 Task: Buy 4 Reamers from Fruit & Vegetable Tools section under best seller category for shipping address: Juanita Young, 2766 Fieldcrest Road, New York, New York 10005, Cell Number 6318992398. Pay from credit card ending with 9757, CVV 798
Action: Mouse moved to (32, 98)
Screenshot: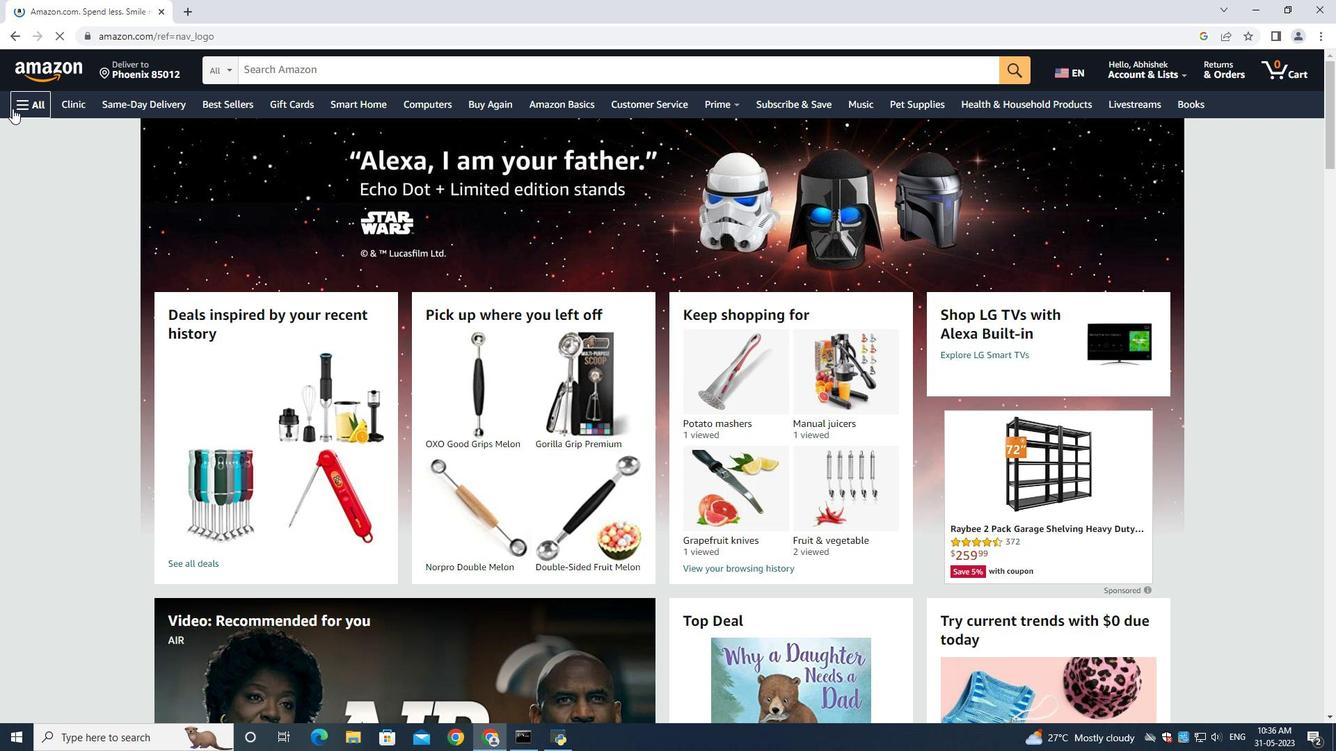 
Action: Mouse pressed left at (32, 98)
Screenshot: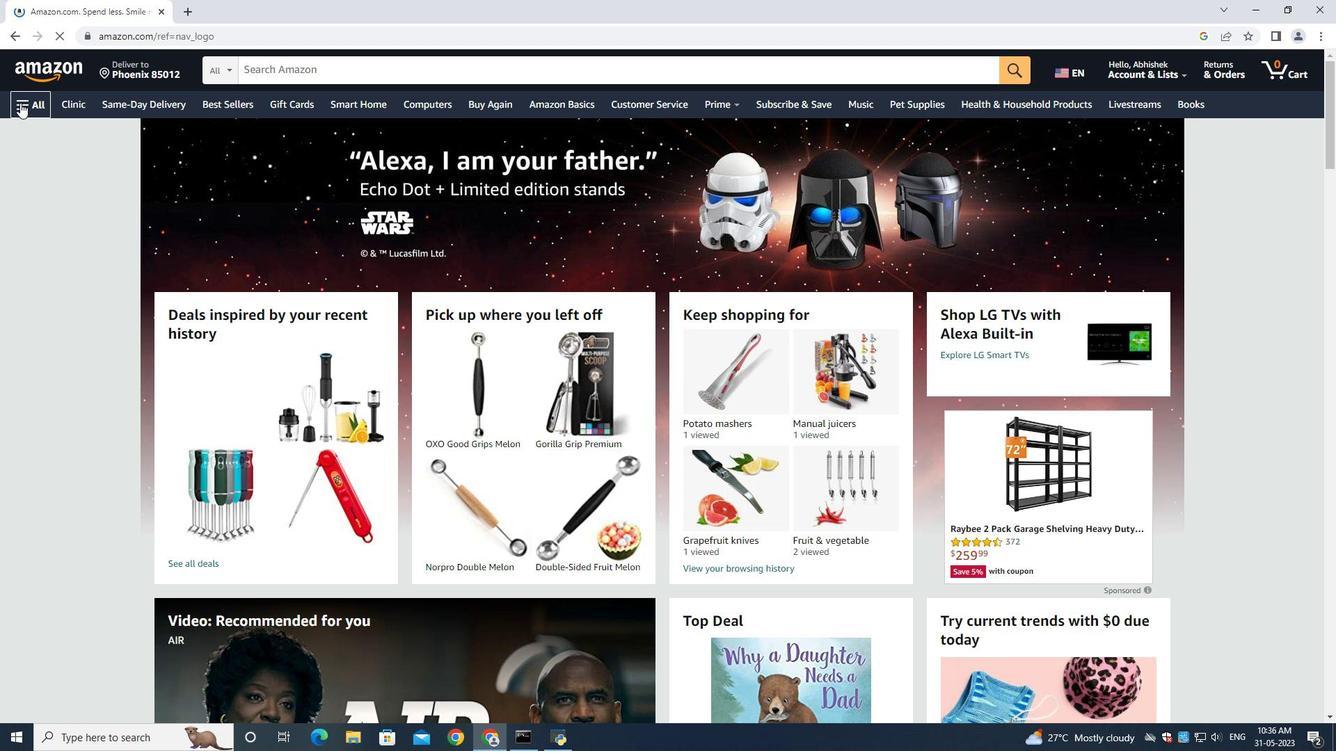 
Action: Mouse moved to (44, 133)
Screenshot: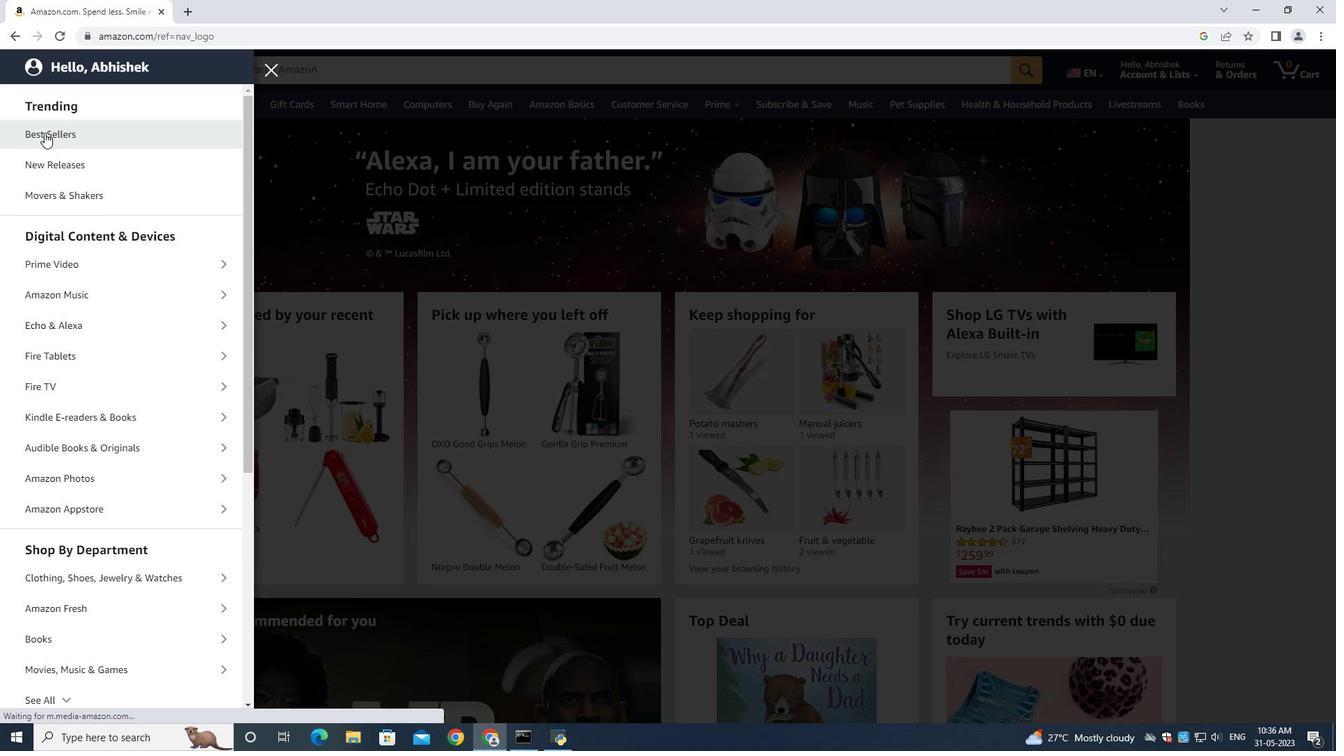 
Action: Mouse pressed left at (44, 133)
Screenshot: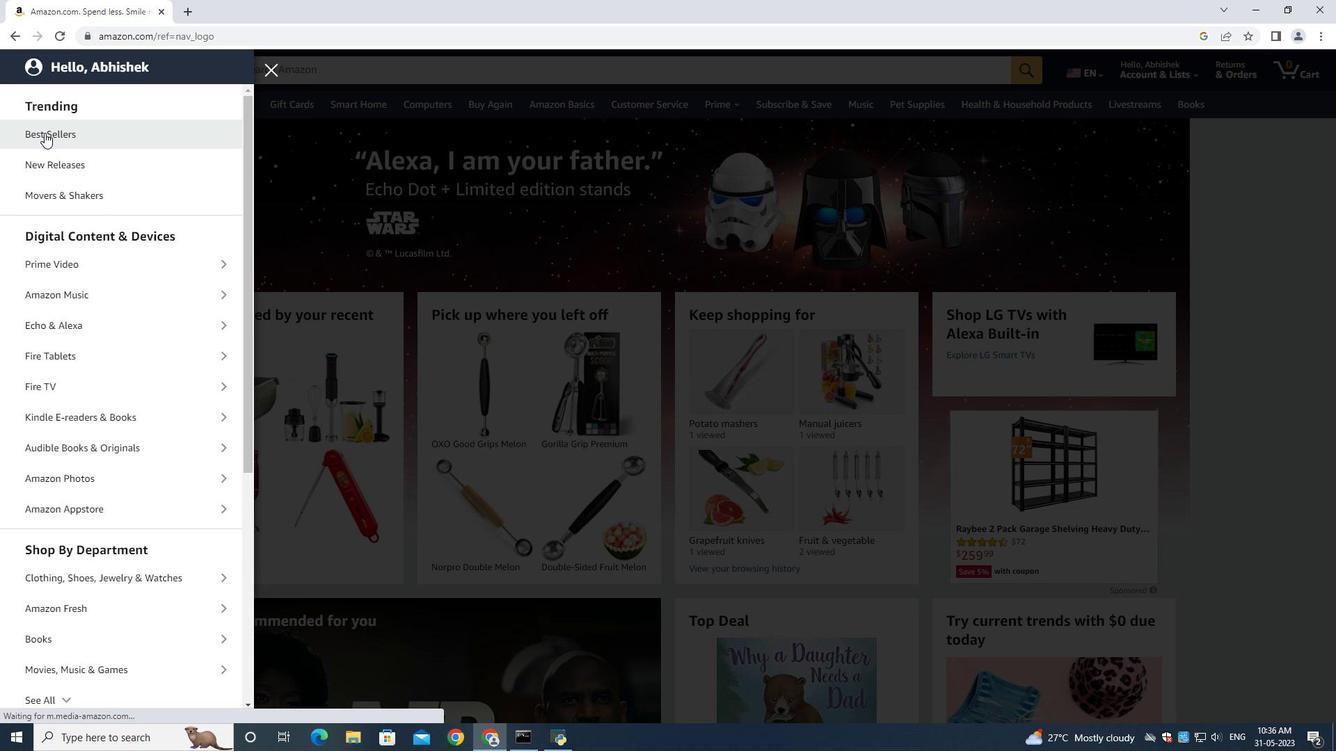 
Action: Mouse moved to (275, 77)
Screenshot: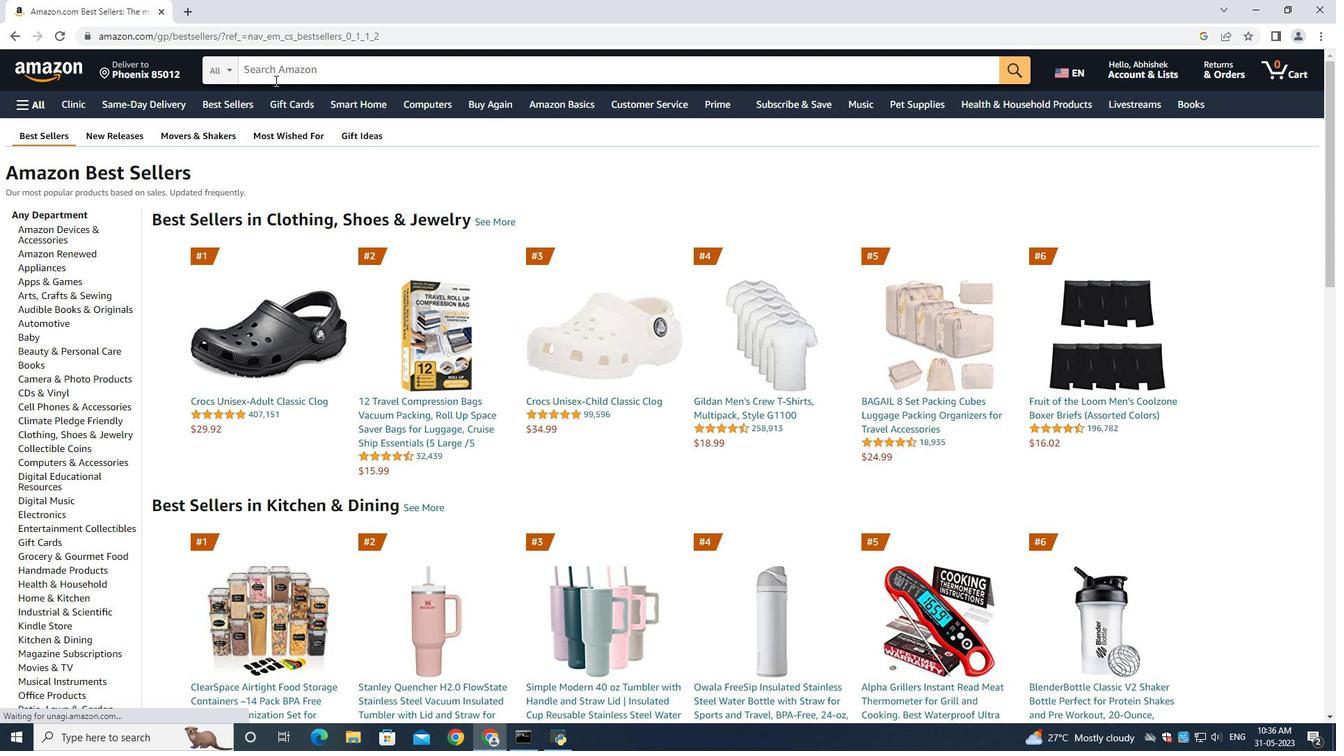 
Action: Mouse pressed left at (275, 77)
Screenshot: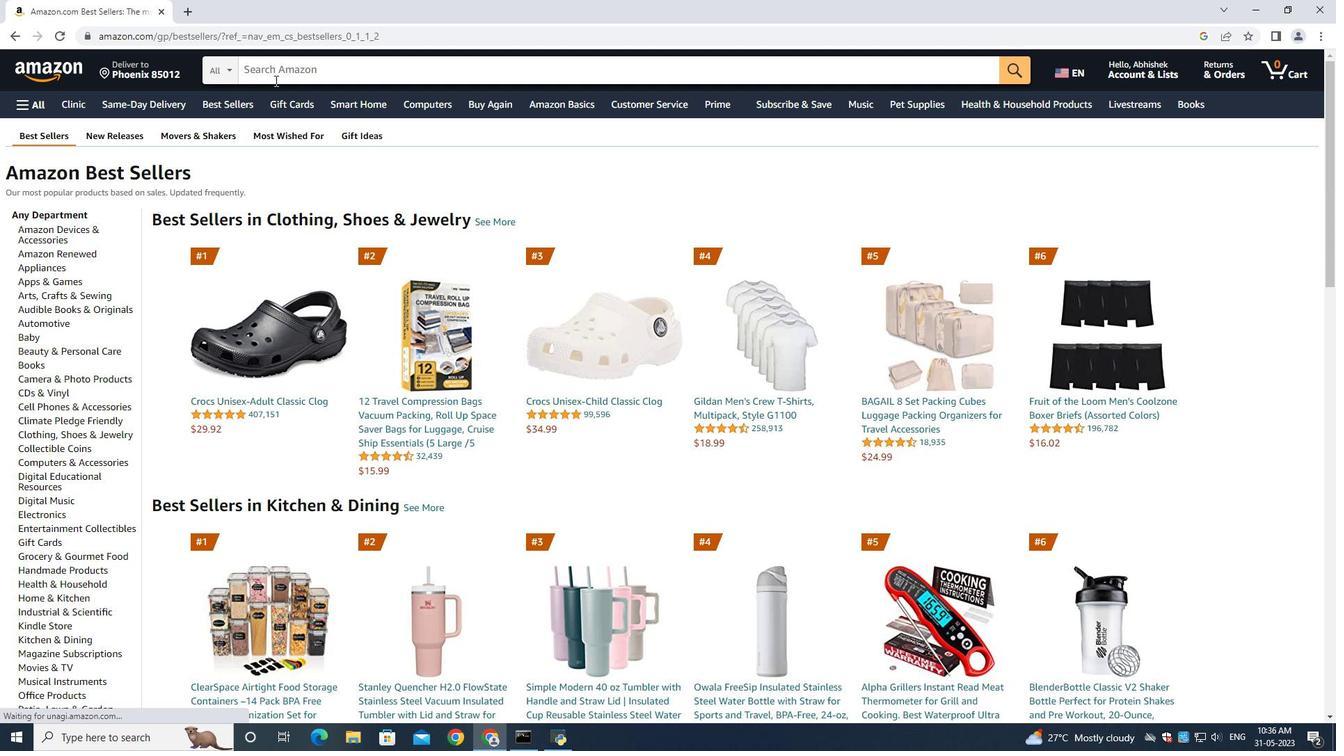 
Action: Key pressed <Key.shift>Reamers<Key.space><Key.enter>
Screenshot: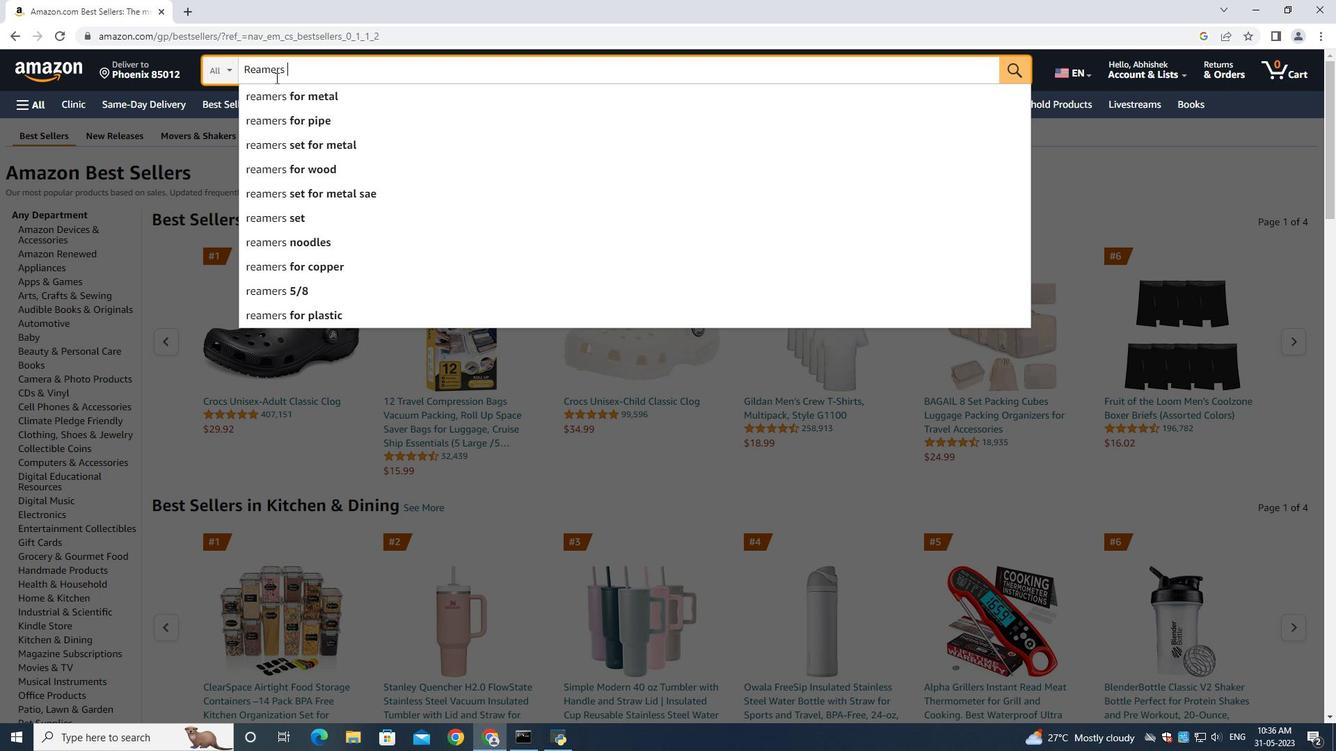 
Action: Mouse moved to (353, 74)
Screenshot: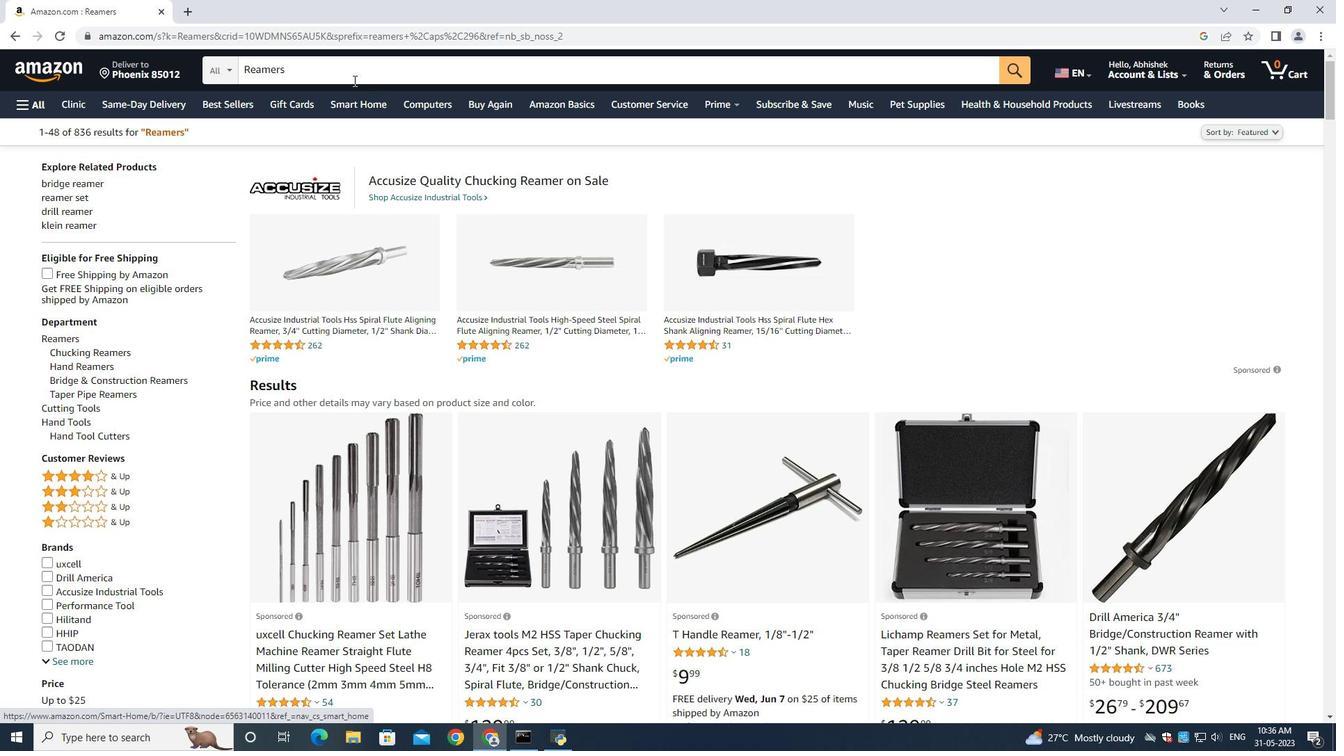 
Action: Mouse pressed left at (353, 74)
Screenshot: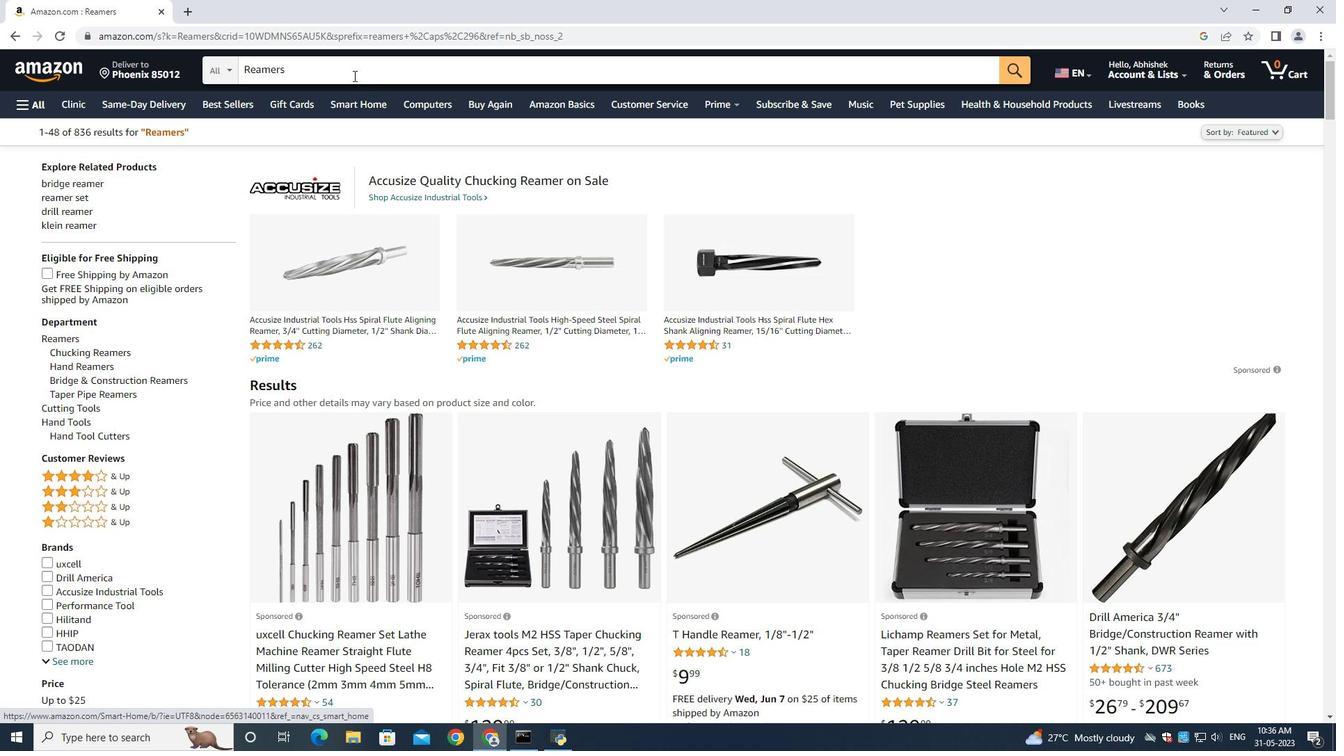 
Action: Key pressed <Key.space>fruit<Key.enter>
Screenshot: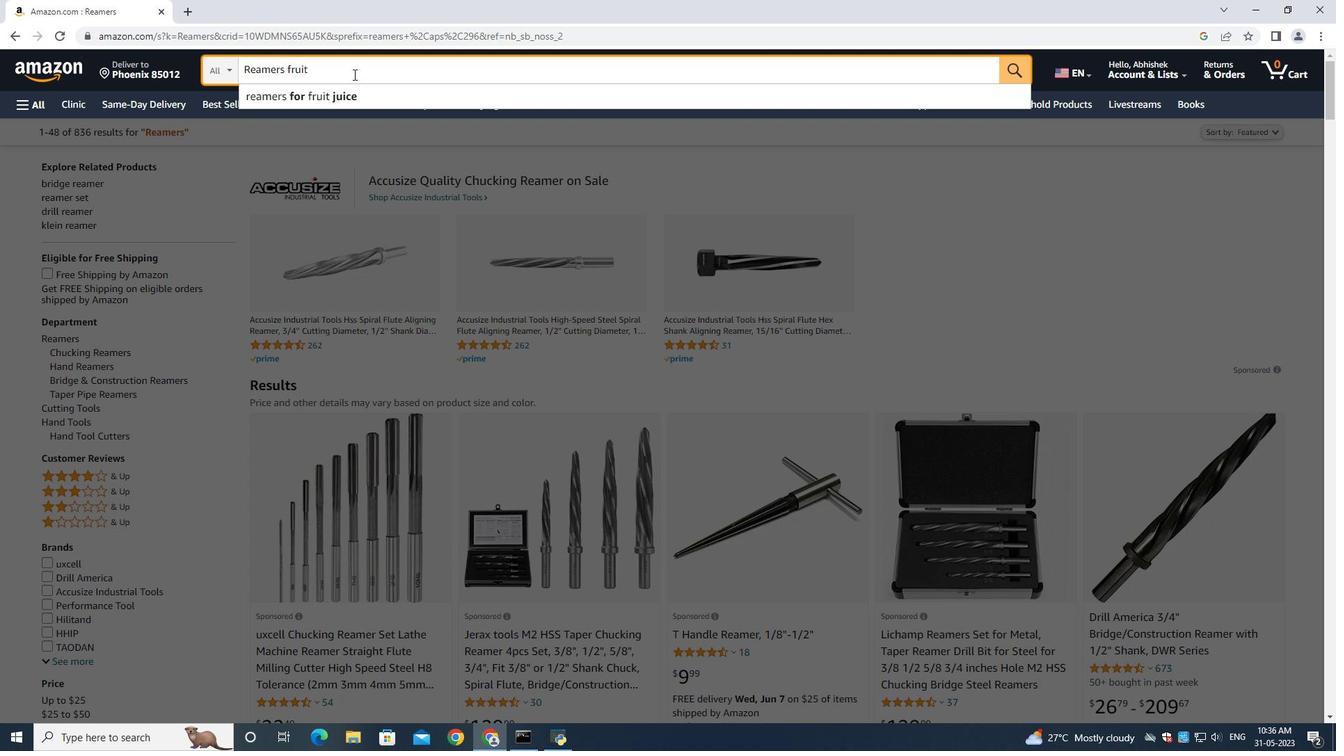 
Action: Mouse moved to (100, 260)
Screenshot: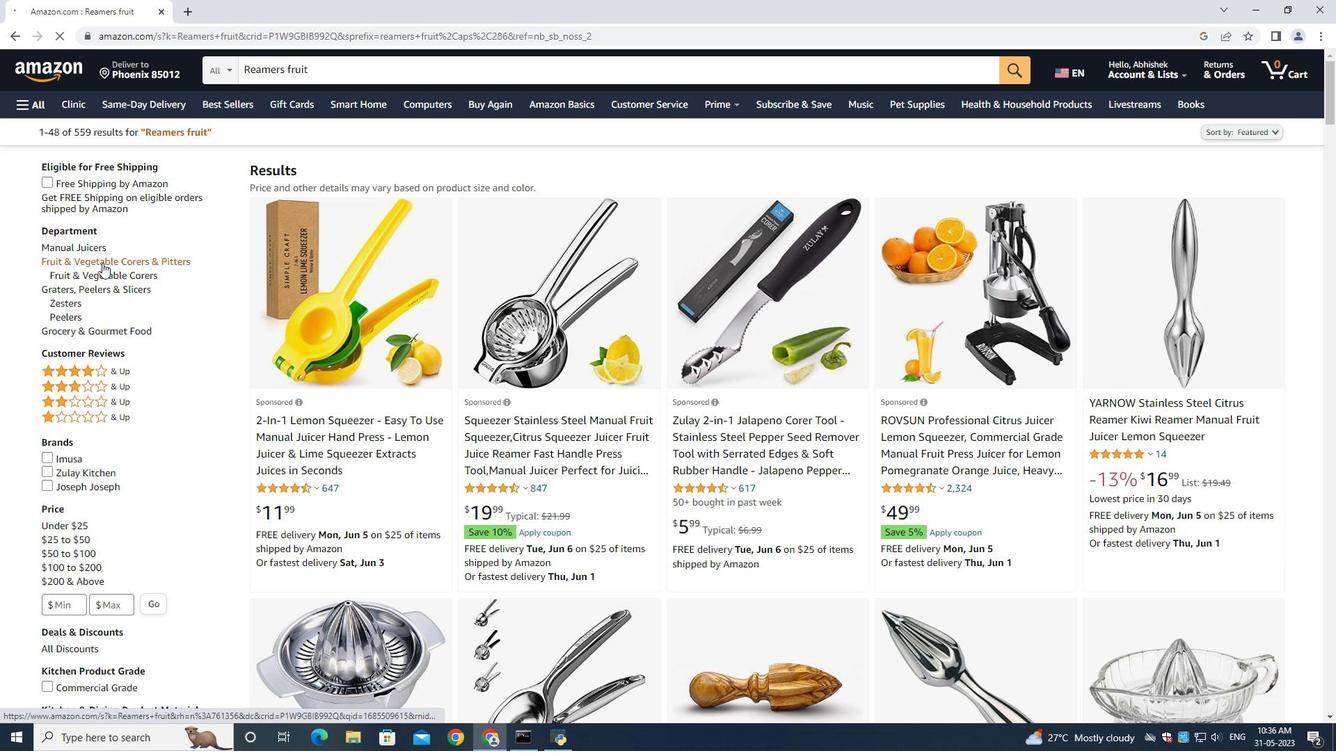
Action: Mouse pressed left at (100, 260)
Screenshot: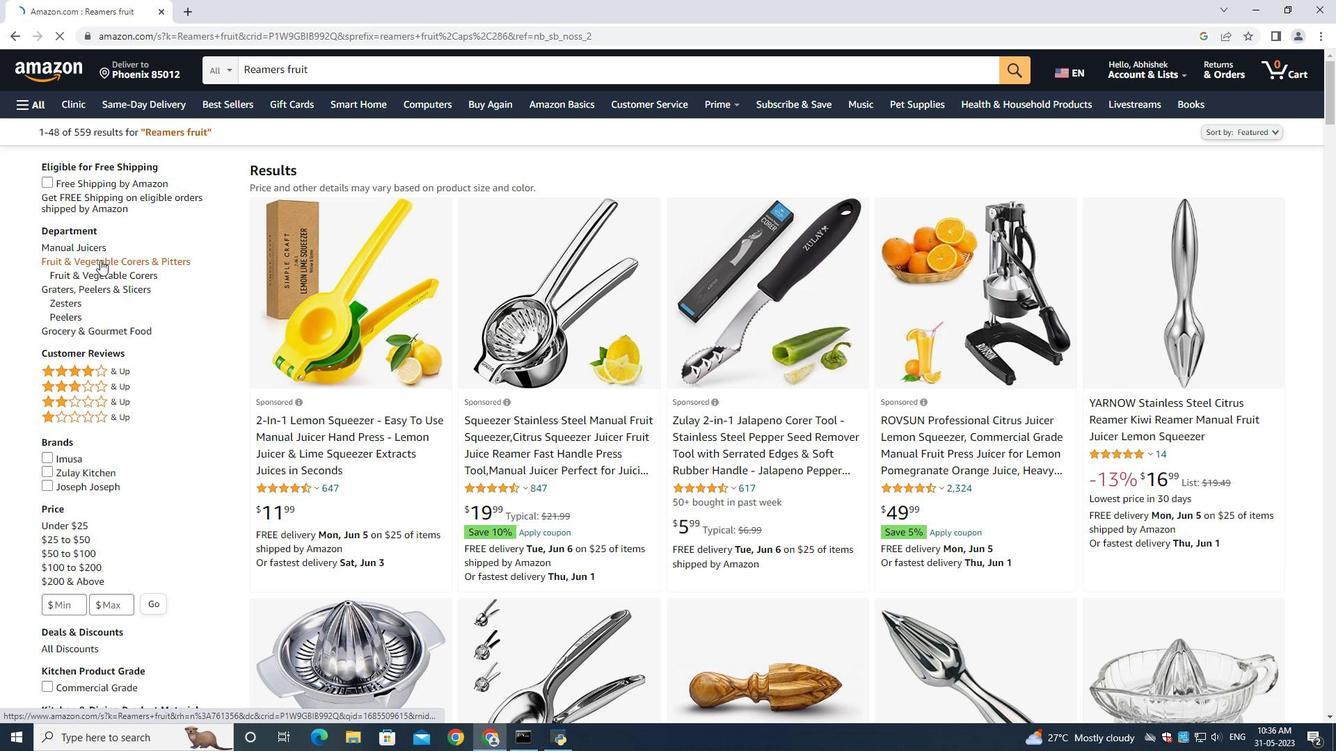 
Action: Mouse moved to (787, 454)
Screenshot: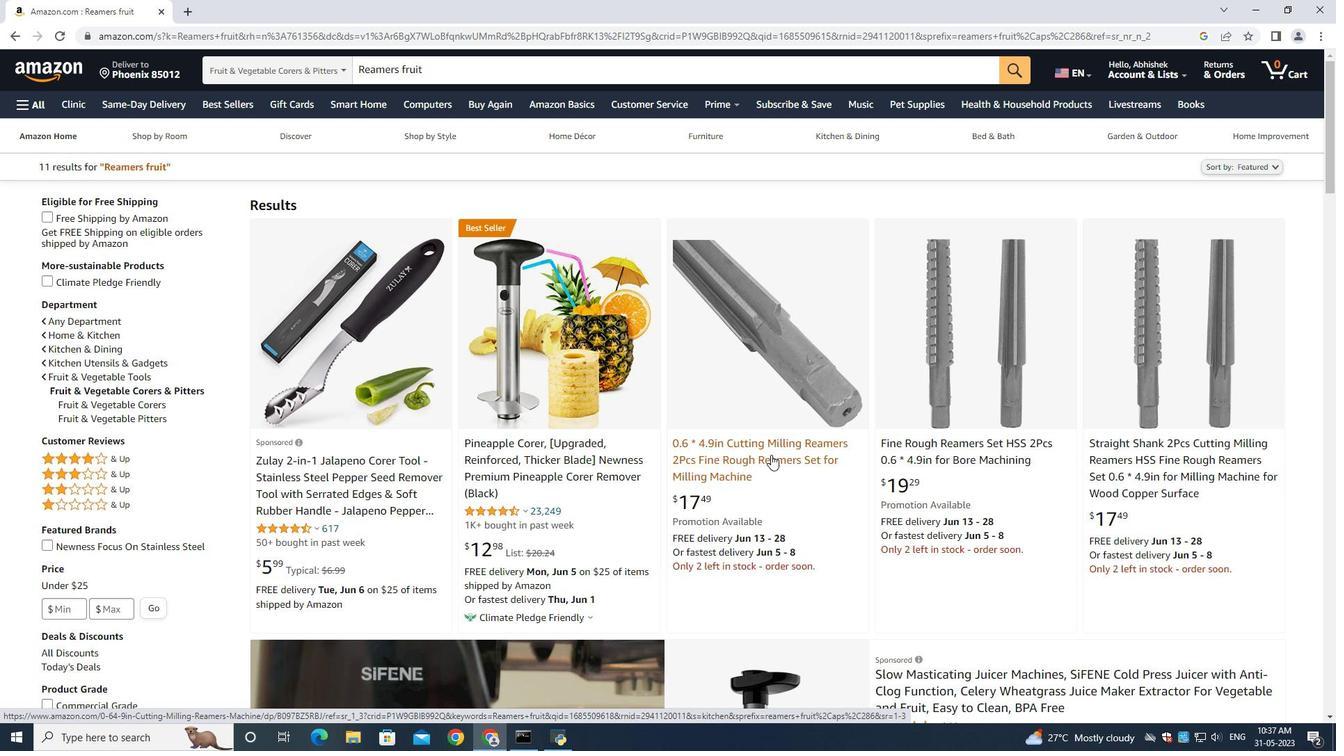 
Action: Mouse scrolled (787, 453) with delta (0, 0)
Screenshot: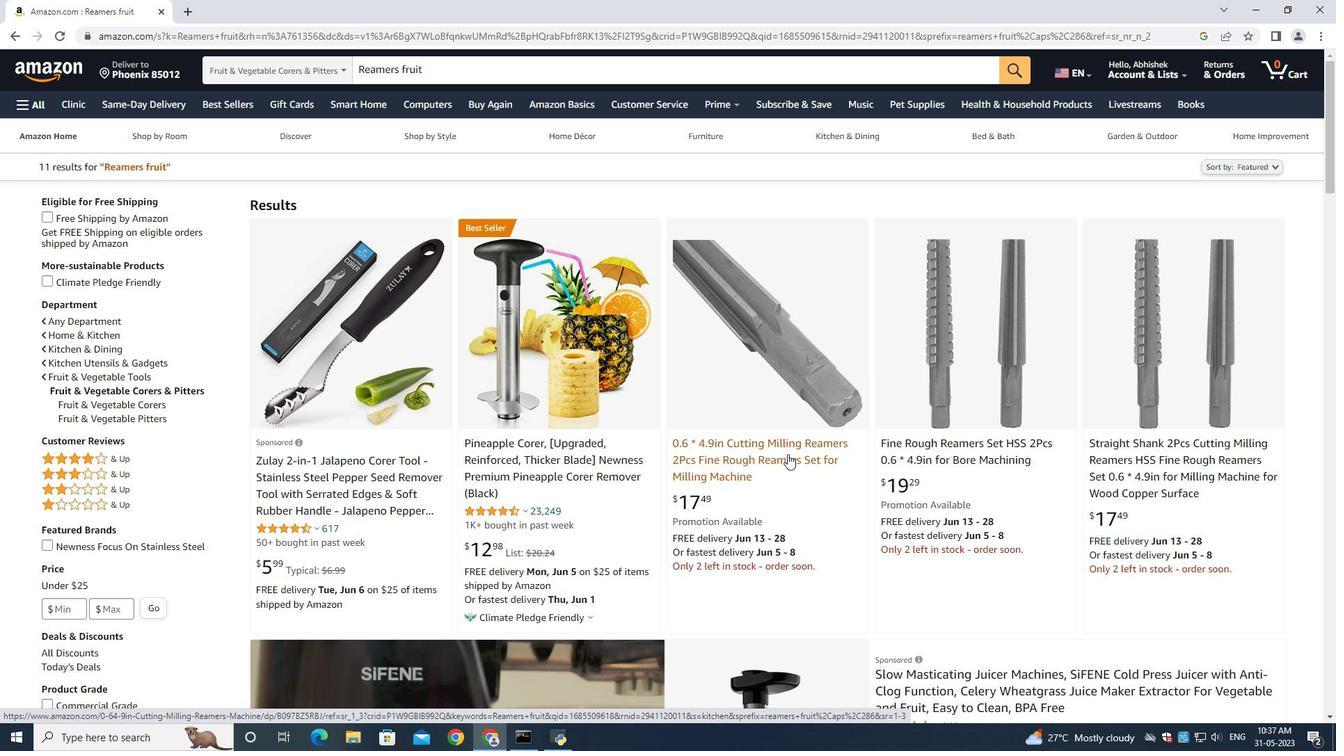 
Action: Mouse scrolled (787, 453) with delta (0, 0)
Screenshot: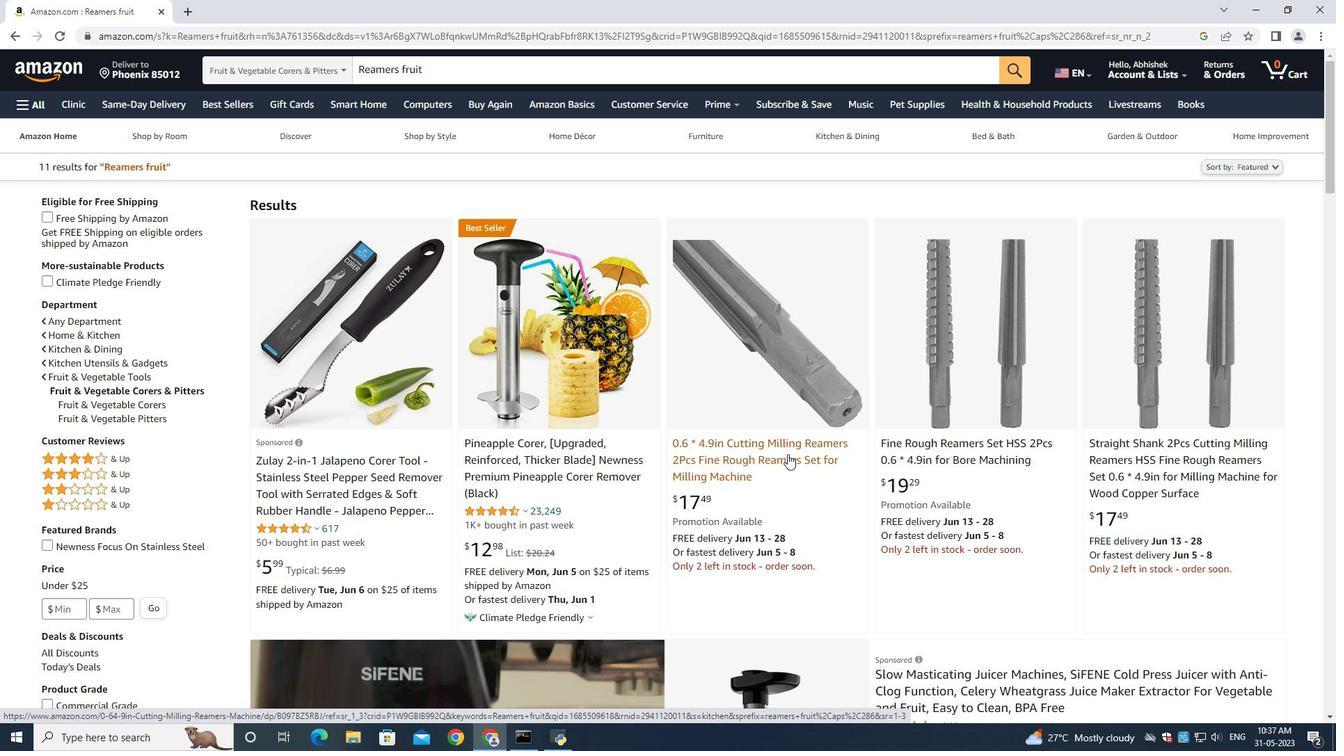 
Action: Mouse scrolled (787, 453) with delta (0, 0)
Screenshot: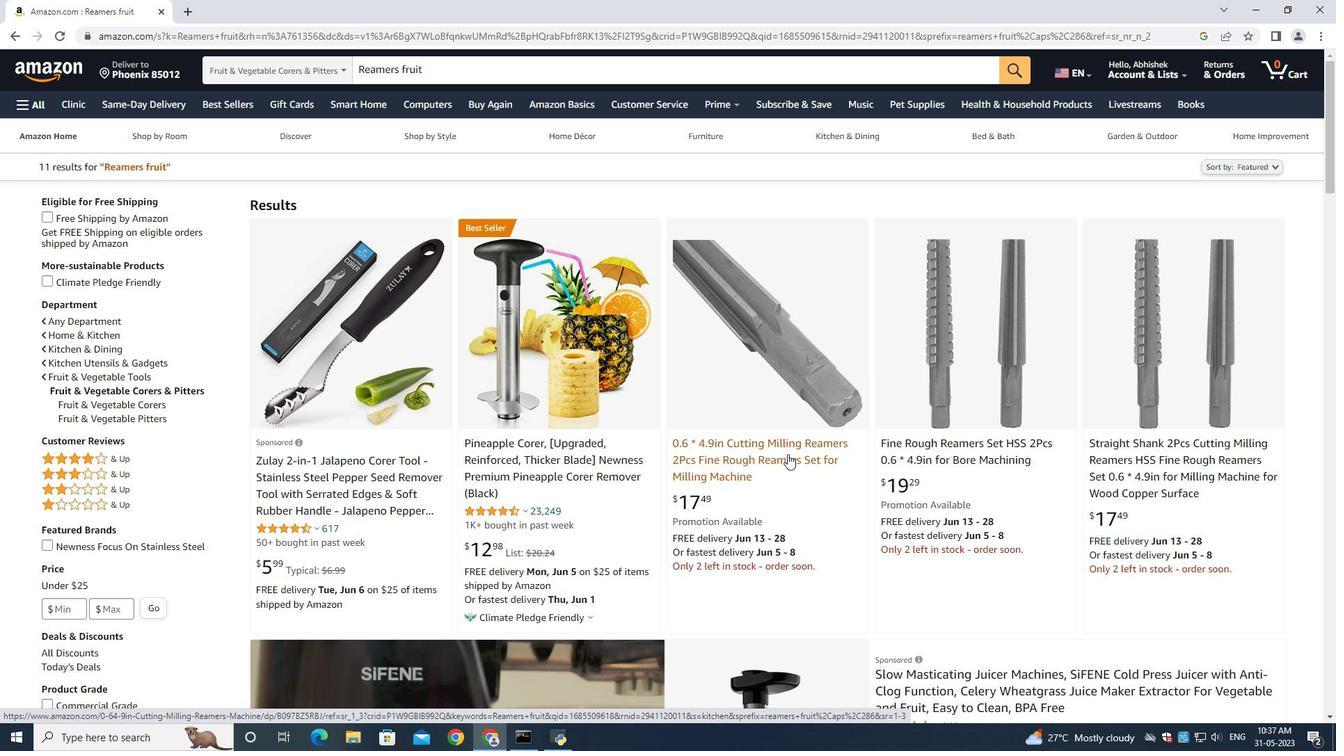 
Action: Mouse scrolled (787, 453) with delta (0, 0)
Screenshot: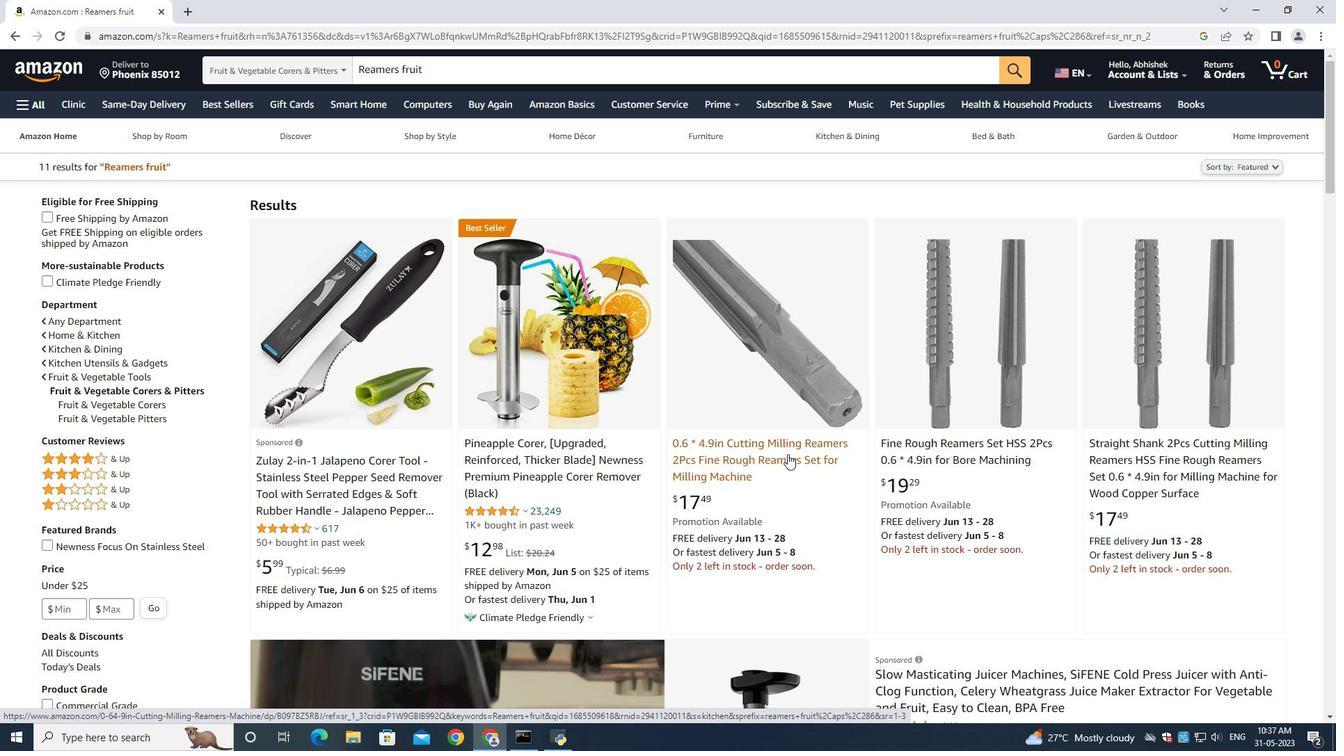 
Action: Mouse scrolled (787, 453) with delta (0, 0)
Screenshot: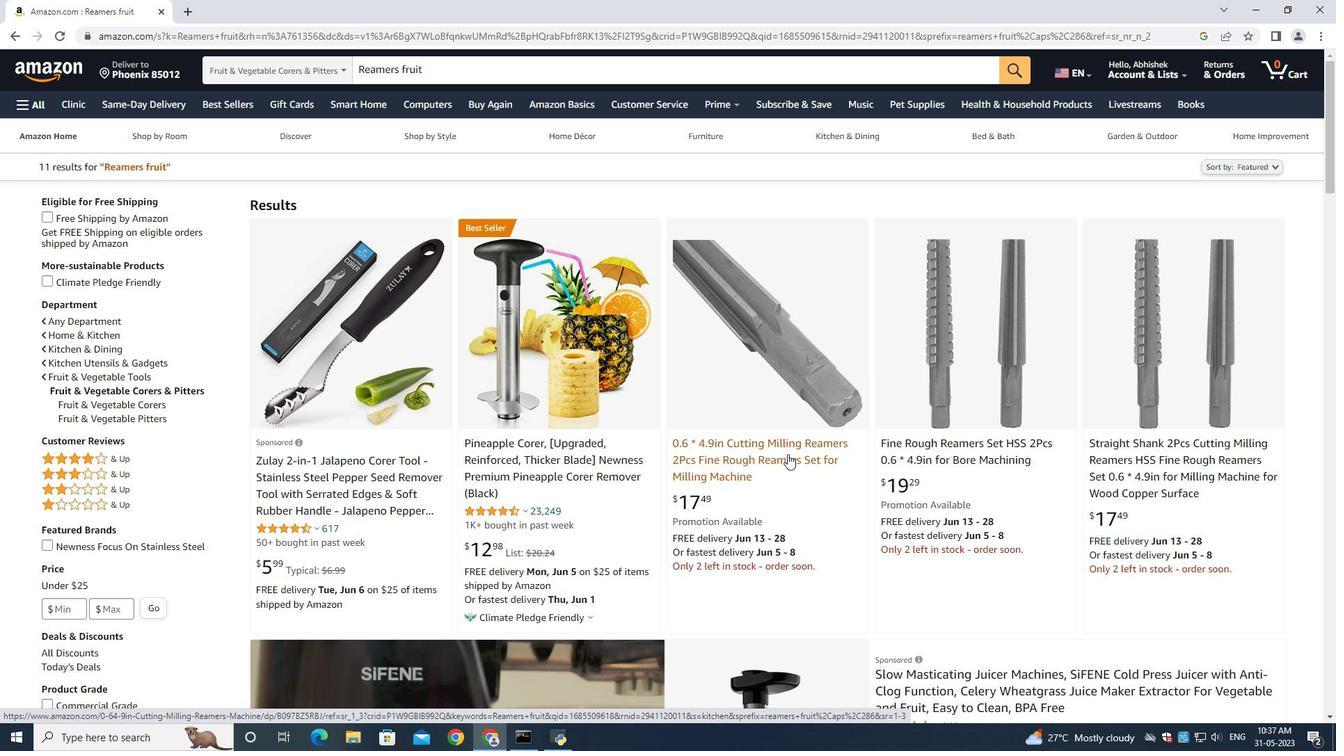 
Action: Mouse moved to (787, 453)
Screenshot: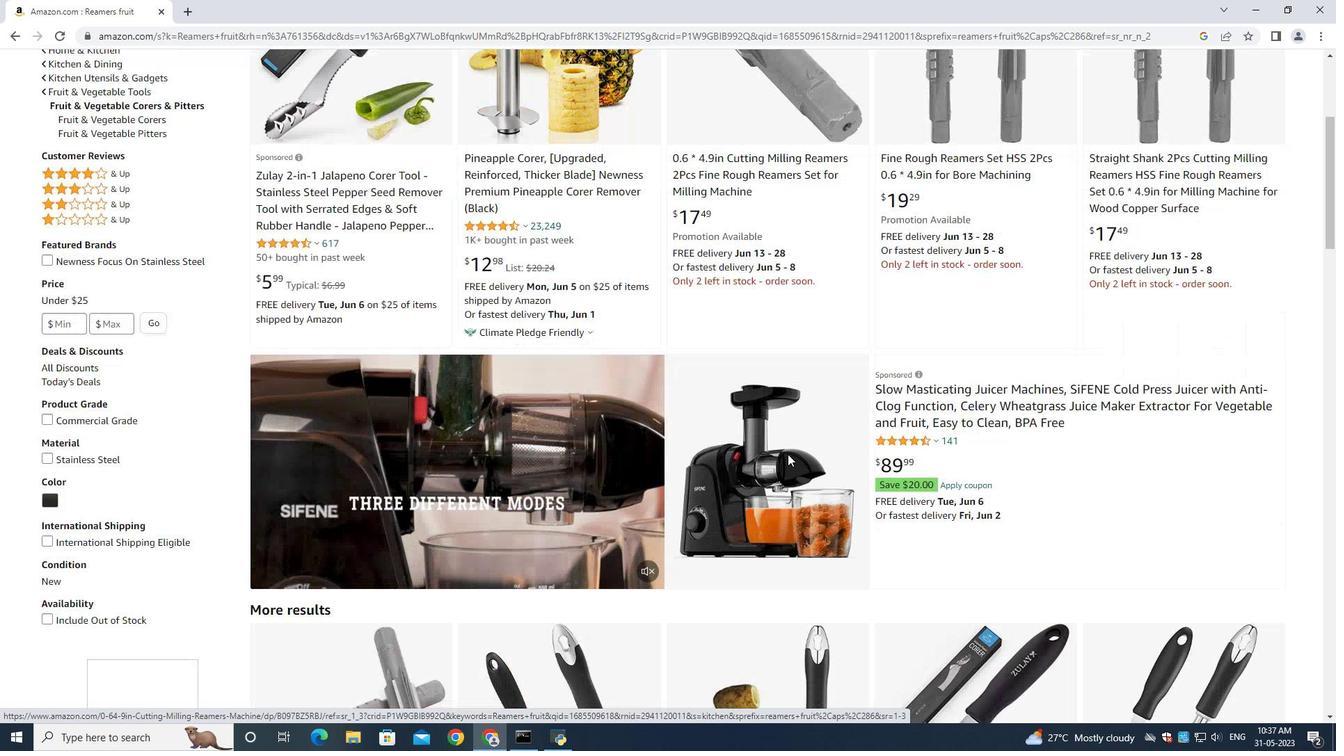 
Action: Mouse scrolled (787, 453) with delta (0, 0)
Screenshot: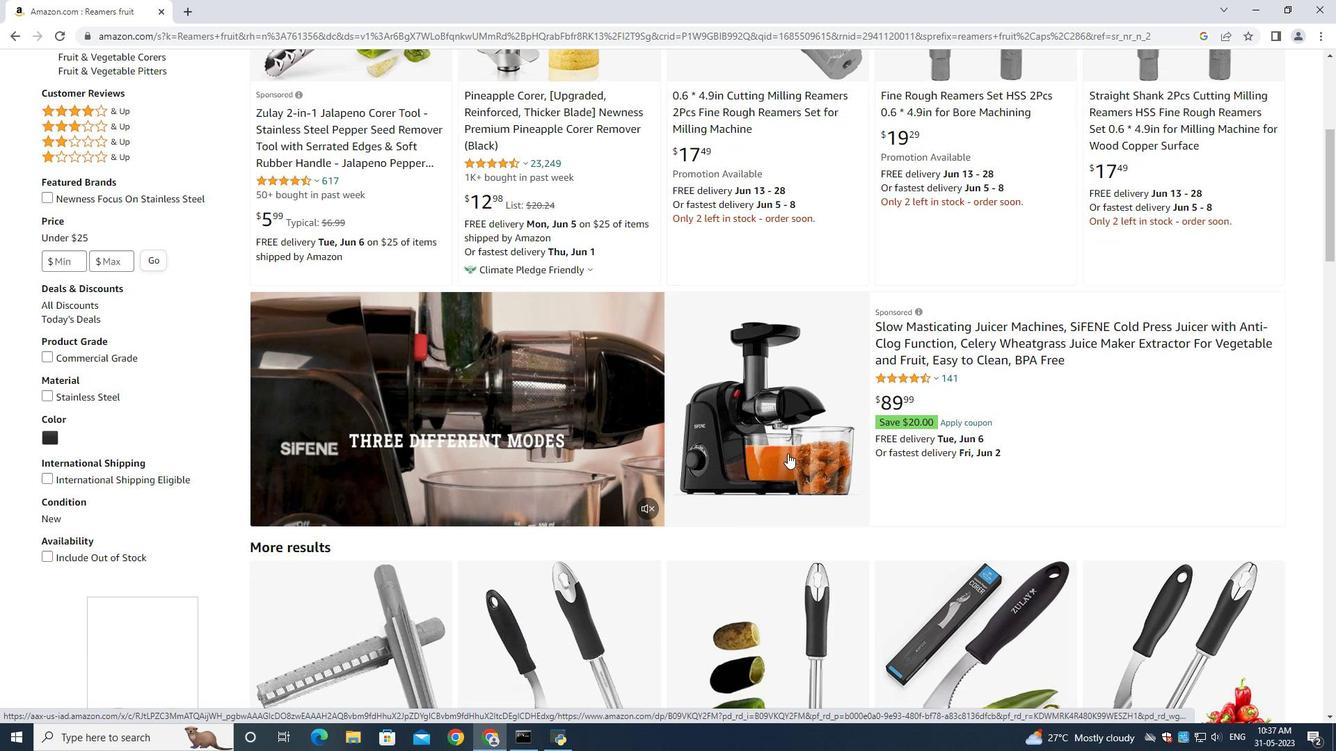 
Action: Mouse scrolled (787, 453) with delta (0, 0)
Screenshot: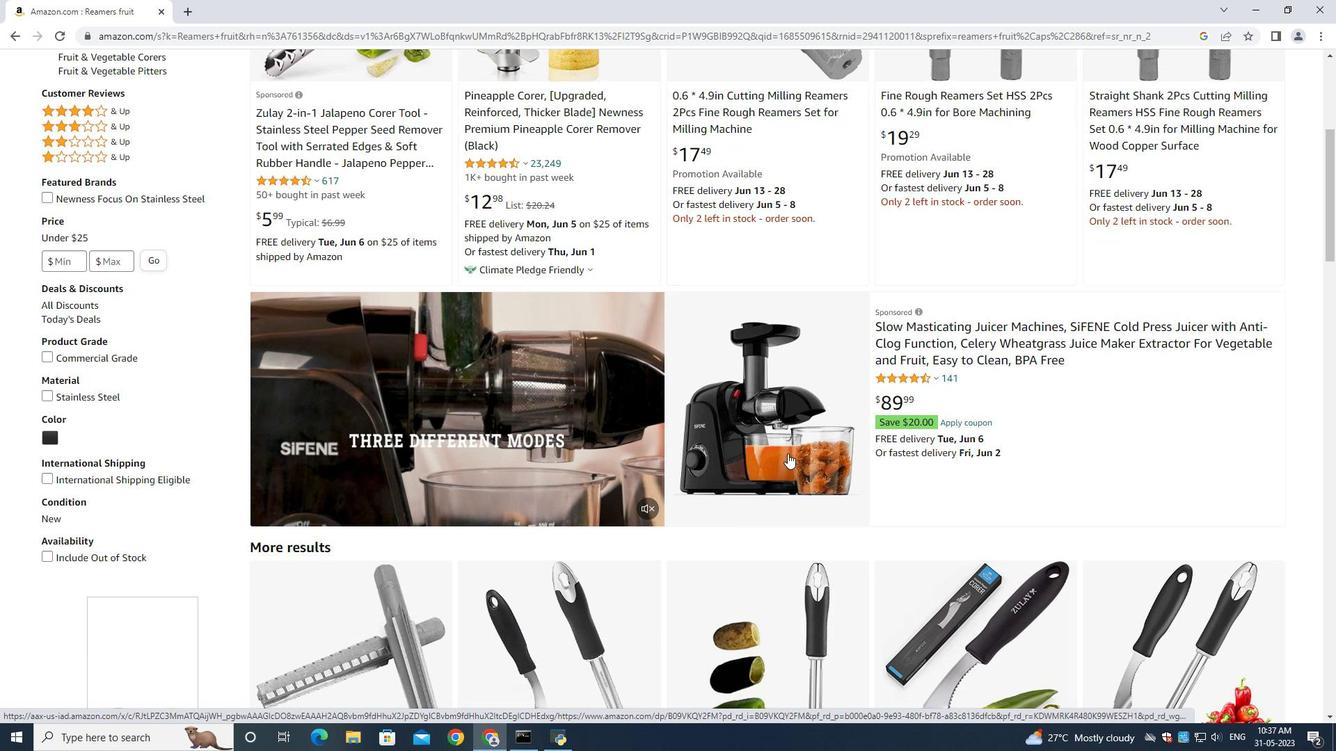 
Action: Mouse scrolled (787, 453) with delta (0, 0)
Screenshot: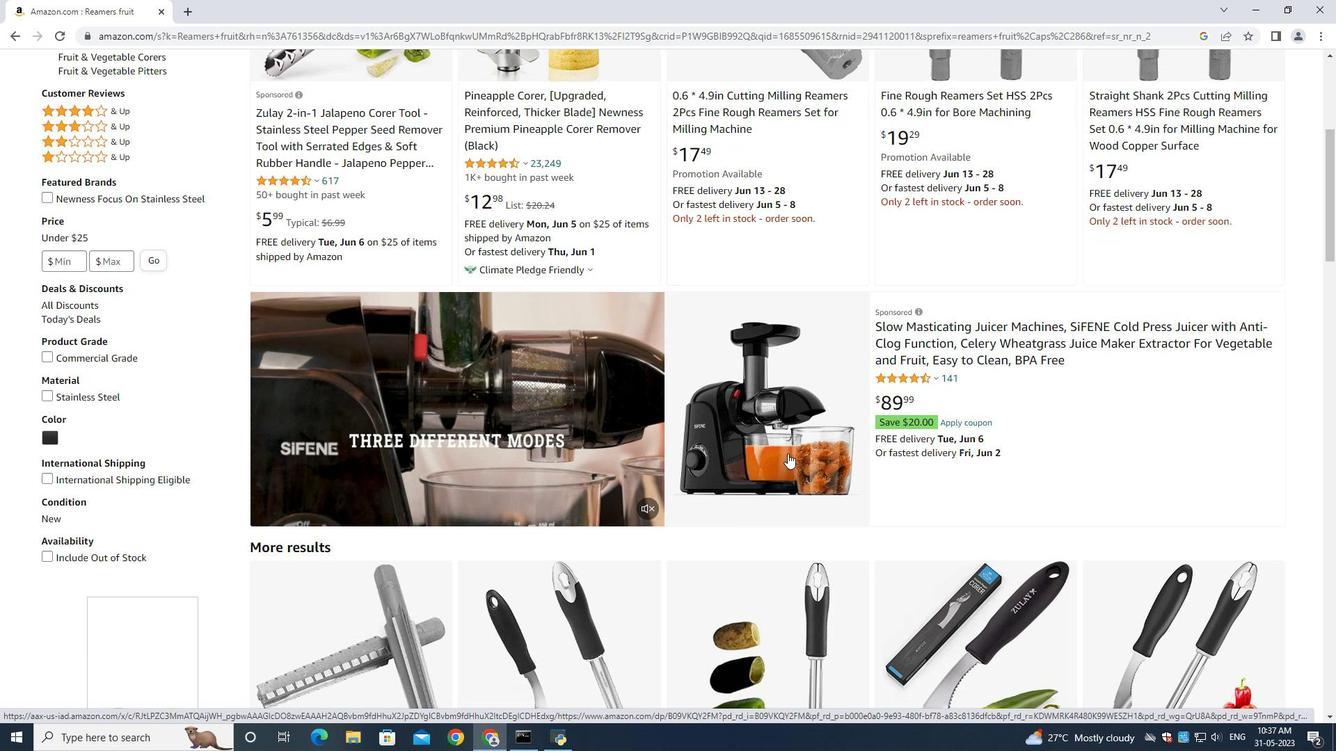 
Action: Mouse scrolled (787, 453) with delta (0, 0)
Screenshot: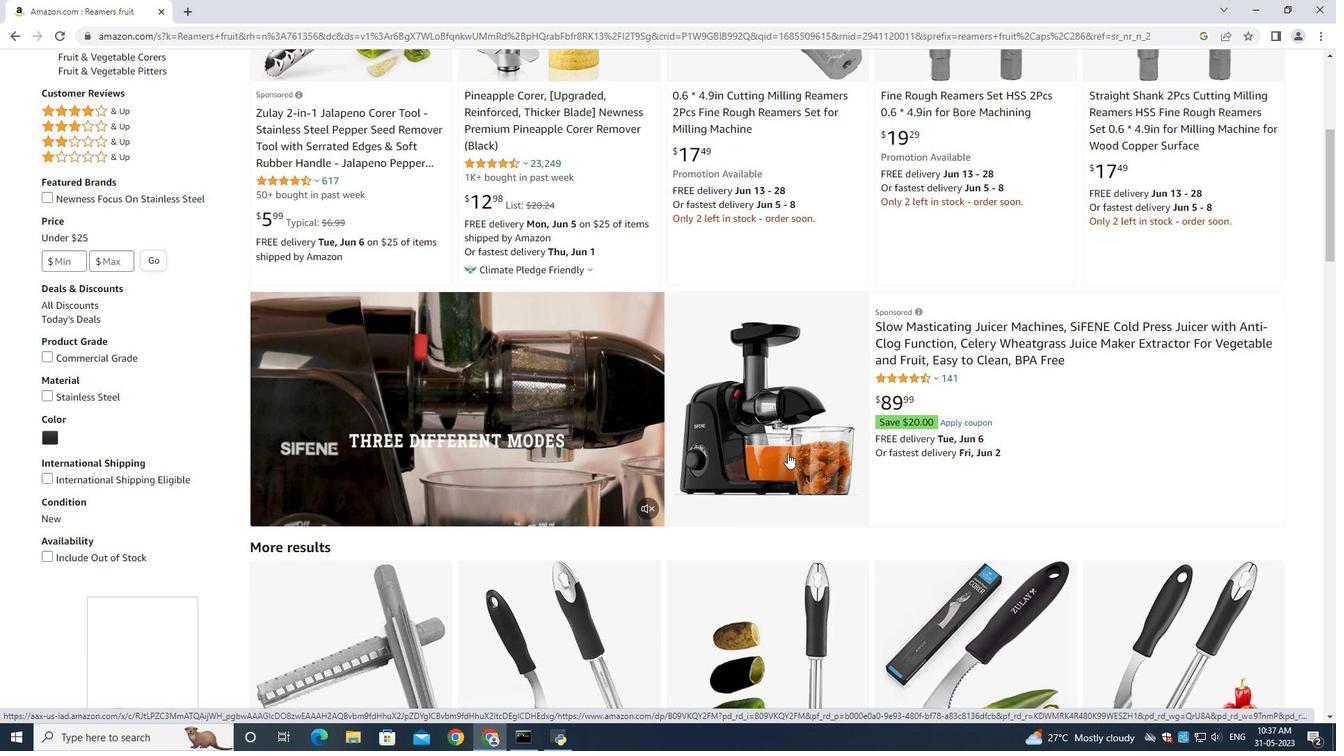 
Action: Mouse moved to (339, 491)
Screenshot: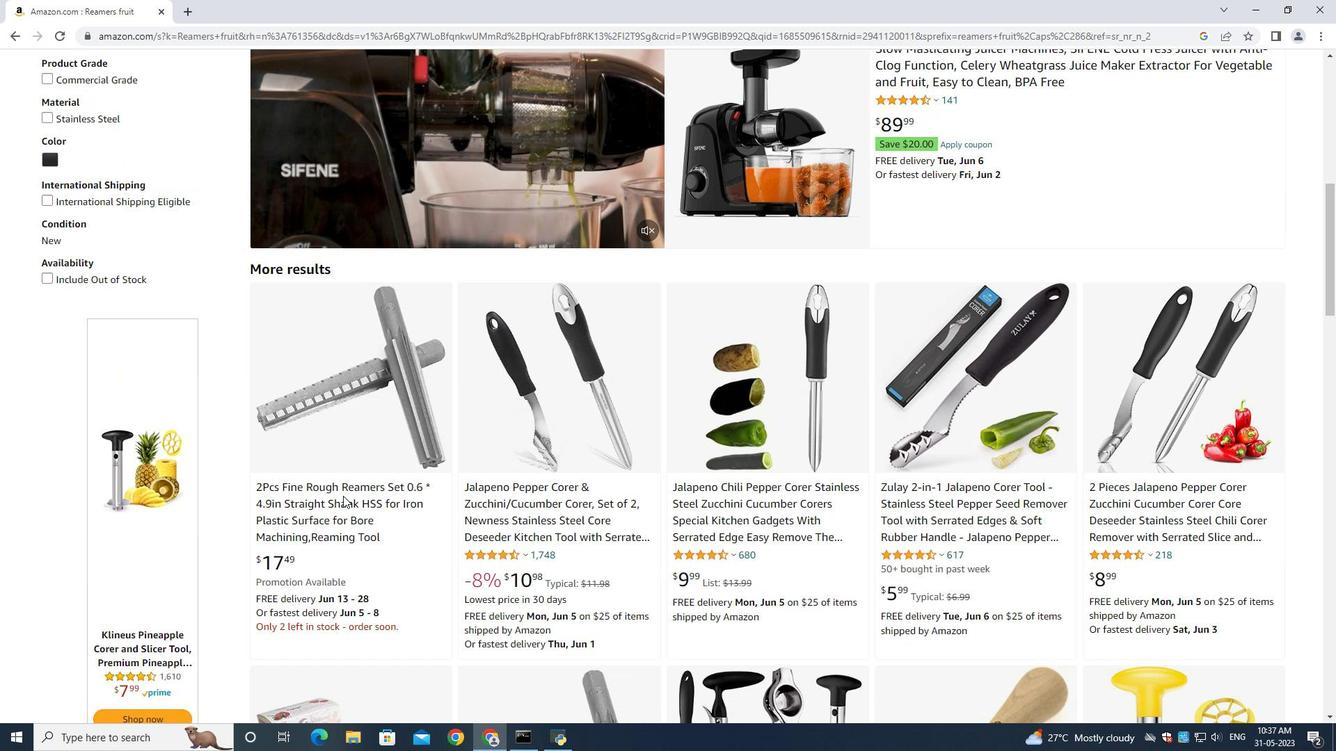 
Action: Mouse pressed left at (339, 491)
Screenshot: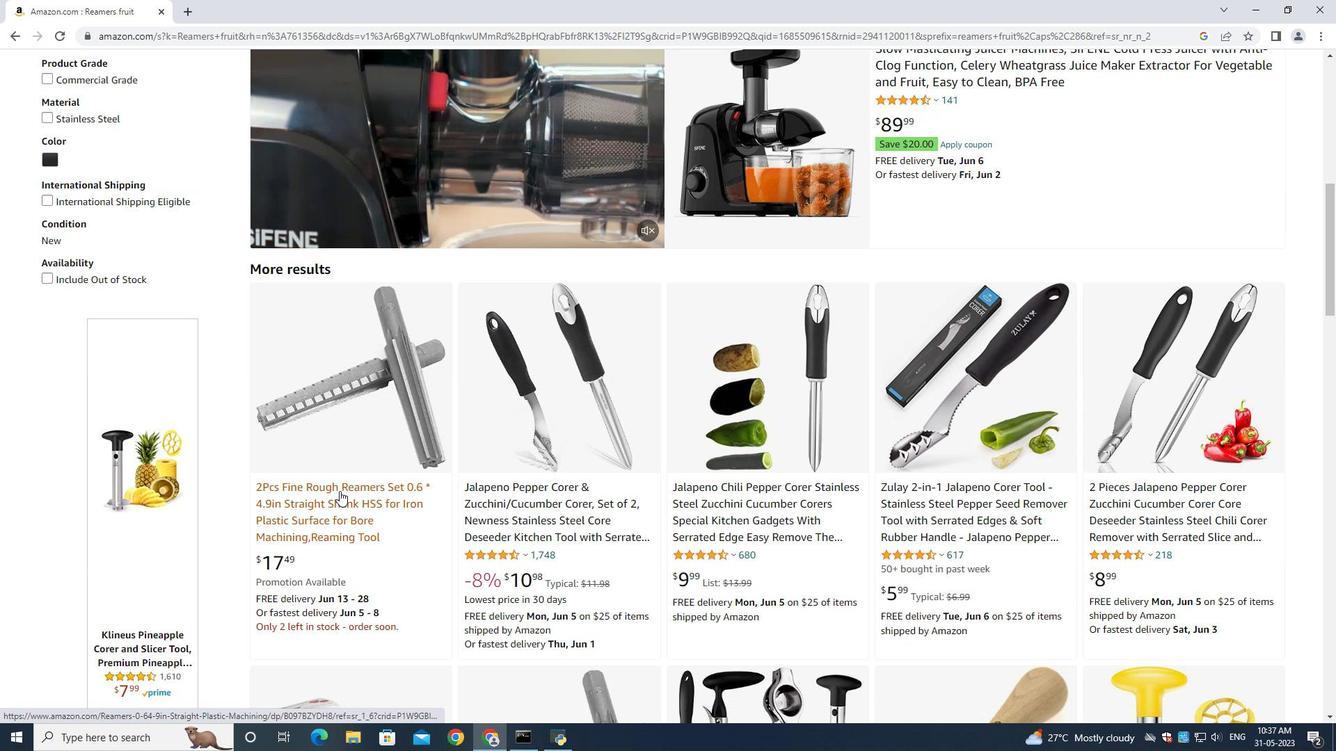 
Action: Mouse moved to (1026, 363)
Screenshot: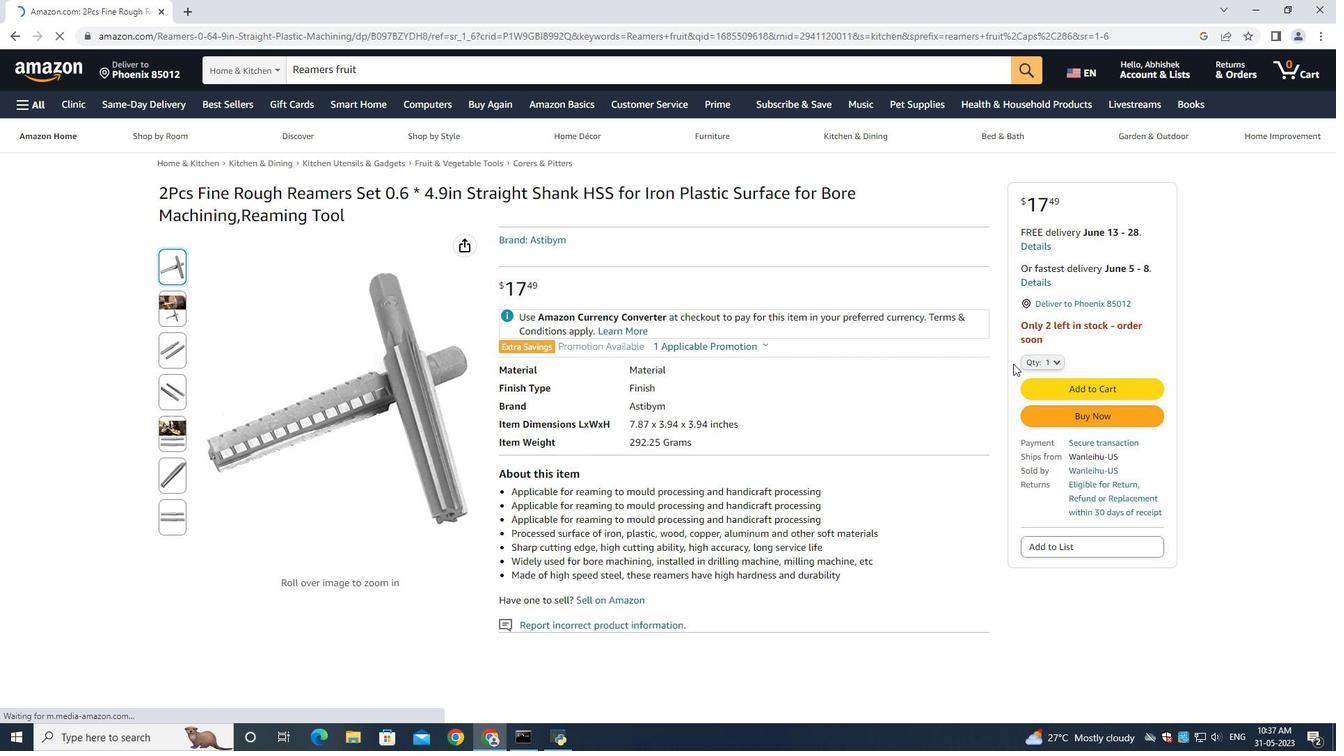 
Action: Mouse pressed left at (1026, 363)
Screenshot: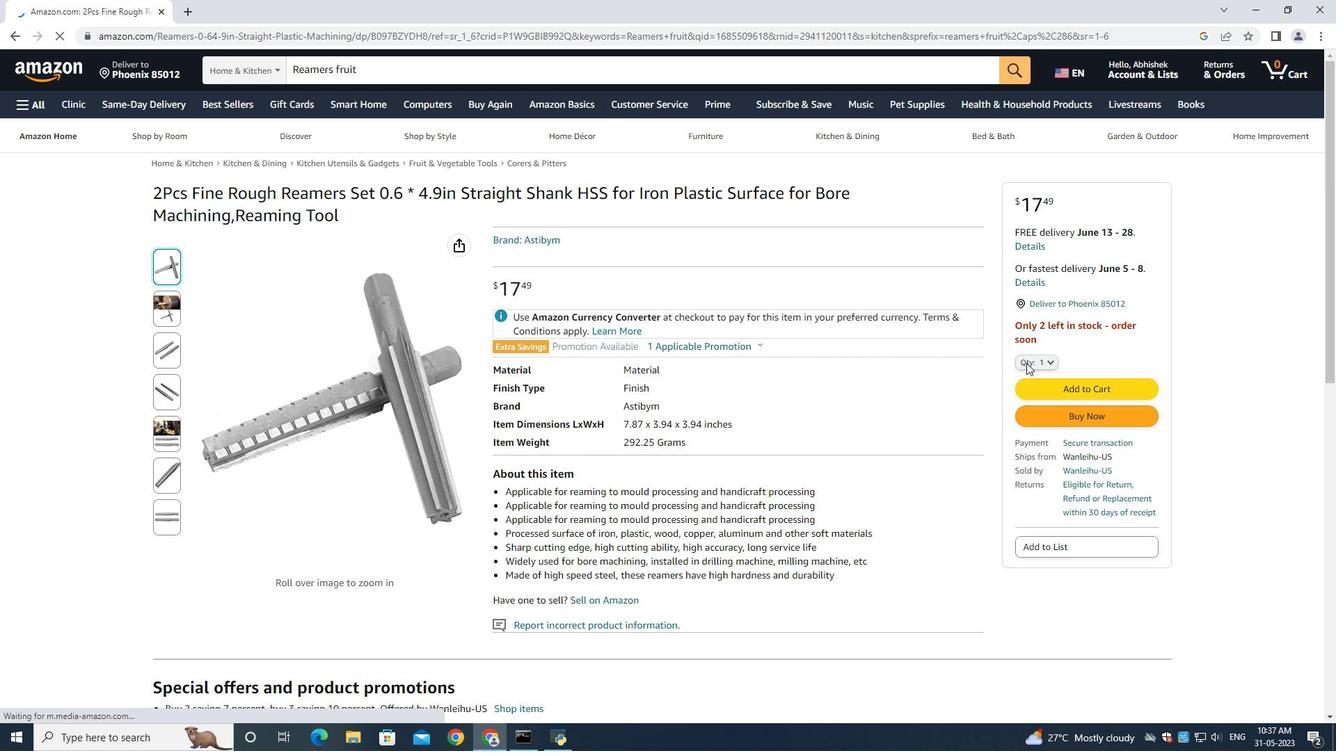 
Action: Mouse moved to (11, 37)
Screenshot: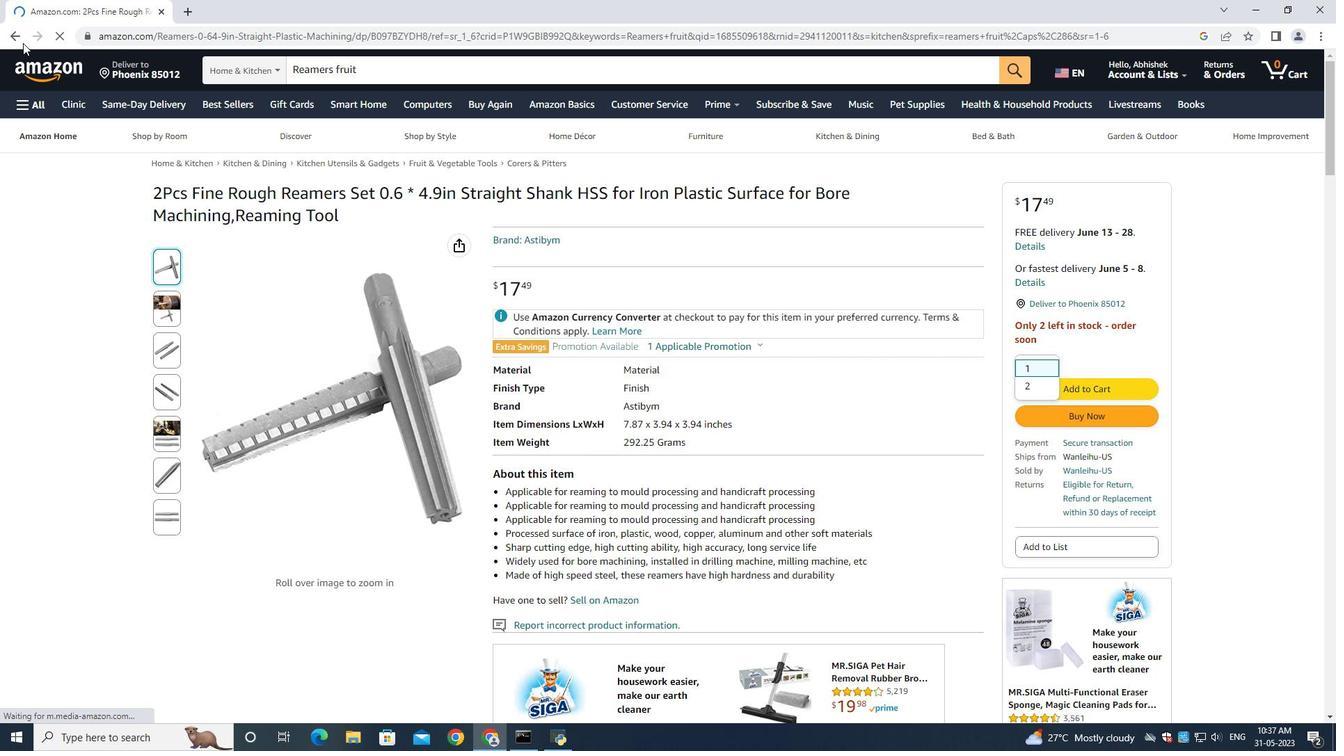 
Action: Mouse pressed left at (11, 37)
Screenshot: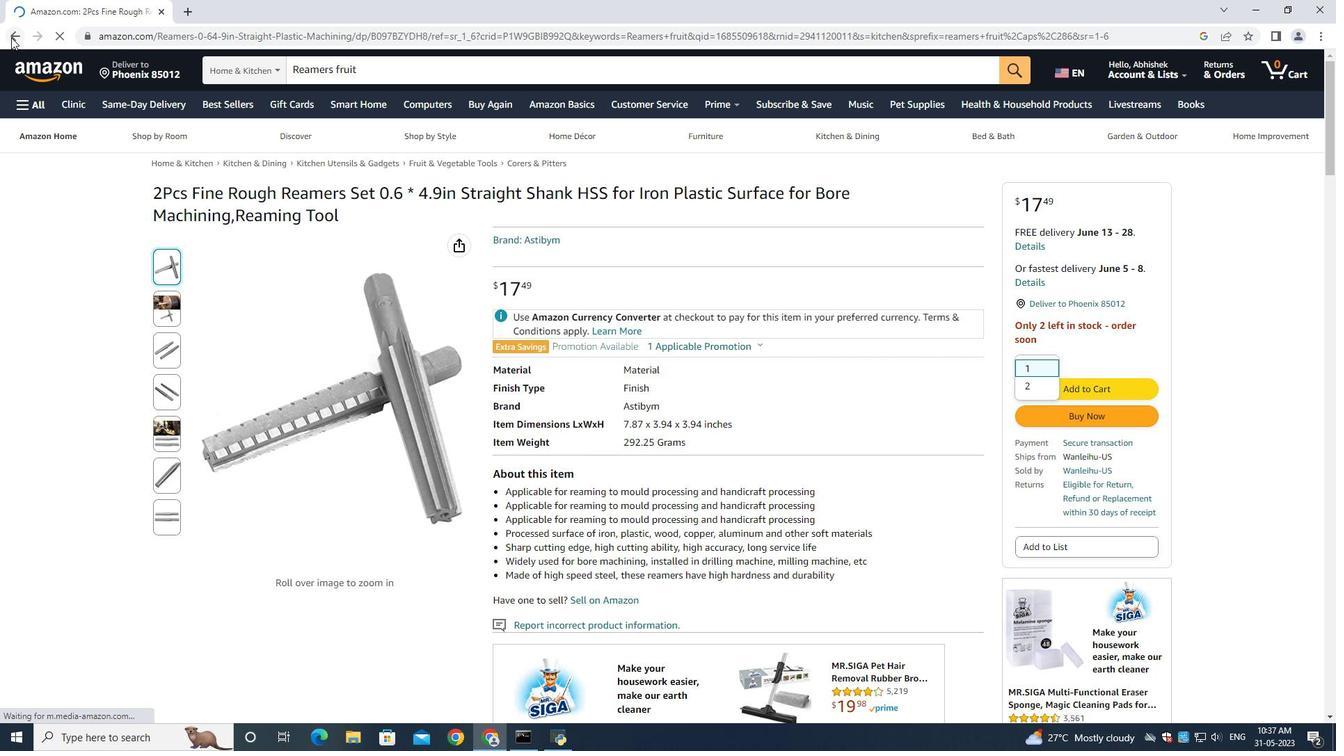 
Action: Mouse moved to (731, 435)
Screenshot: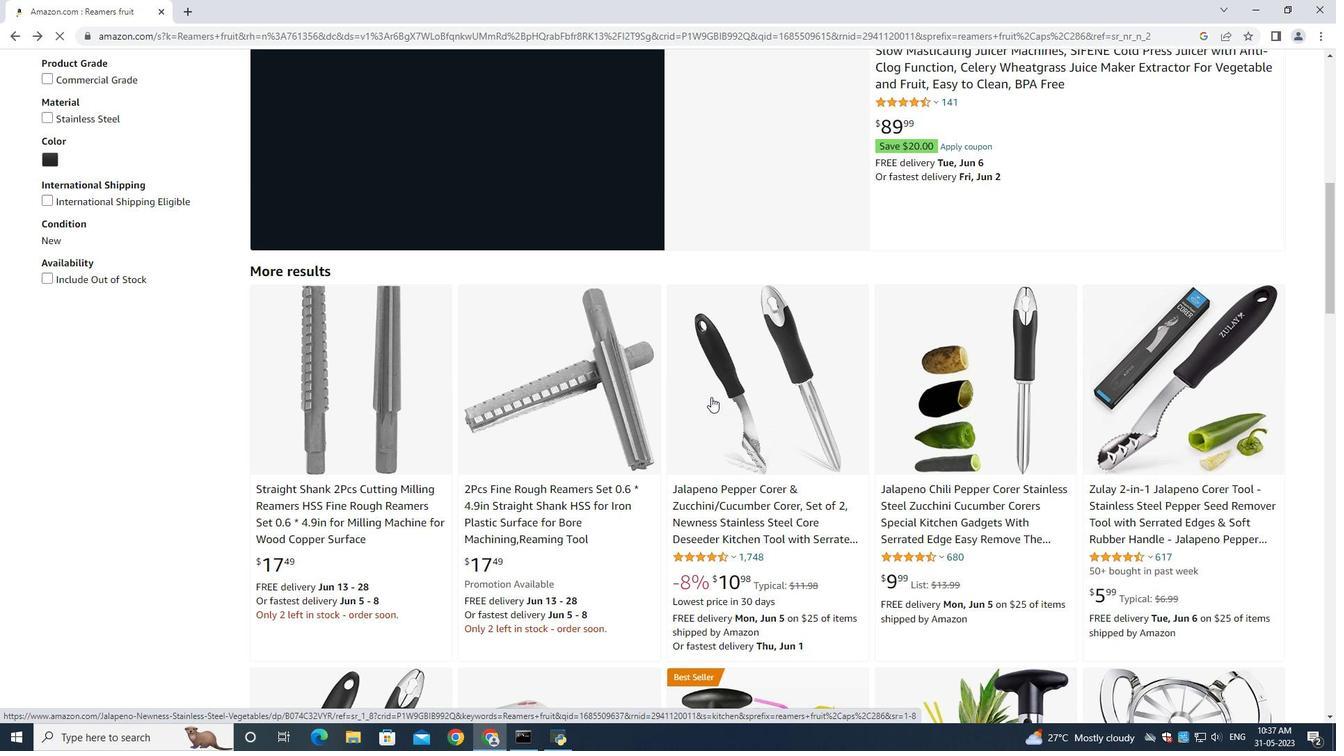 
Action: Mouse scrolled (731, 434) with delta (0, 0)
Screenshot: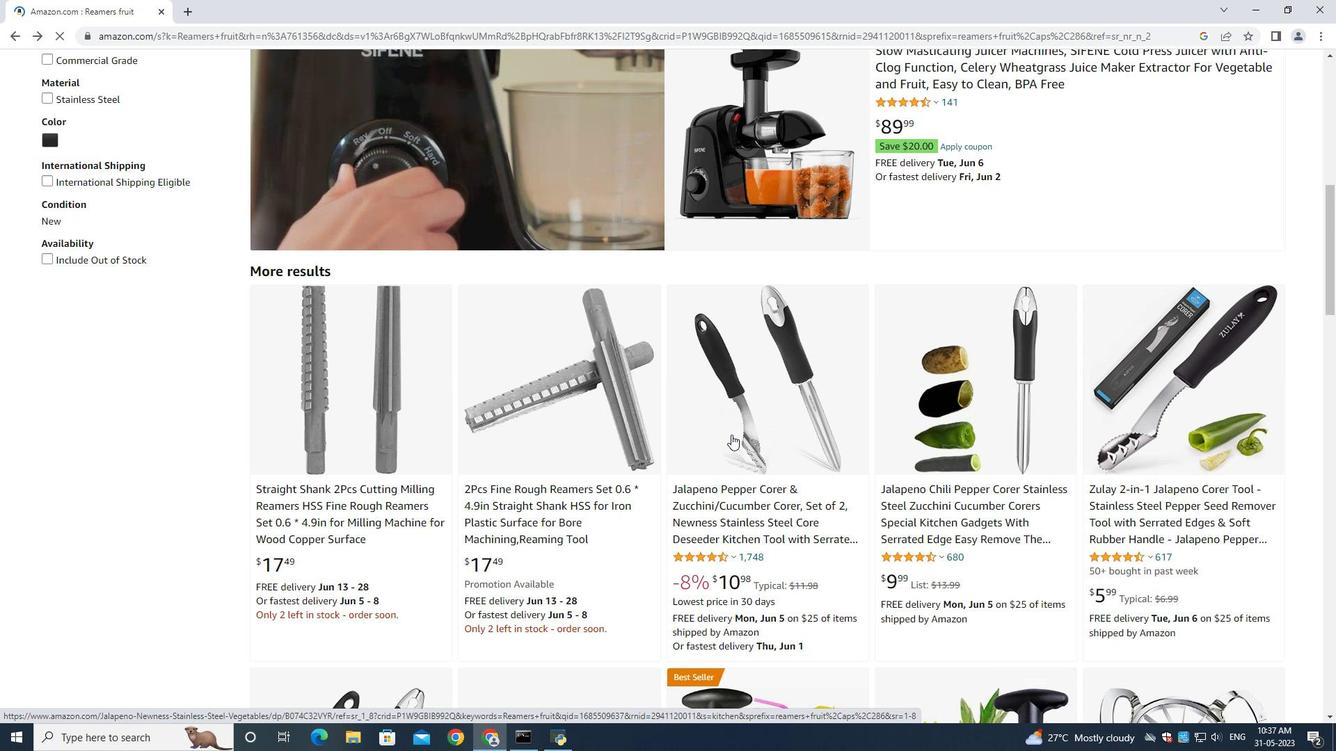 
Action: Mouse scrolled (731, 434) with delta (0, 0)
Screenshot: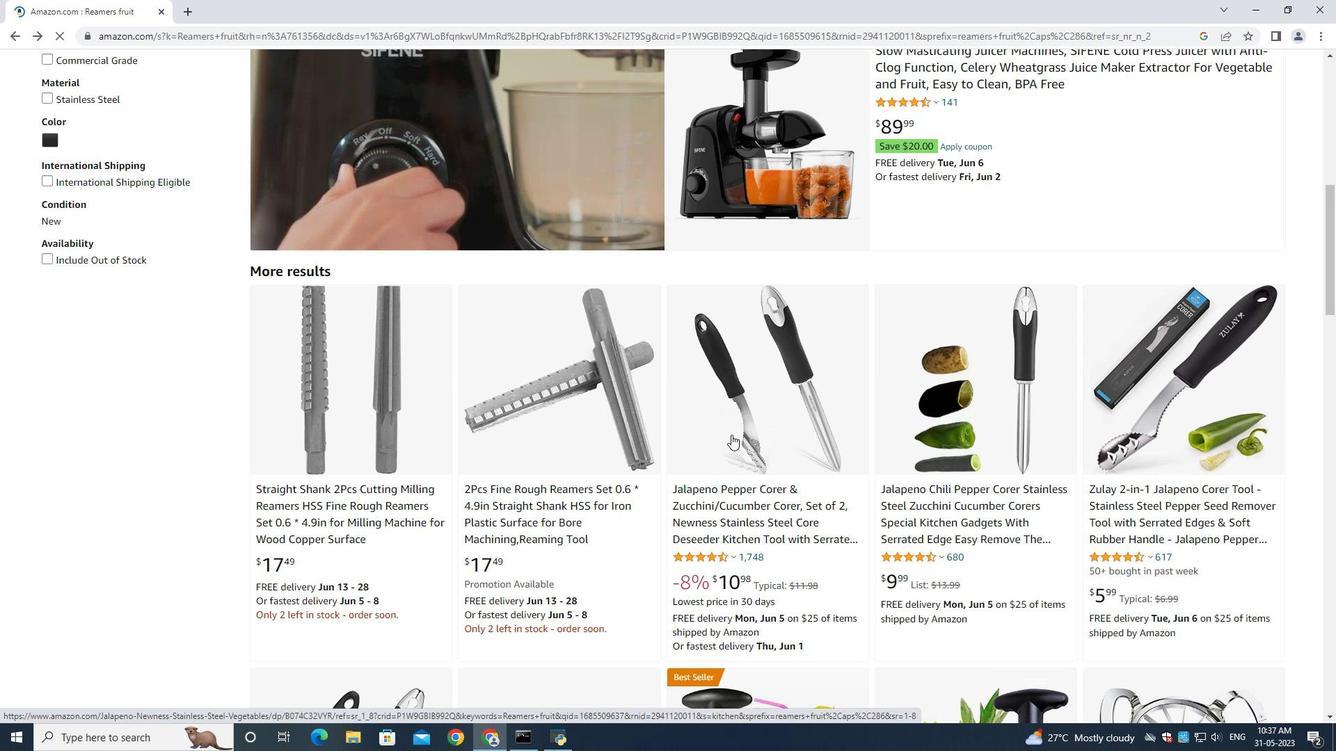 
Action: Mouse moved to (746, 373)
Screenshot: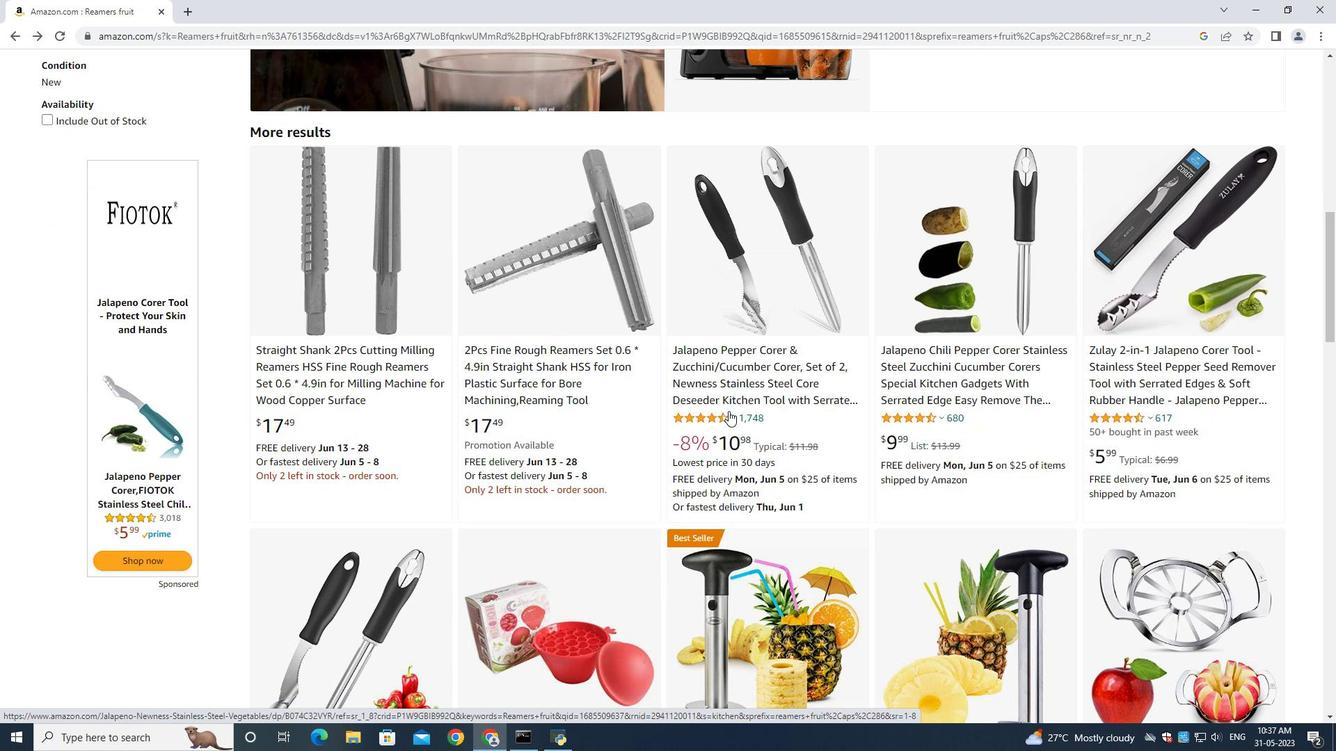
Action: Mouse scrolled (746, 373) with delta (0, 0)
Screenshot: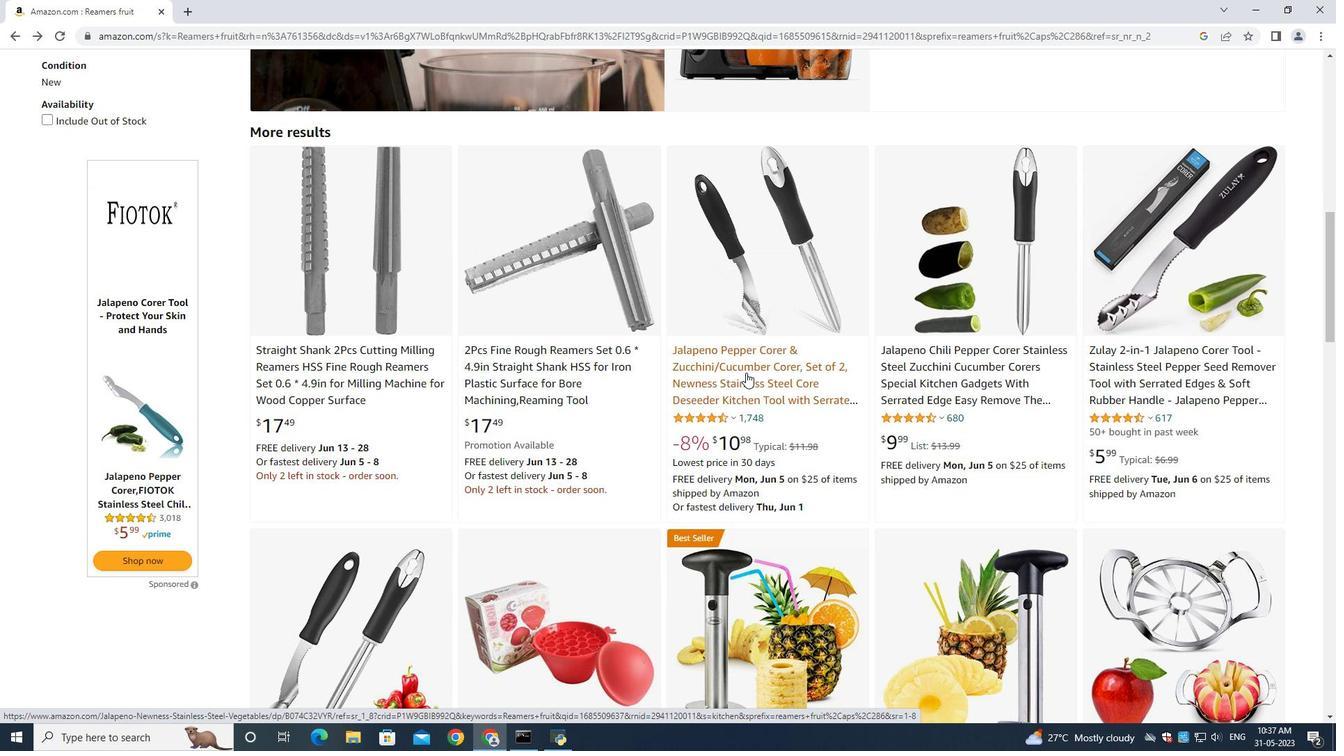 
Action: Mouse scrolled (746, 373) with delta (0, 0)
Screenshot: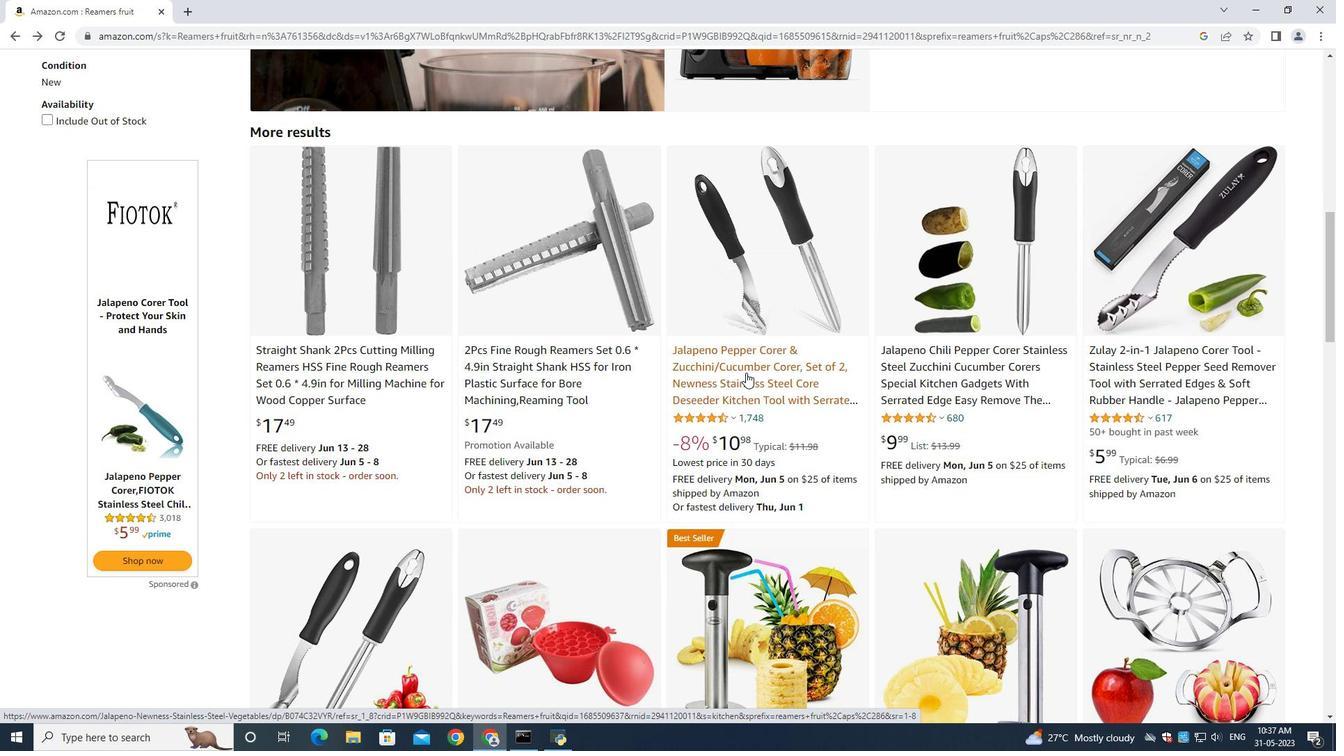 
Action: Mouse scrolled (746, 373) with delta (0, 0)
Screenshot: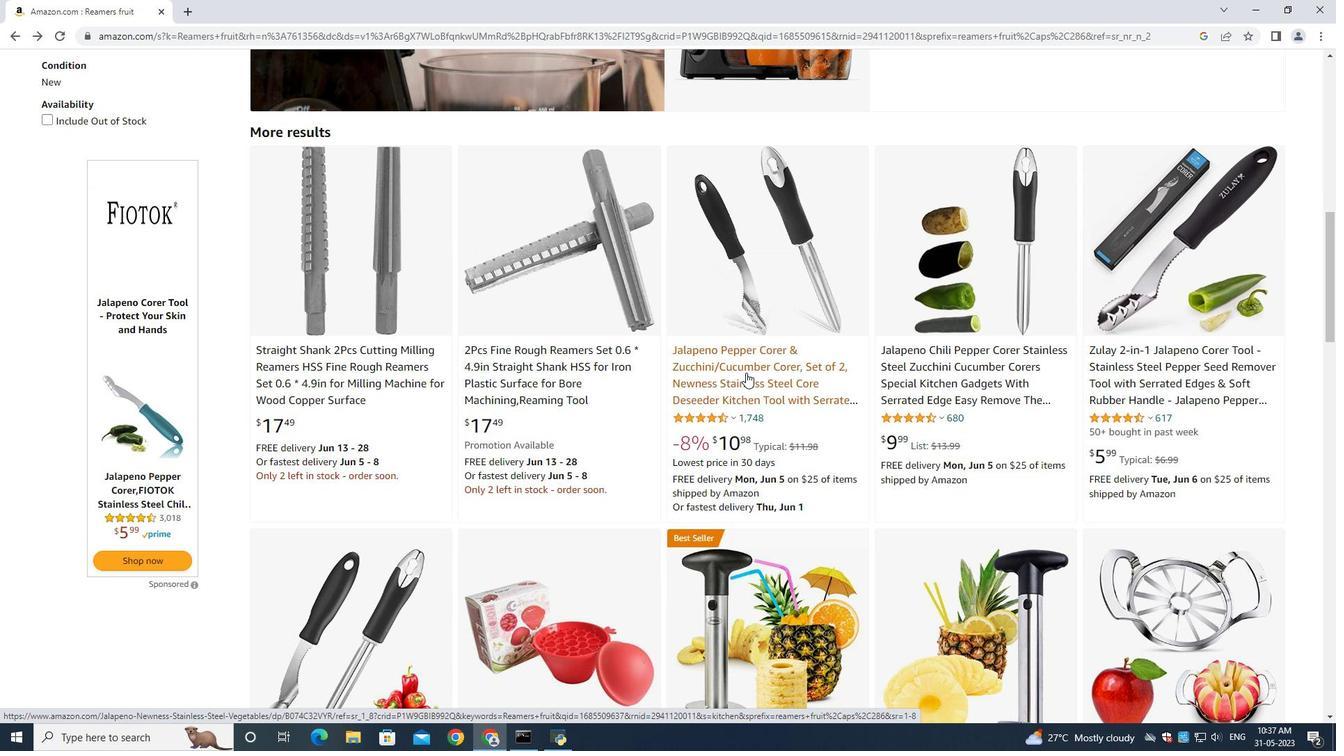 
Action: Mouse scrolled (746, 373) with delta (0, 0)
Screenshot: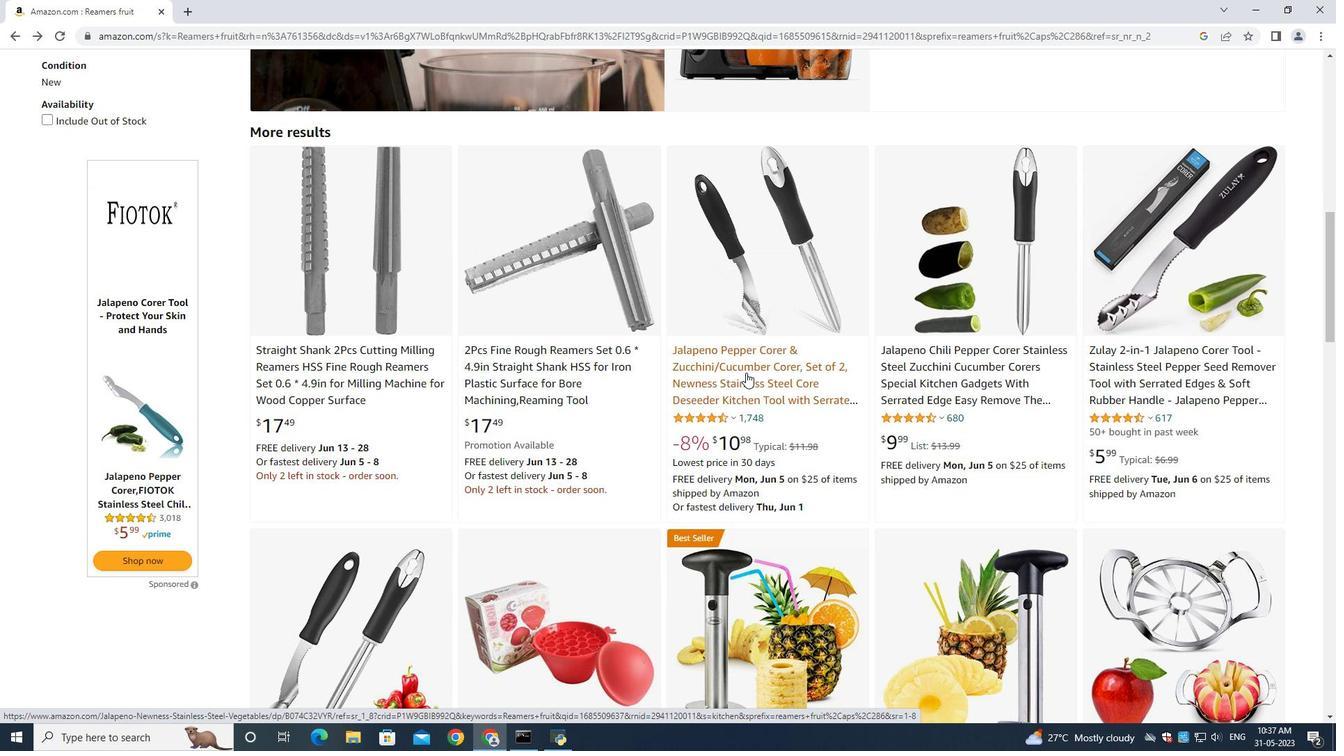 
Action: Mouse moved to (881, 407)
Screenshot: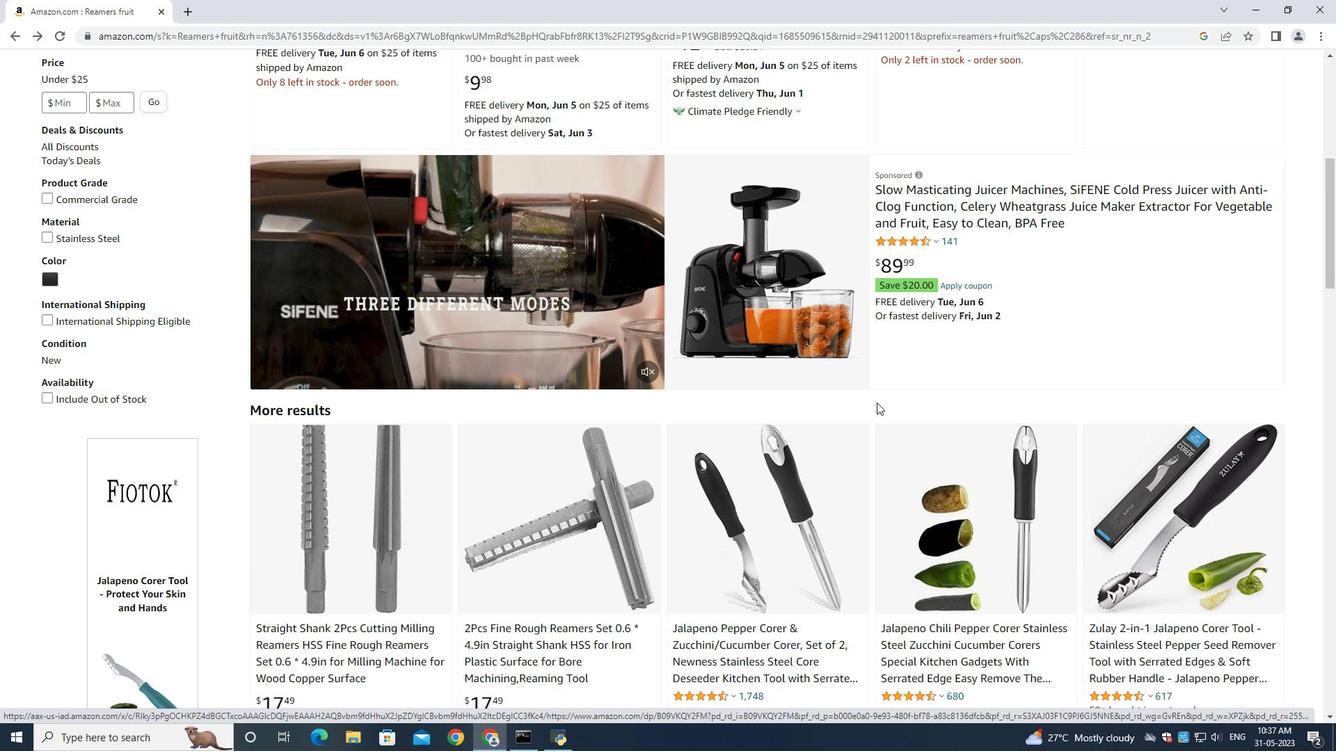 
Action: Mouse scrolled (881, 407) with delta (0, 0)
Screenshot: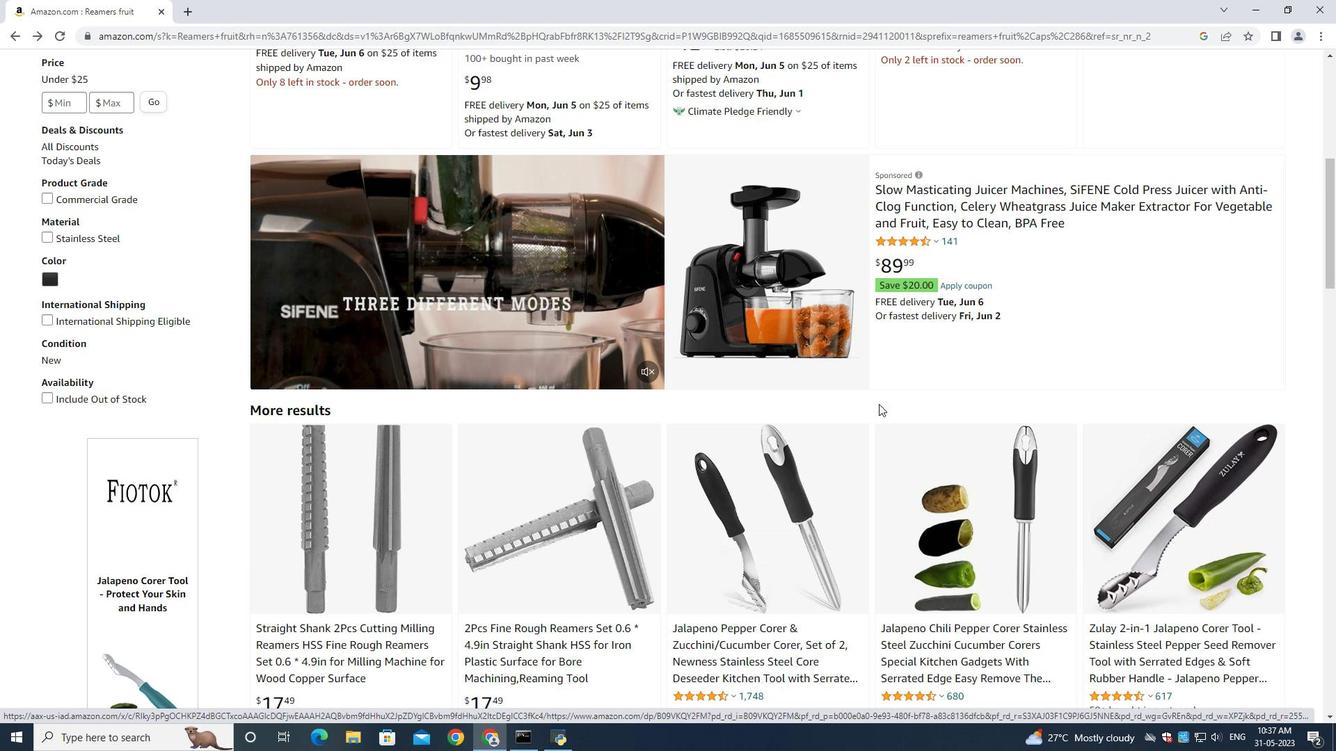 
Action: Mouse moved to (881, 407)
Screenshot: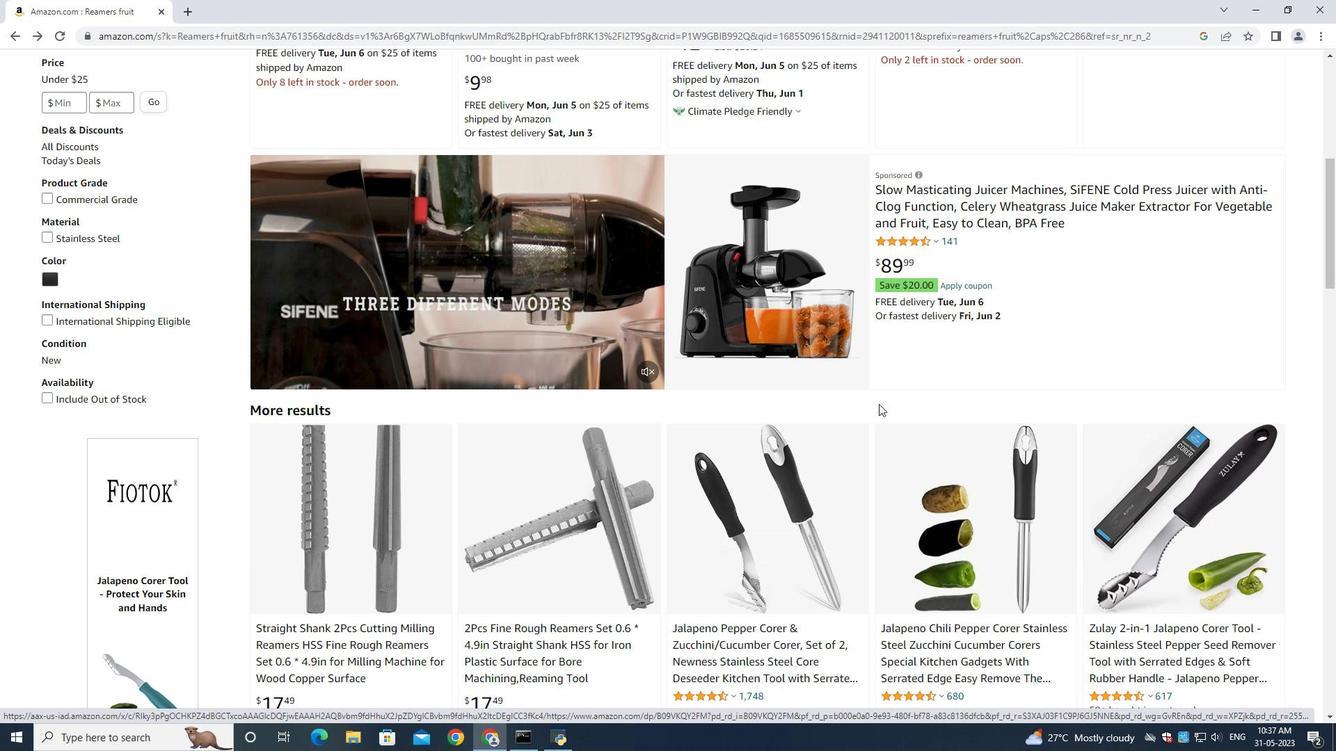 
Action: Mouse scrolled (881, 407) with delta (0, 0)
Screenshot: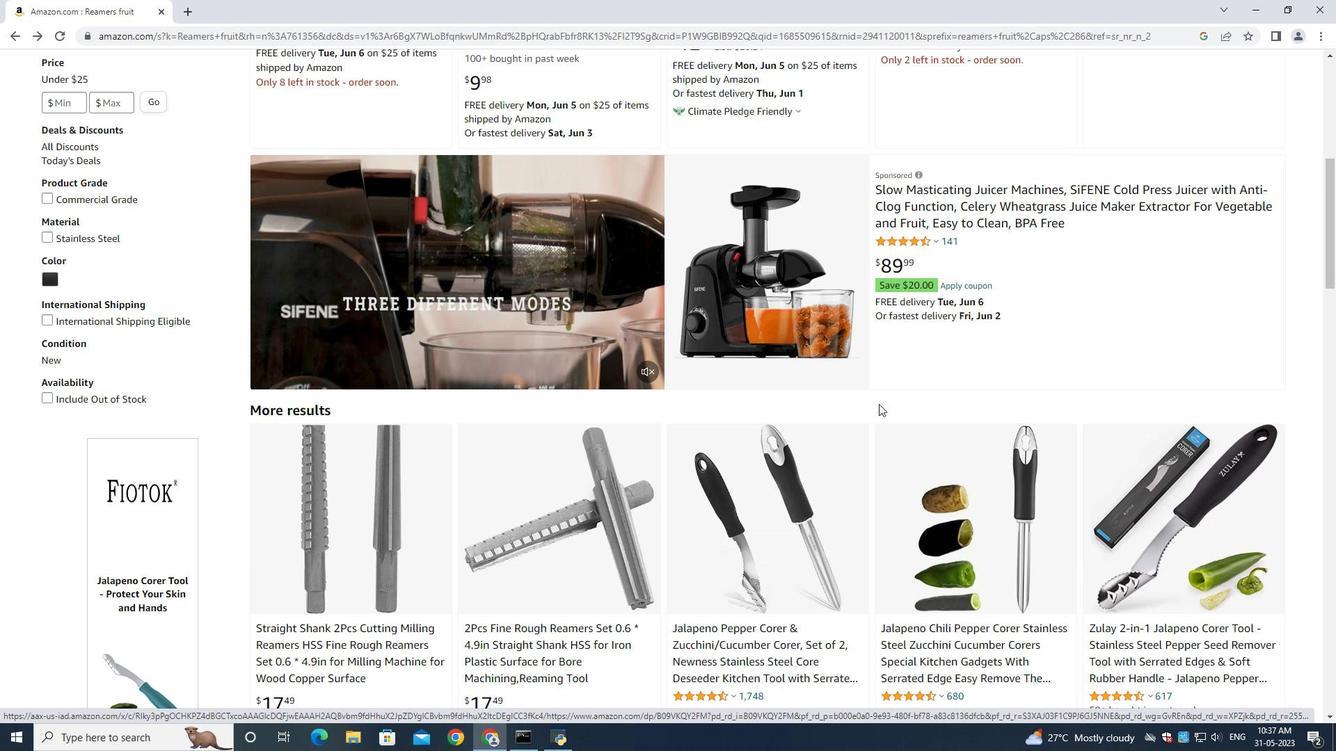 
Action: Mouse moved to (1055, 506)
Screenshot: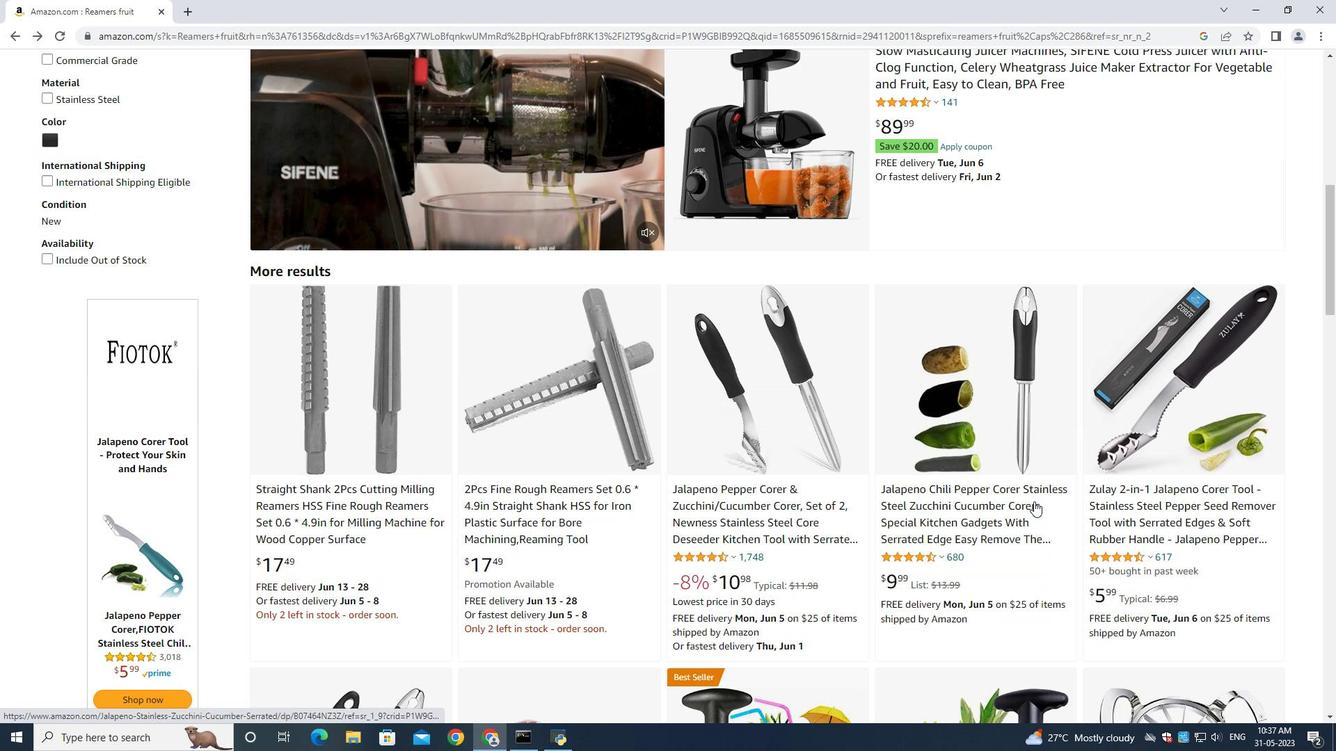 
Action: Mouse scrolled (1055, 506) with delta (0, 0)
Screenshot: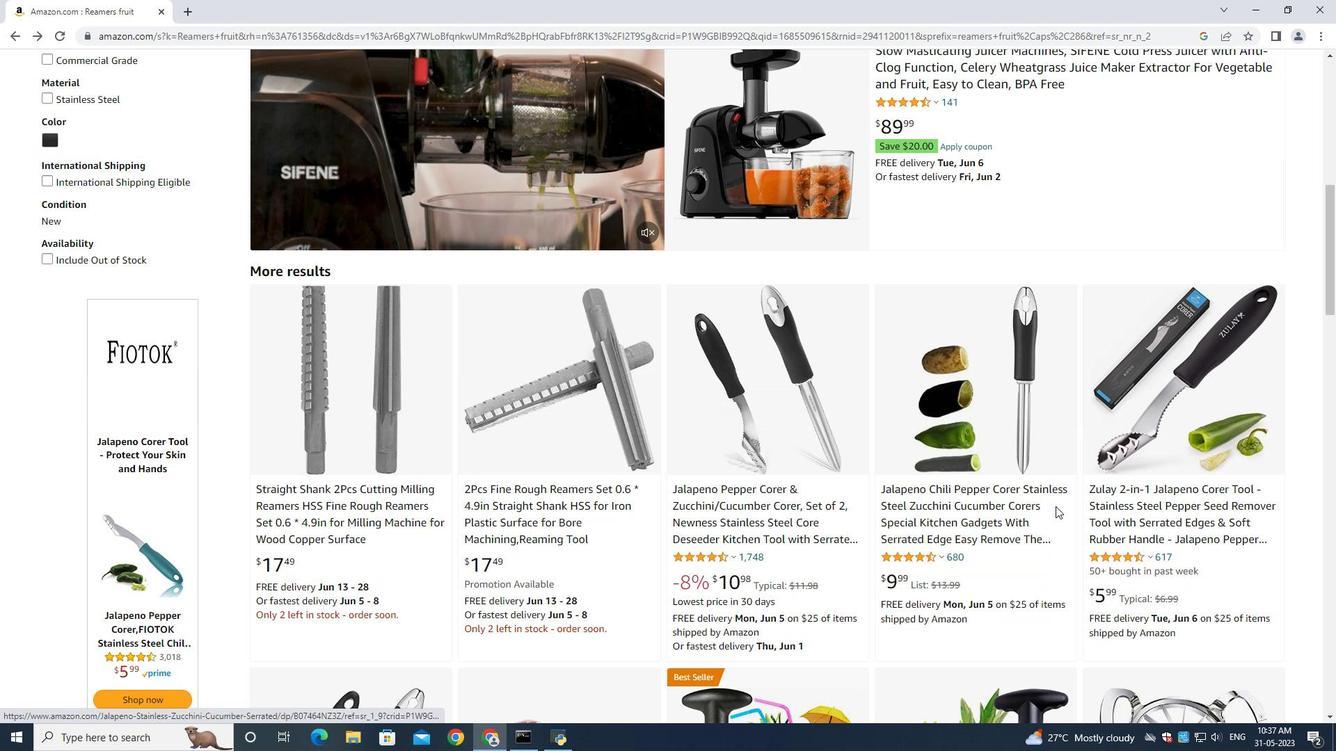 
Action: Mouse scrolled (1055, 506) with delta (0, 0)
Screenshot: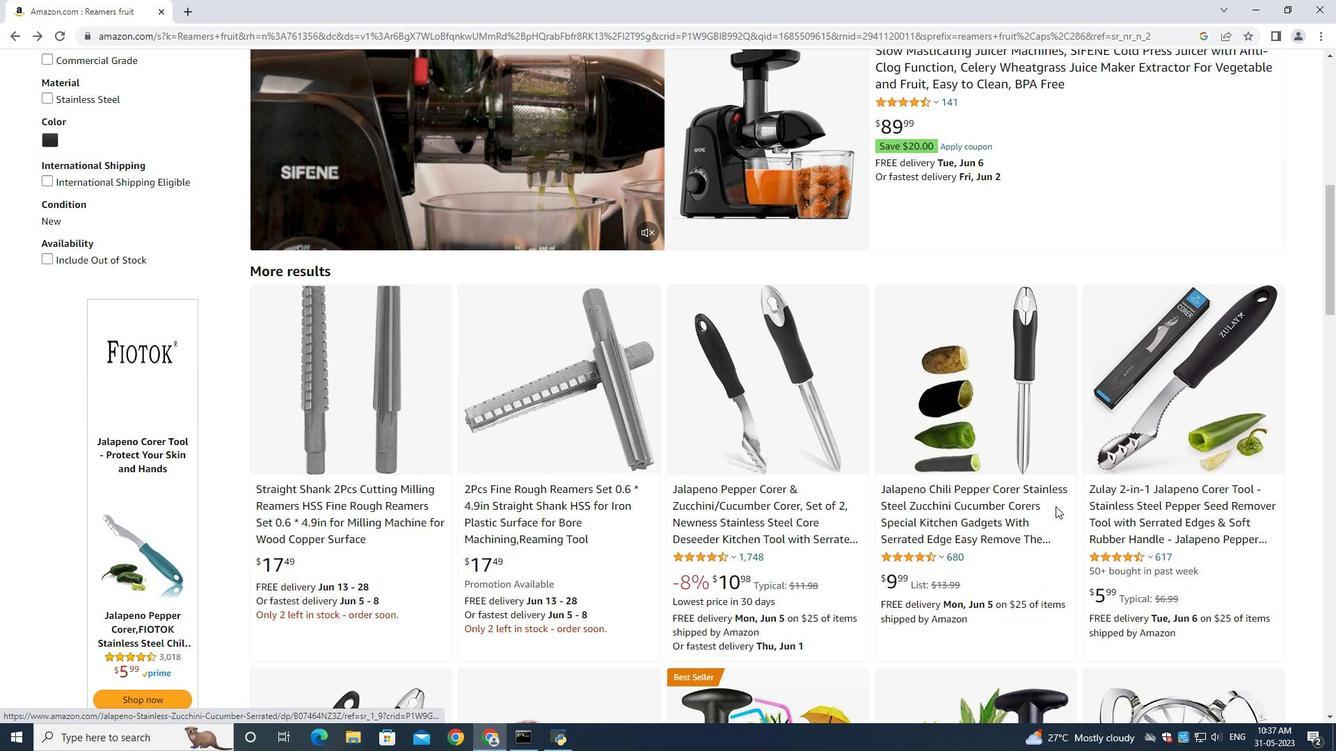
Action: Mouse scrolled (1055, 506) with delta (0, 0)
Screenshot: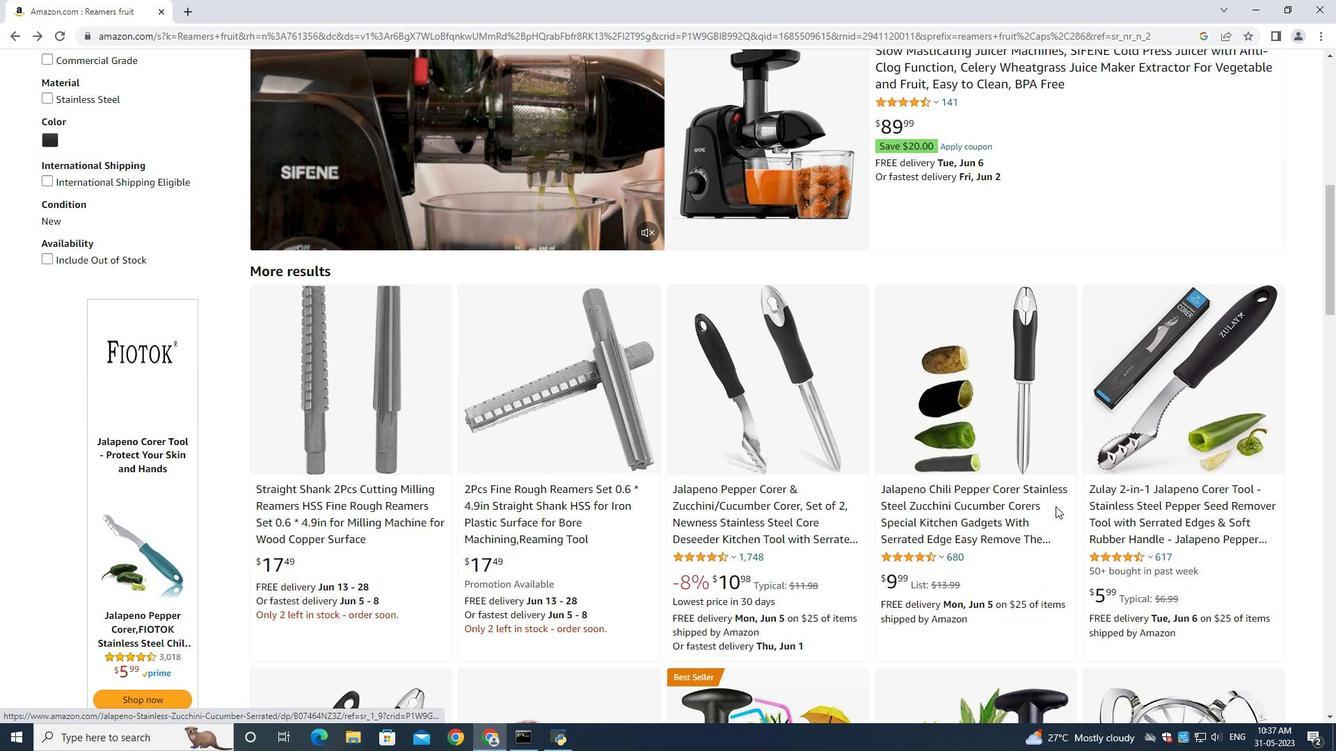 
Action: Mouse scrolled (1055, 506) with delta (0, 0)
Screenshot: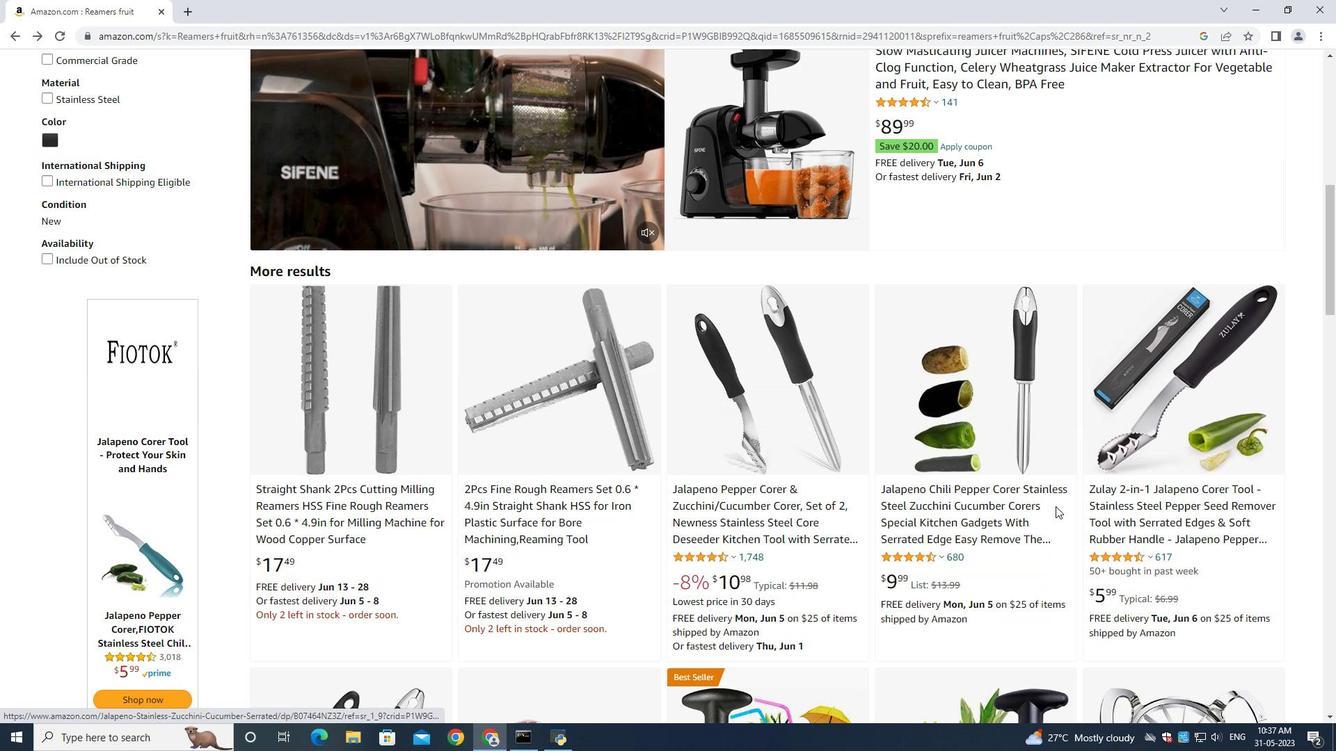 
Action: Mouse scrolled (1055, 506) with delta (0, 0)
Screenshot: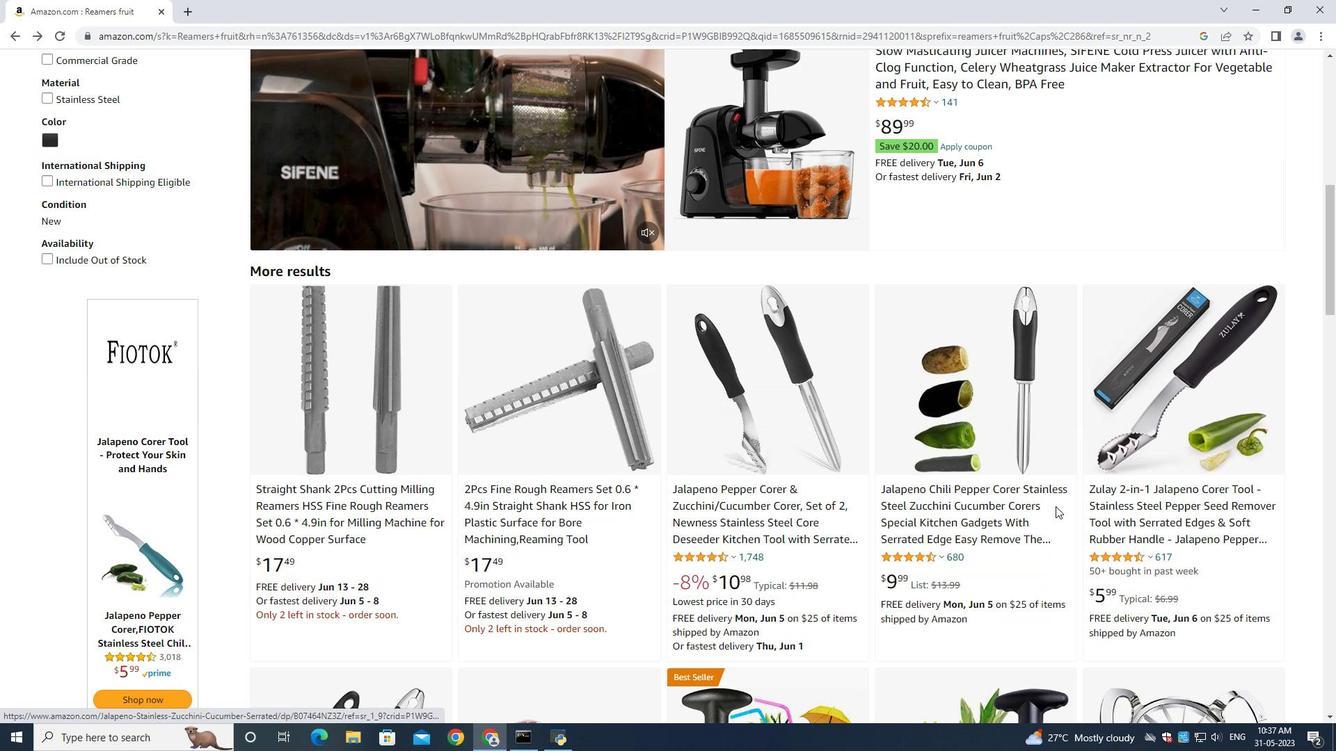 
Action: Mouse moved to (946, 586)
Screenshot: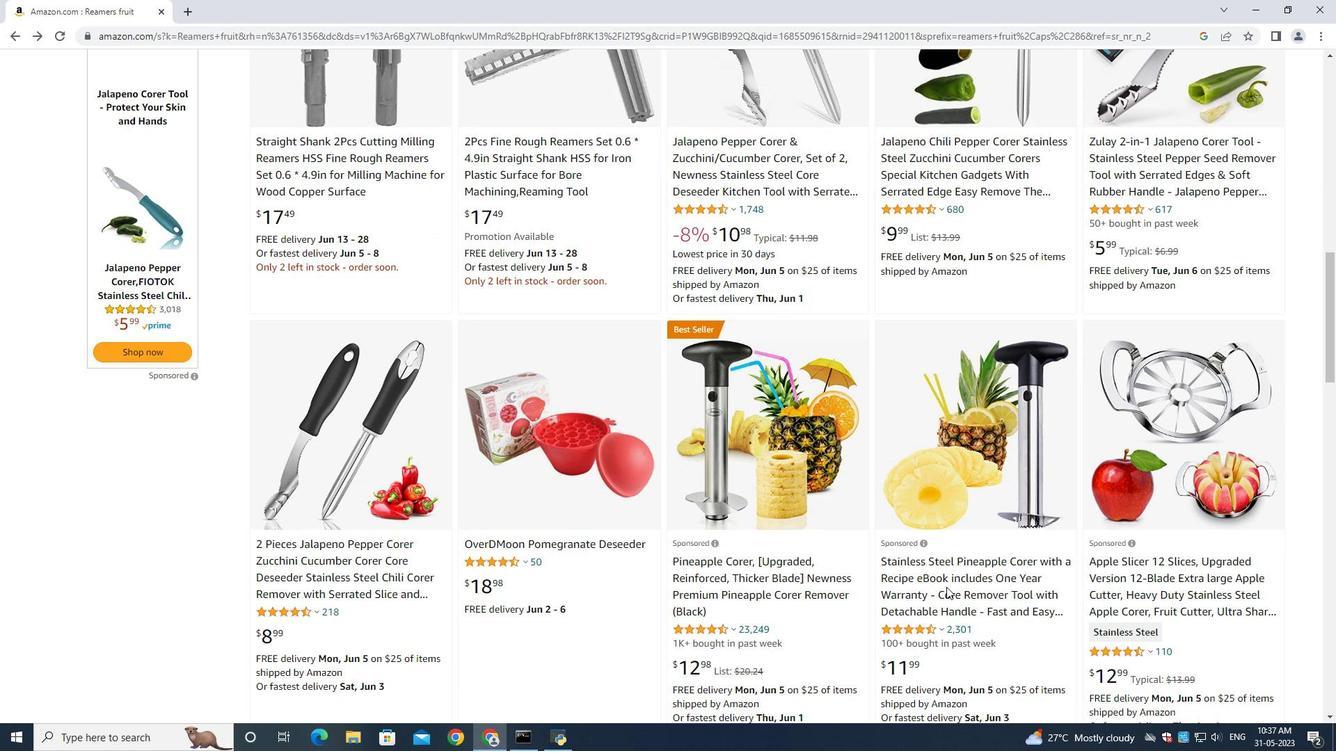 
Action: Mouse scrolled (946, 587) with delta (0, 0)
Screenshot: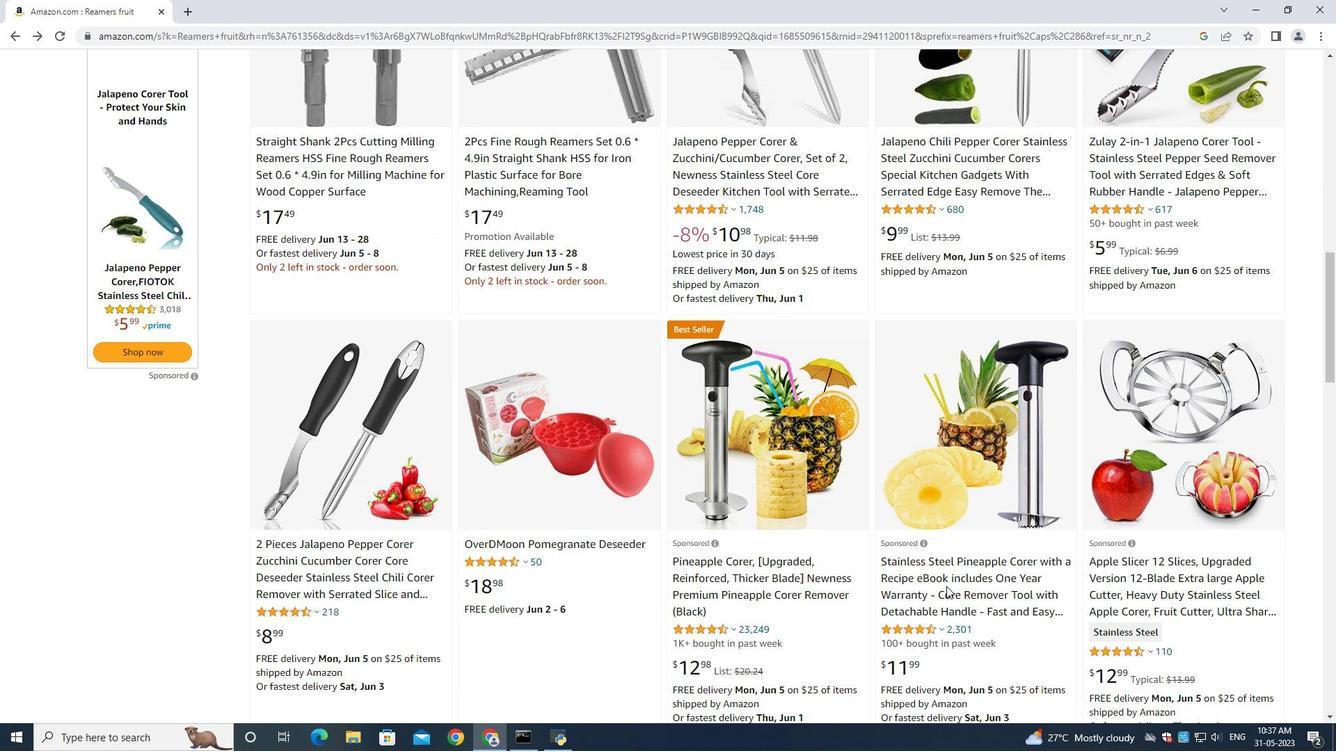
Action: Mouse moved to (946, 586)
Screenshot: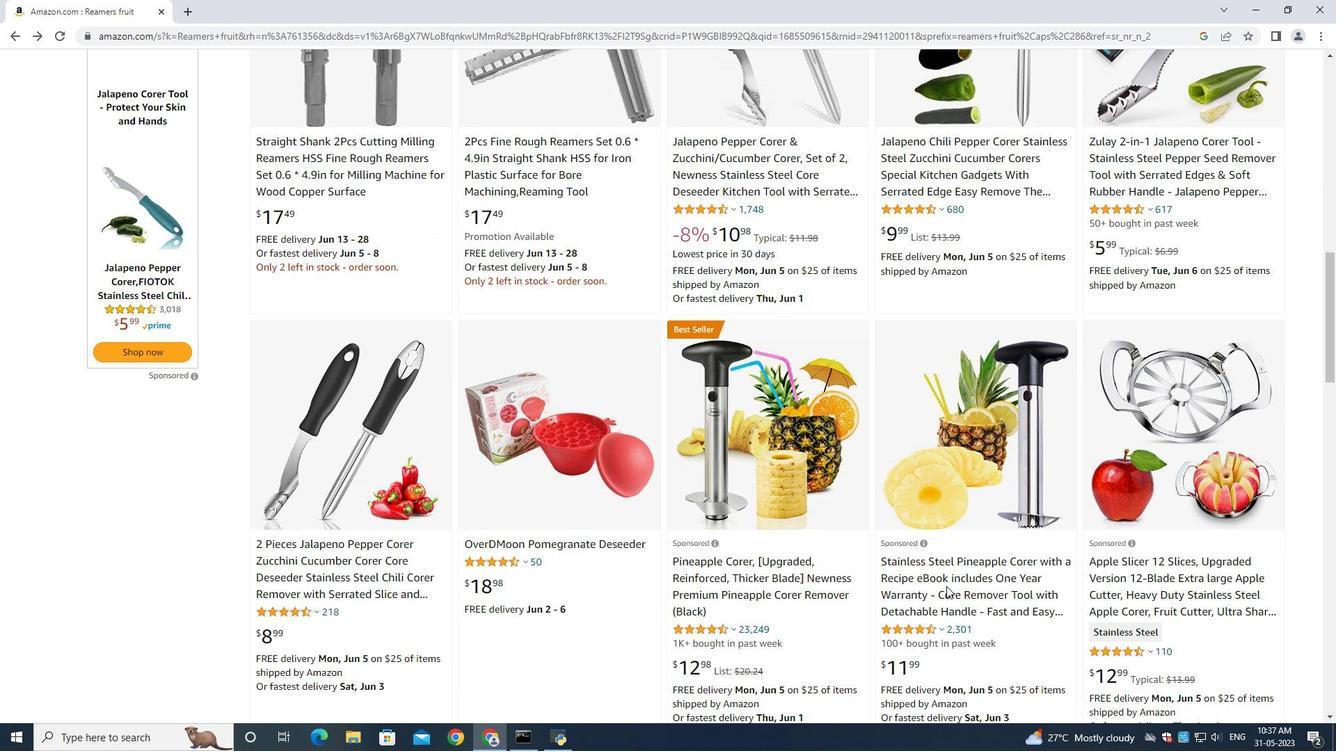 
Action: Mouse scrolled (946, 586) with delta (0, 0)
Screenshot: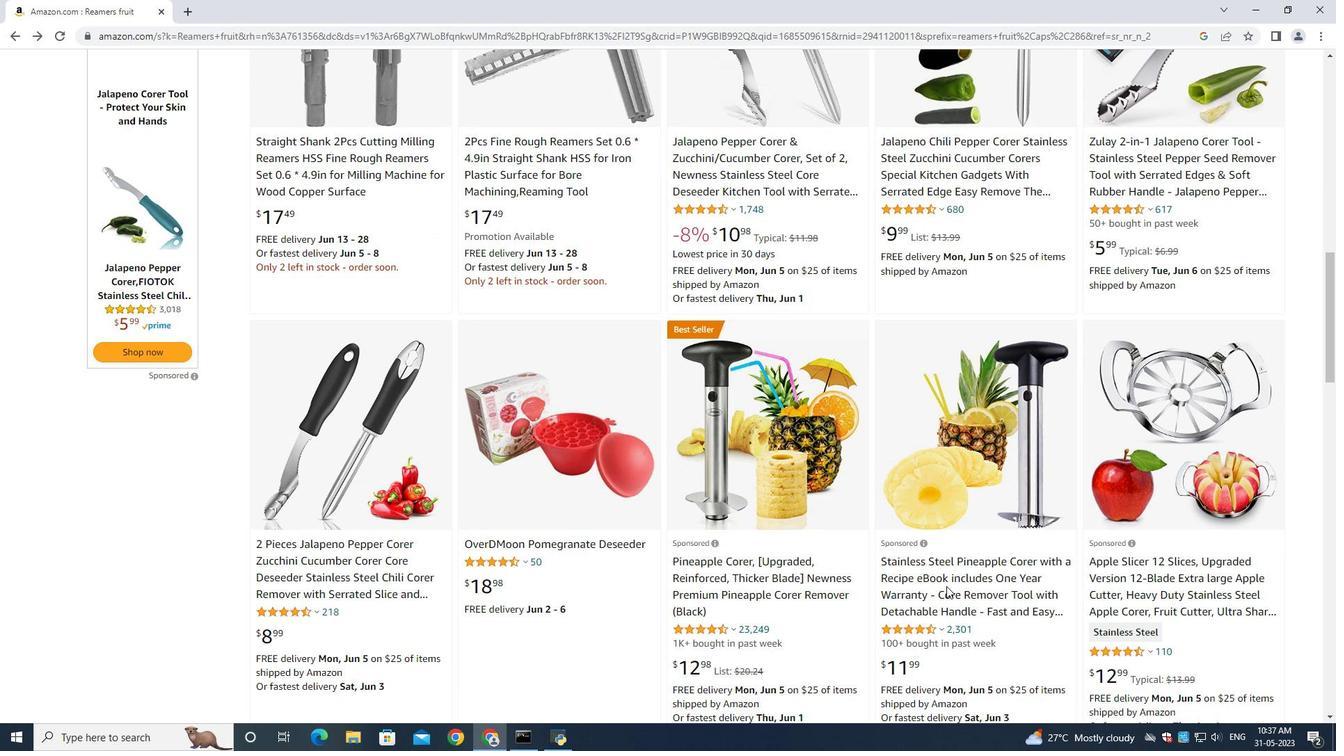 
Action: Mouse scrolled (946, 586) with delta (0, 0)
Screenshot: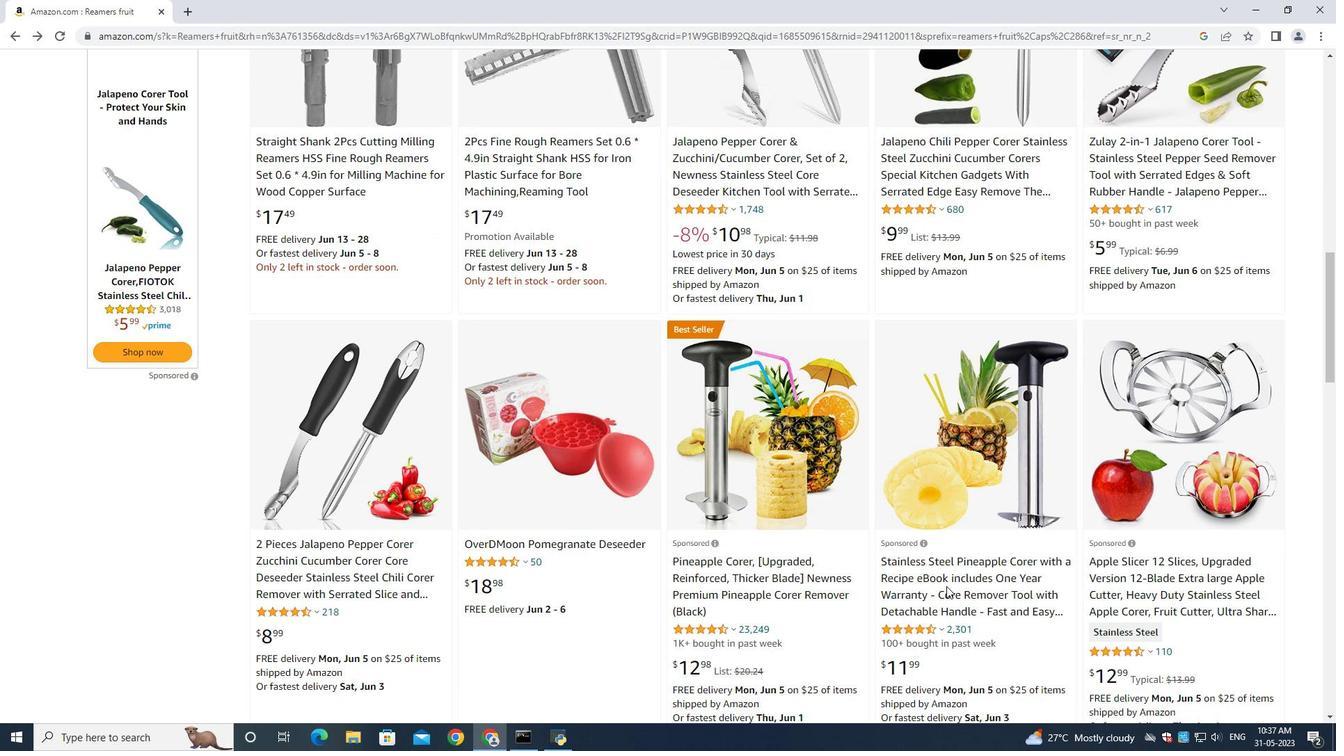 
Action: Mouse scrolled (946, 586) with delta (0, 0)
Screenshot: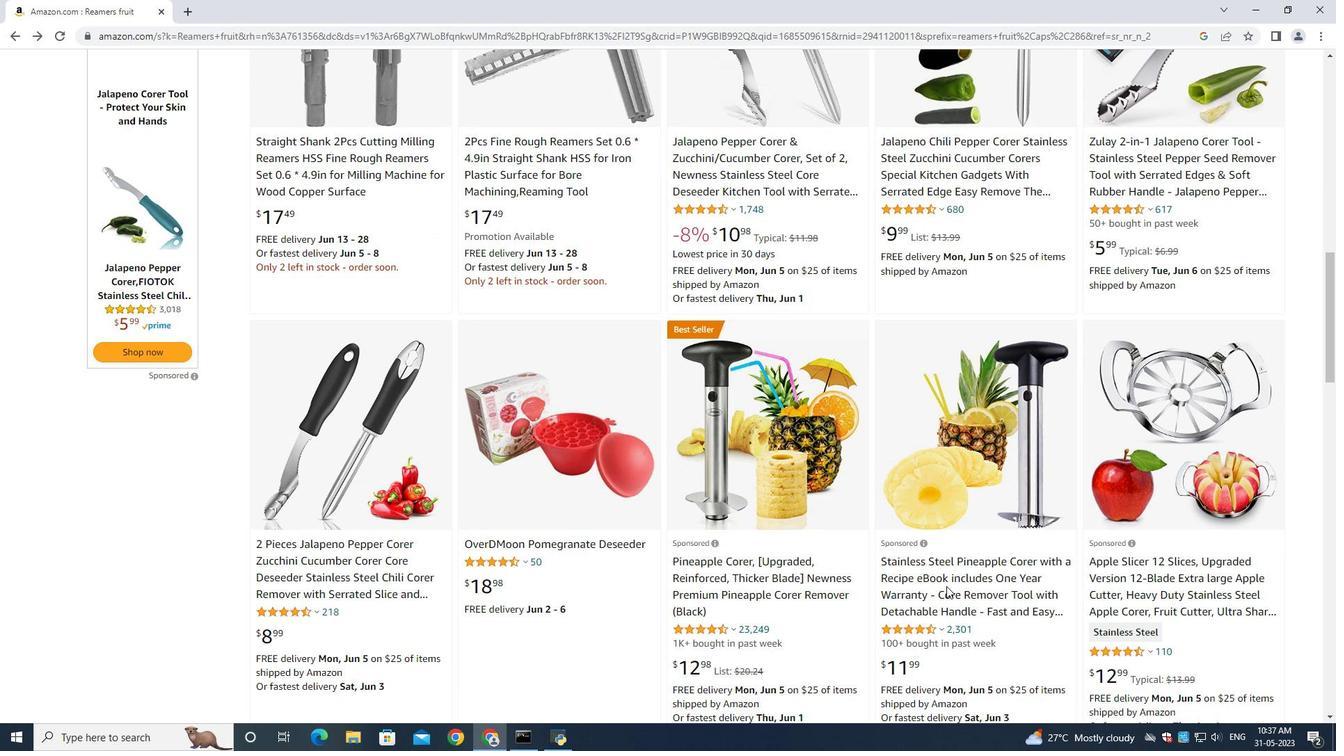 
Action: Mouse scrolled (946, 586) with delta (0, 0)
Screenshot: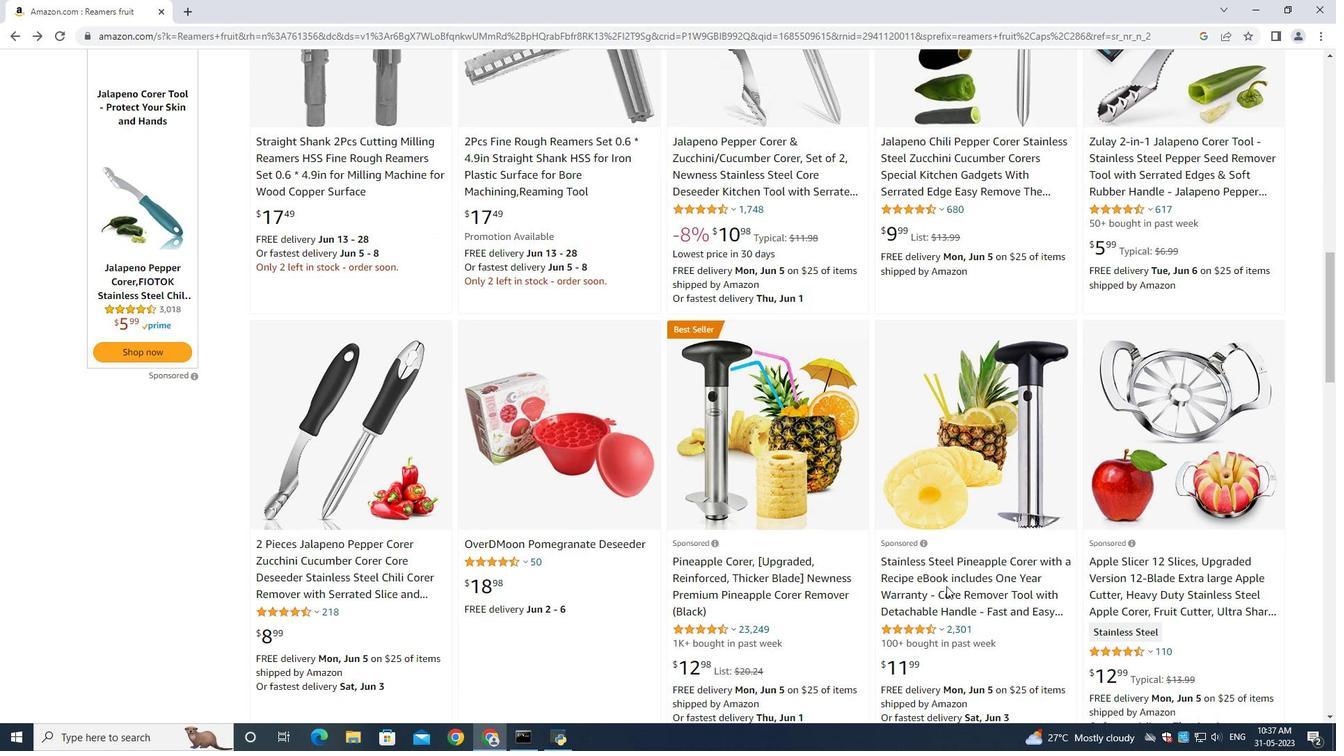 
Action: Mouse scrolled (946, 586) with delta (0, 0)
Screenshot: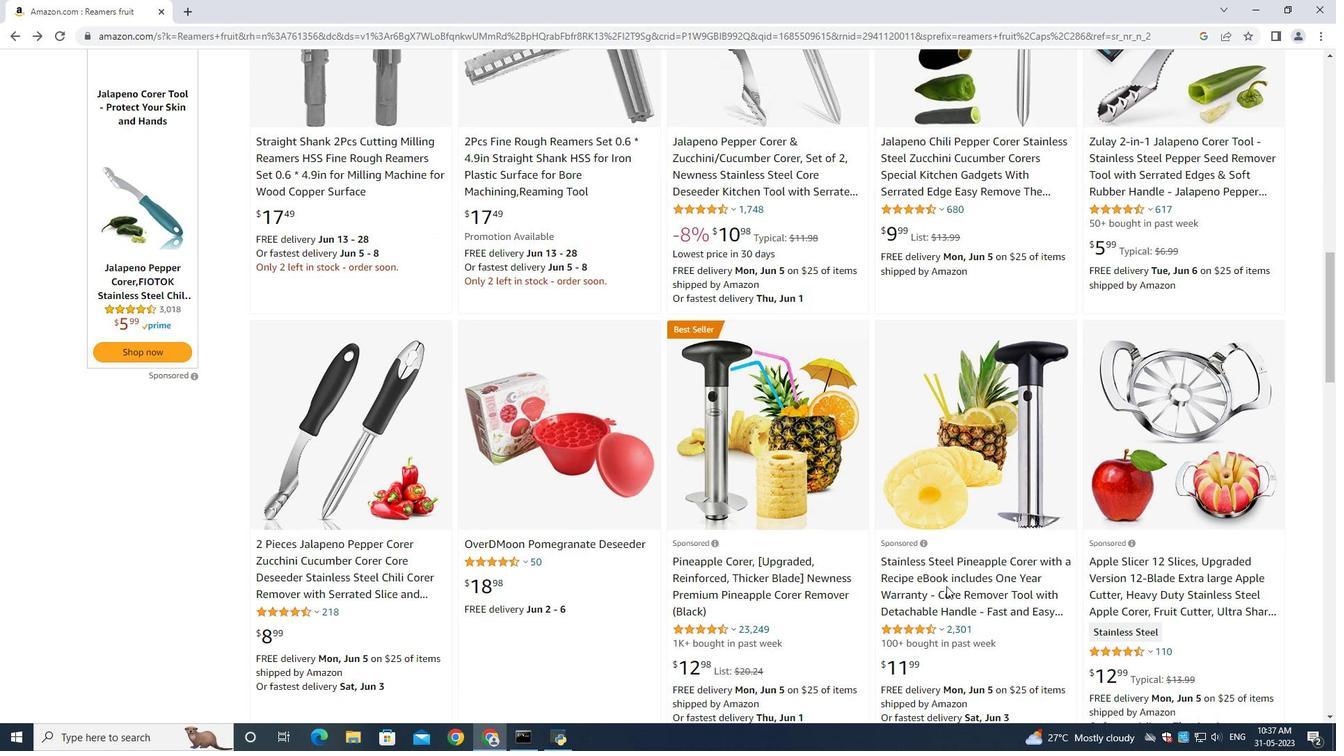
Action: Mouse moved to (824, 533)
Screenshot: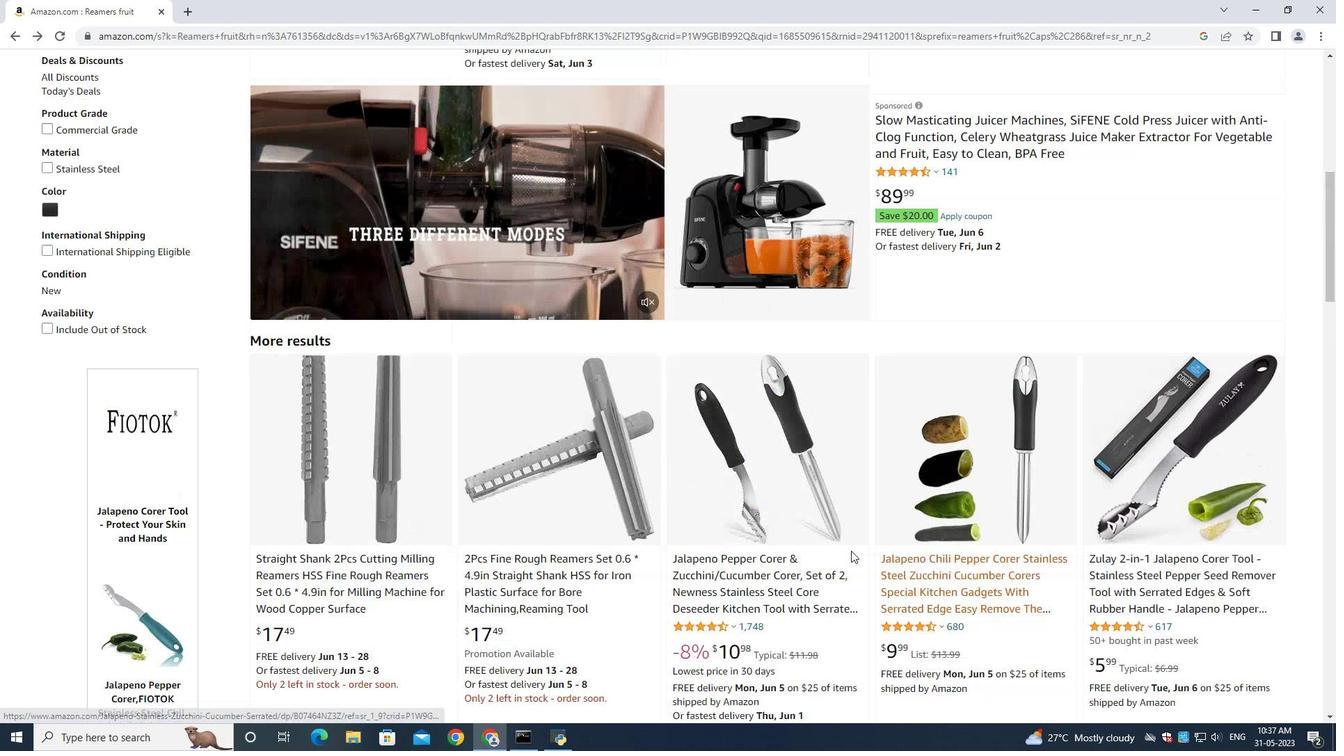 
Action: Mouse scrolled (824, 534) with delta (0, 0)
Screenshot: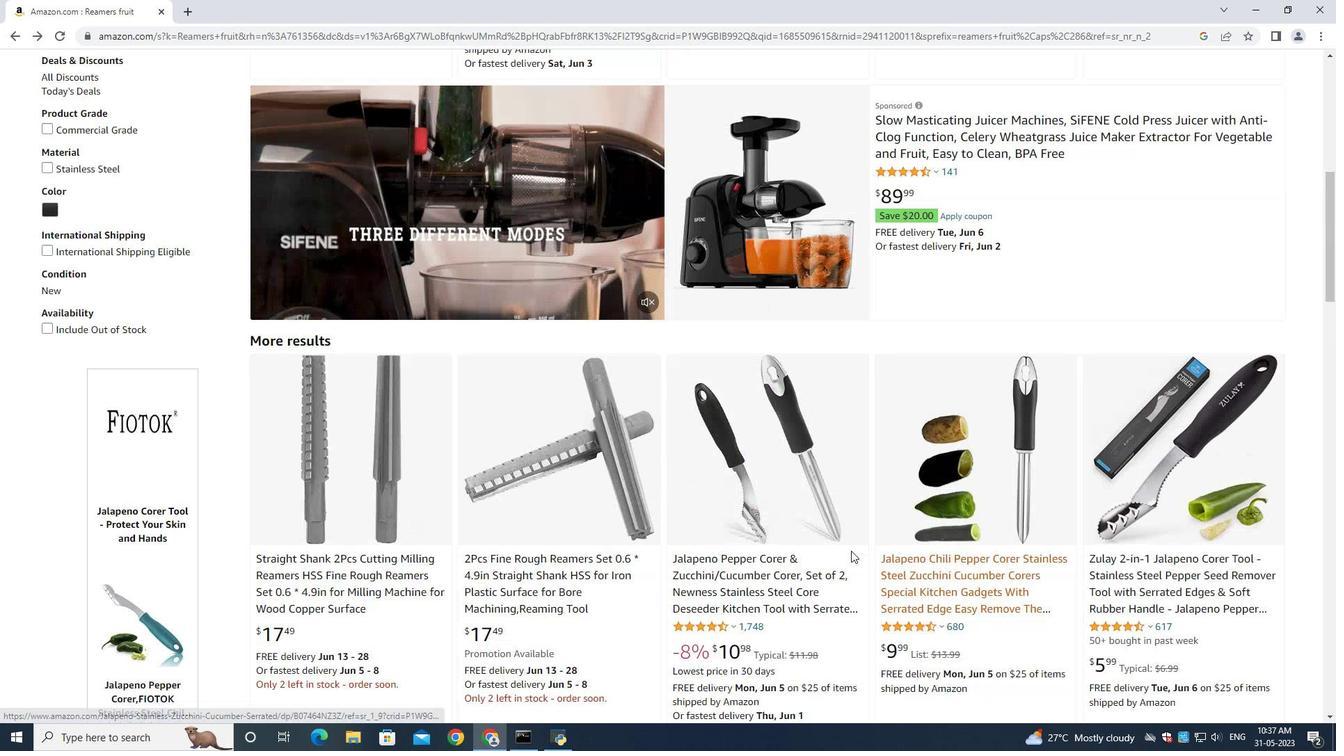 
Action: Mouse scrolled (824, 534) with delta (0, 0)
Screenshot: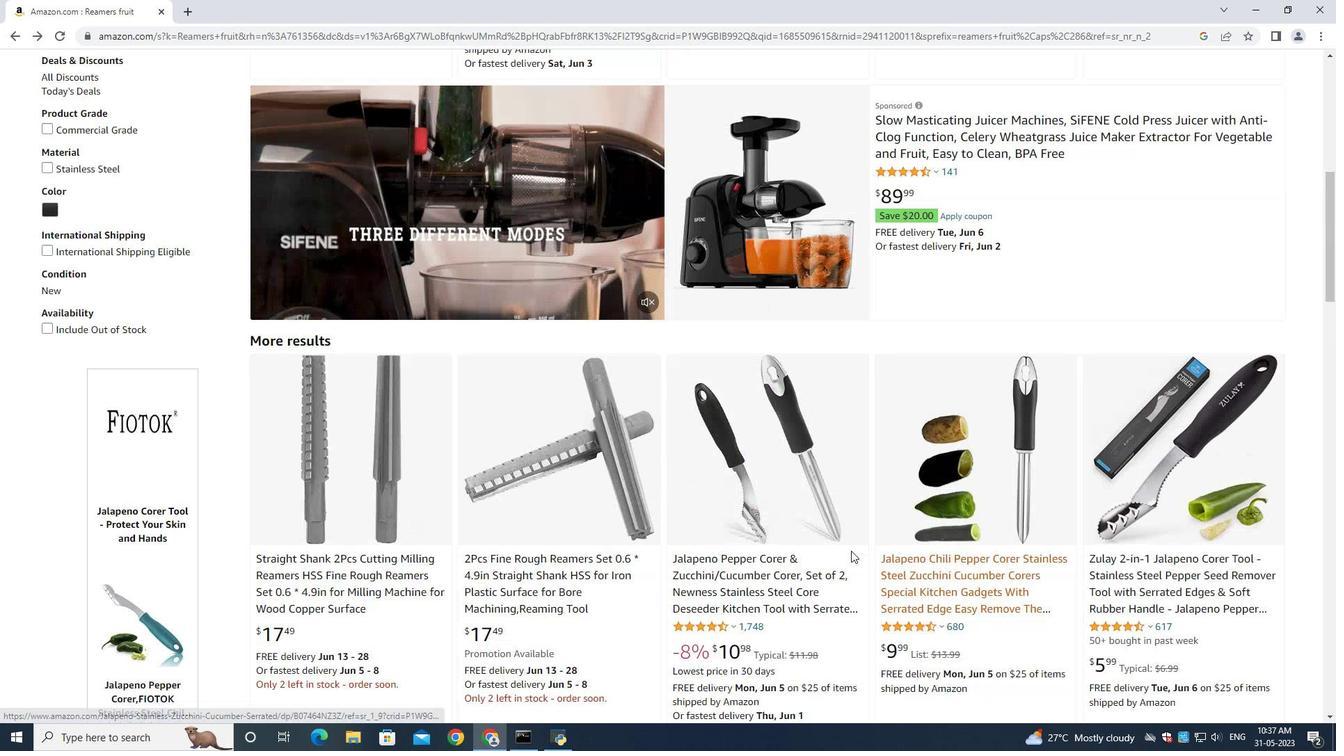 
Action: Mouse scrolled (824, 534) with delta (0, 0)
Screenshot: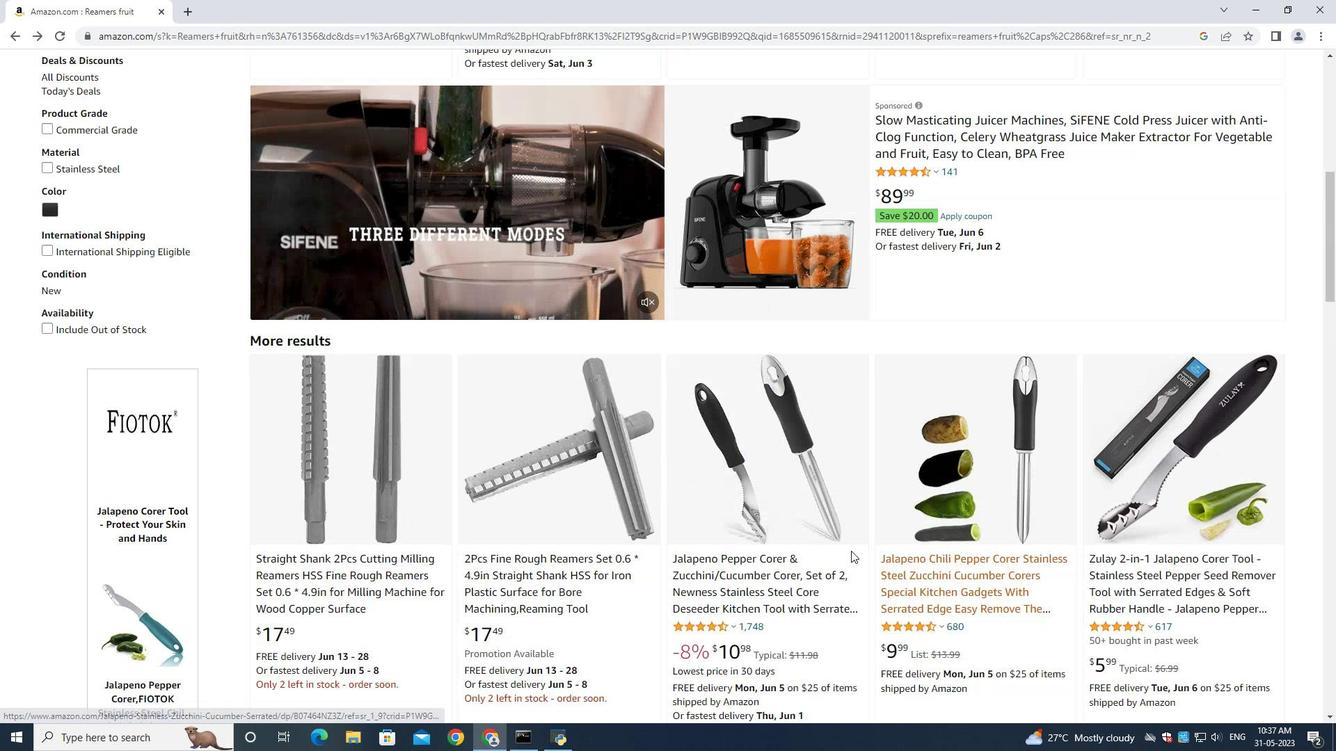 
Action: Mouse scrolled (824, 534) with delta (0, 0)
Screenshot: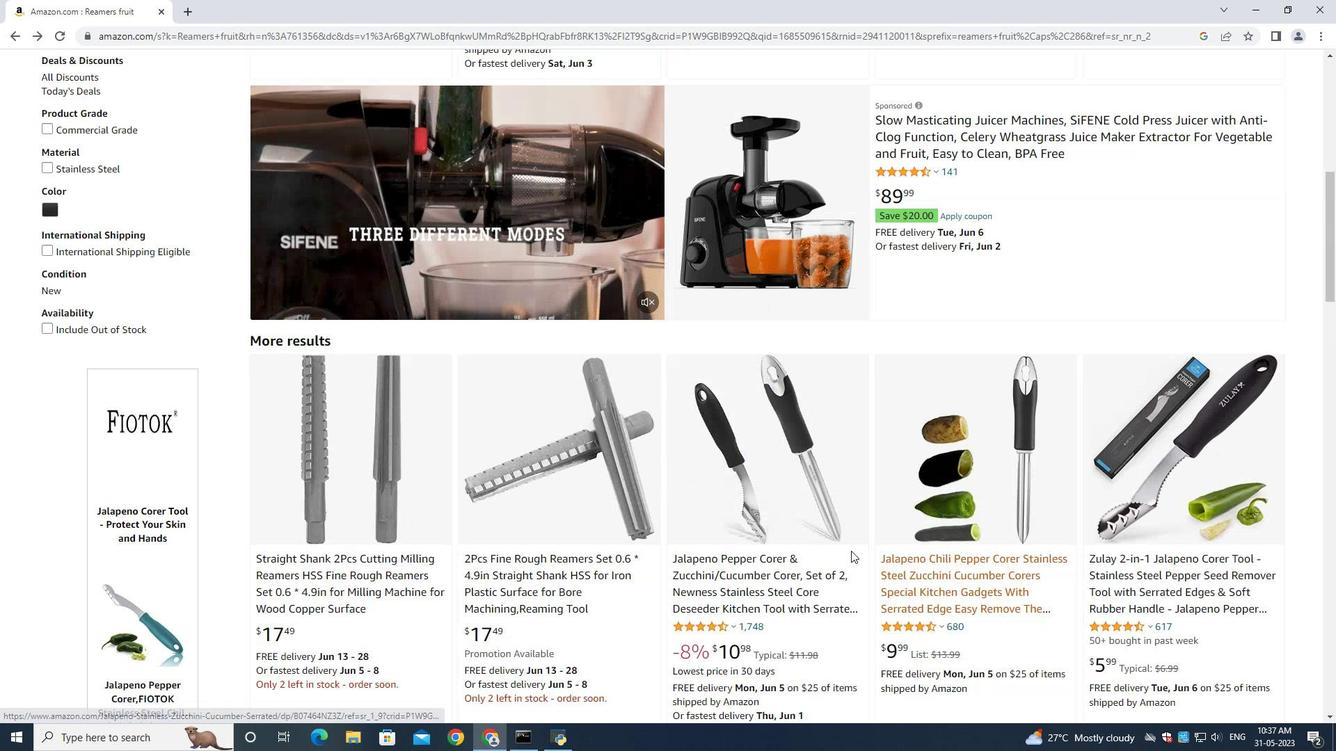 
Action: Mouse scrolled (824, 534) with delta (0, 0)
Screenshot: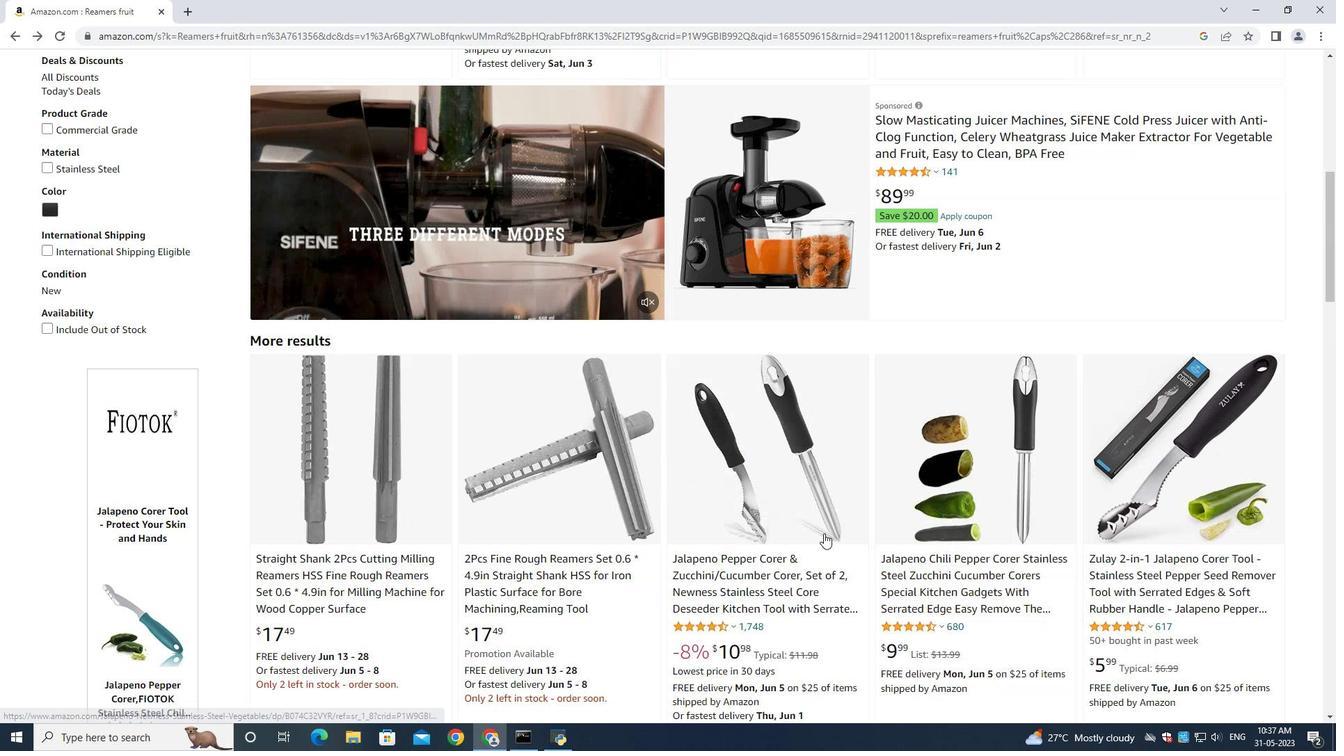 
Action: Mouse moved to (824, 533)
Screenshot: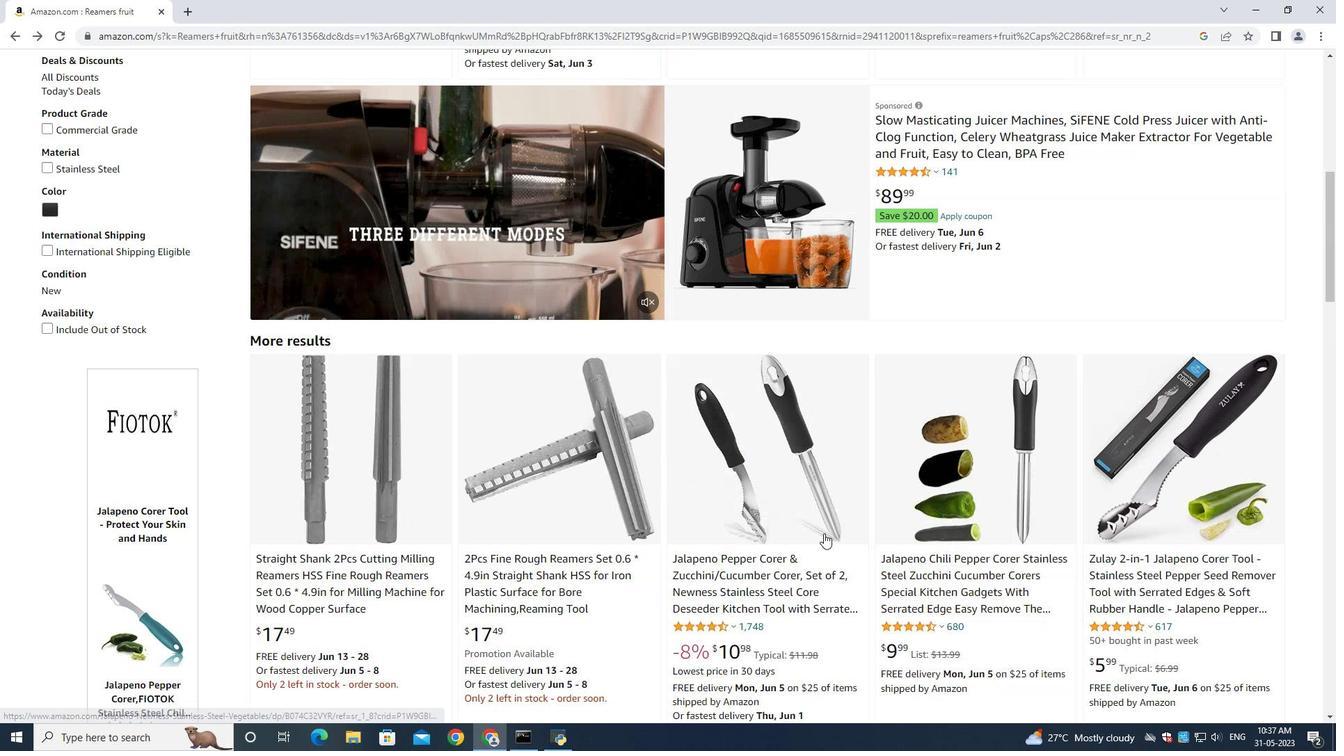 
Action: Mouse scrolled (824, 534) with delta (0, 0)
Screenshot: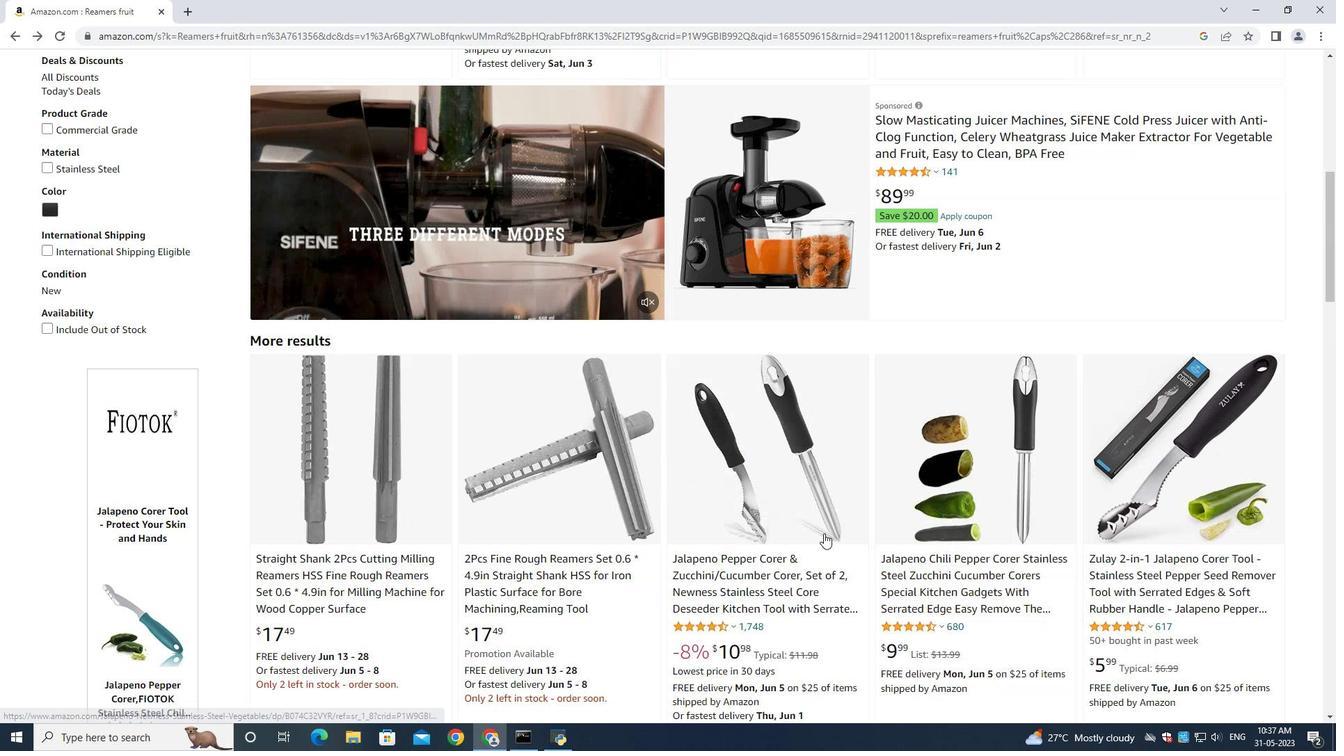 
Action: Mouse scrolled (824, 534) with delta (0, 0)
Screenshot: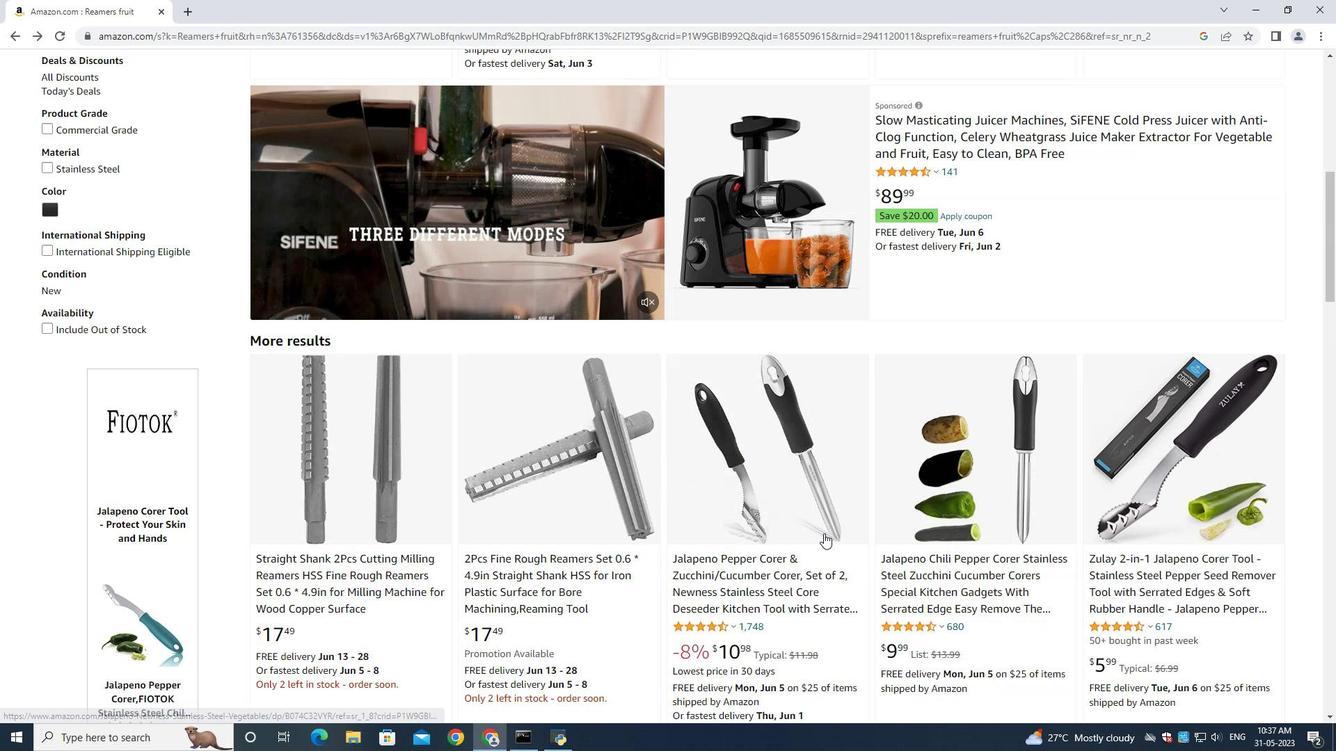
Action: Mouse moved to (524, 390)
Screenshot: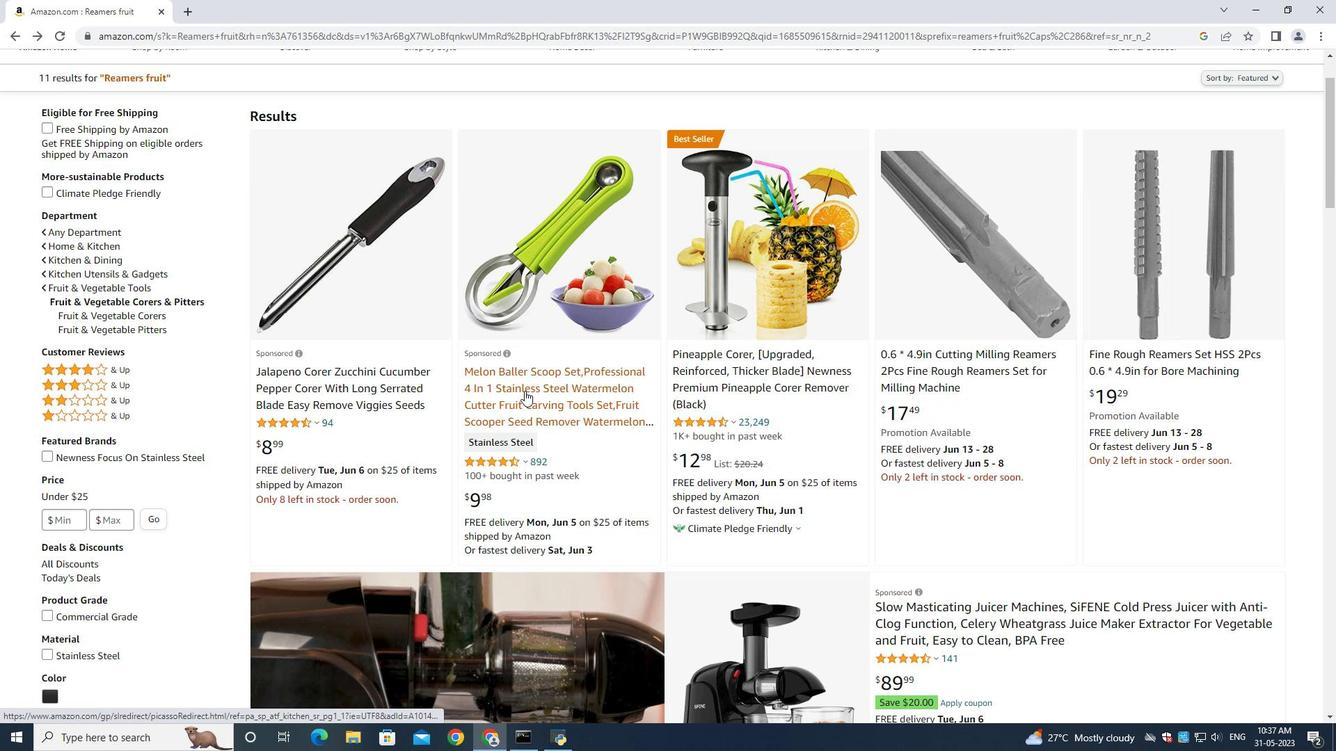 
Action: Mouse pressed left at (524, 390)
Screenshot: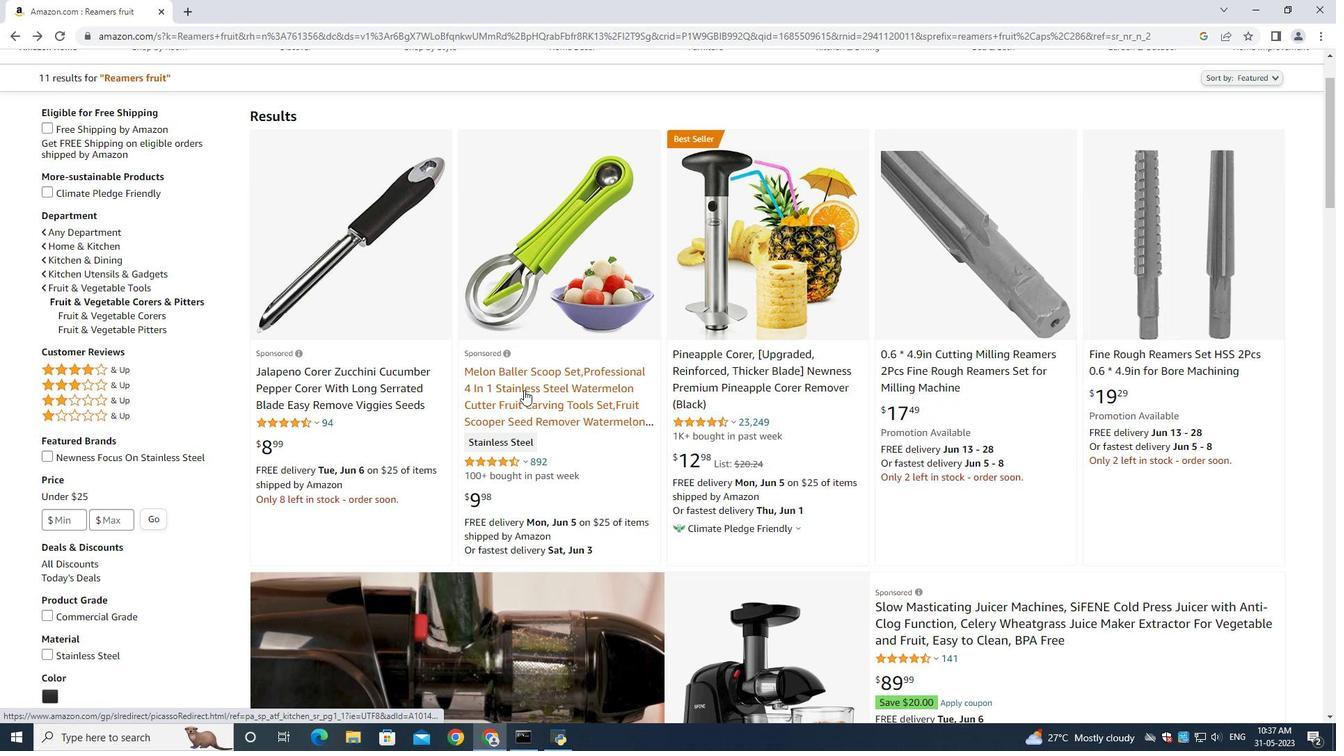 
Action: Mouse moved to (1032, 525)
Screenshot: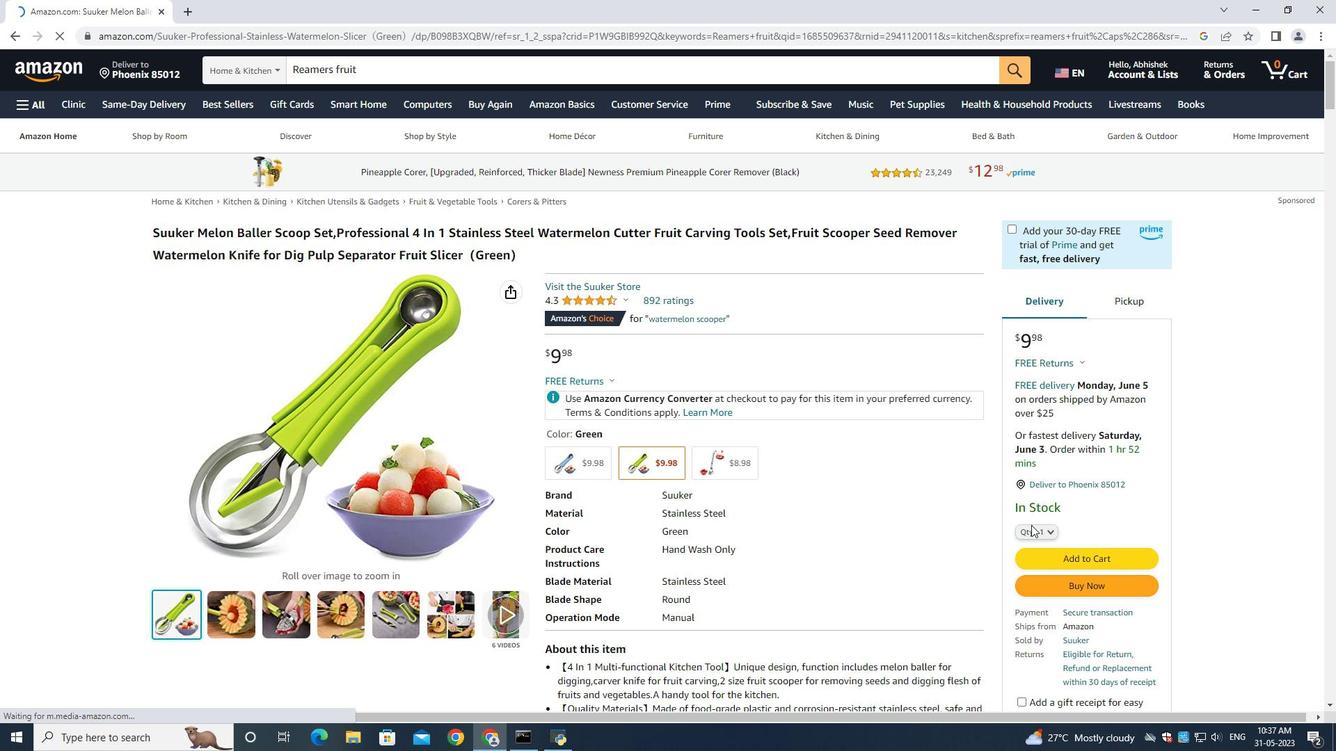 
Action: Mouse pressed left at (1031, 525)
Screenshot: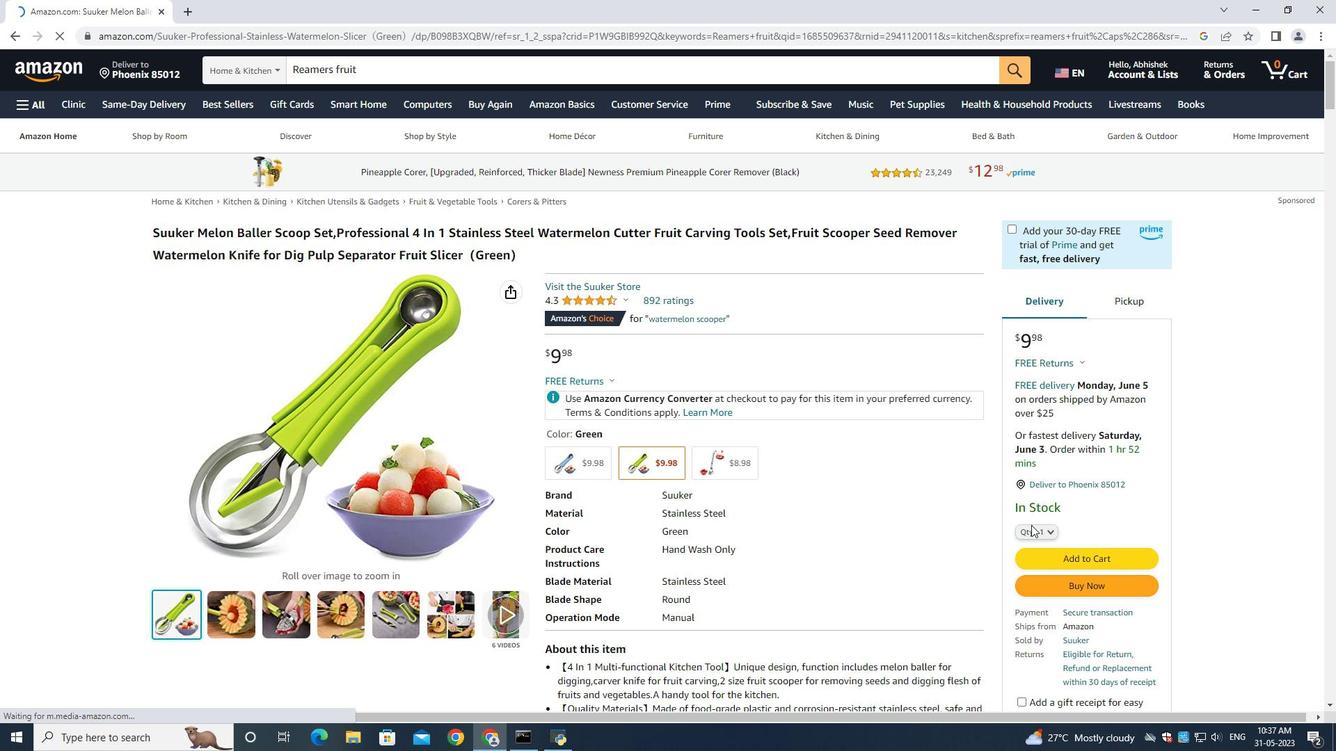 
Action: Mouse moved to (795, 536)
Screenshot: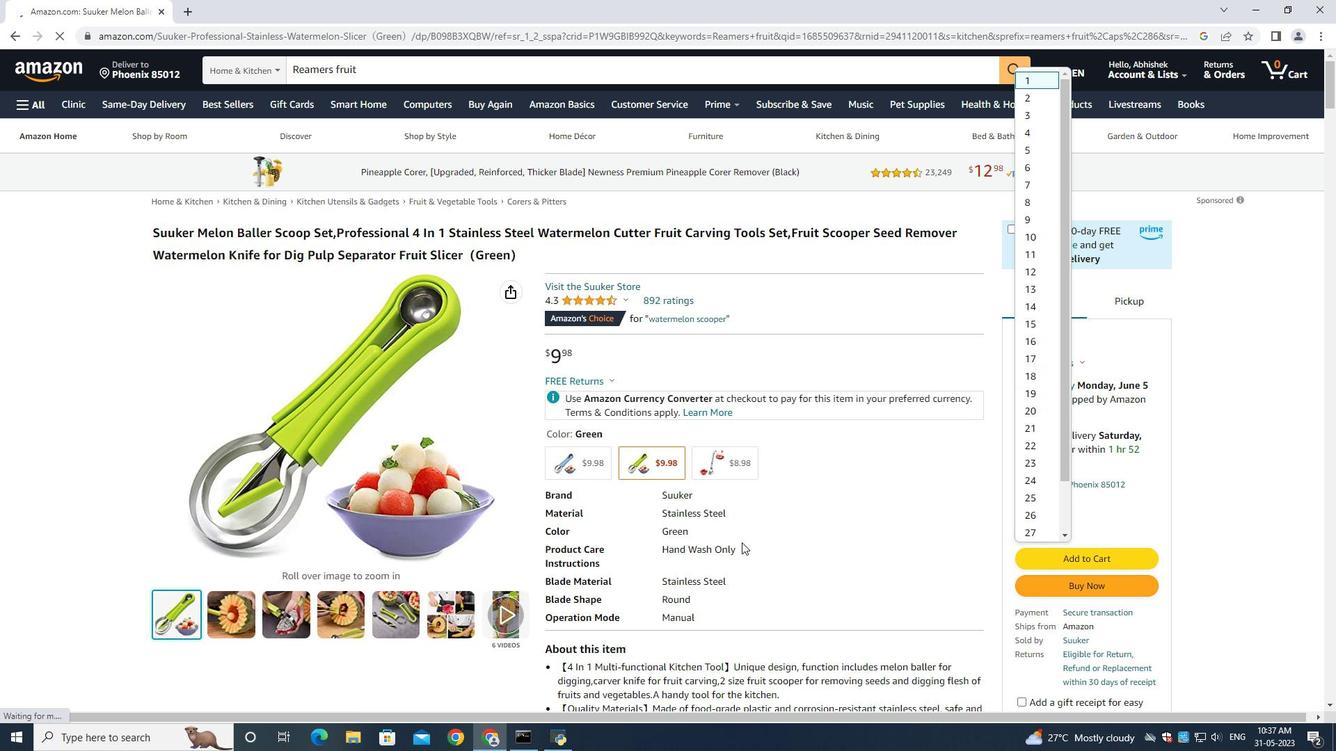 
Action: Mouse pressed left at (795, 536)
Screenshot: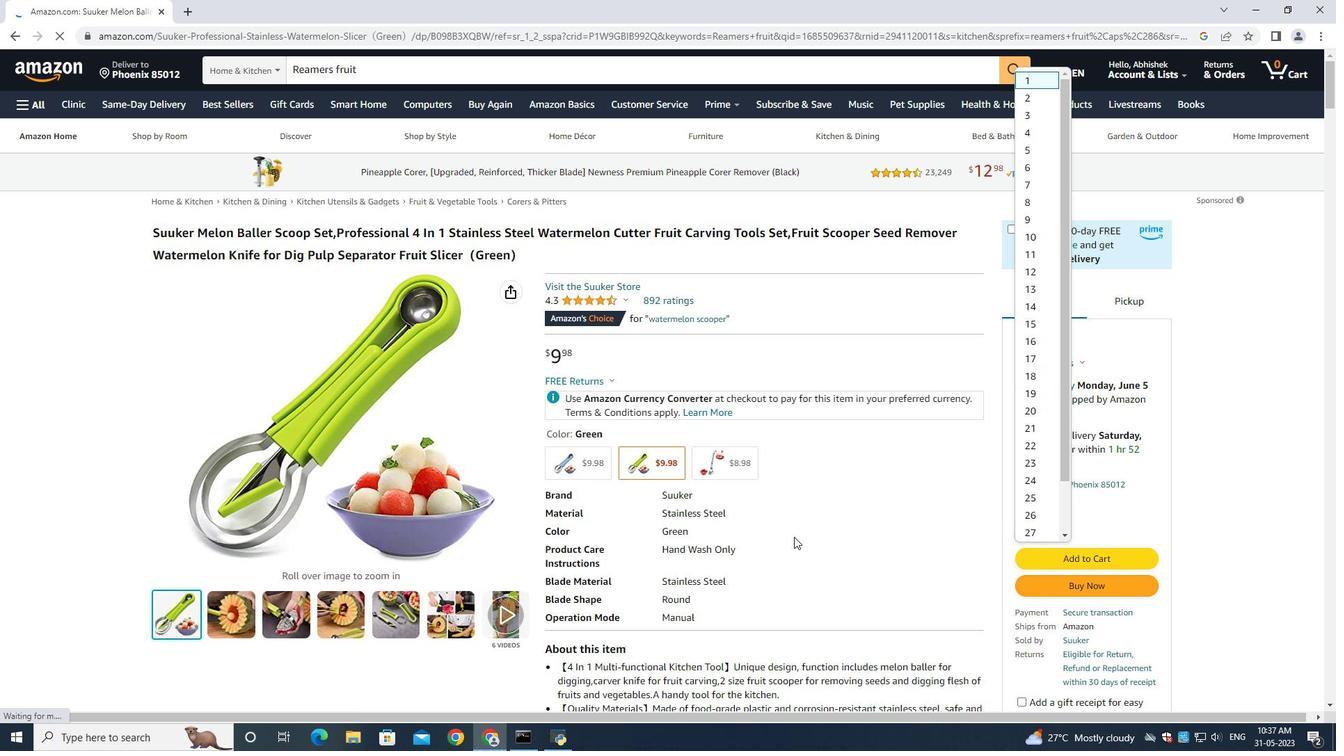 
Action: Mouse moved to (500, 609)
Screenshot: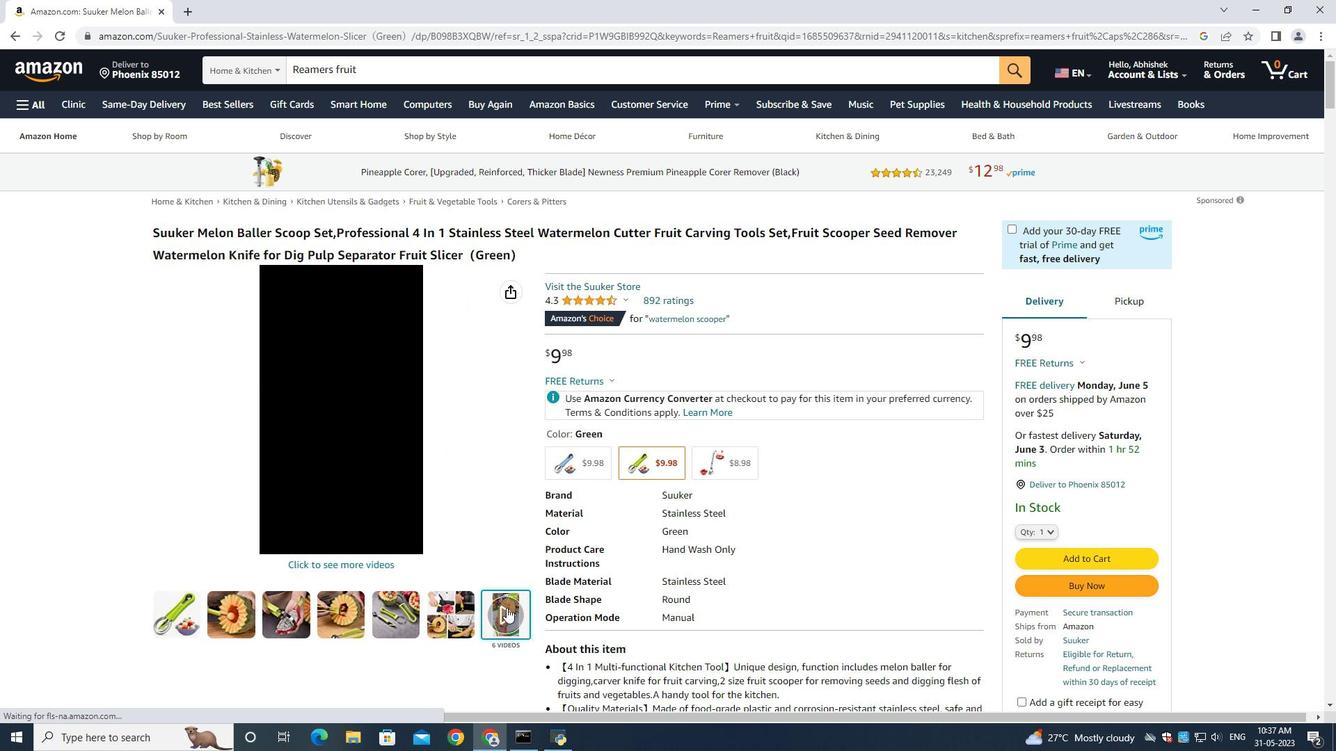 
Action: Mouse pressed left at (500, 609)
Screenshot: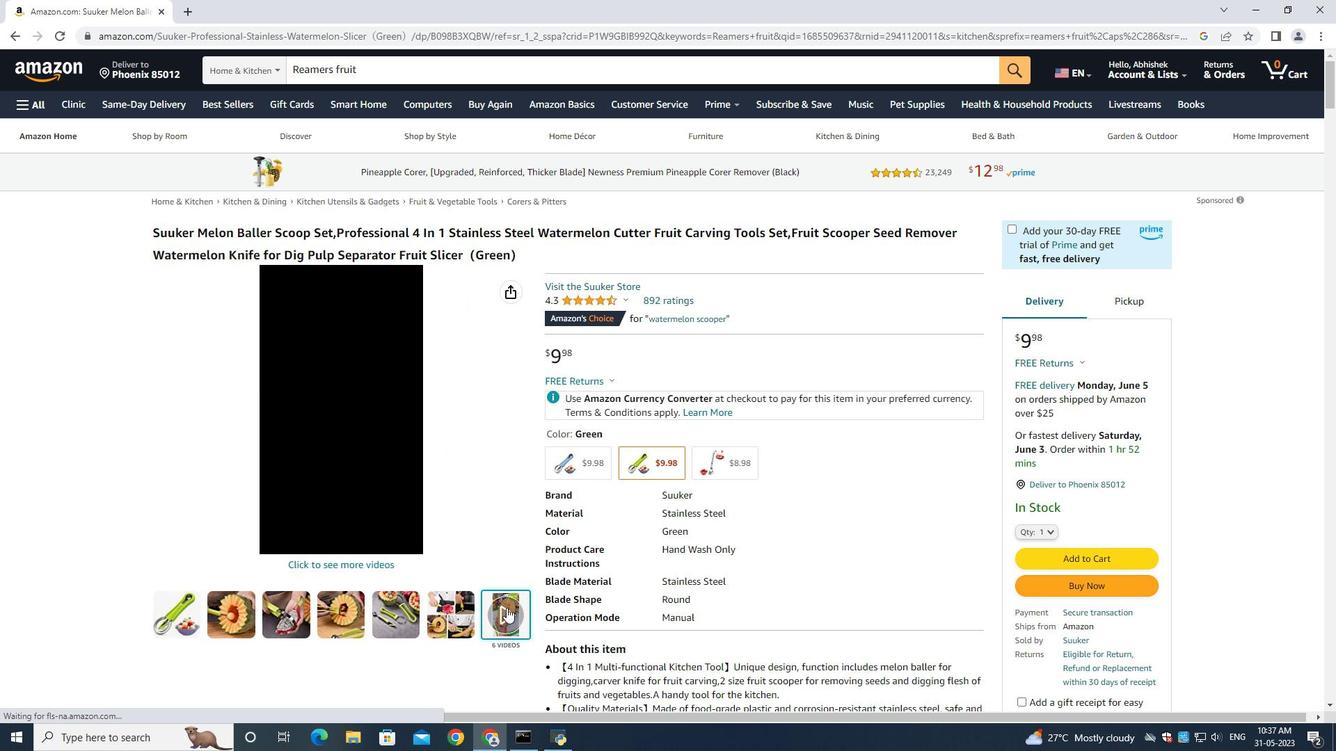 
Action: Mouse moved to (1076, 423)
Screenshot: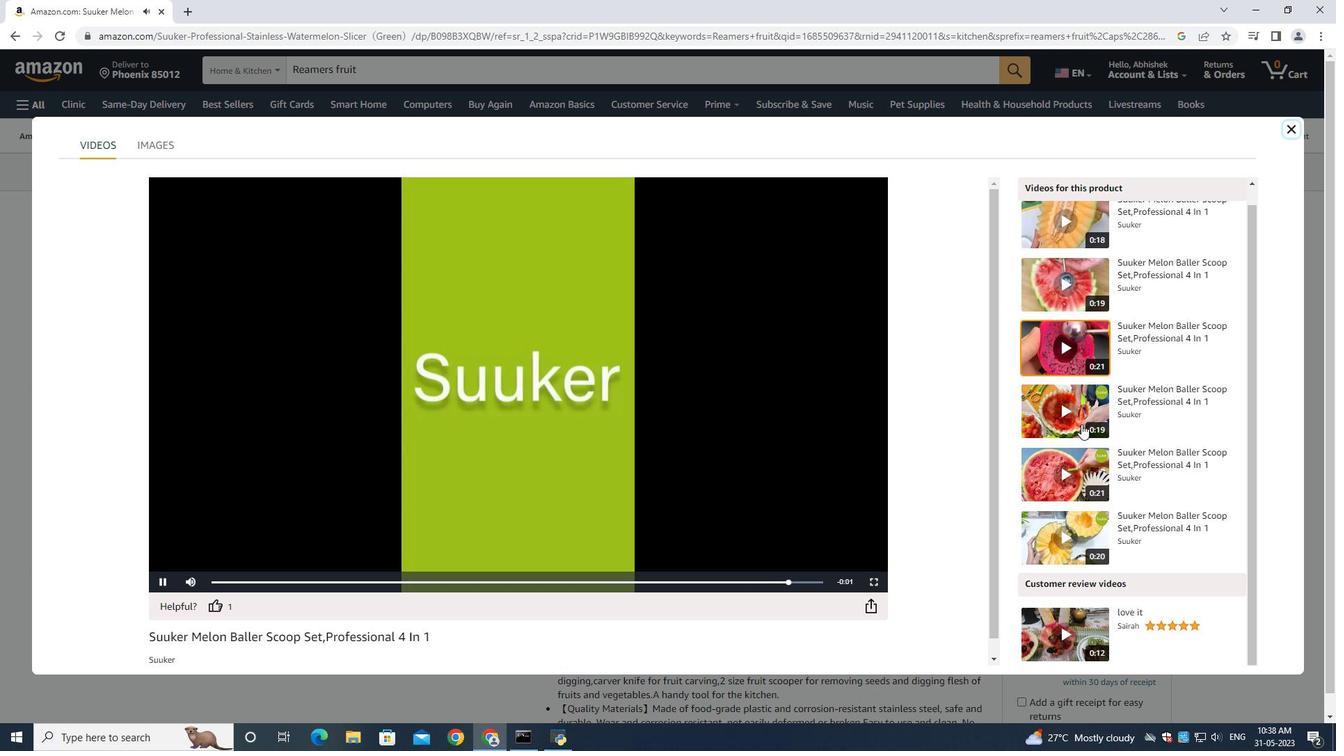 
Action: Mouse pressed left at (1076, 423)
Screenshot: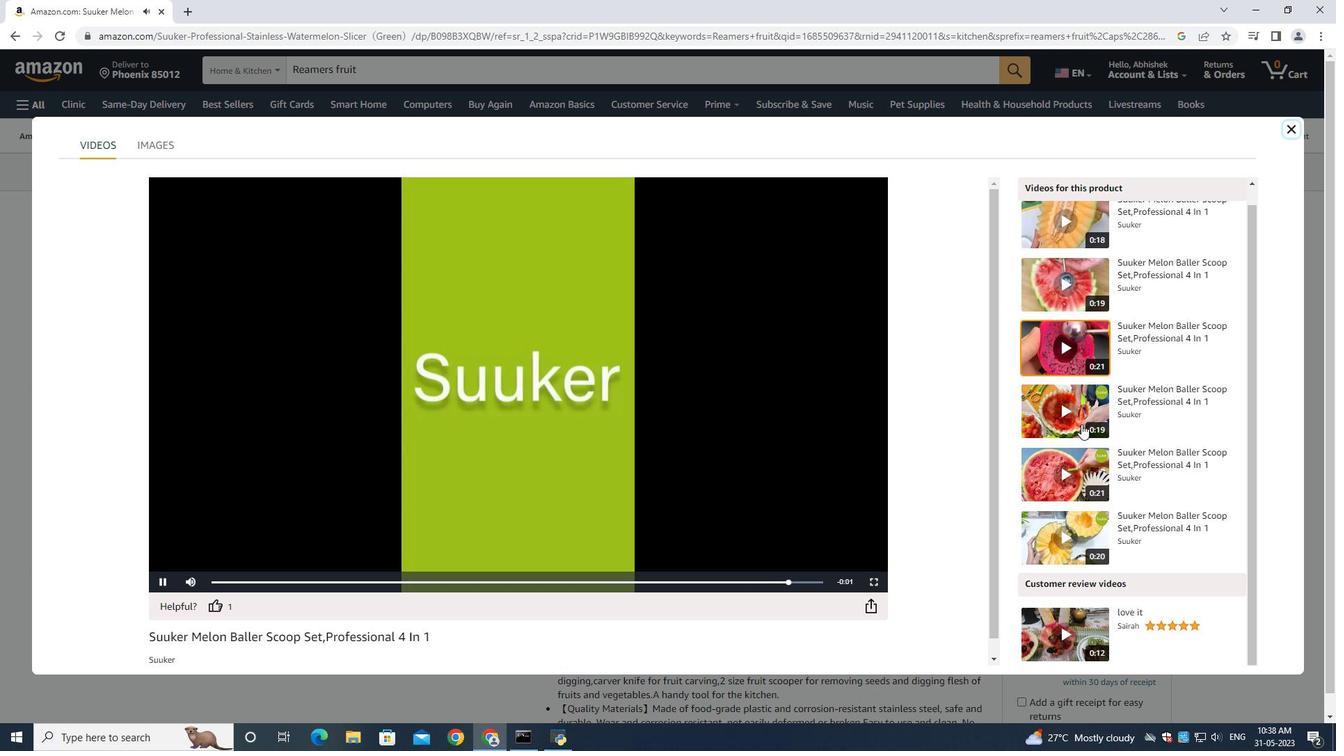 
Action: Mouse moved to (1100, 547)
Screenshot: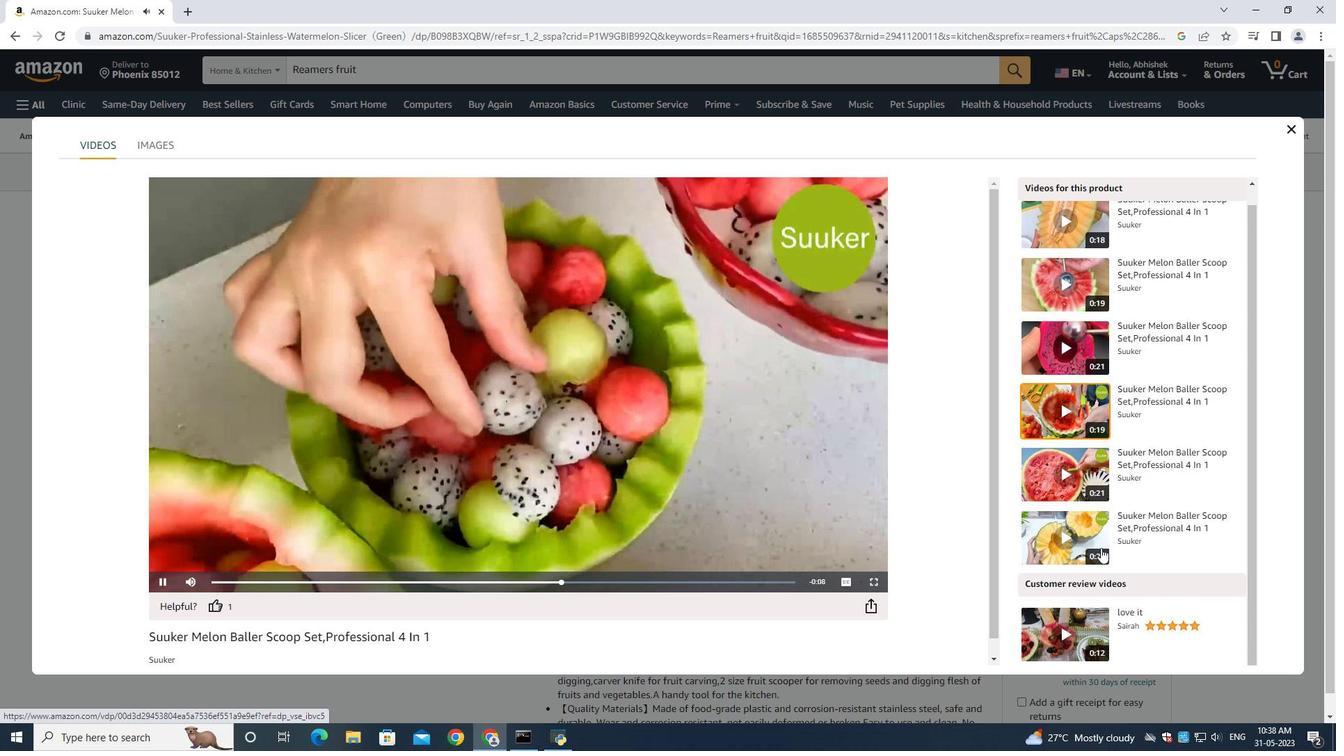 
Action: Mouse pressed left at (1100, 547)
Screenshot: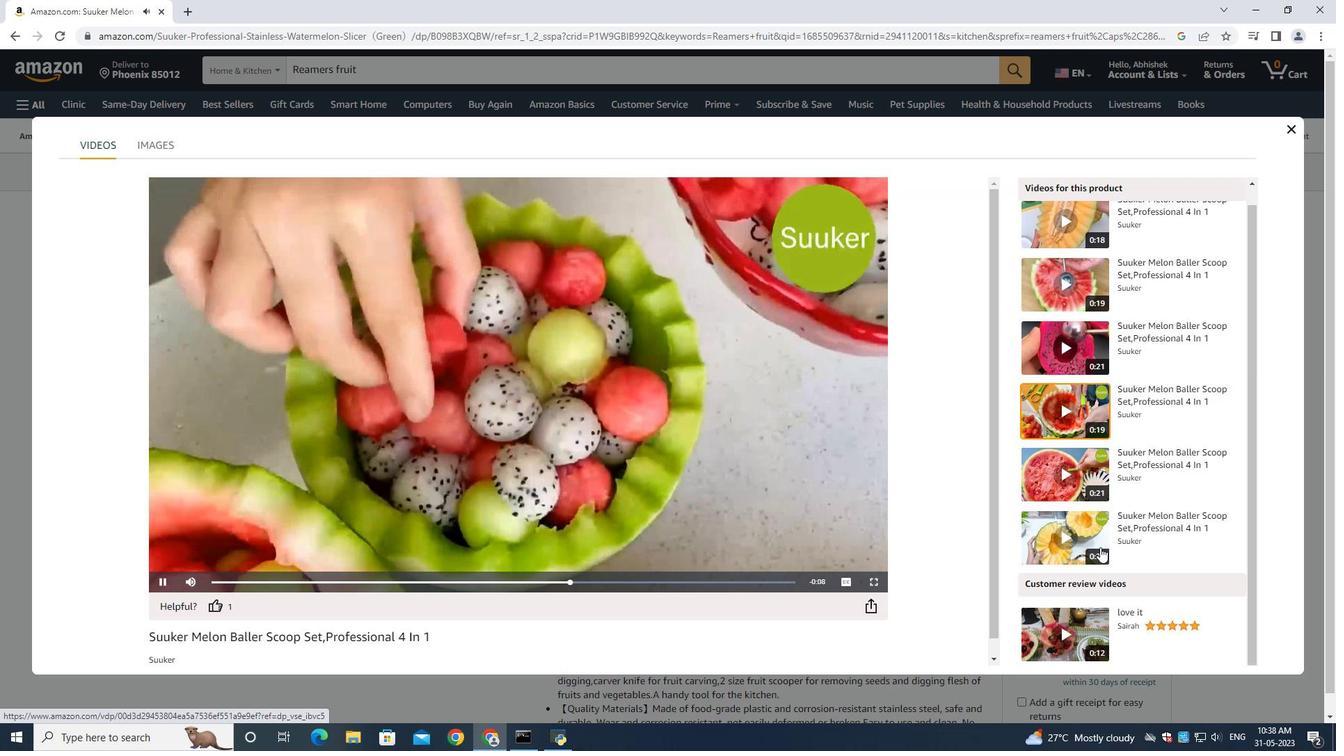 
Action: Mouse moved to (1292, 128)
Screenshot: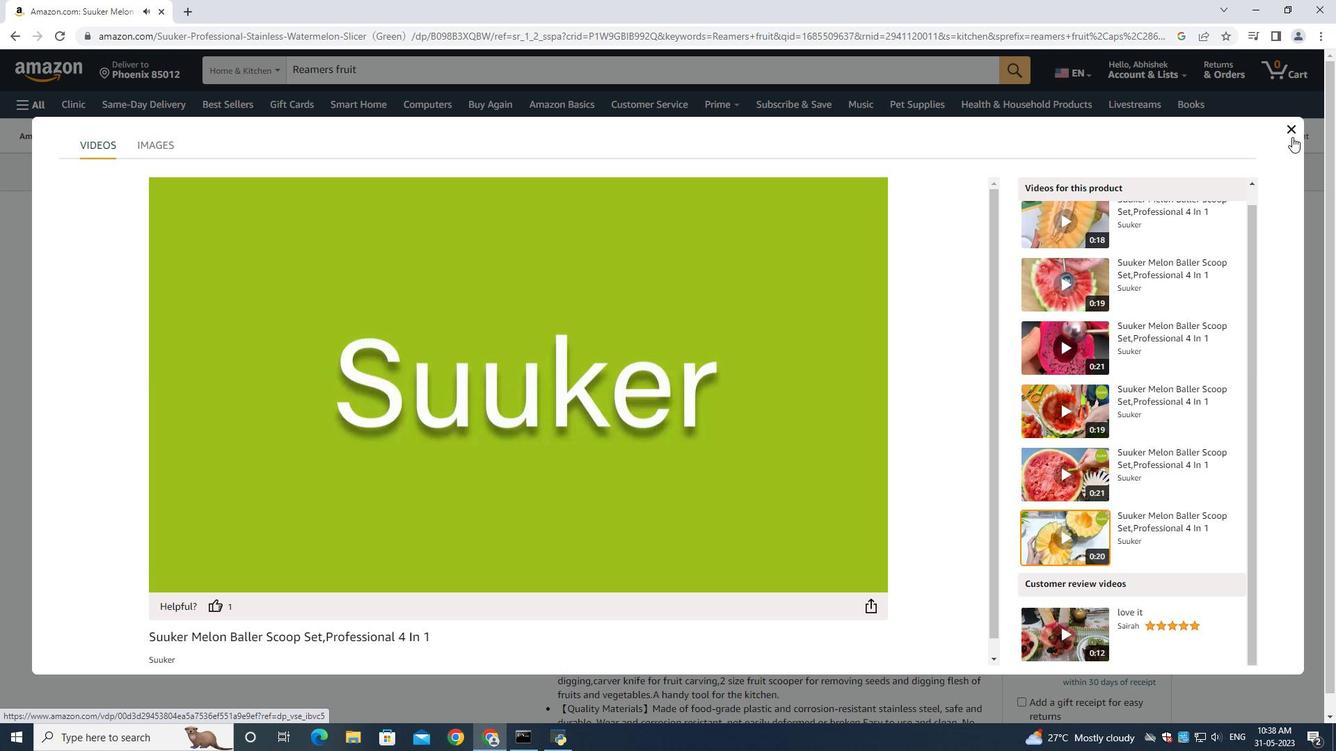
Action: Mouse pressed left at (1292, 128)
Screenshot: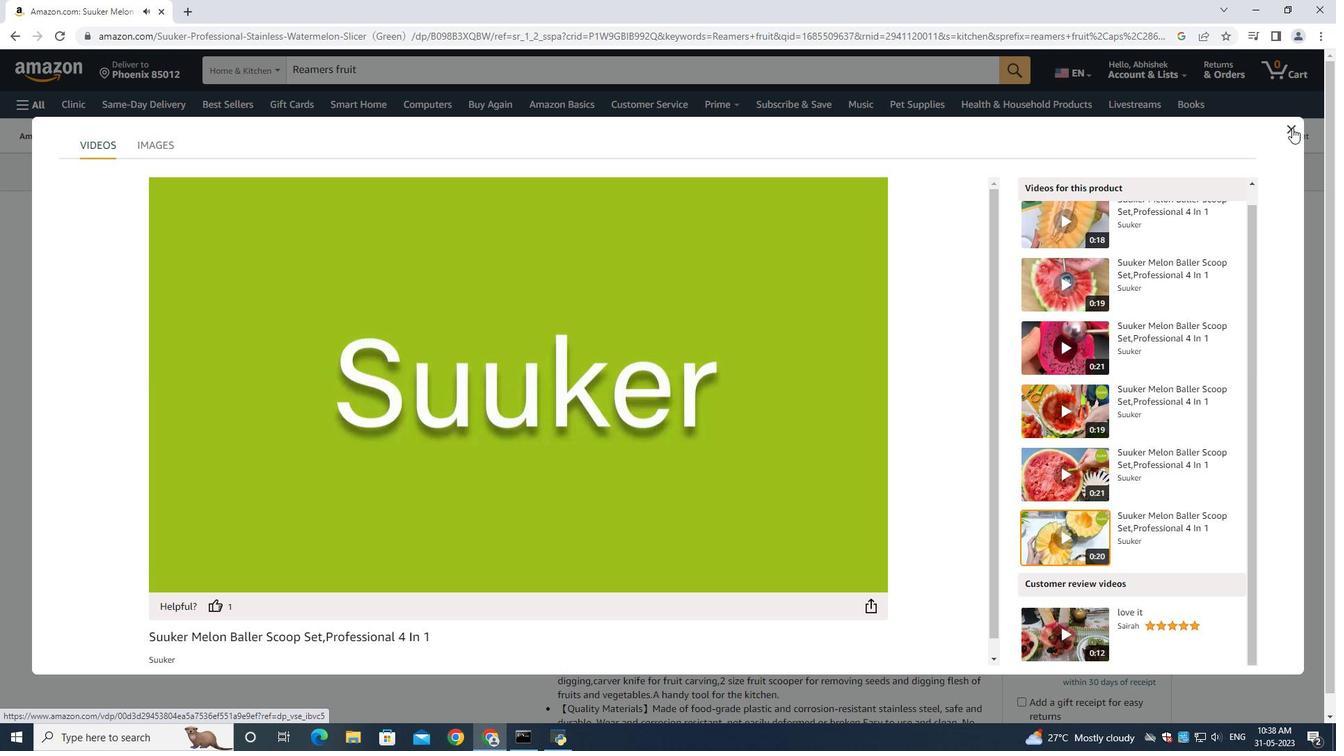 
Action: Mouse moved to (1023, 529)
Screenshot: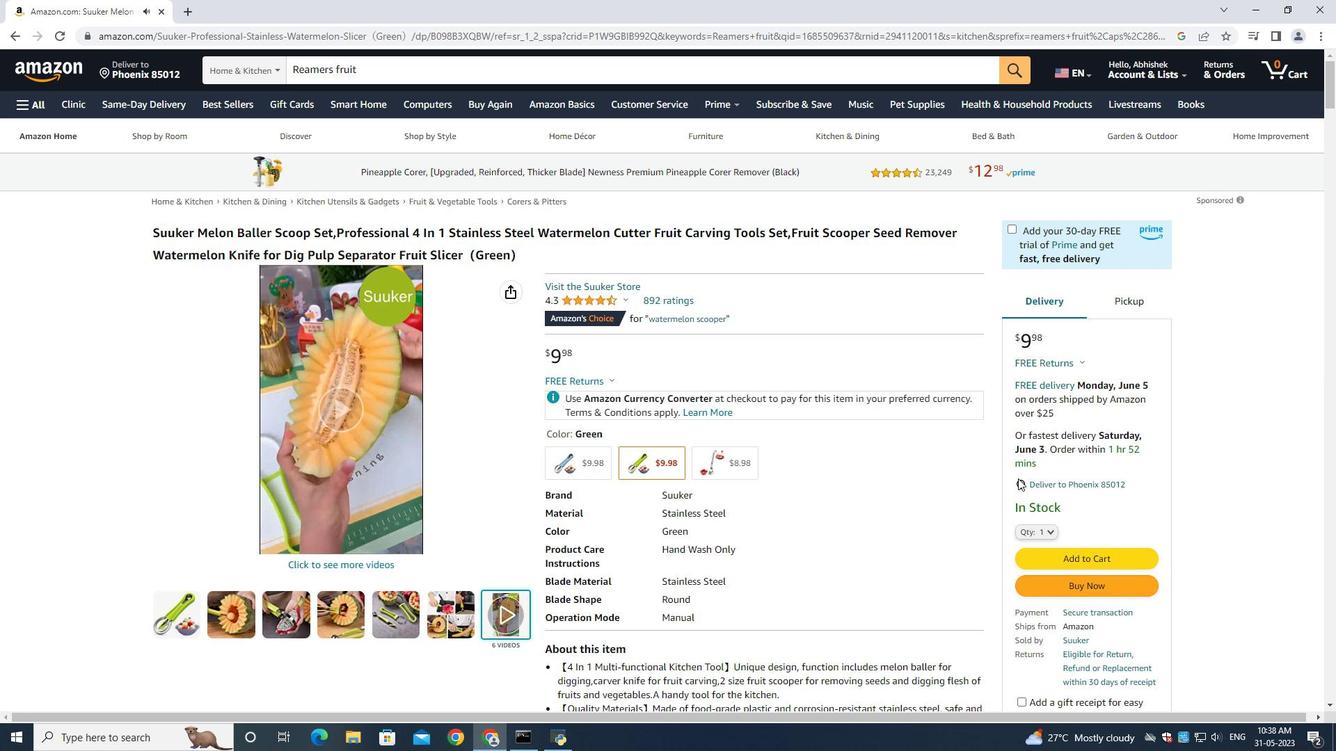 
Action: Mouse pressed left at (1023, 529)
Screenshot: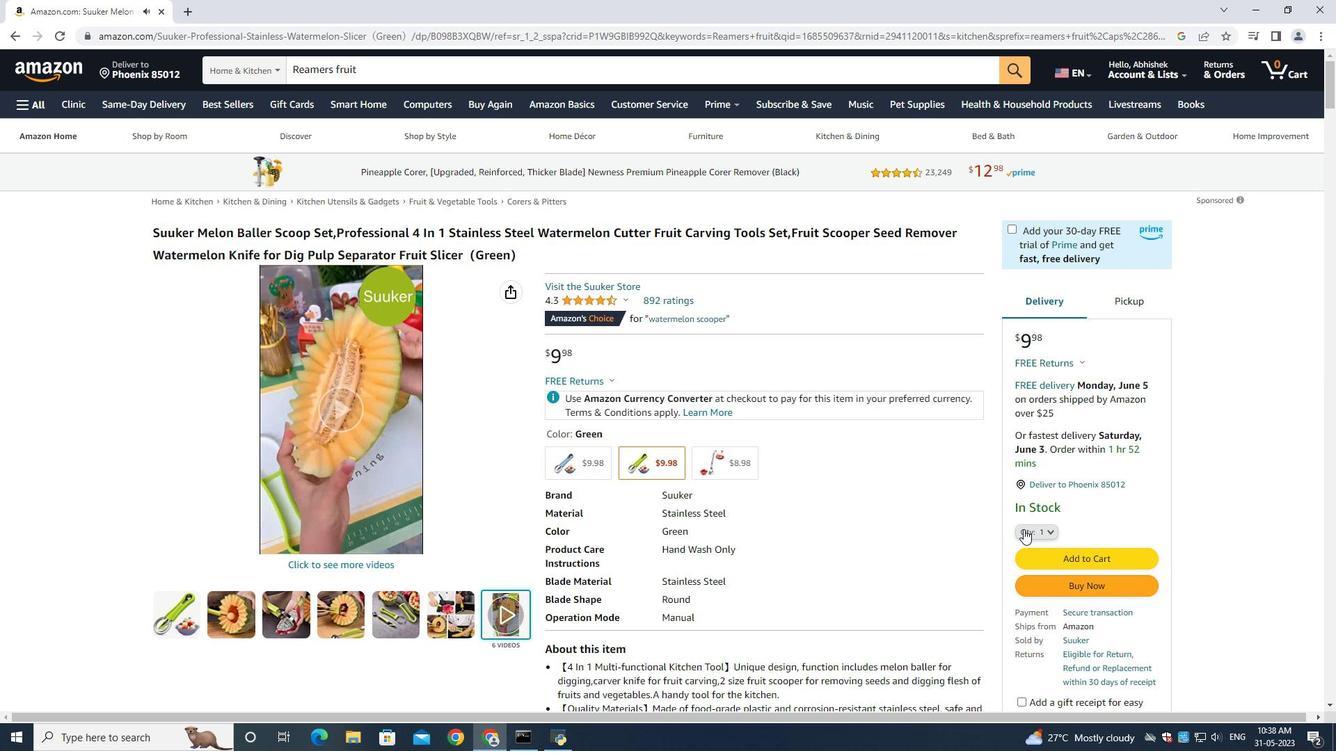 
Action: Mouse moved to (1029, 134)
Screenshot: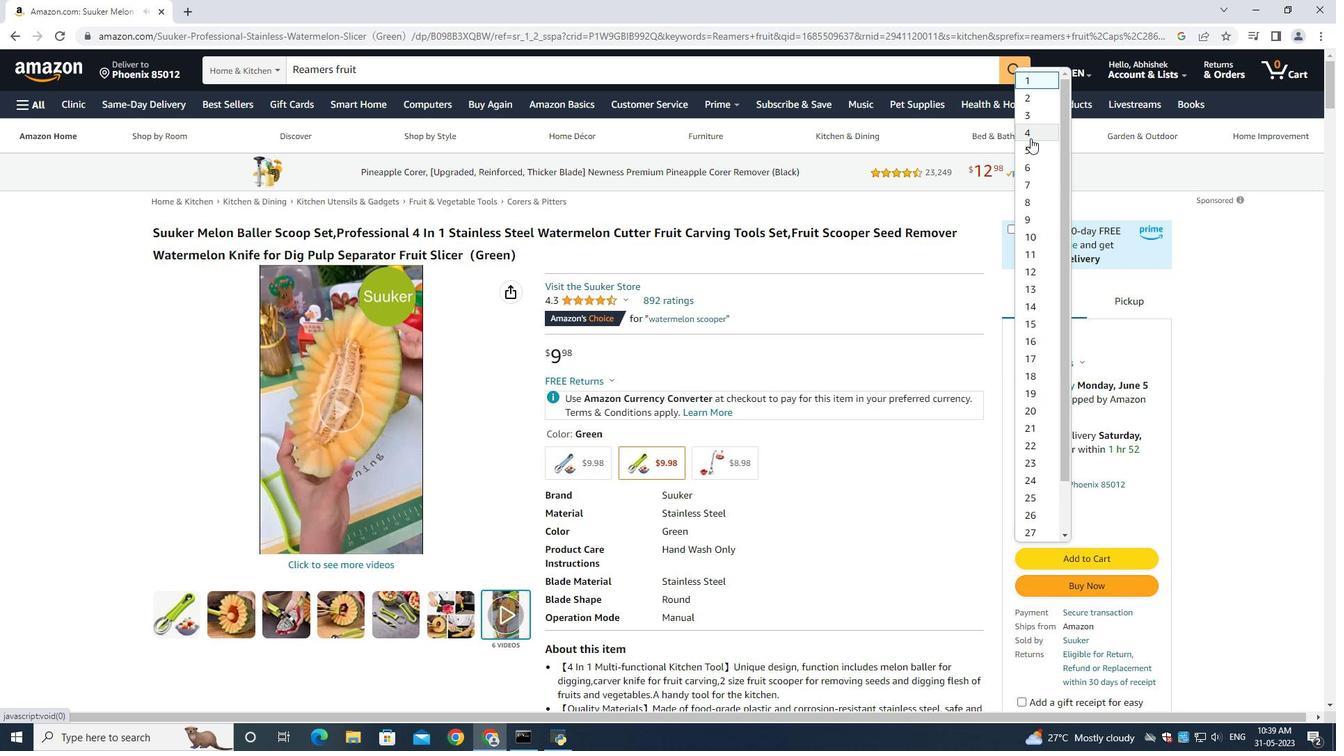 
Action: Mouse pressed left at (1029, 134)
Screenshot: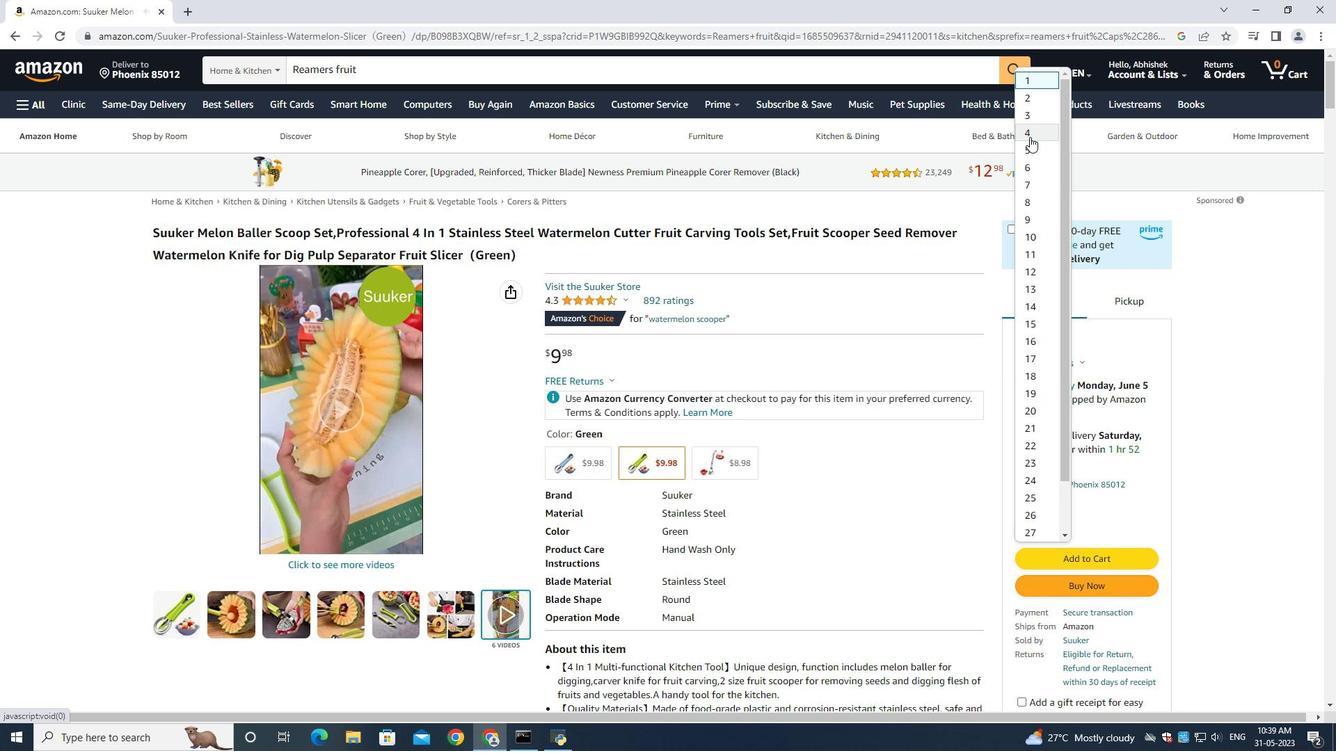 
Action: Mouse moved to (1068, 551)
Screenshot: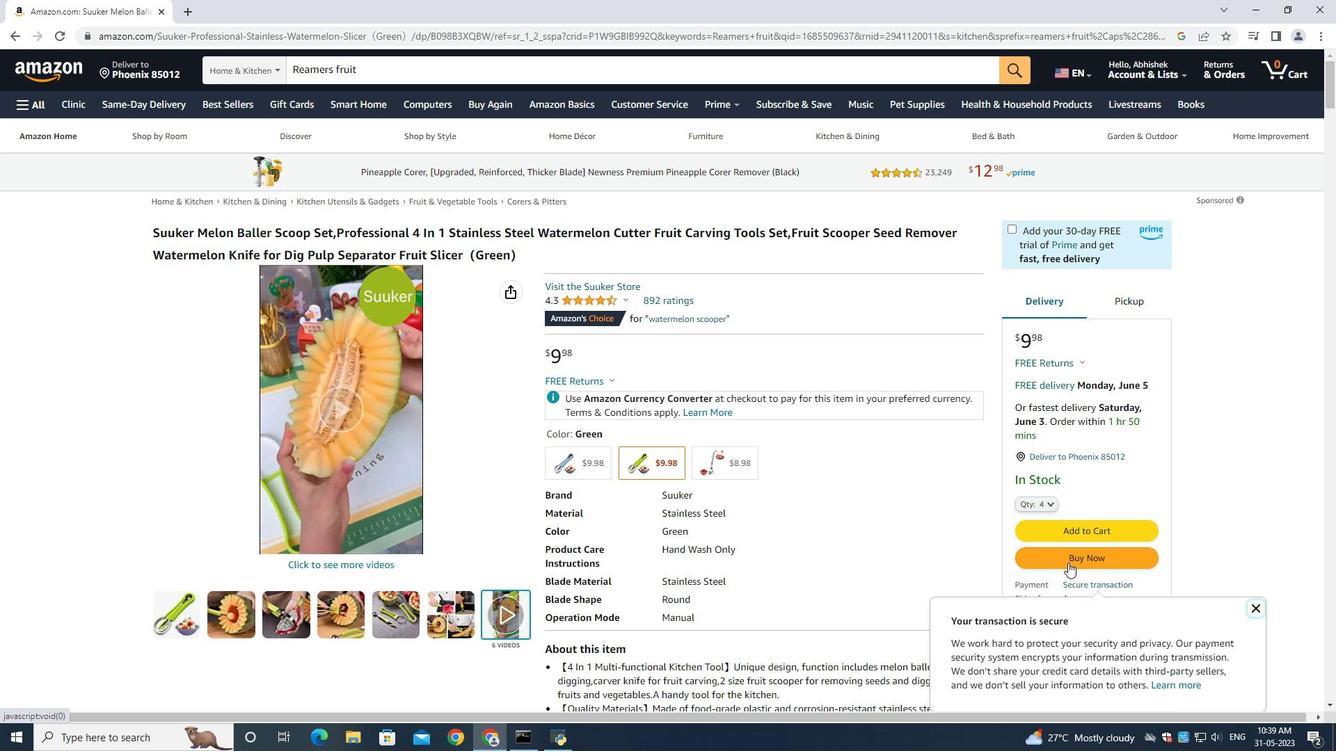 
Action: Mouse pressed left at (1068, 551)
Screenshot: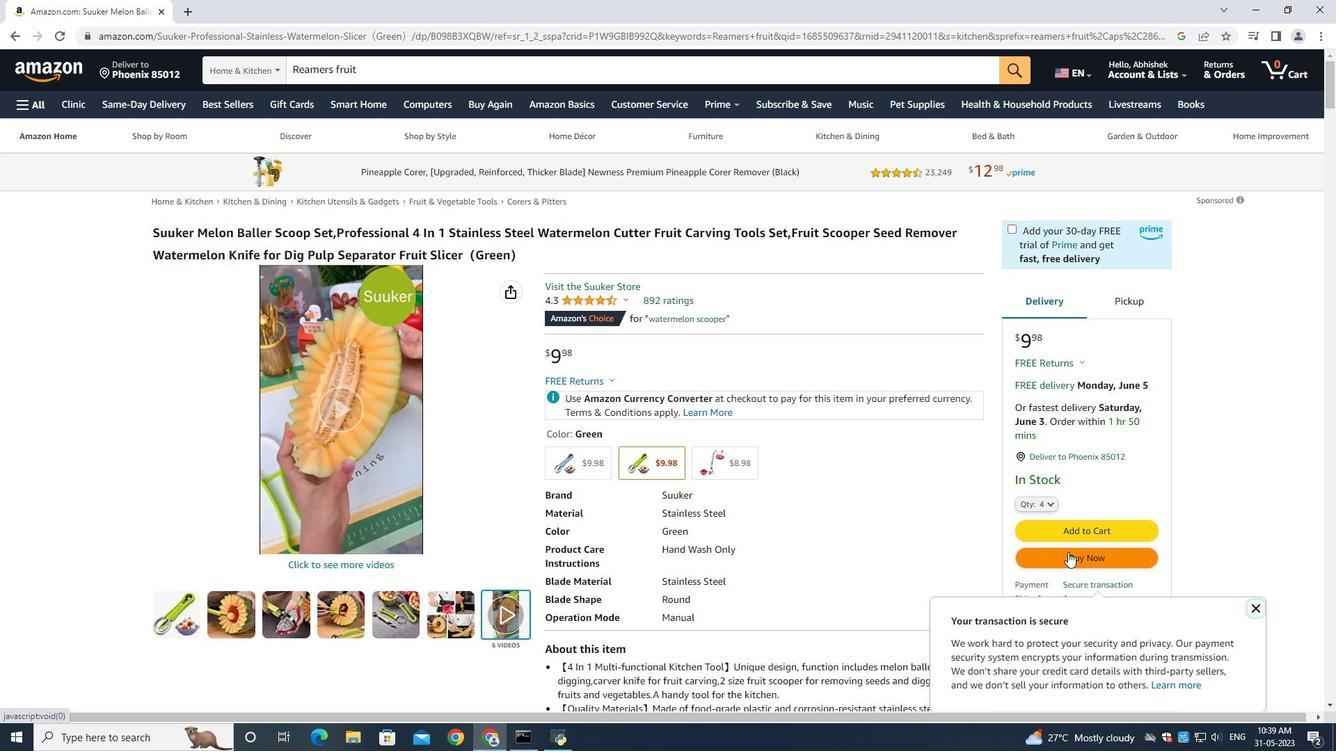 
Action: Mouse moved to (1080, 557)
Screenshot: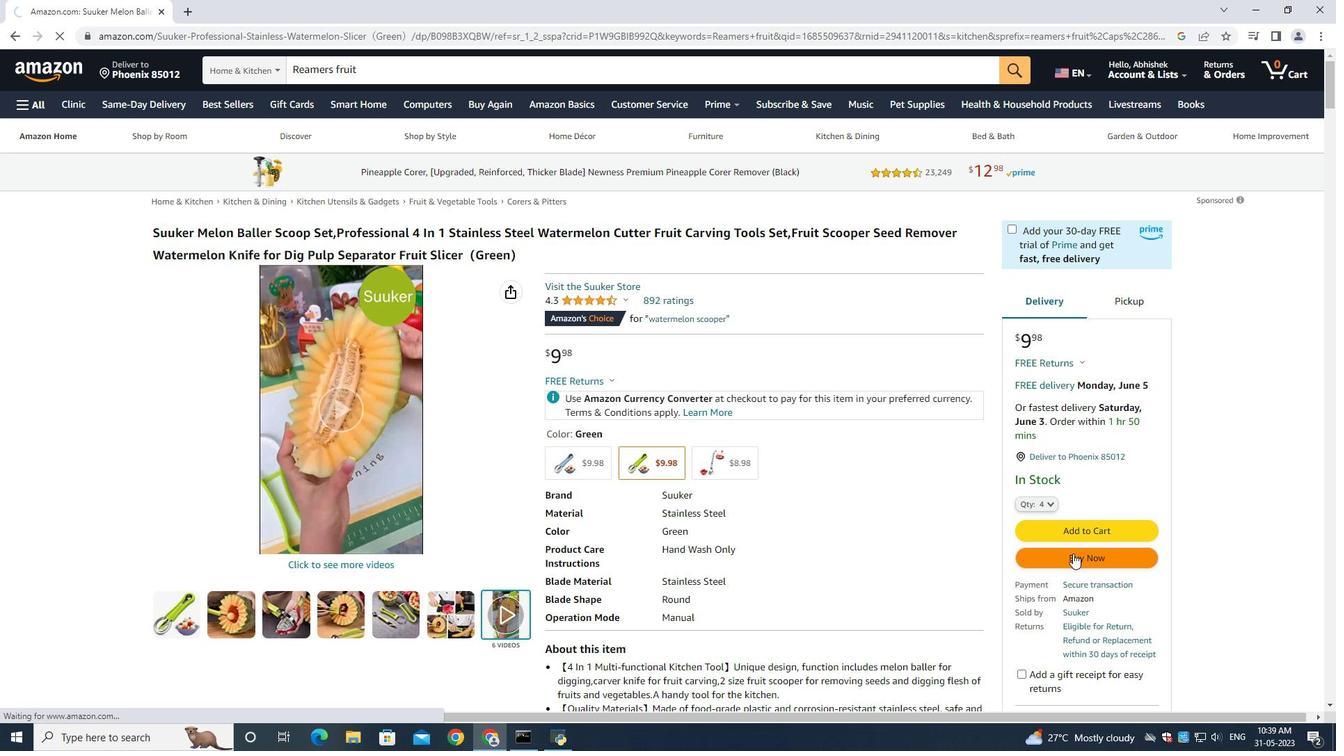 
Action: Mouse pressed left at (1080, 557)
Screenshot: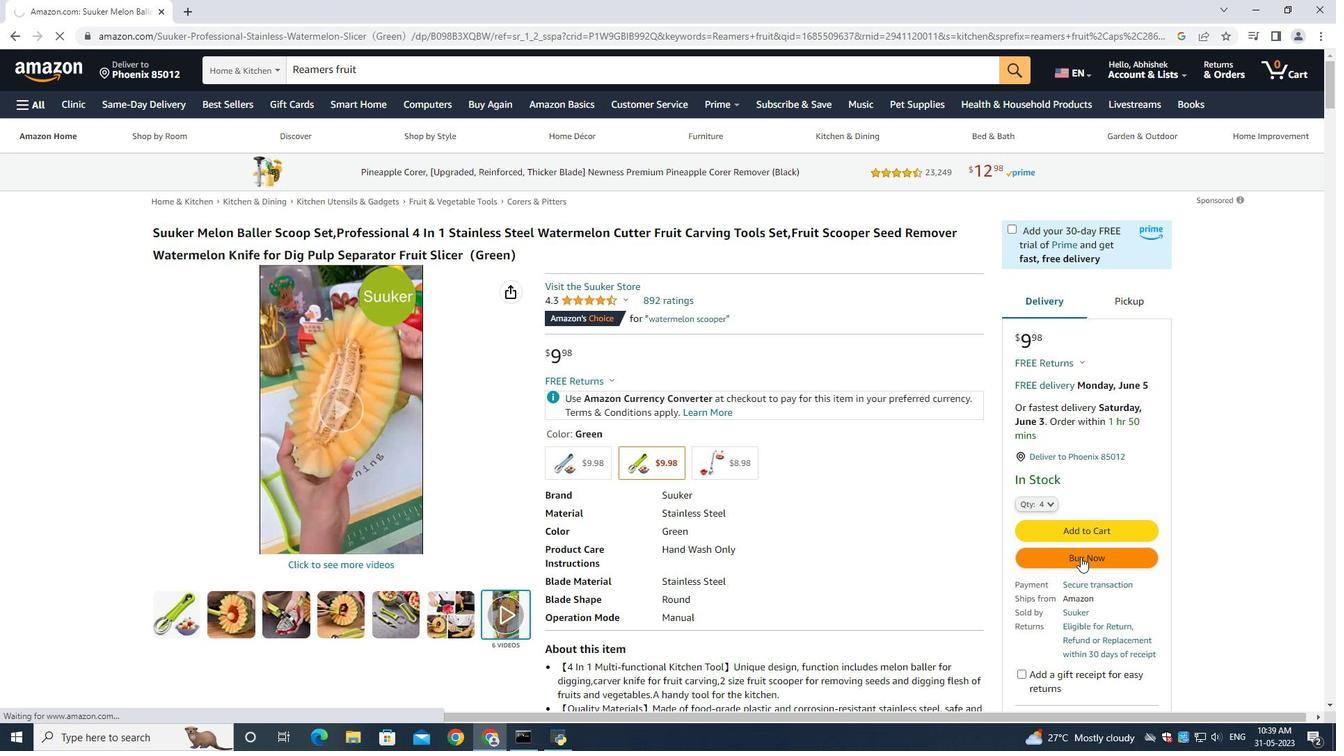 
Action: Mouse moved to (693, 501)
Screenshot: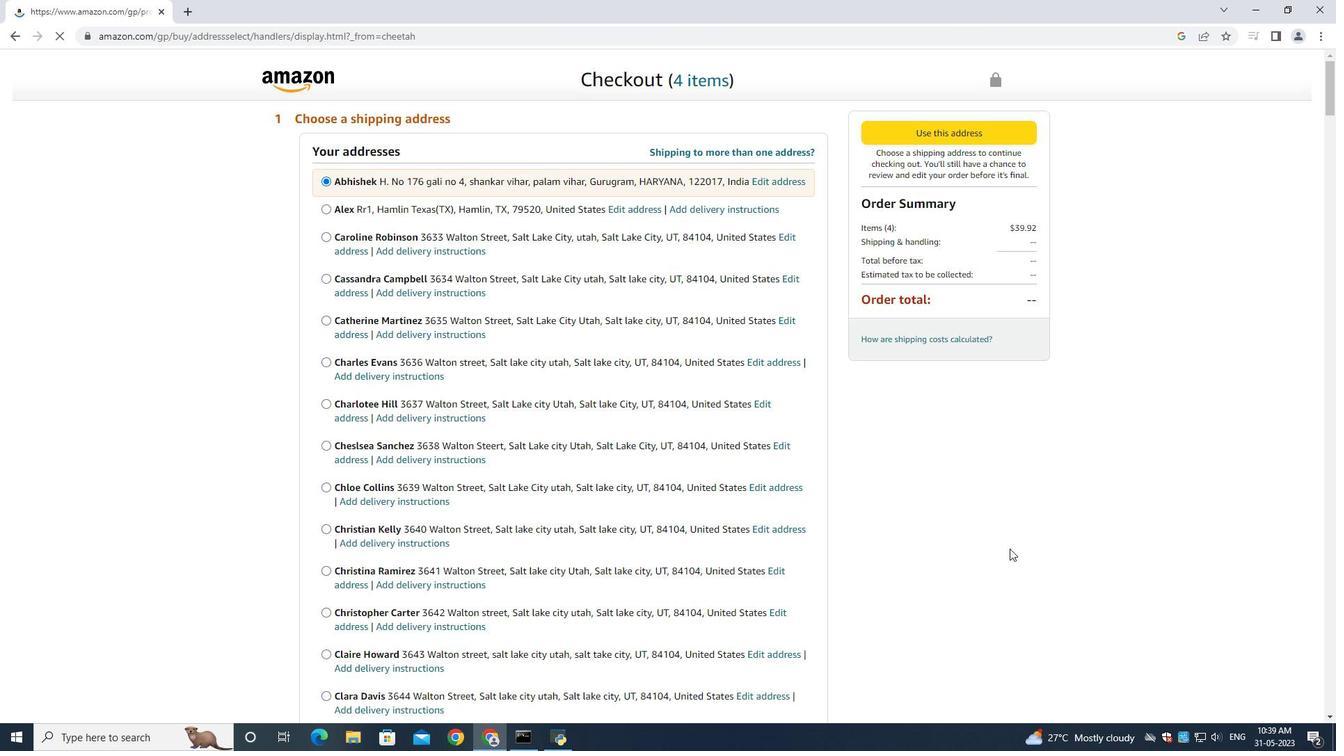 
Action: Mouse scrolled (693, 501) with delta (0, 0)
Screenshot: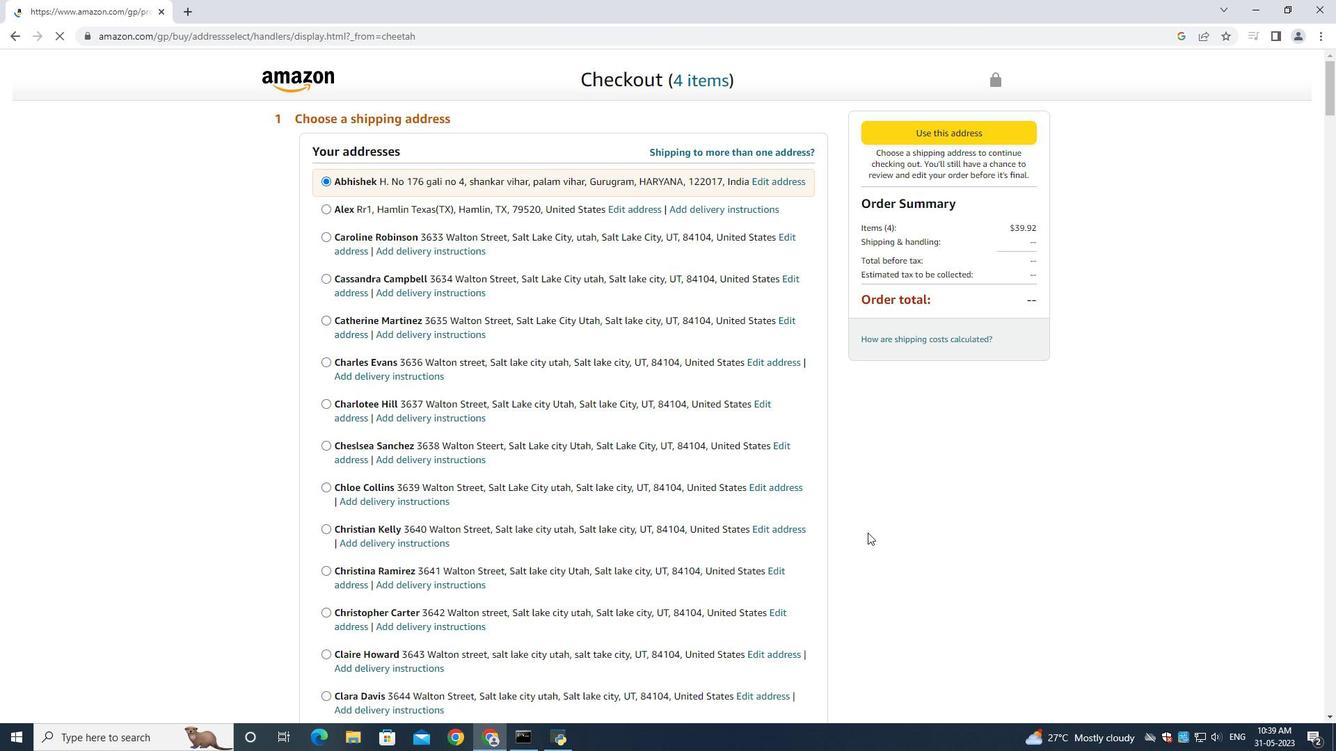 
Action: Mouse scrolled (693, 501) with delta (0, 0)
Screenshot: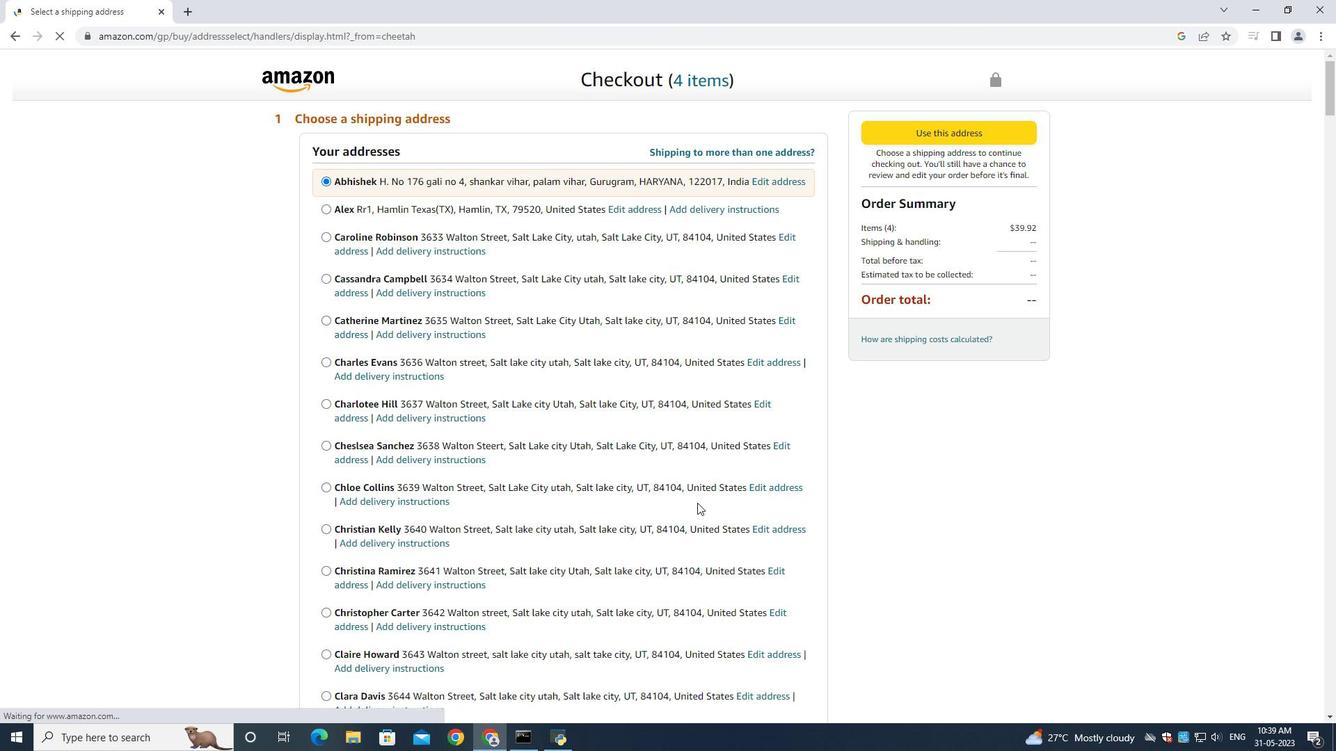 
Action: Mouse scrolled (693, 501) with delta (0, 0)
Screenshot: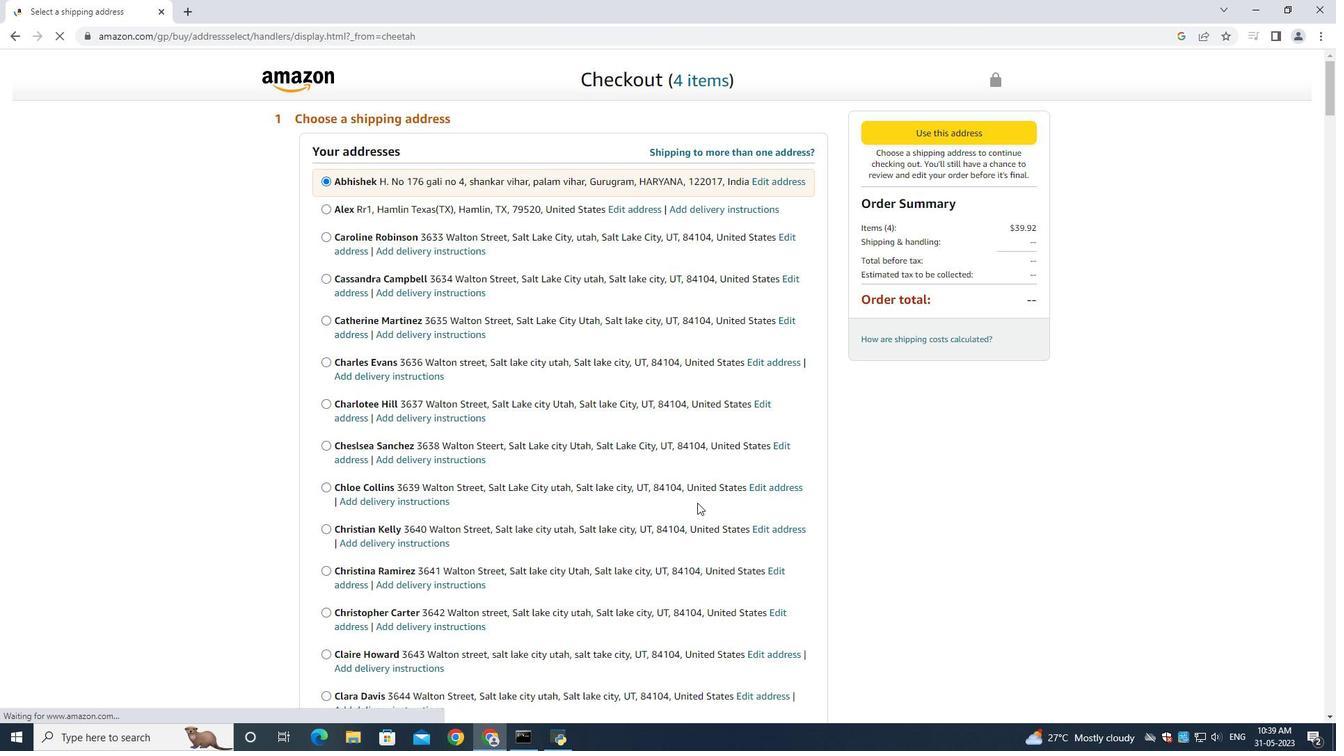 
Action: Mouse scrolled (693, 501) with delta (0, 0)
Screenshot: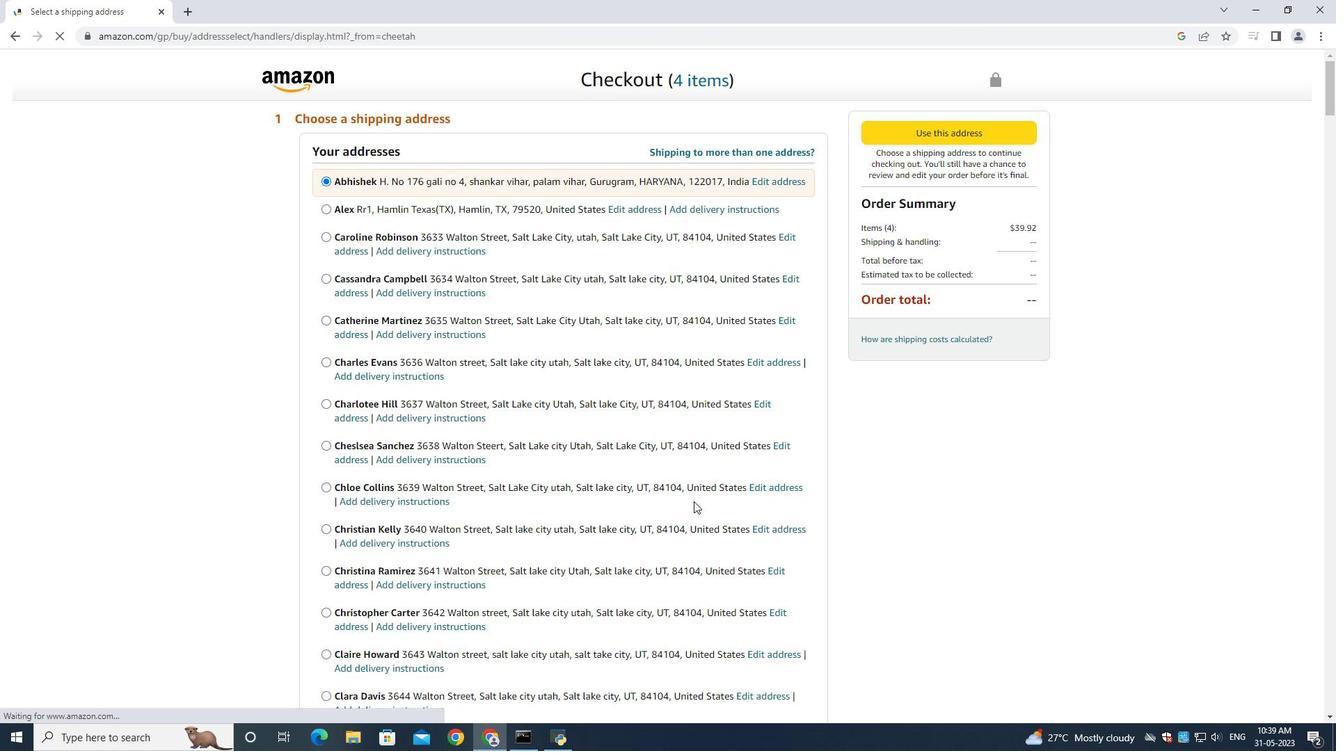 
Action: Mouse moved to (693, 501)
Screenshot: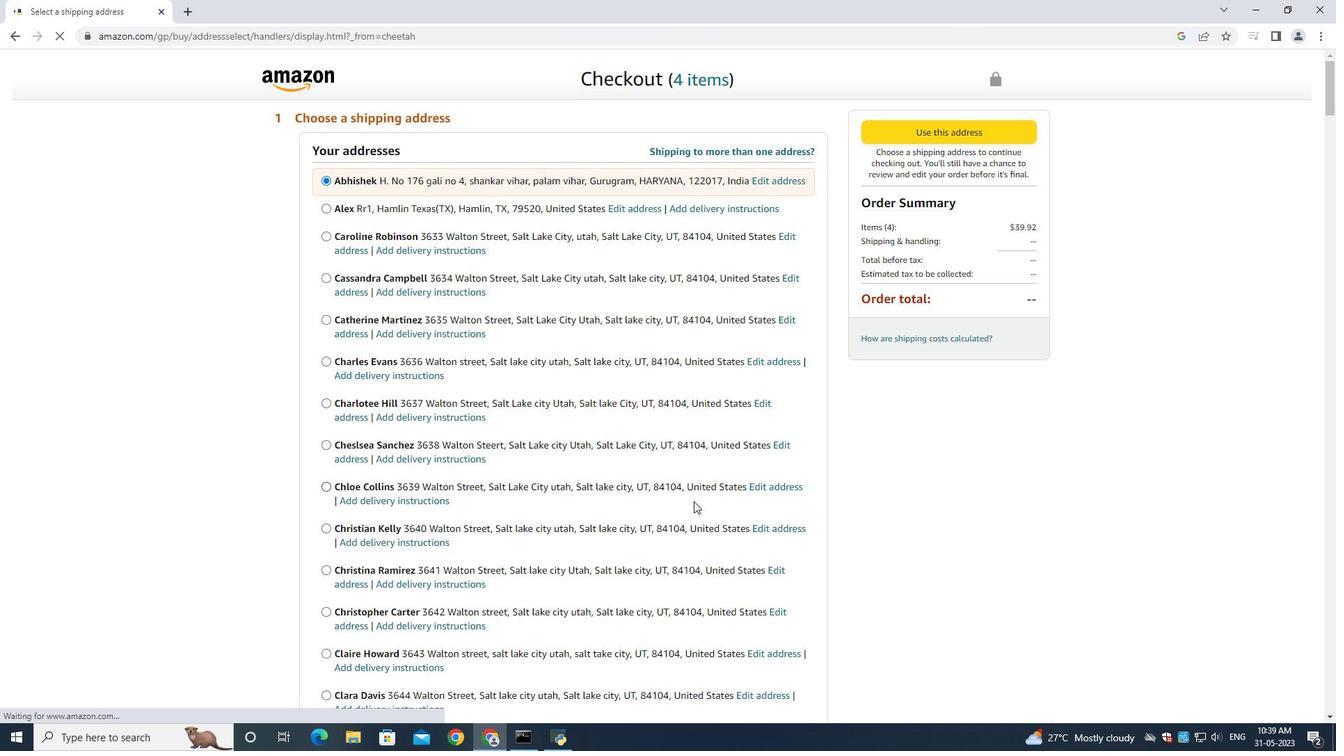 
Action: Mouse scrolled (693, 501) with delta (0, 0)
Screenshot: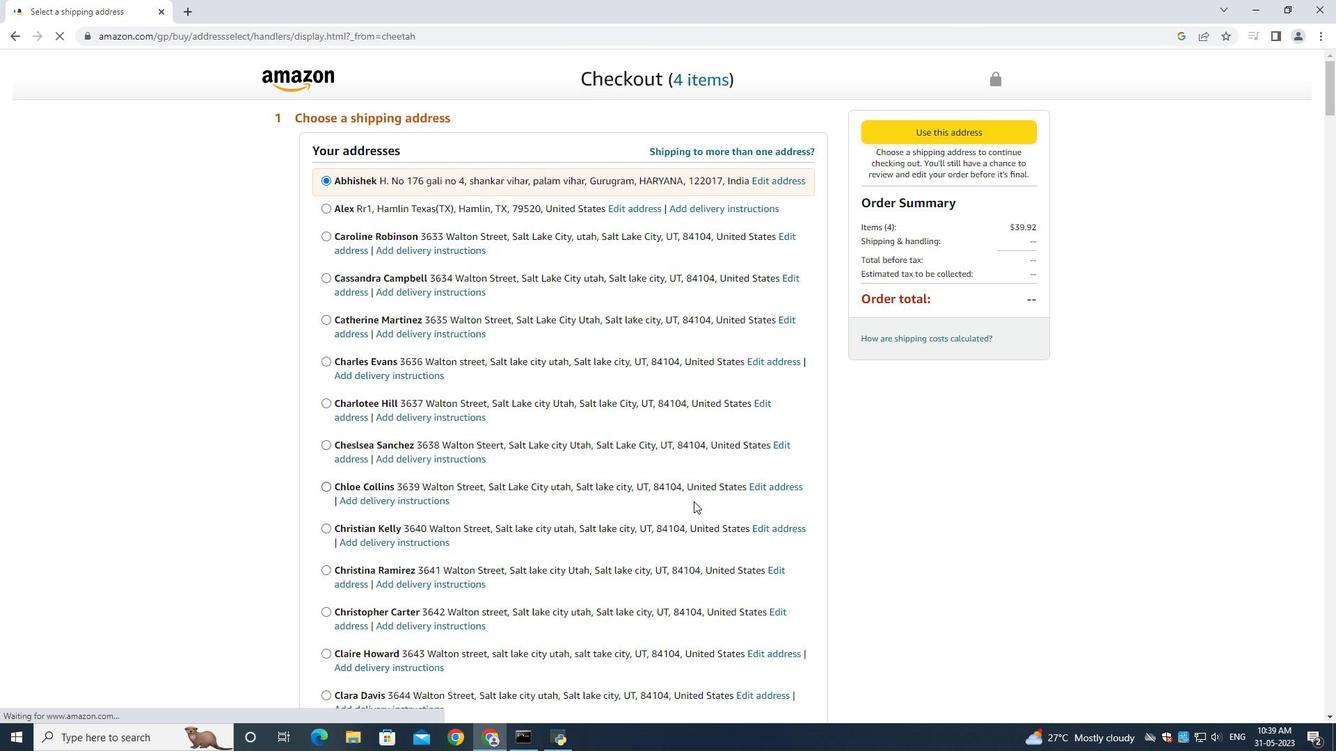 
Action: Mouse moved to (688, 499)
Screenshot: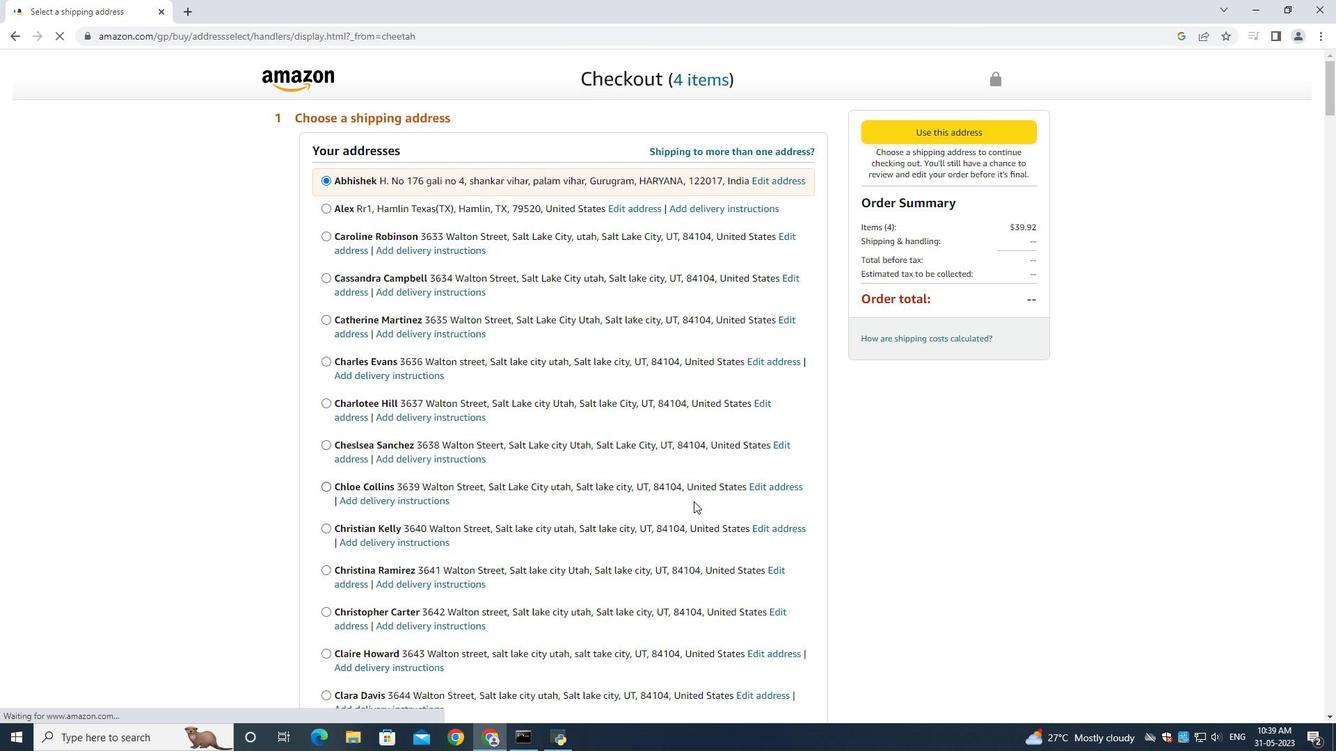 
Action: Mouse scrolled (693, 501) with delta (0, 0)
Screenshot: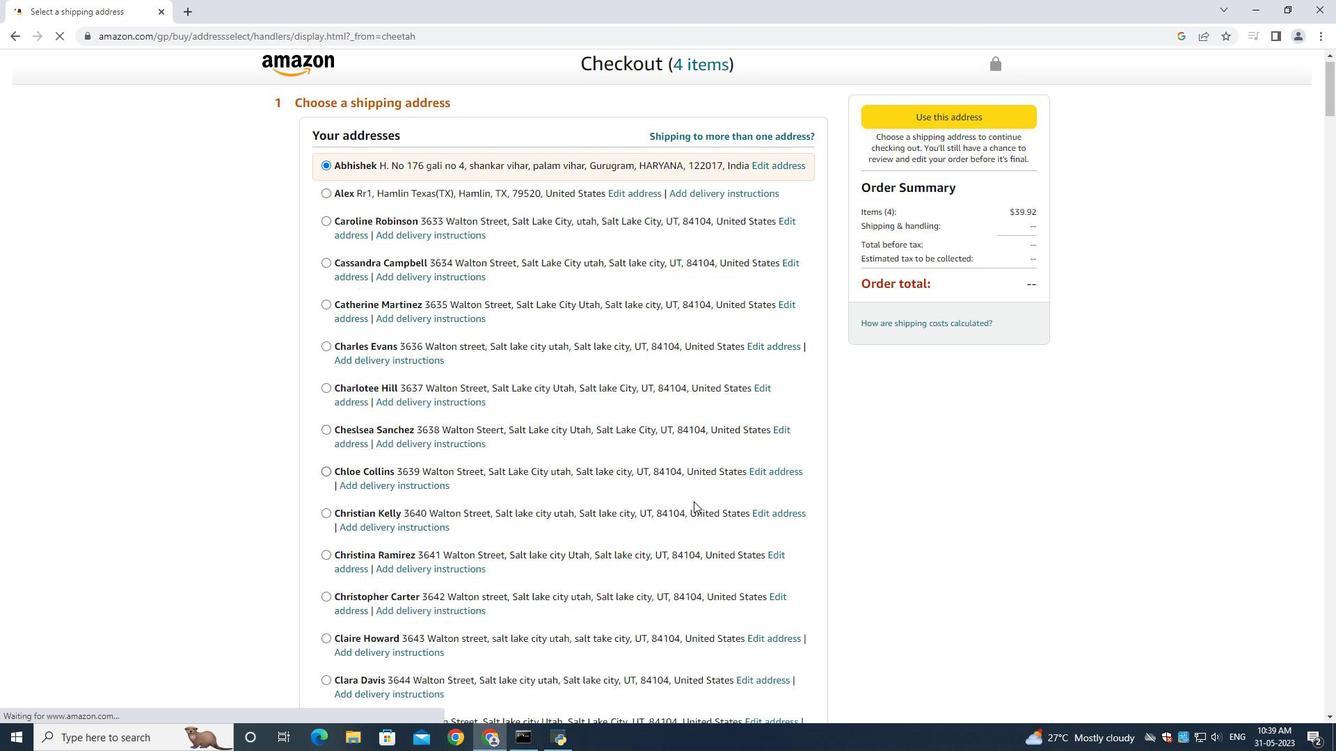 
Action: Mouse moved to (622, 502)
Screenshot: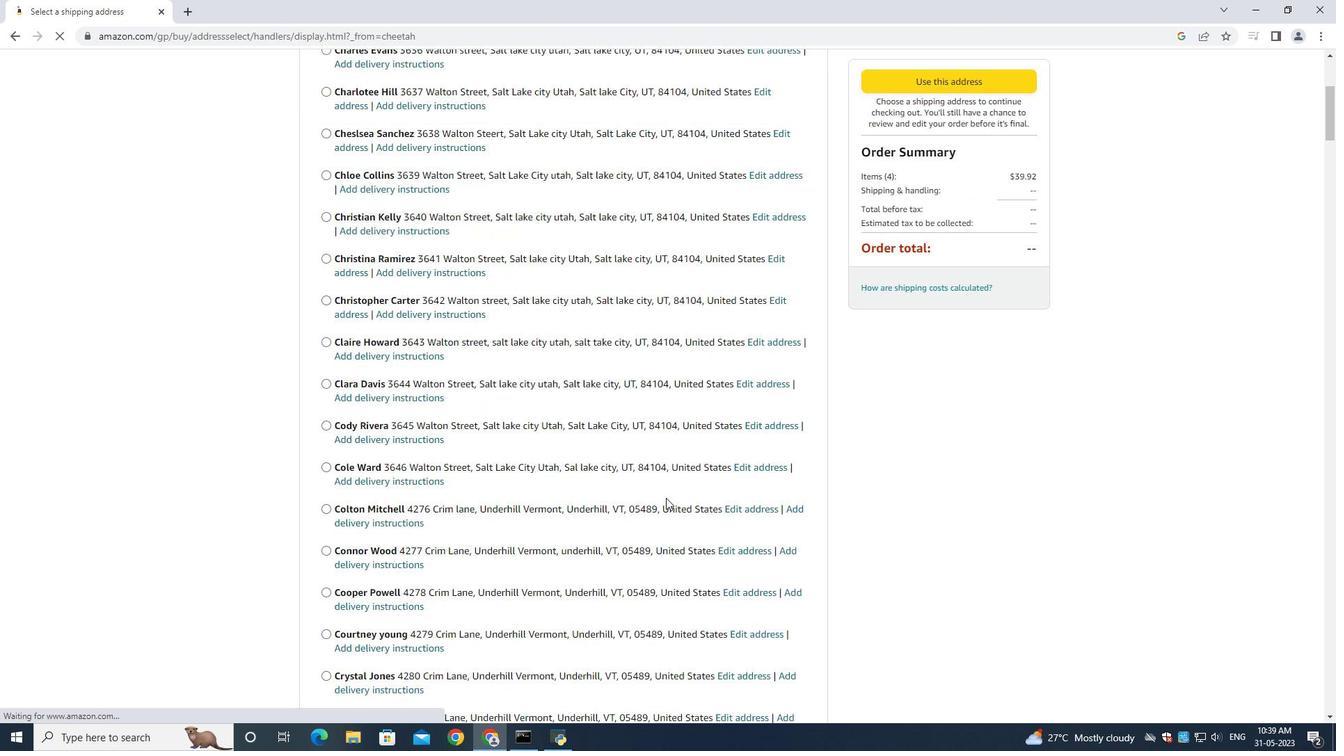 
Action: Mouse scrolled (628, 501) with delta (0, 0)
Screenshot: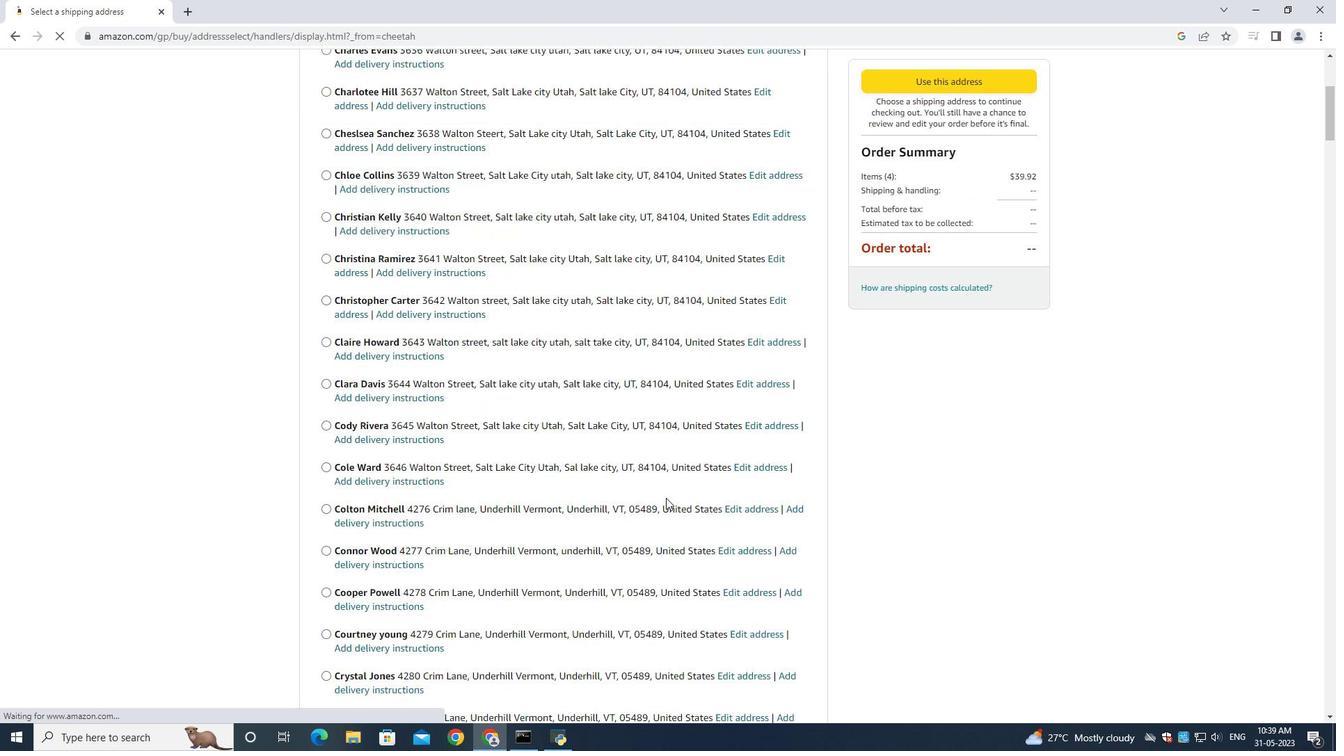 
Action: Mouse moved to (567, 489)
Screenshot: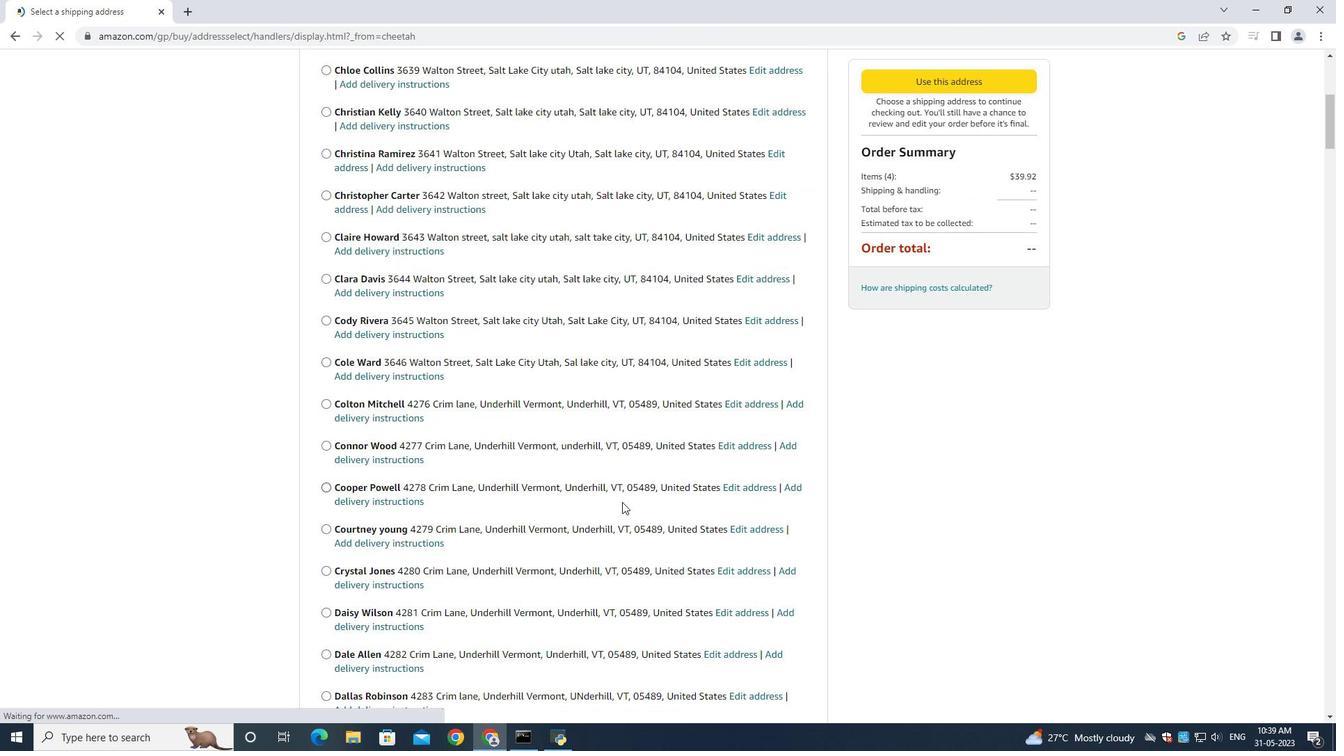
Action: Mouse scrolled (615, 501) with delta (0, 0)
Screenshot: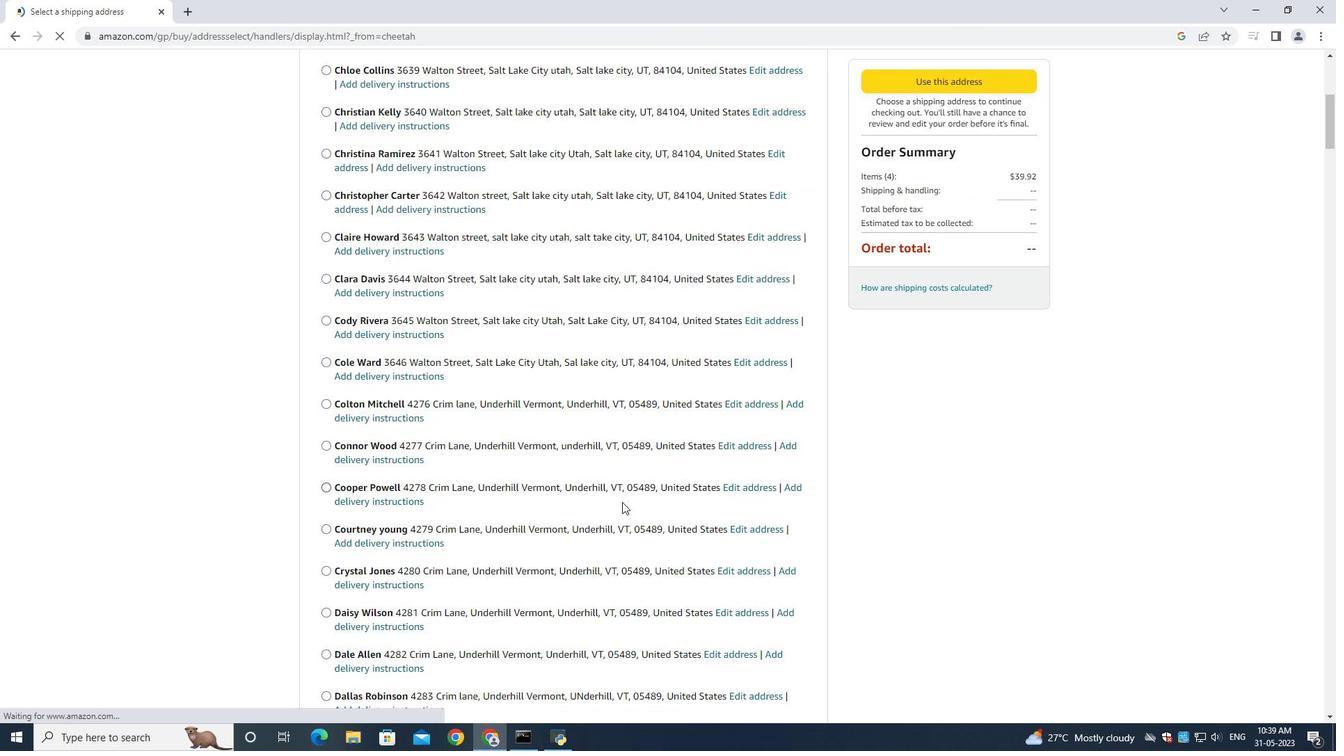 
Action: Mouse scrolled (609, 501) with delta (0, 0)
Screenshot: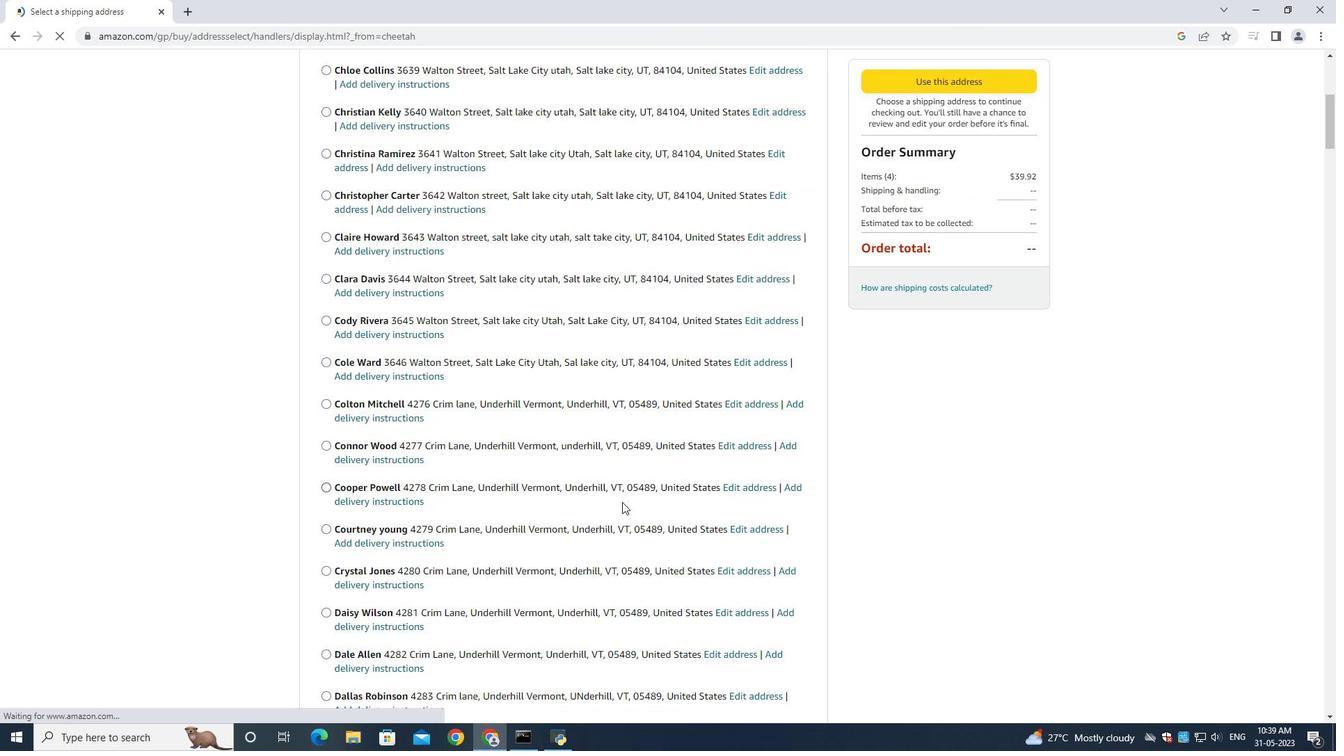
Action: Mouse scrolled (606, 501) with delta (0, 0)
Screenshot: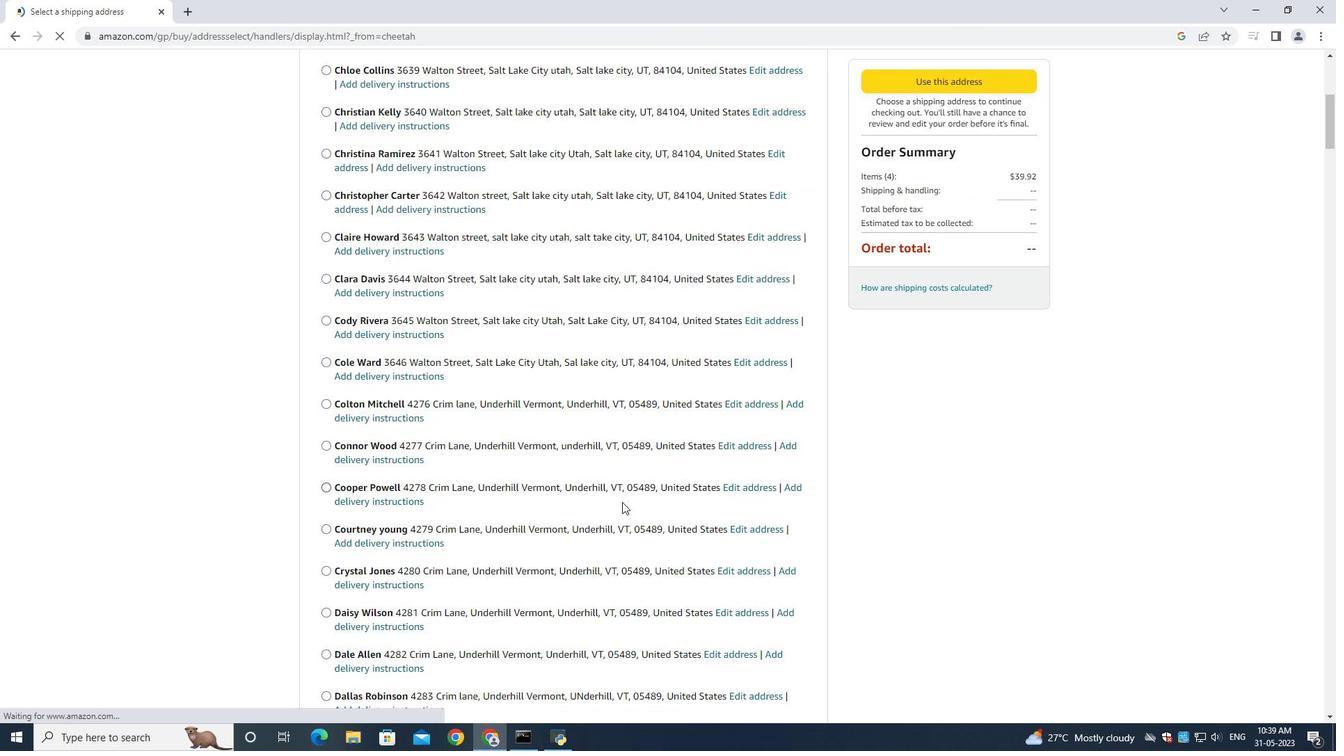 
Action: Mouse scrolled (602, 500) with delta (0, 0)
Screenshot: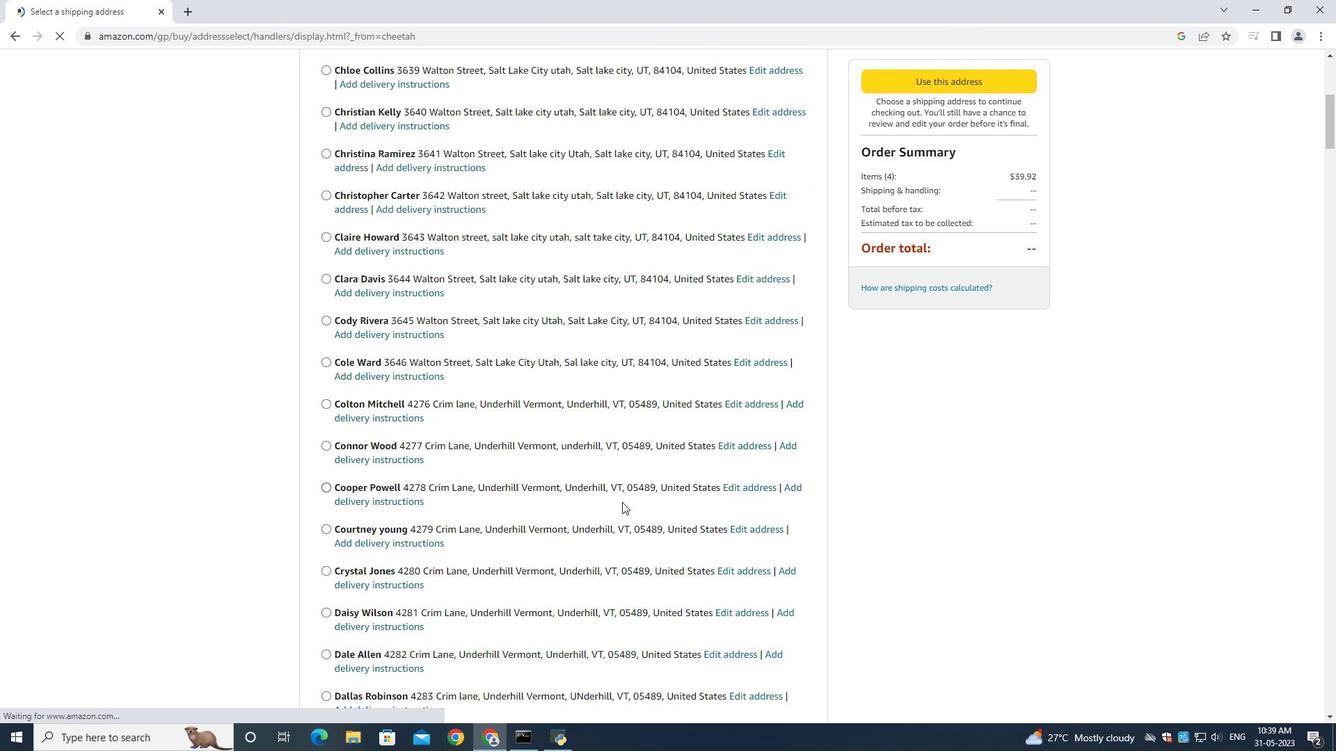 
Action: Mouse scrolled (592, 496) with delta (0, 0)
Screenshot: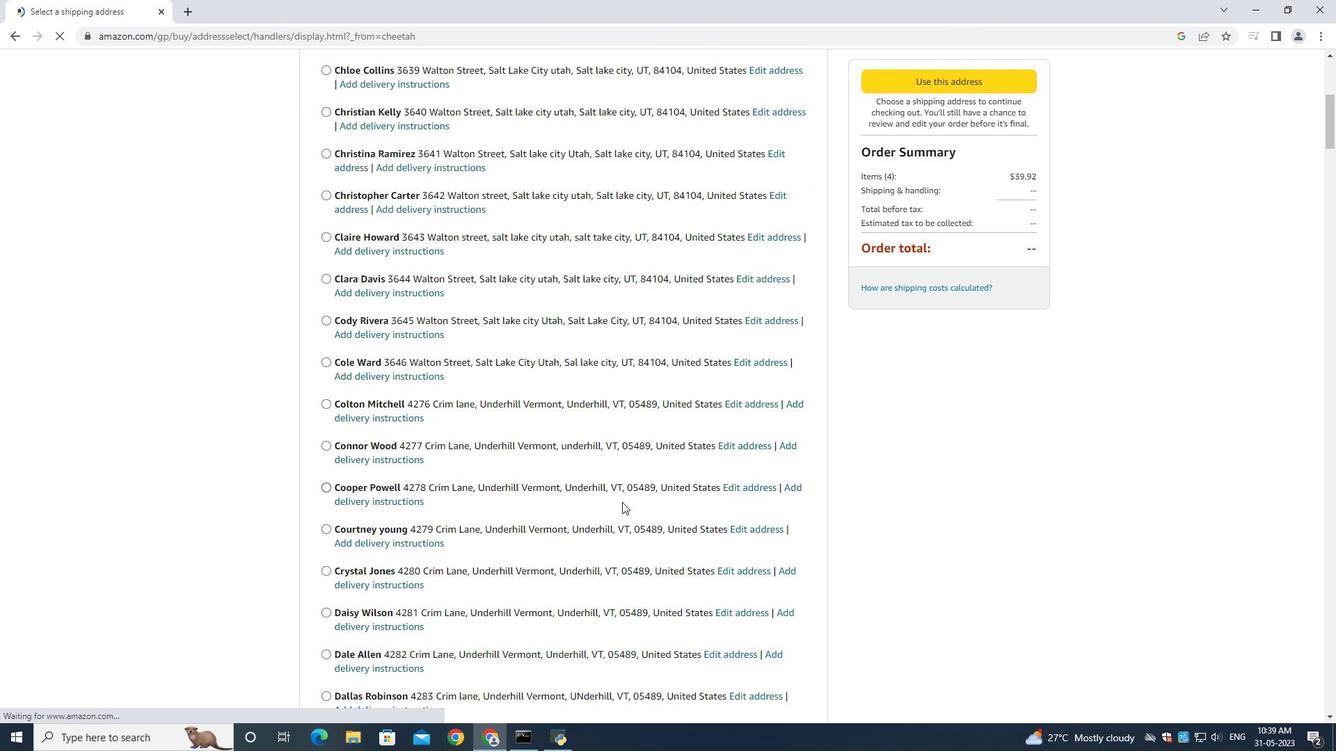 
Action: Mouse moved to (567, 489)
Screenshot: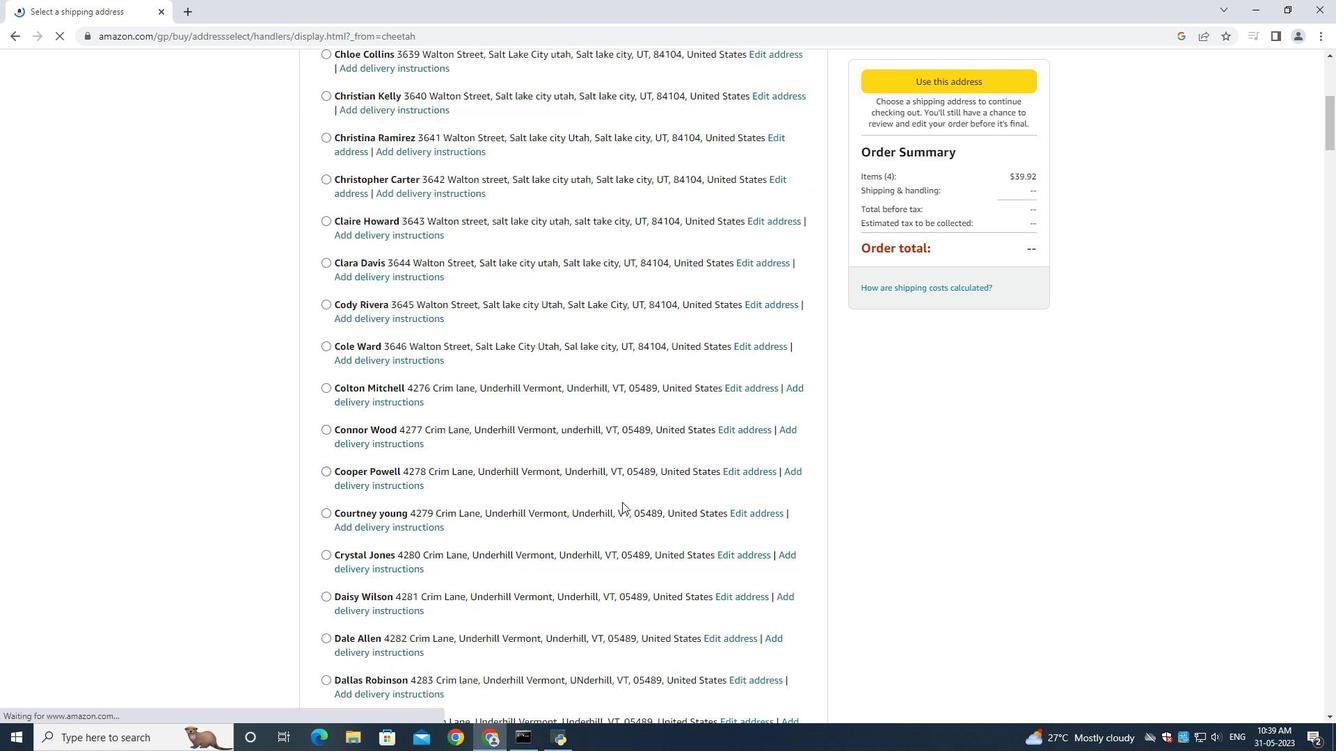 
Action: Mouse scrolled (567, 488) with delta (0, 0)
Screenshot: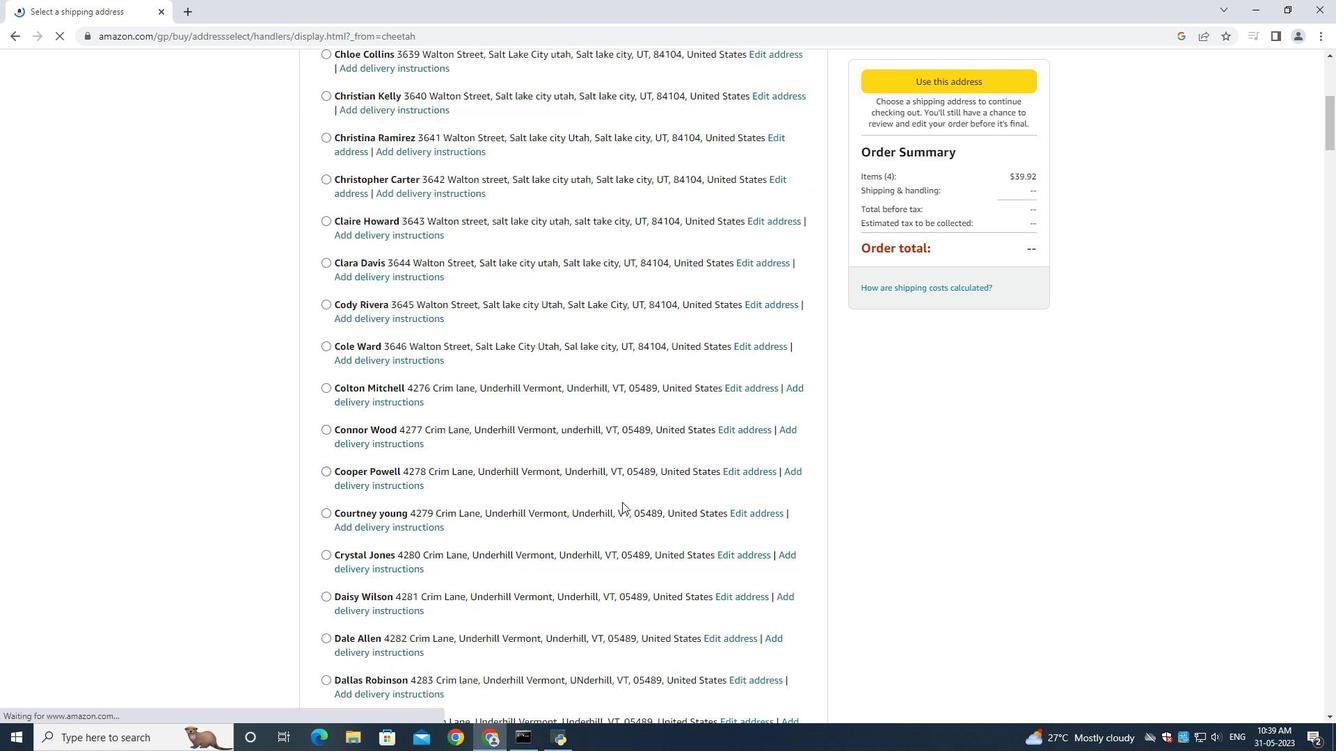 
Action: Mouse moved to (567, 490)
Screenshot: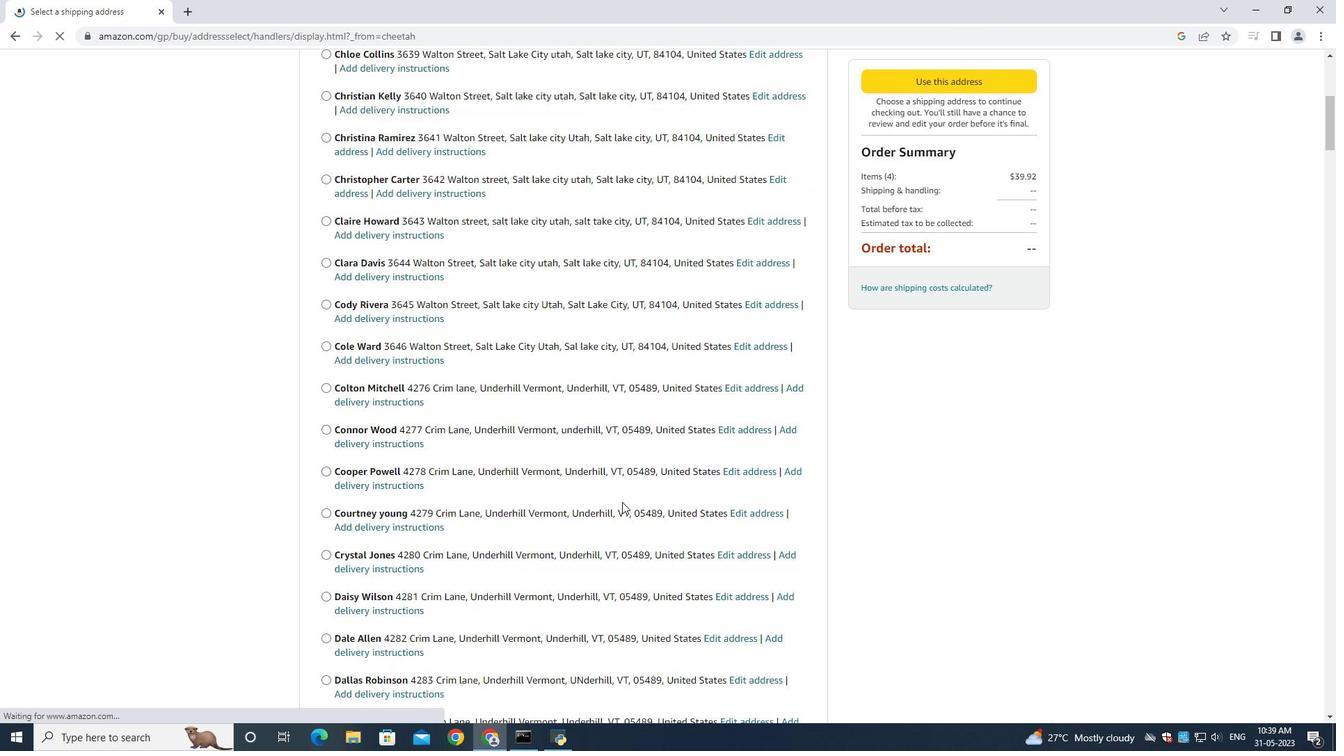 
Action: Mouse scrolled (567, 488) with delta (0, 0)
Screenshot: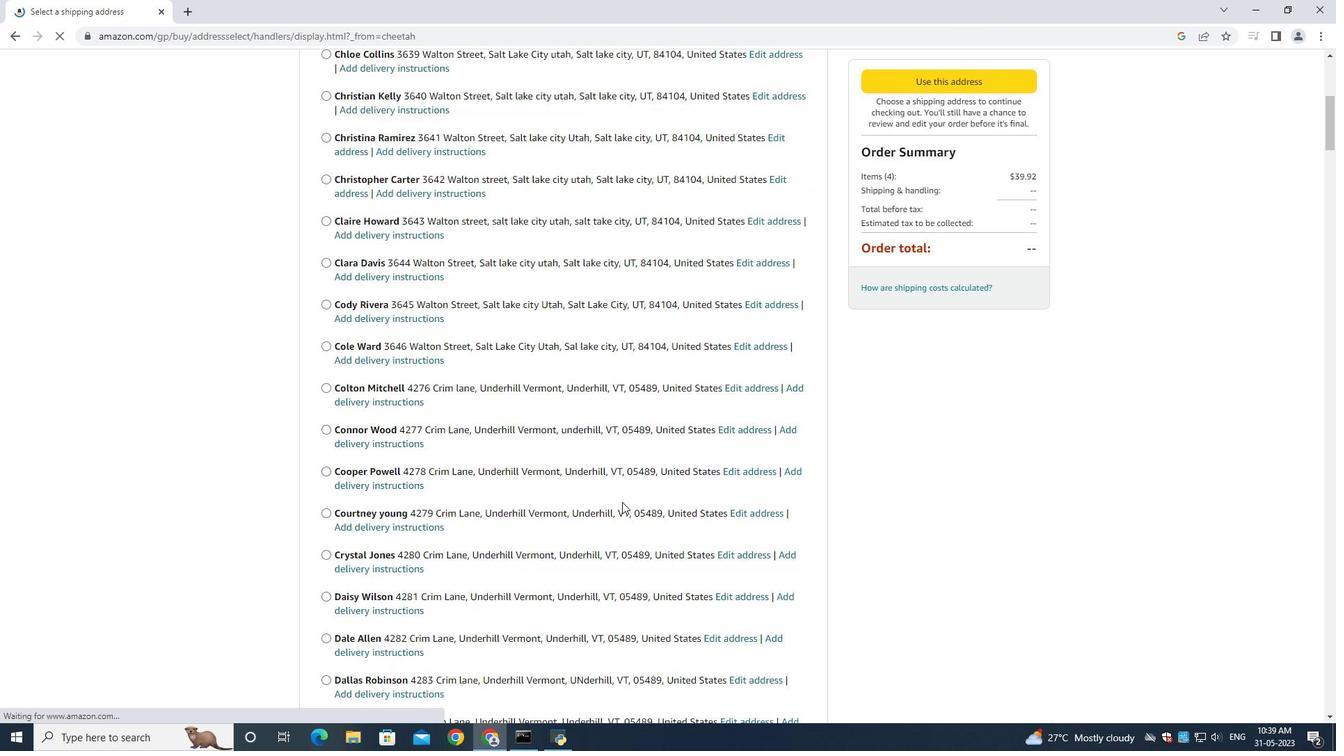 
Action: Mouse moved to (566, 490)
Screenshot: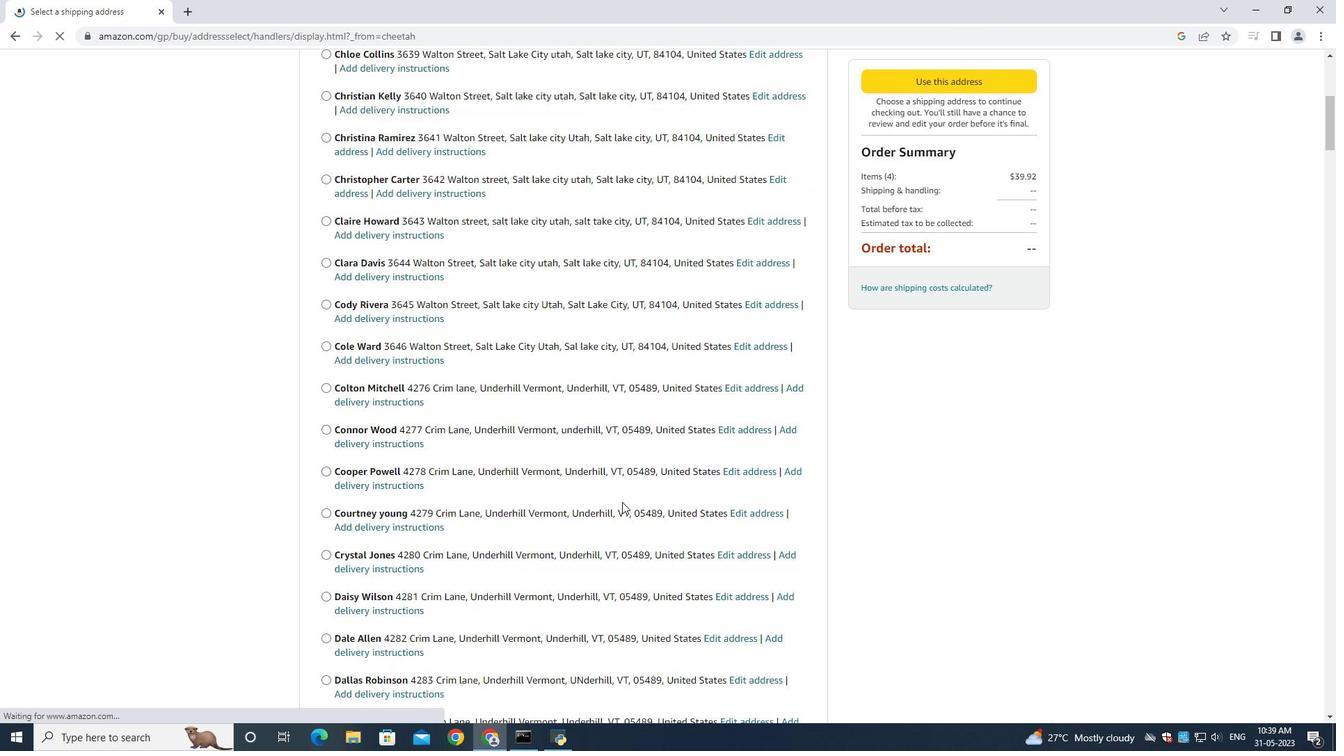 
Action: Mouse scrolled (567, 489) with delta (0, 0)
Screenshot: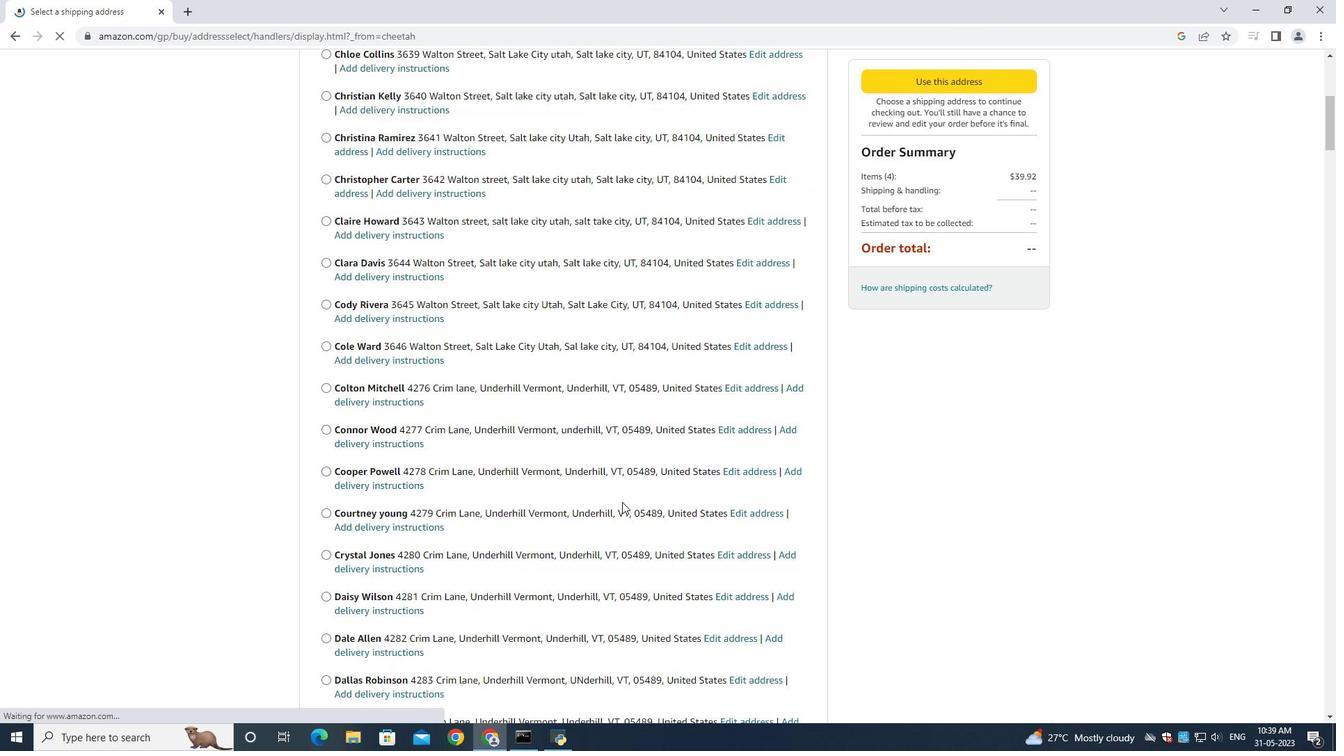 
Action: Mouse moved to (565, 490)
Screenshot: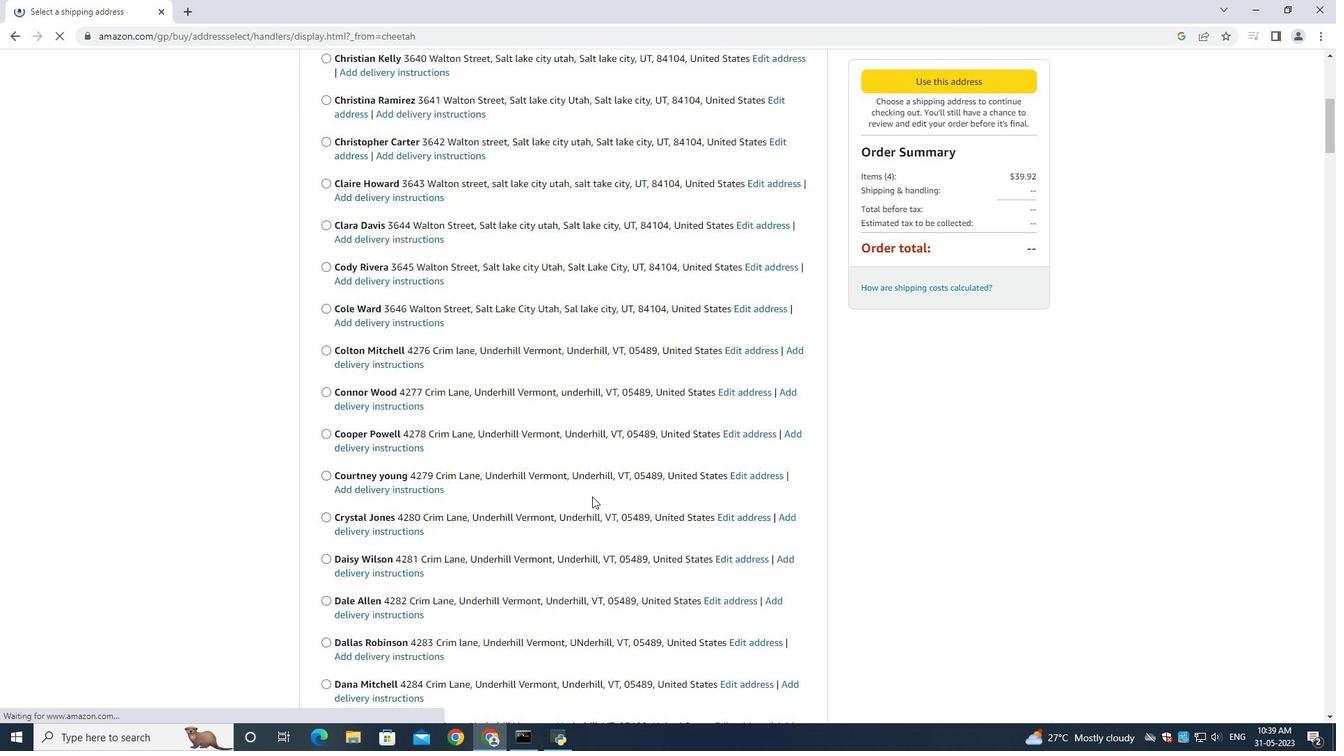 
Action: Mouse scrolled (567, 489) with delta (0, 0)
Screenshot: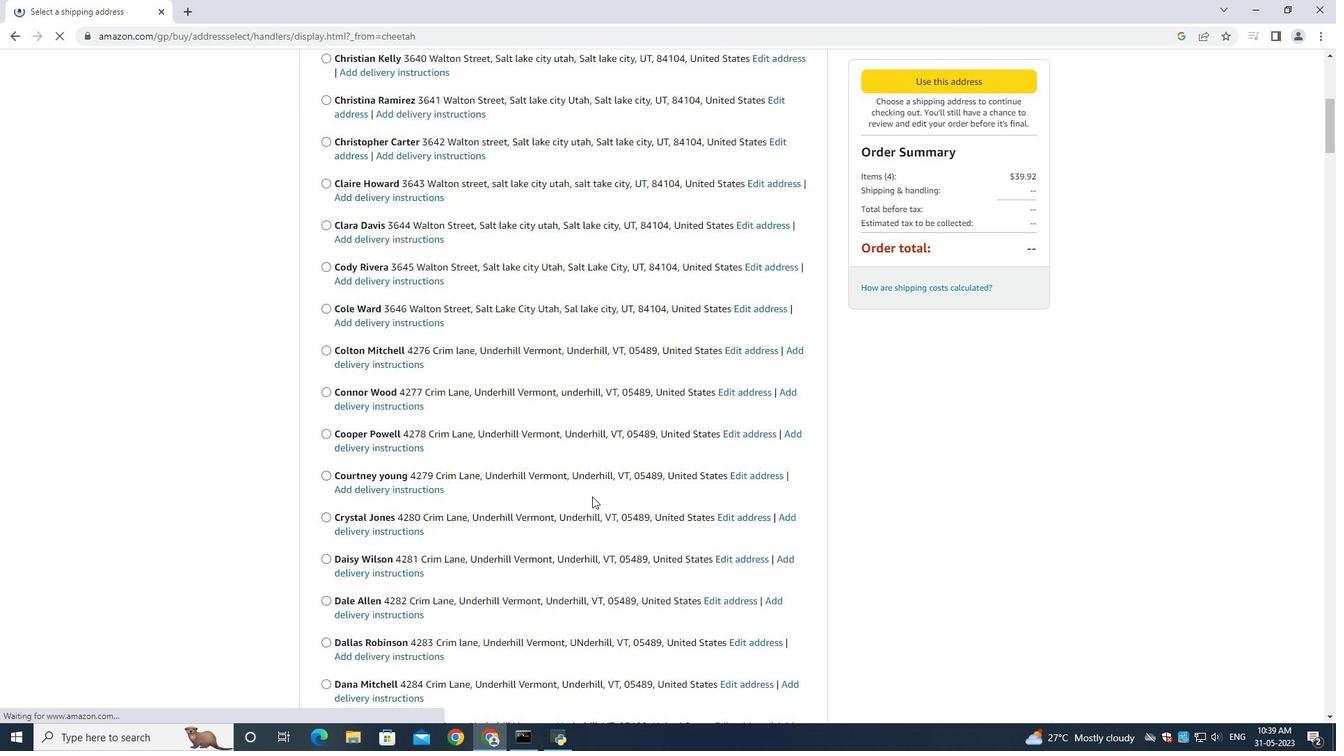 
Action: Mouse moved to (565, 490)
Screenshot: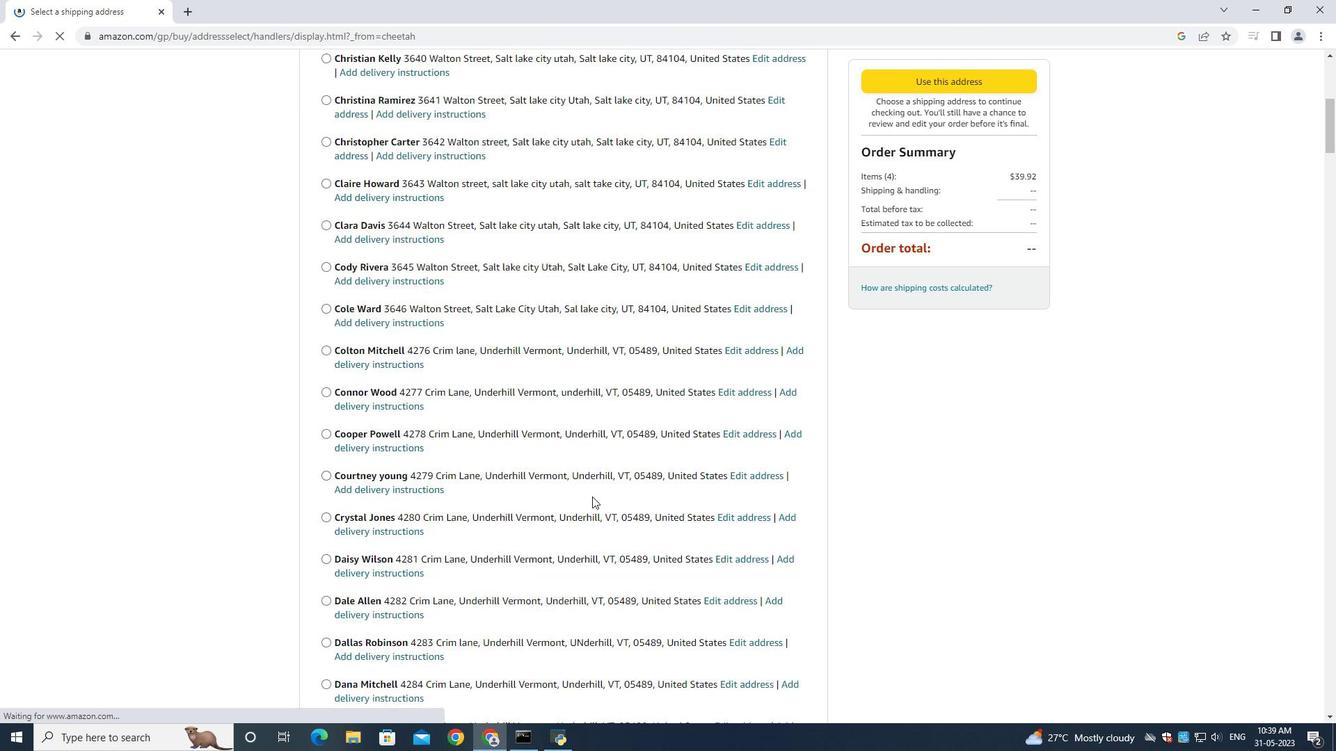 
Action: Mouse scrolled (567, 489) with delta (0, 0)
Screenshot: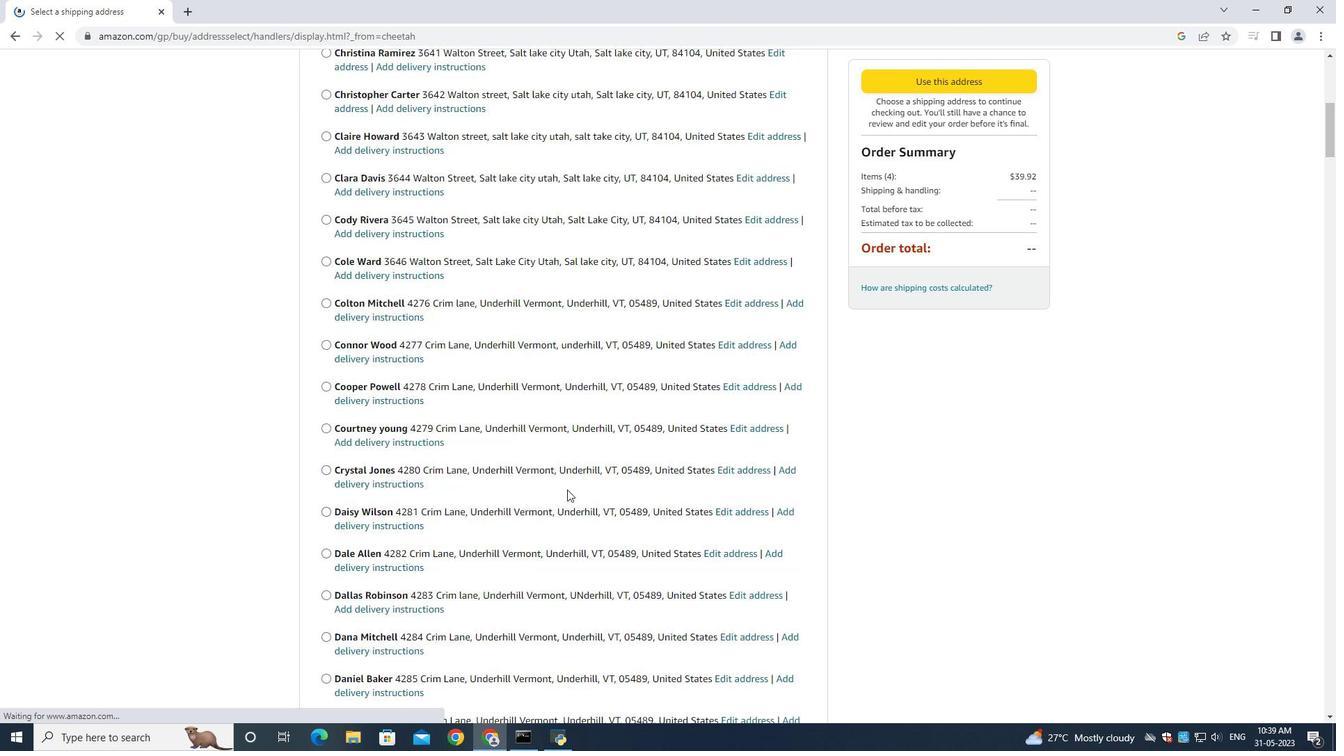 
Action: Mouse moved to (563, 490)
Screenshot: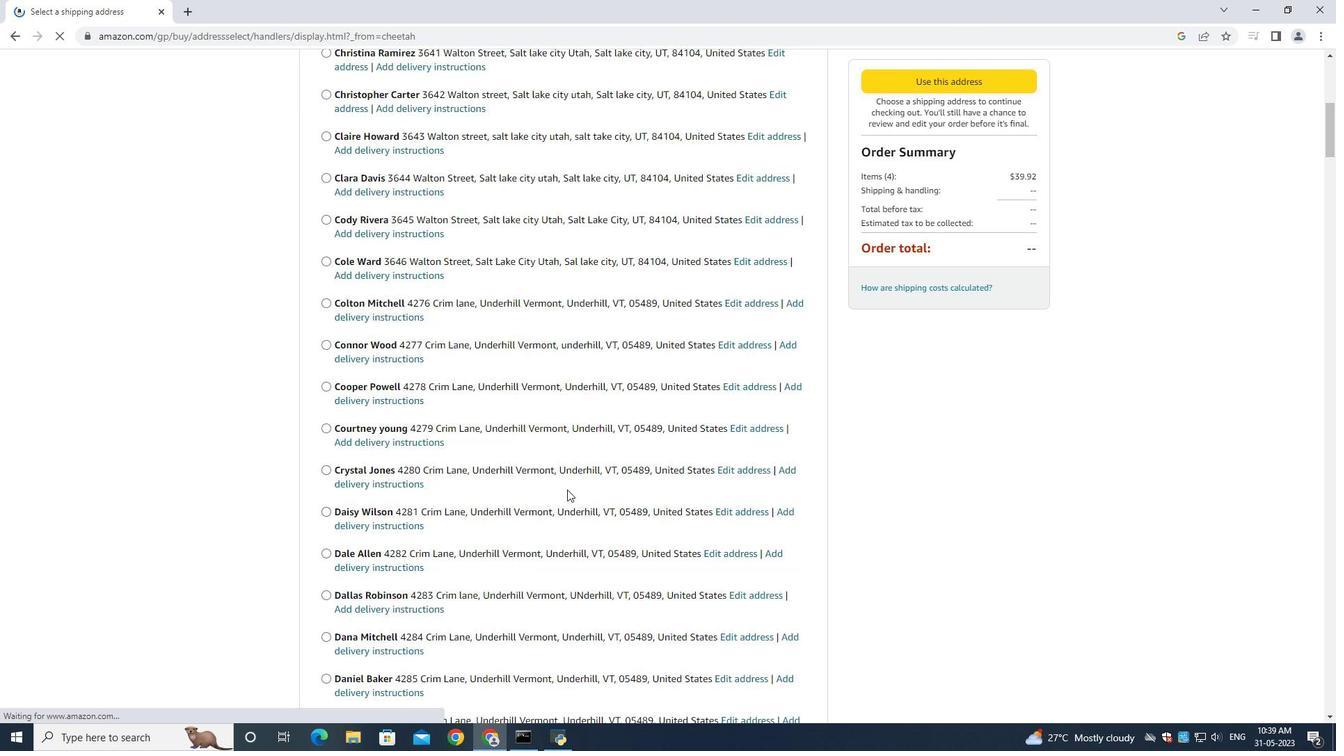 
Action: Mouse scrolled (567, 489) with delta (0, 0)
Screenshot: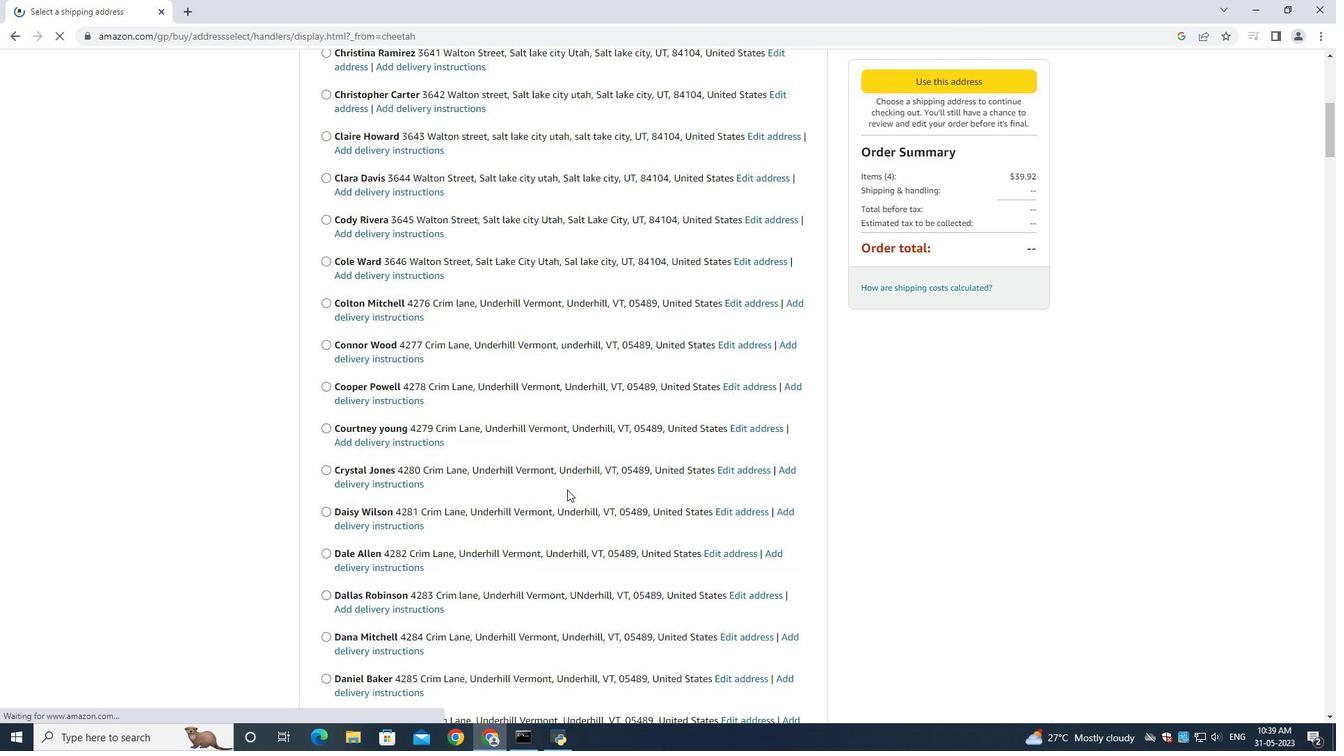 
Action: Mouse moved to (563, 489)
Screenshot: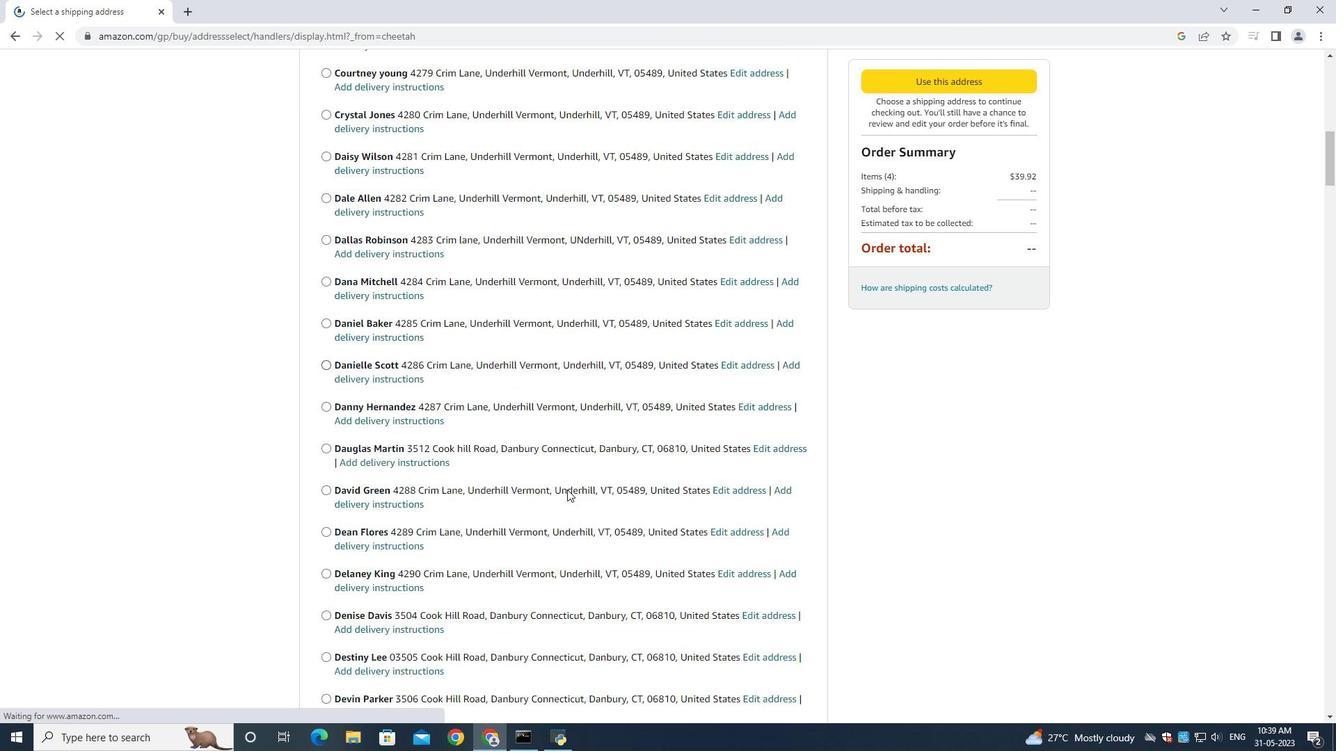 
Action: Mouse scrolled (567, 489) with delta (0, 0)
Screenshot: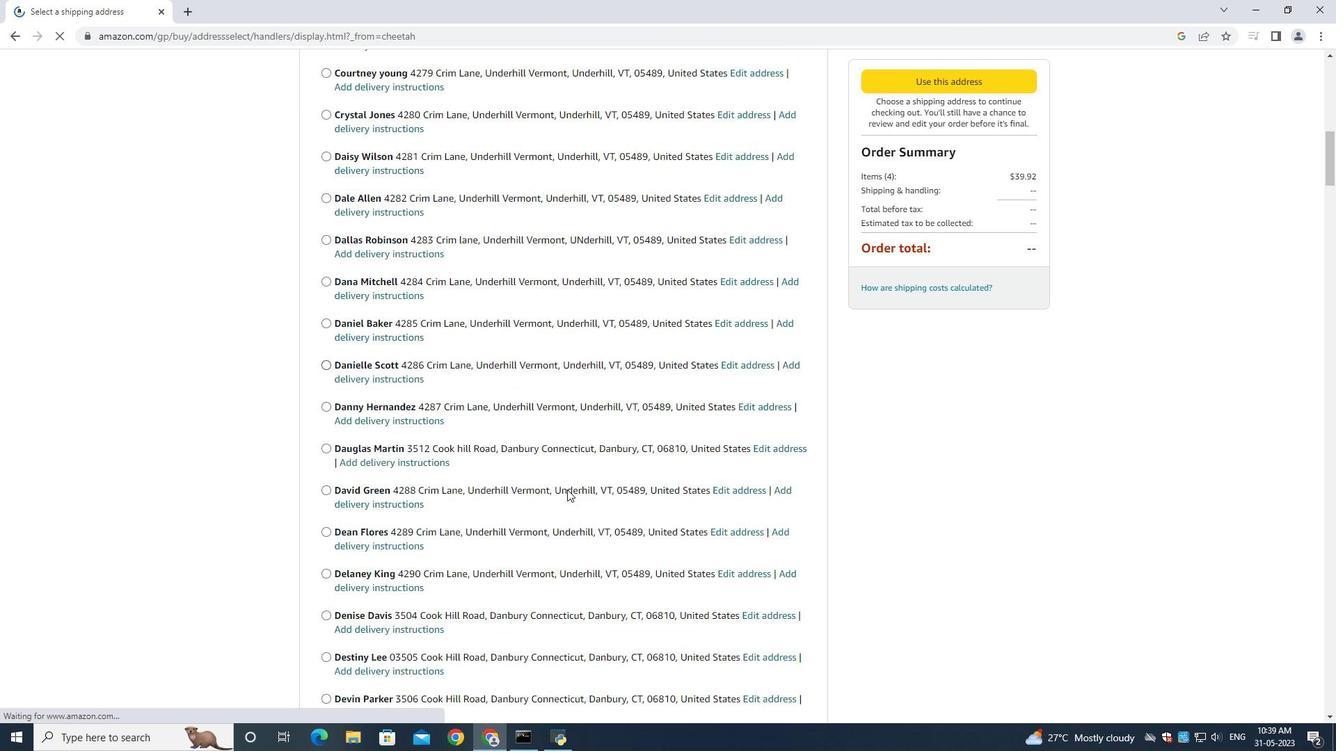 
Action: Mouse moved to (562, 490)
Screenshot: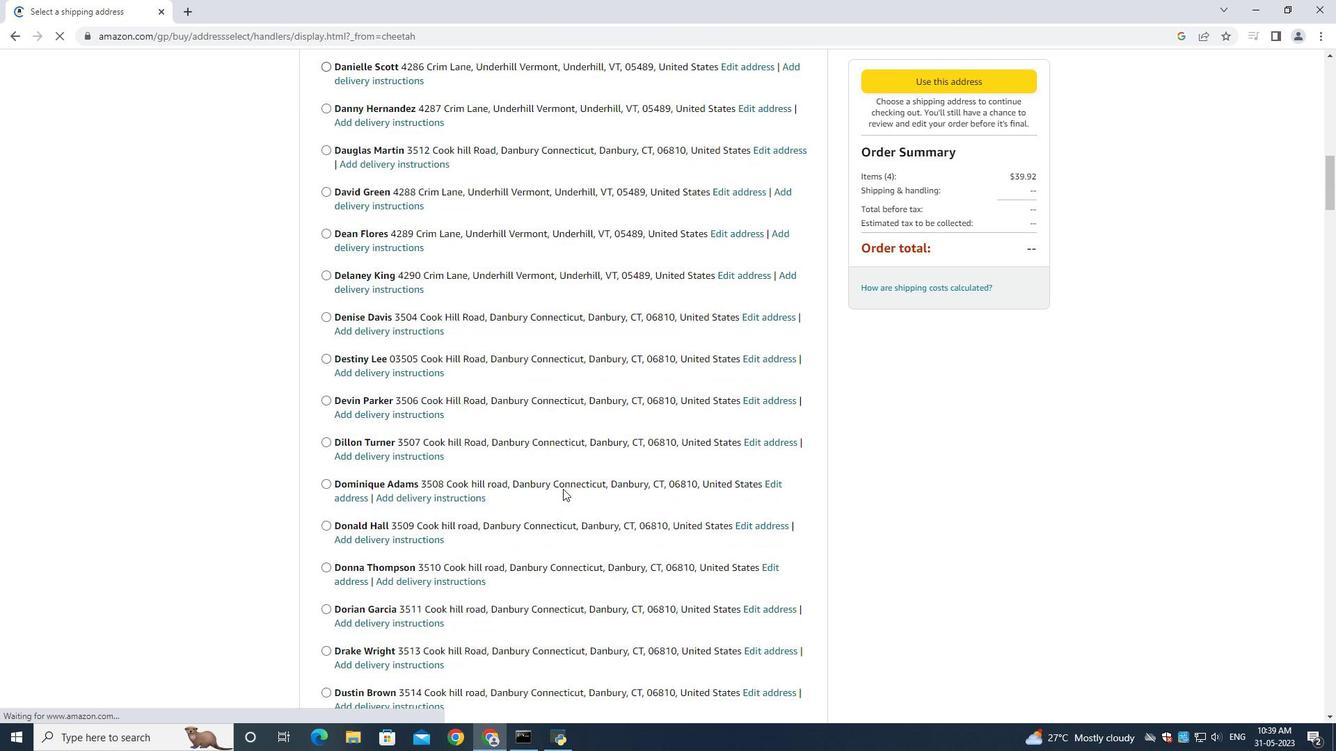 
Action: Mouse scrolled (563, 488) with delta (0, 0)
Screenshot: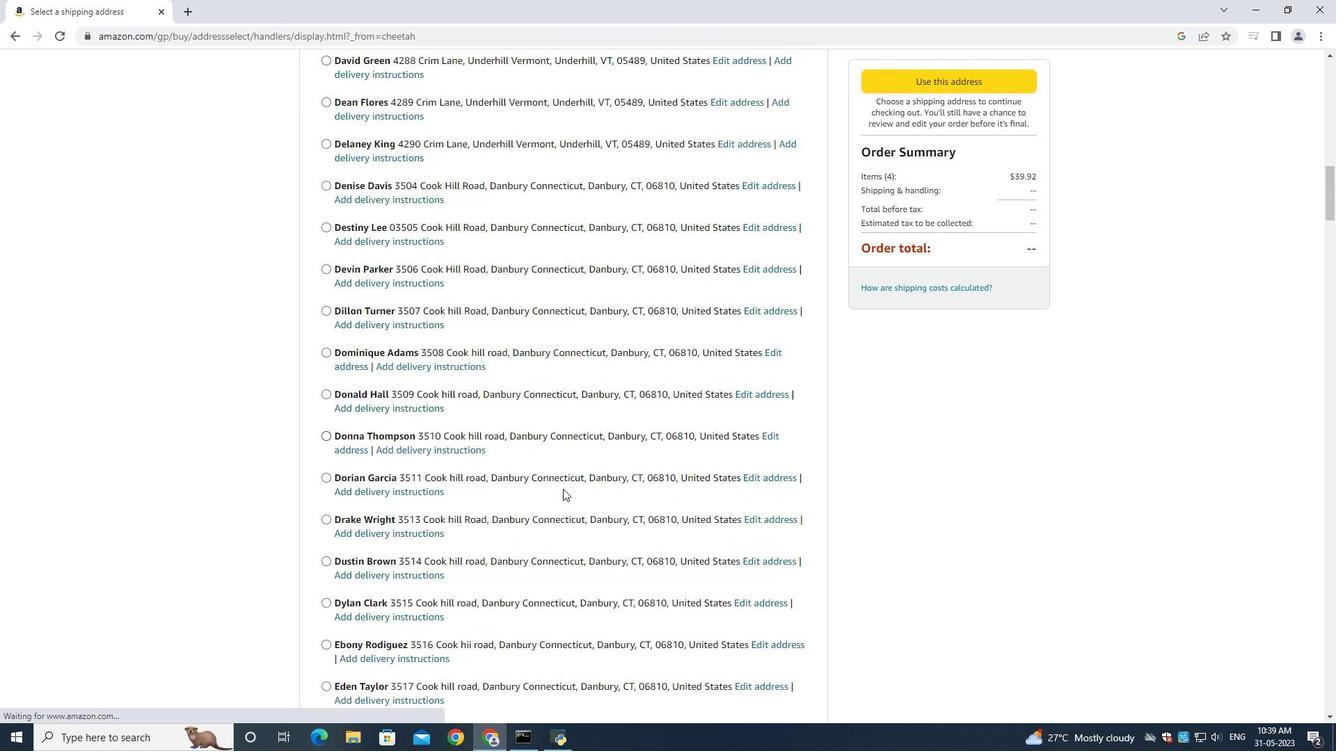 
Action: Mouse moved to (561, 490)
Screenshot: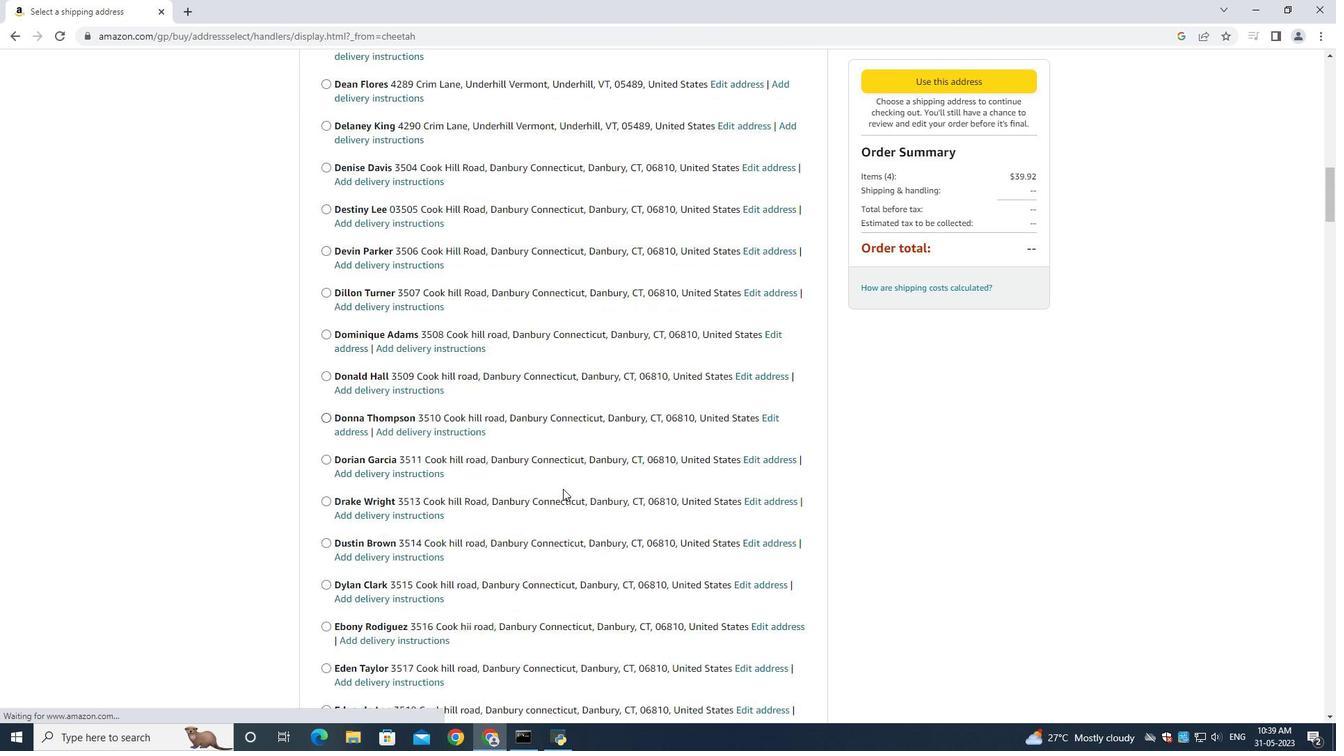 
Action: Mouse scrolled (562, 490) with delta (0, 0)
Screenshot: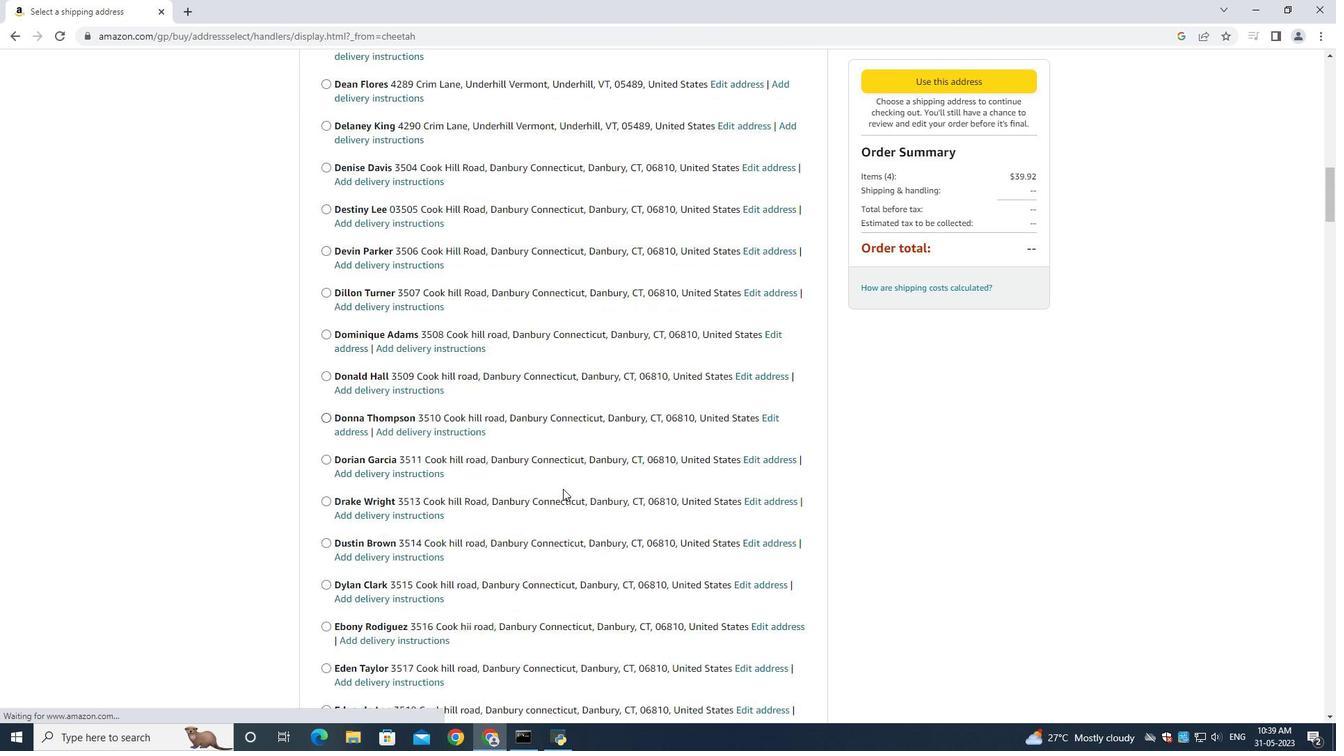 
Action: Mouse scrolled (562, 490) with delta (0, 0)
Screenshot: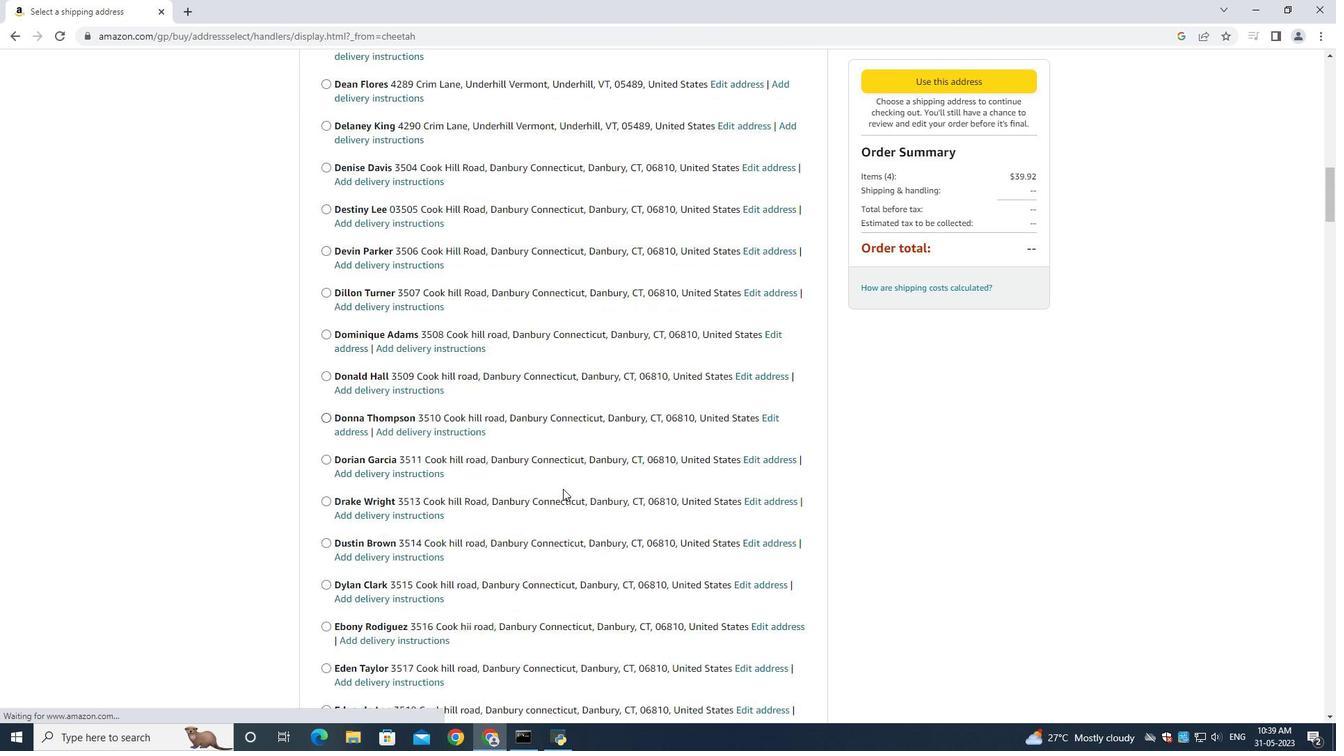 
Action: Mouse scrolled (562, 490) with delta (0, 0)
Screenshot: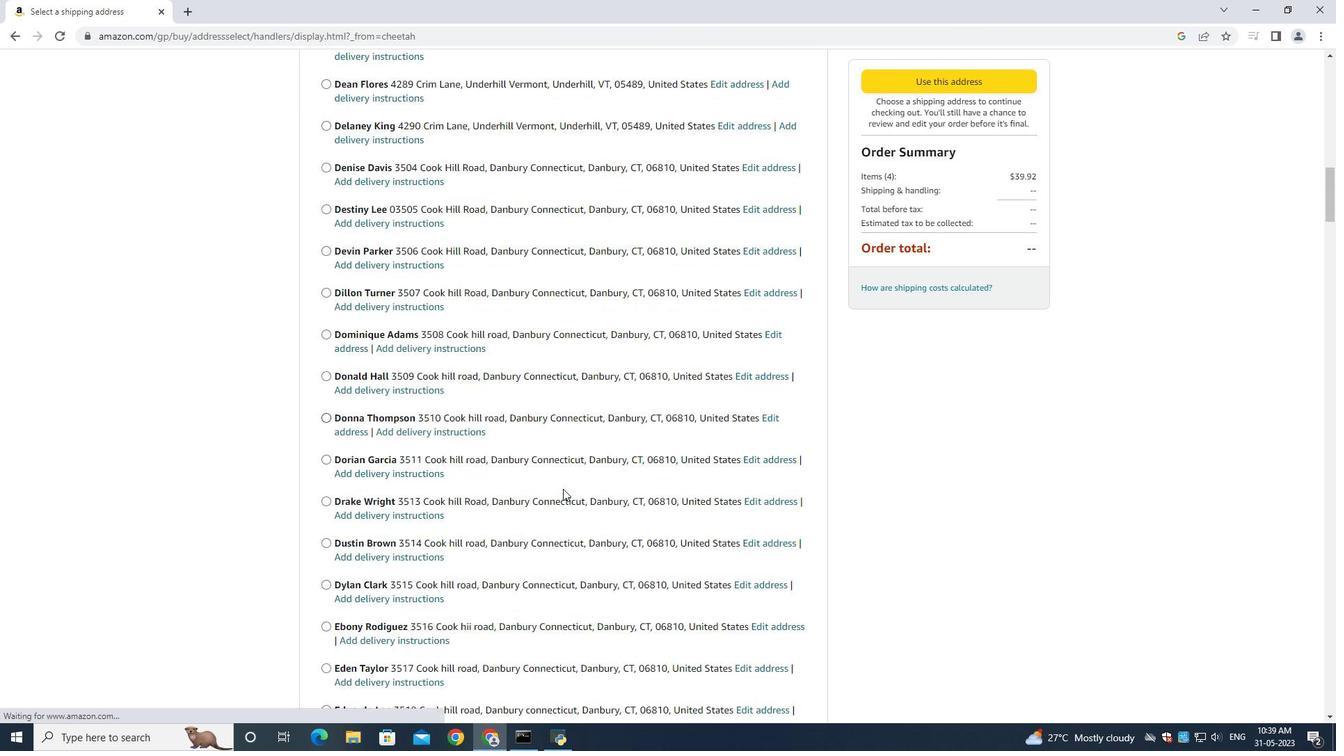 
Action: Mouse scrolled (562, 490) with delta (0, 0)
Screenshot: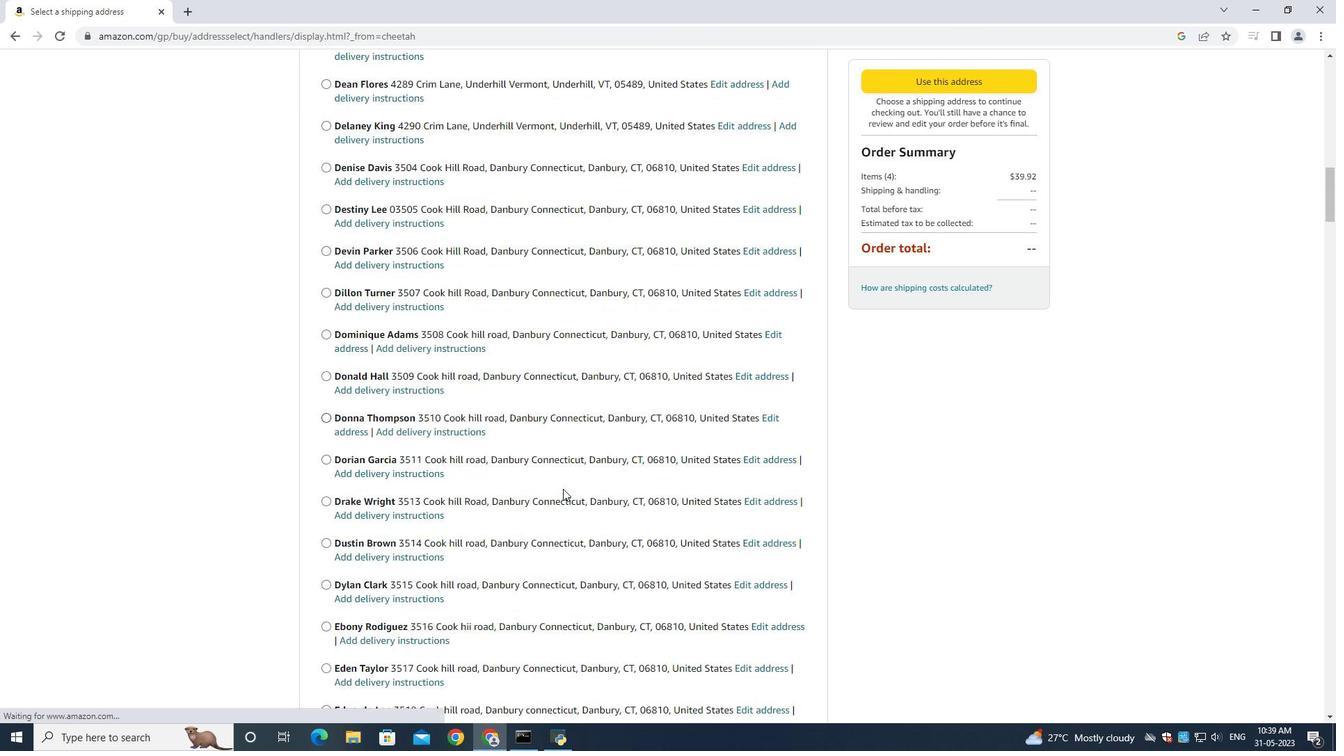 
Action: Mouse scrolled (562, 490) with delta (0, 0)
Screenshot: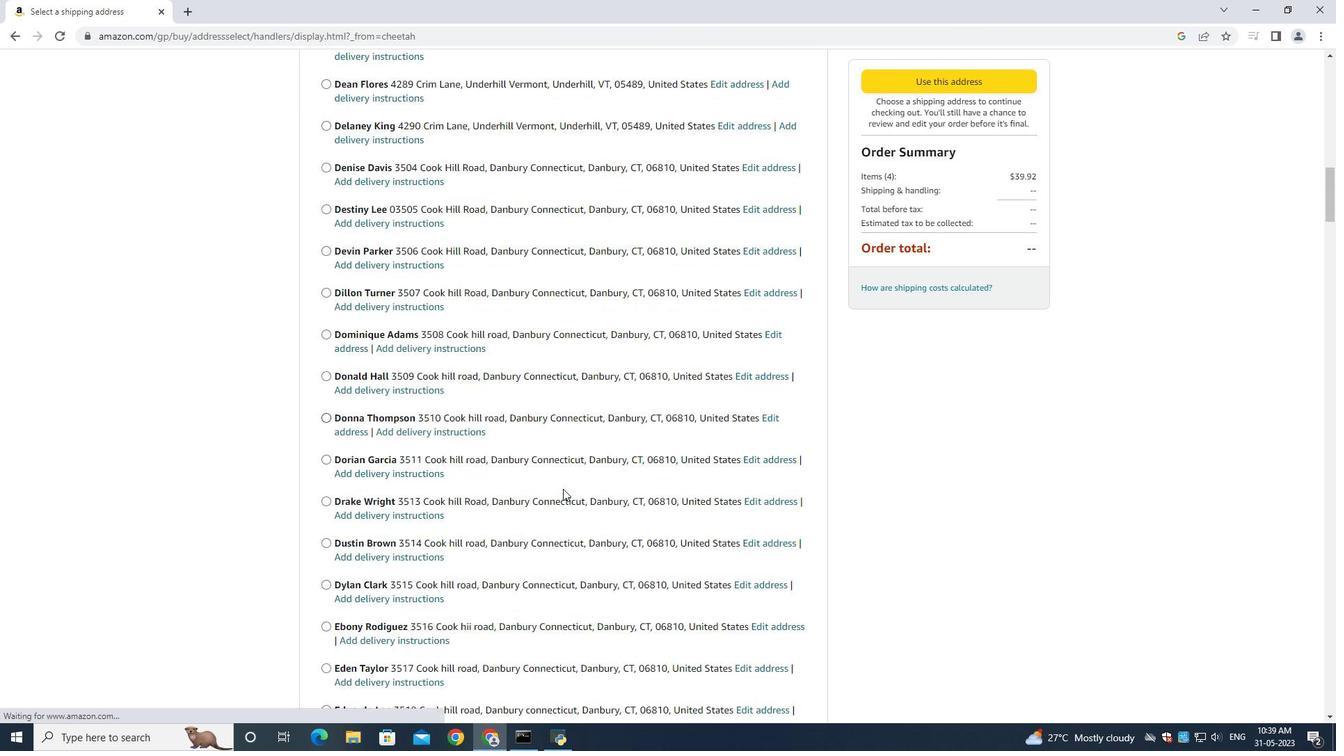 
Action: Mouse scrolled (562, 490) with delta (0, 0)
Screenshot: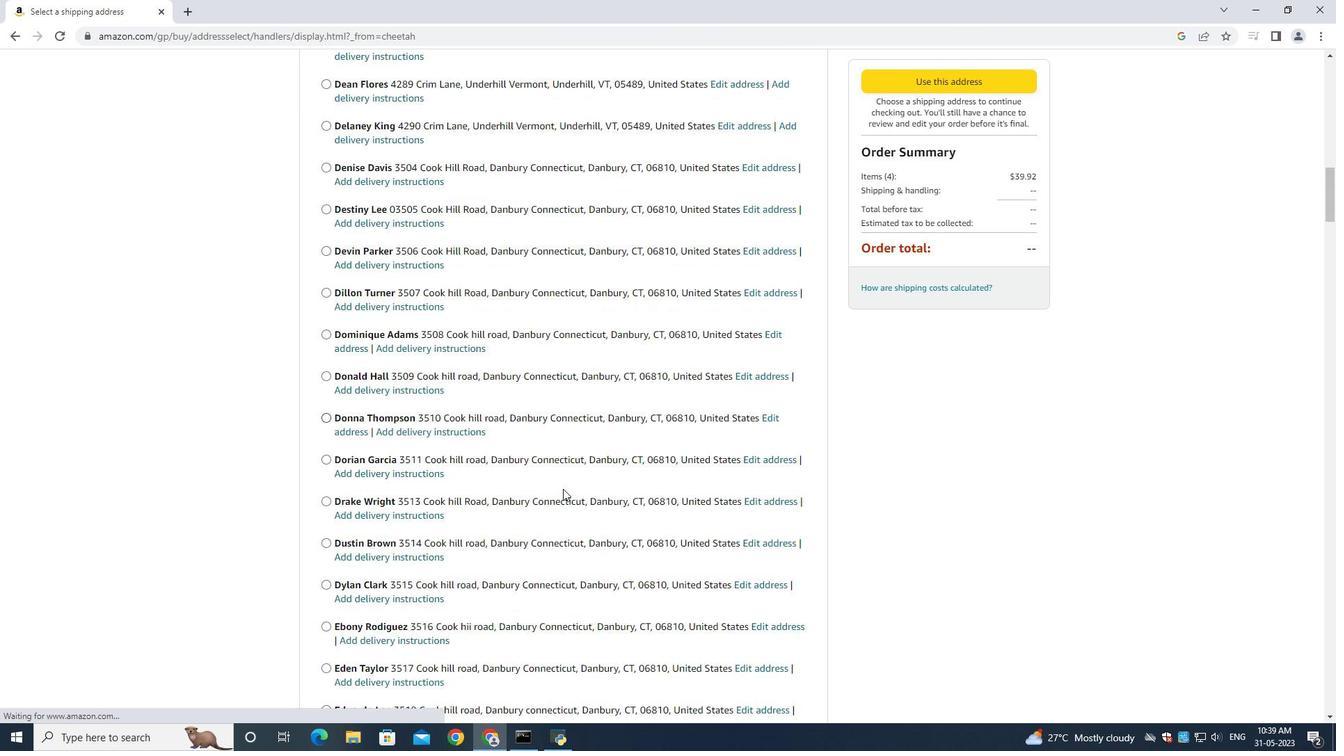 
Action: Mouse scrolled (561, 490) with delta (0, 0)
Screenshot: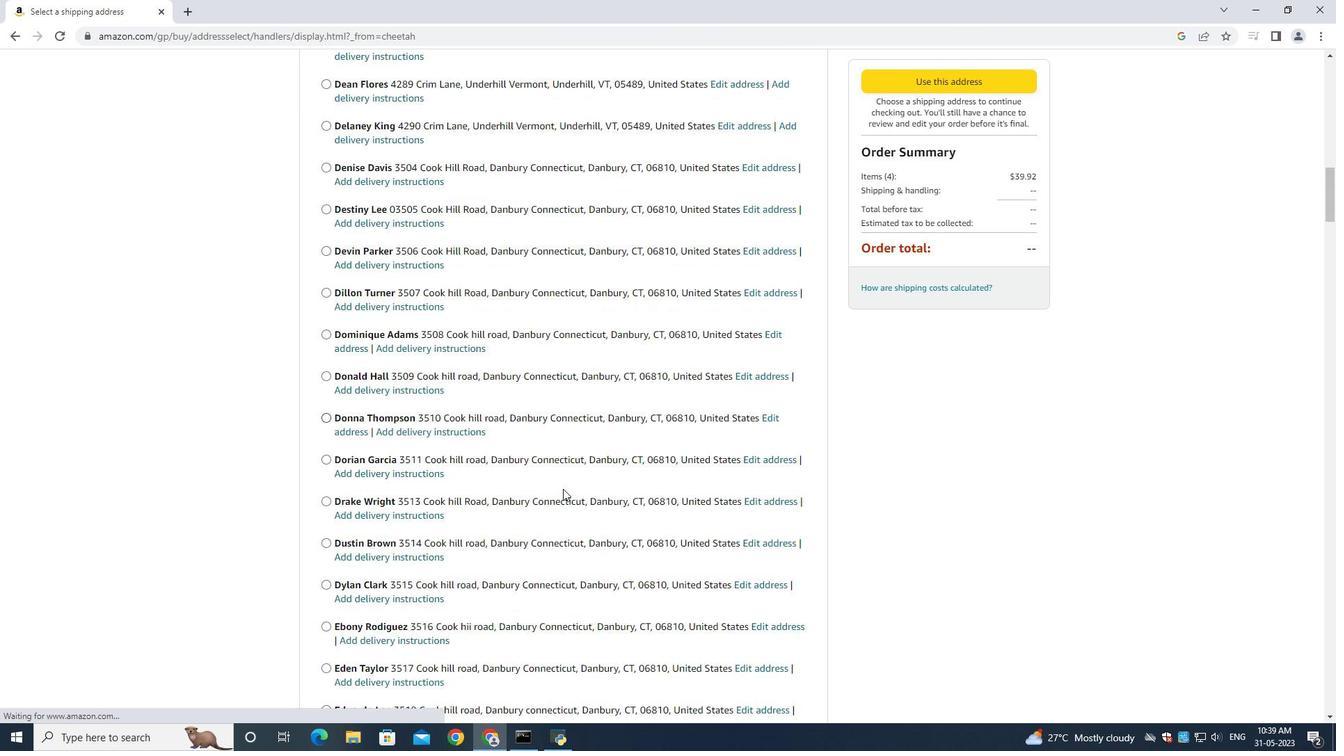 
Action: Mouse scrolled (561, 490) with delta (0, 0)
Screenshot: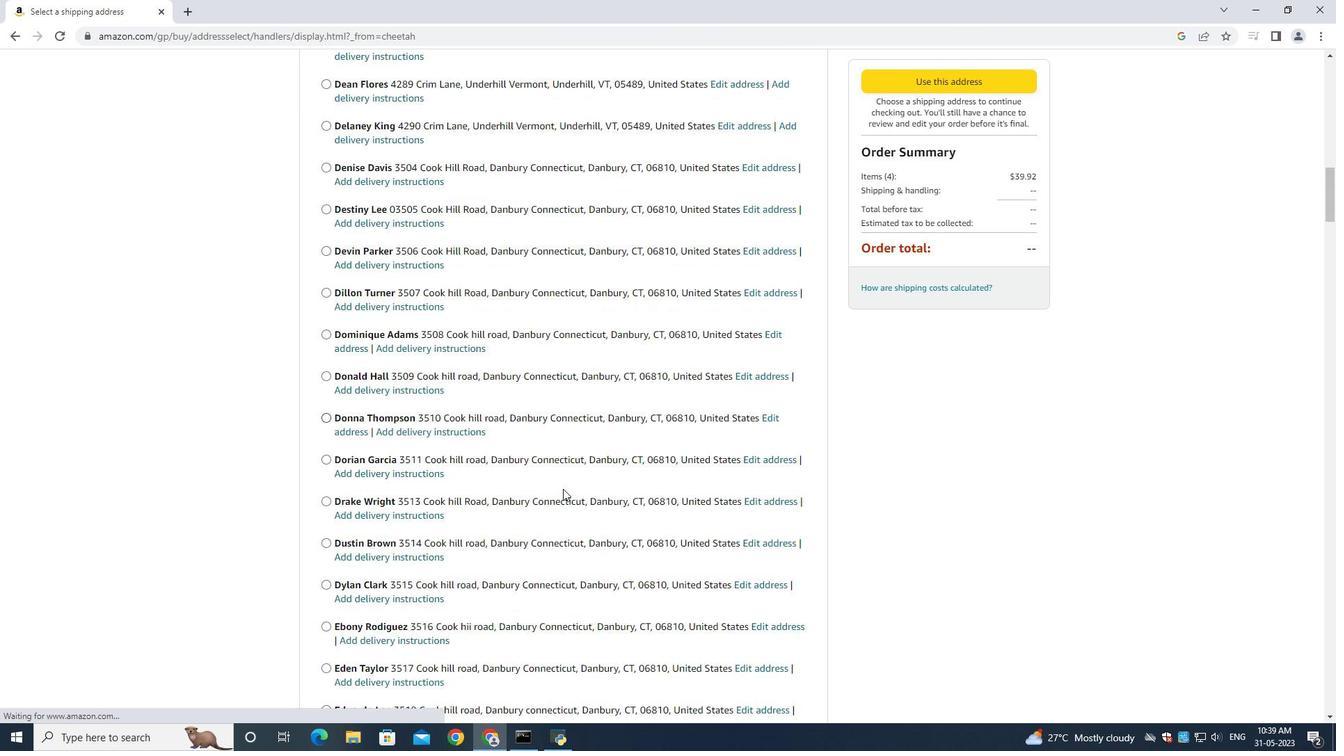 
Action: Mouse moved to (561, 490)
Screenshot: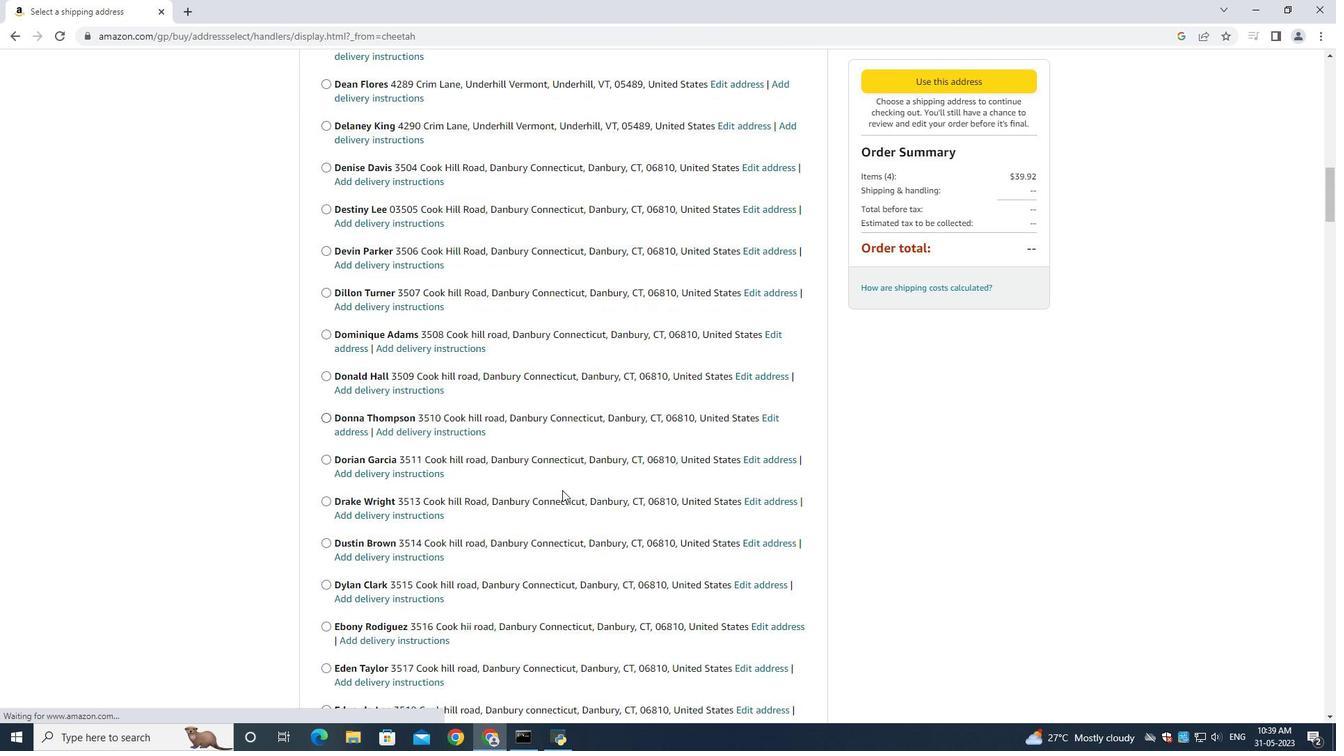 
Action: Mouse scrolled (561, 490) with delta (0, 0)
Screenshot: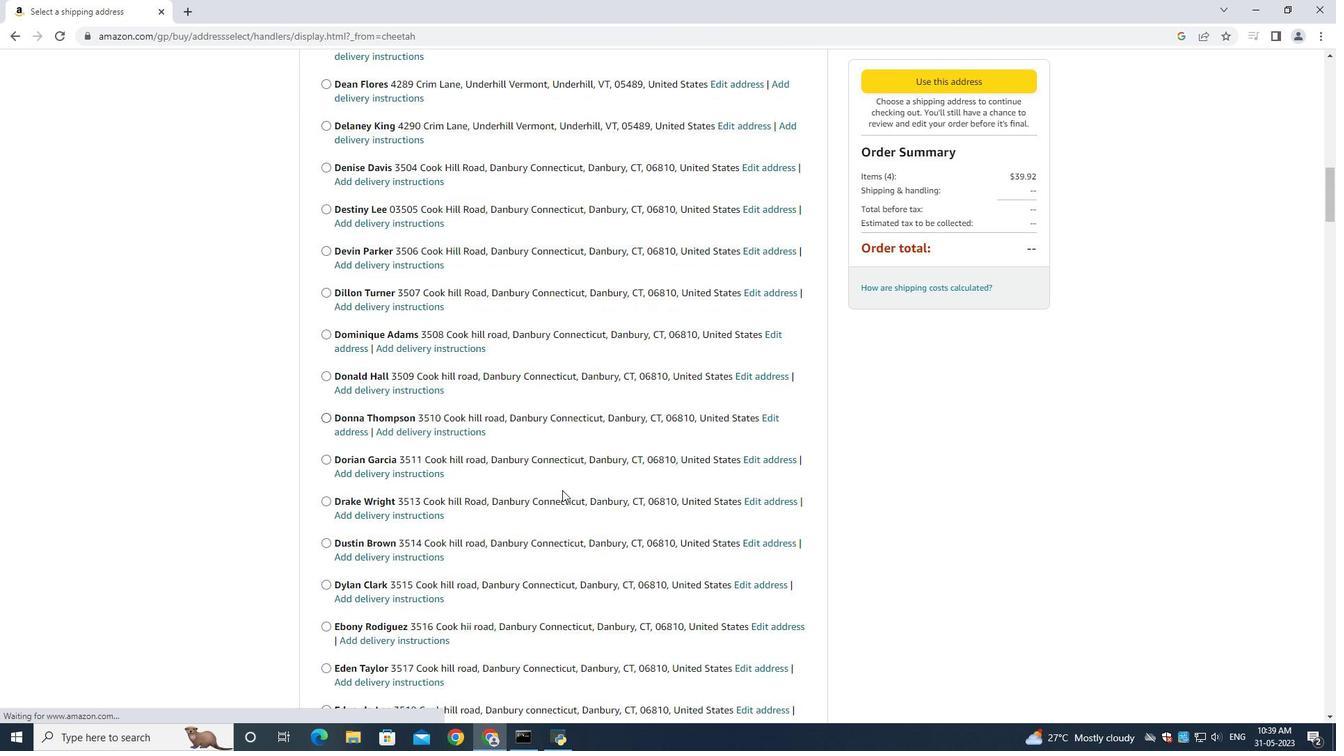 
Action: Mouse scrolled (561, 490) with delta (0, 0)
Screenshot: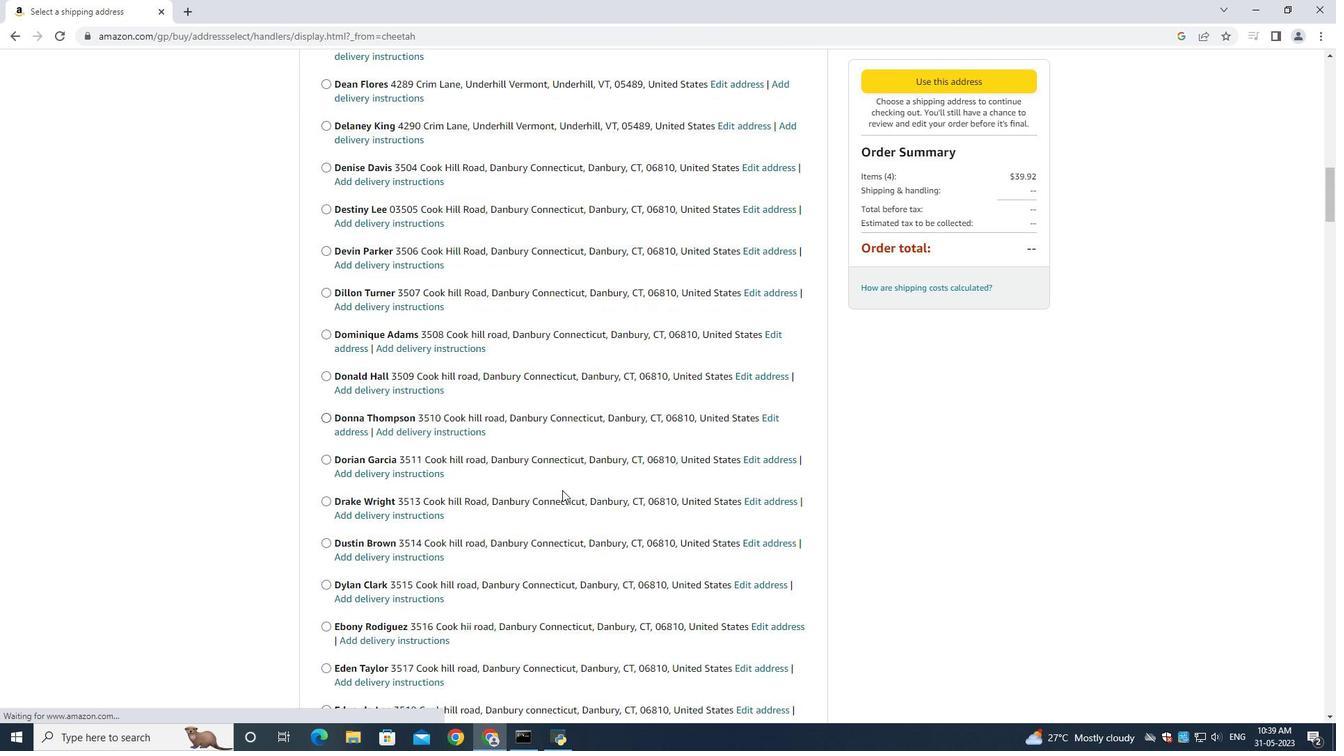 
Action: Mouse scrolled (561, 490) with delta (0, 0)
Screenshot: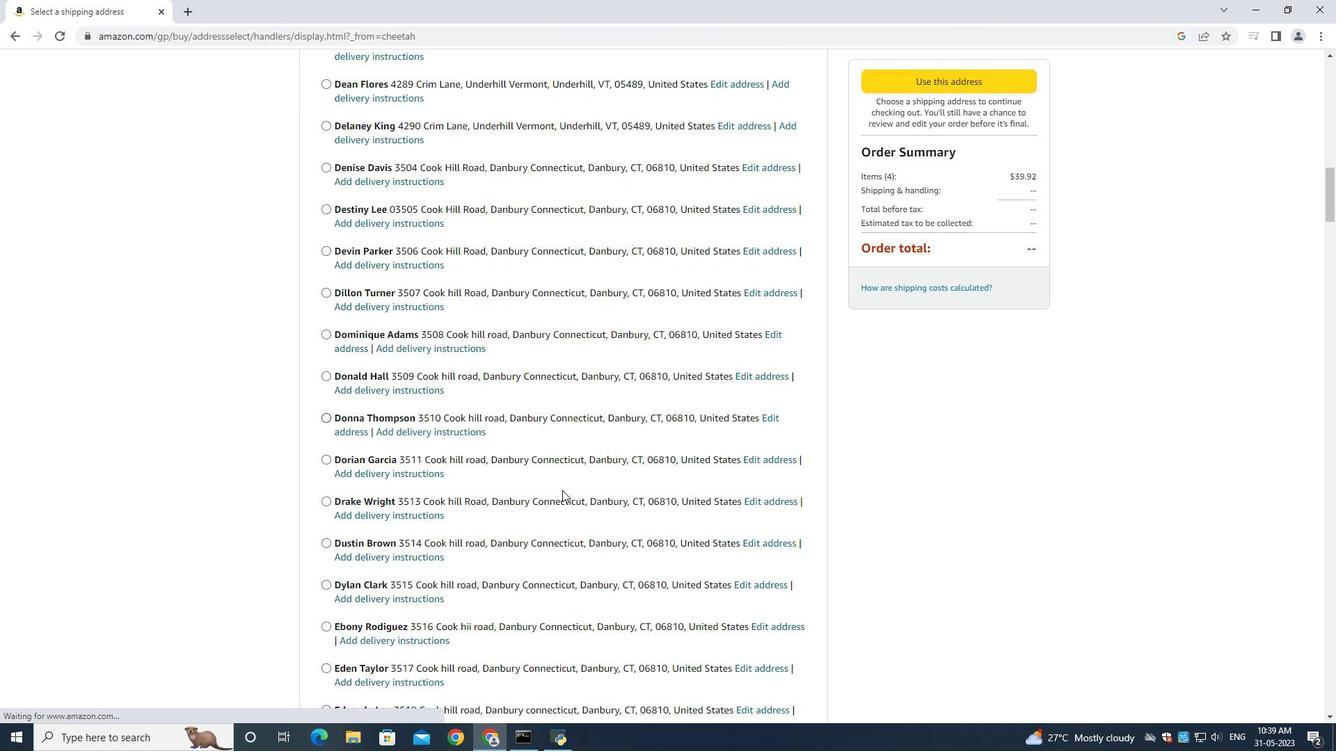 
Action: Mouse scrolled (561, 490) with delta (0, 0)
Screenshot: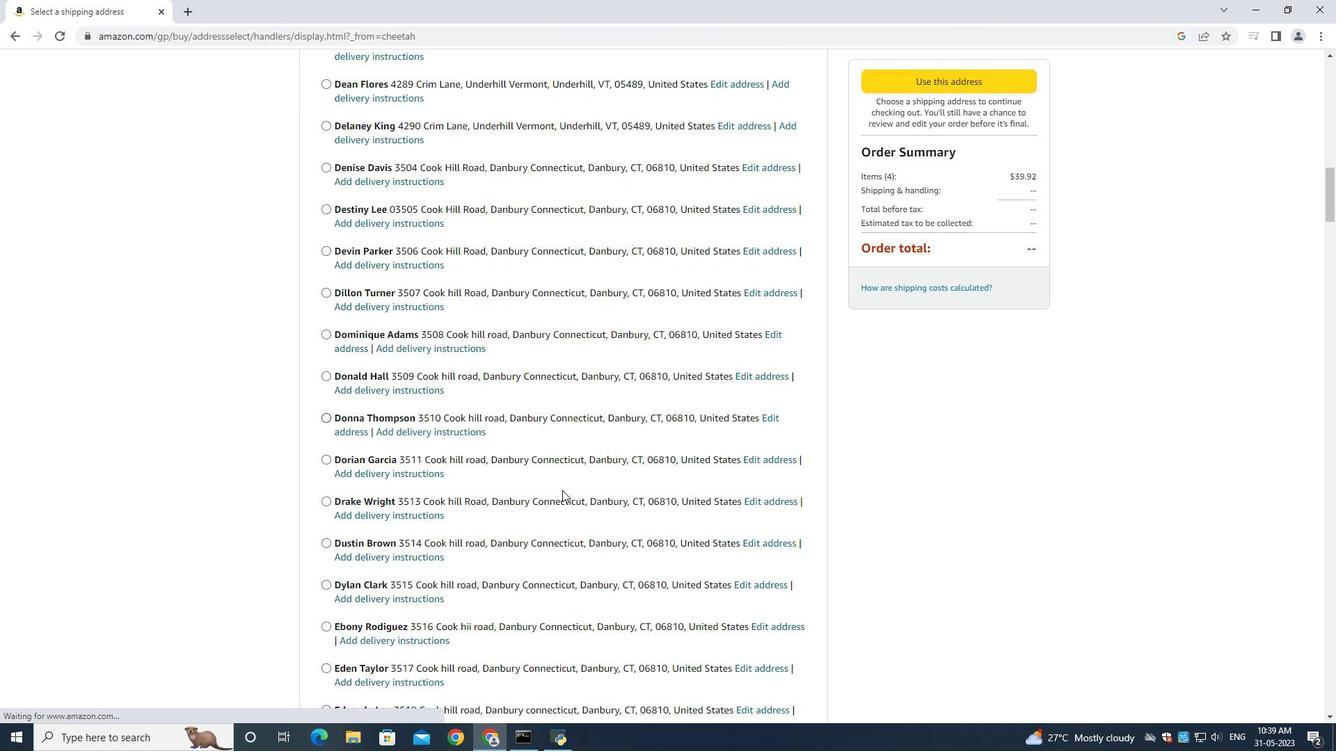 
Action: Mouse scrolled (561, 490) with delta (0, 0)
Screenshot: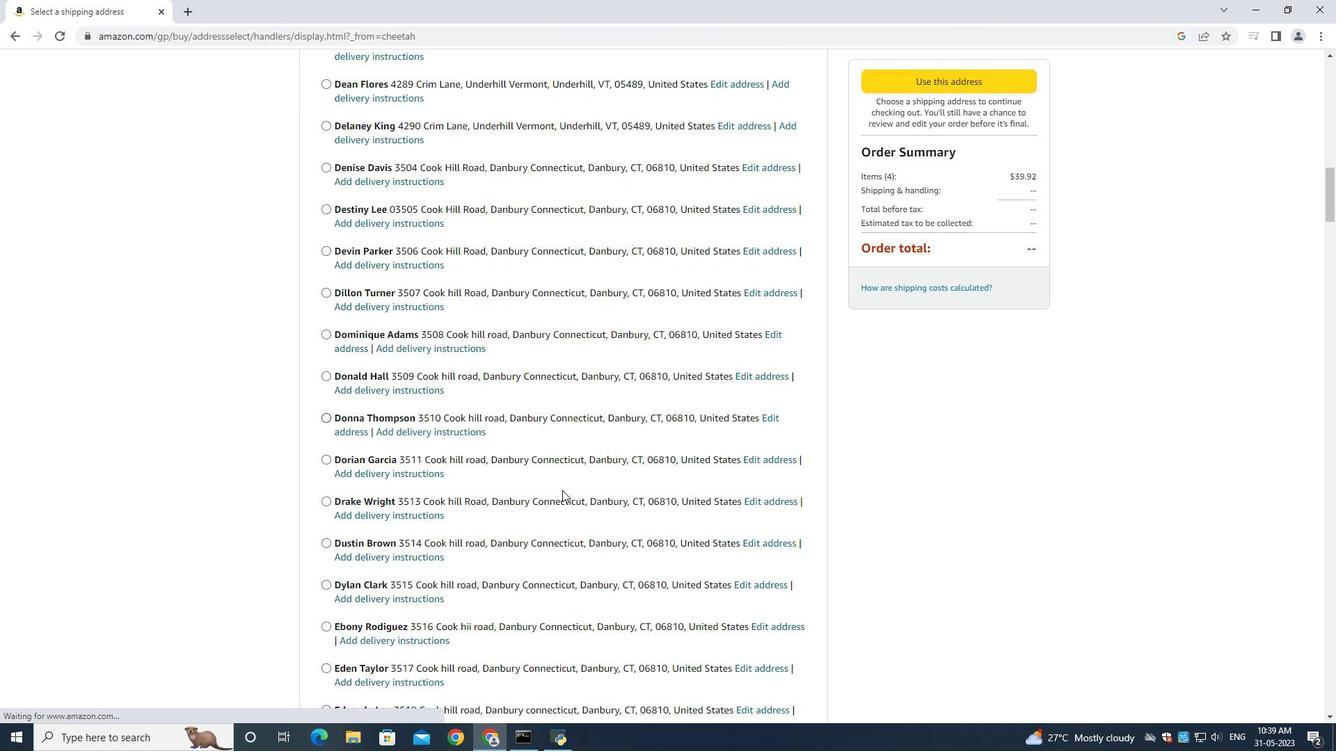 
Action: Mouse scrolled (561, 491) with delta (0, 0)
Screenshot: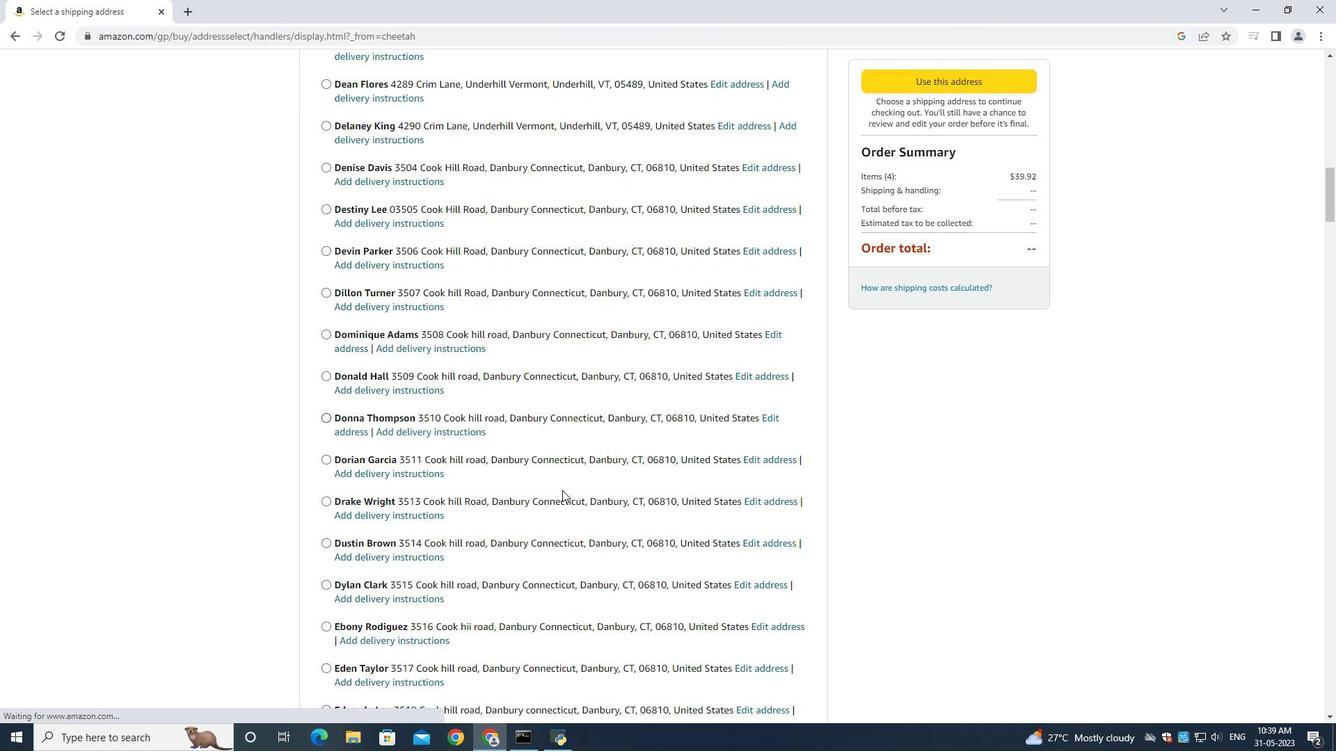 
Action: Mouse scrolled (561, 490) with delta (0, 0)
Screenshot: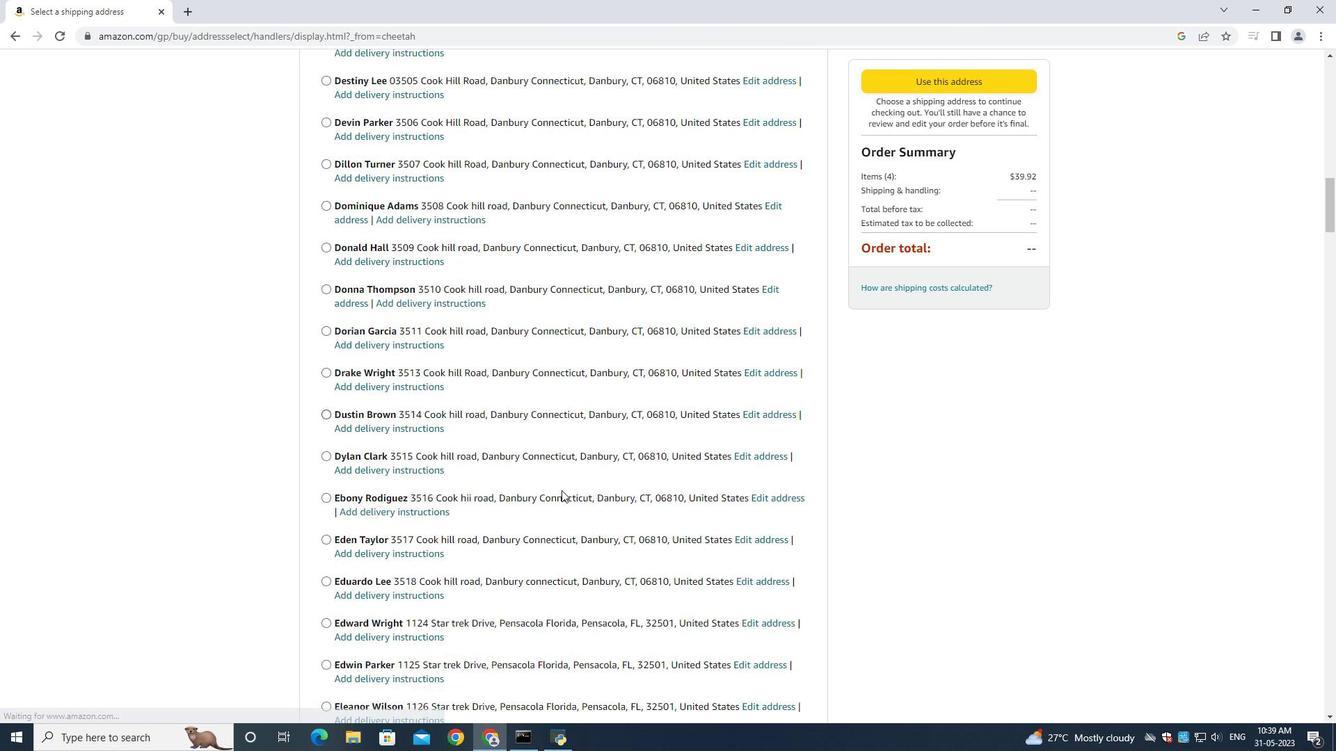 
Action: Mouse scrolled (561, 490) with delta (0, 0)
Screenshot: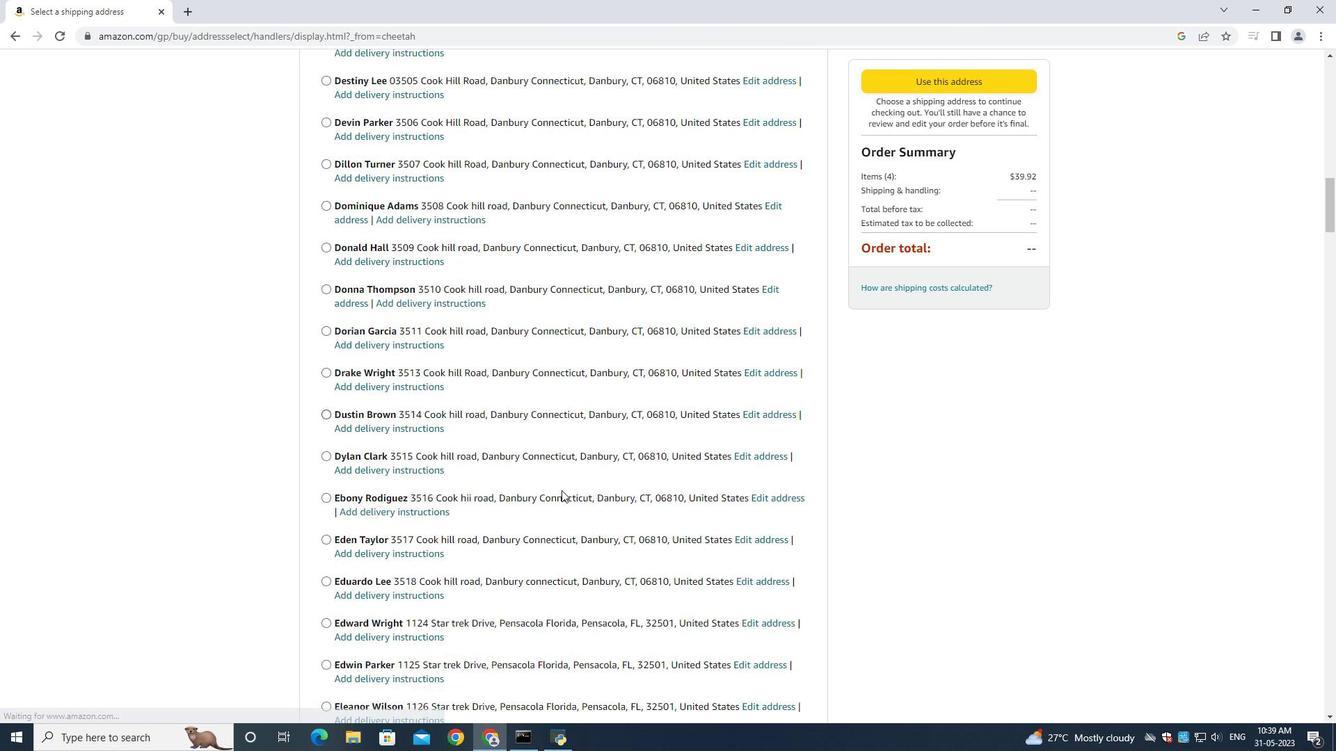 
Action: Mouse scrolled (561, 490) with delta (0, 0)
Screenshot: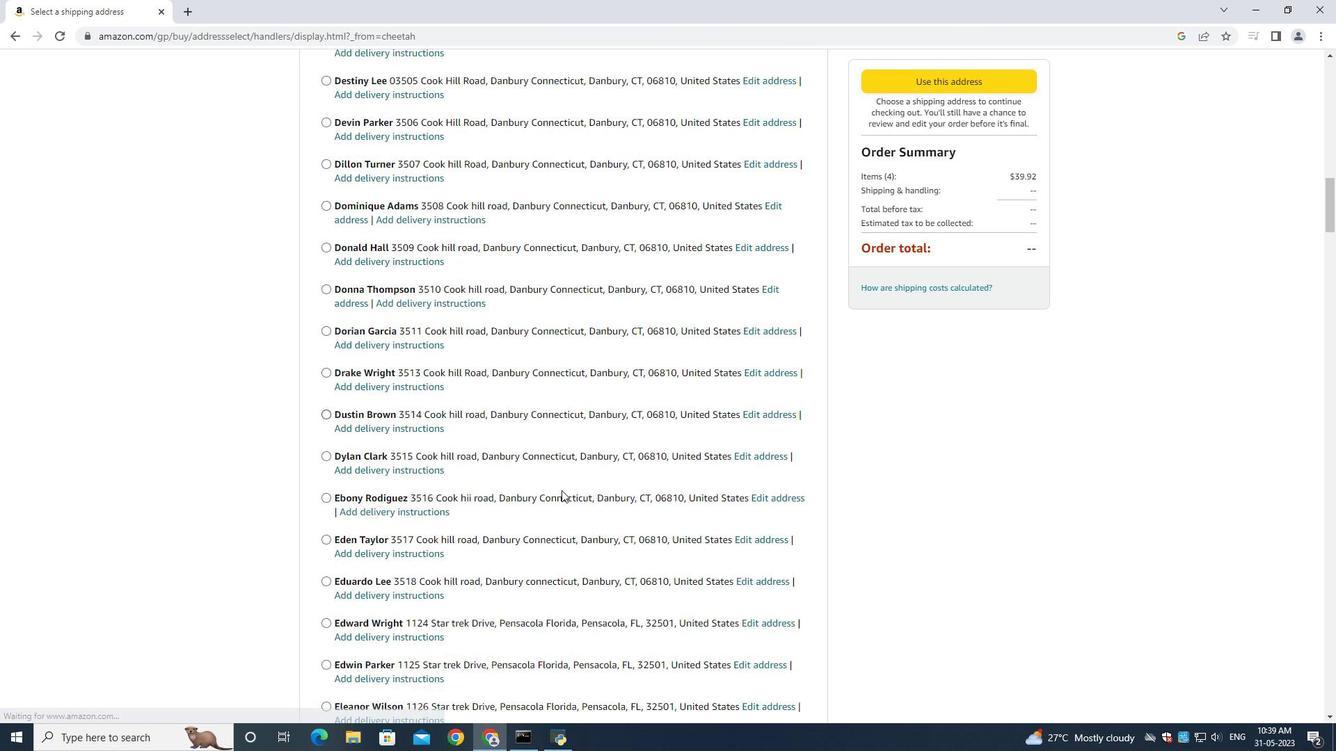 
Action: Mouse scrolled (561, 490) with delta (0, 0)
Screenshot: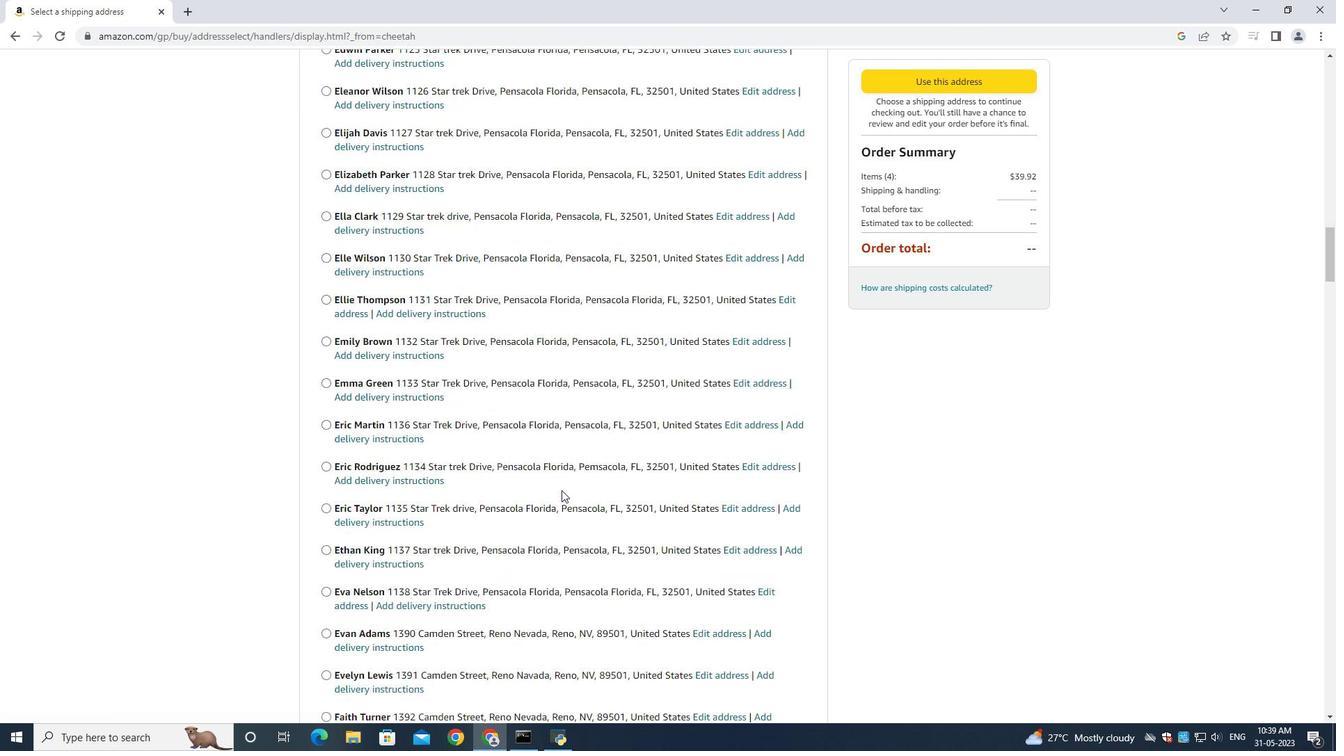 
Action: Mouse scrolled (561, 490) with delta (0, 0)
Screenshot: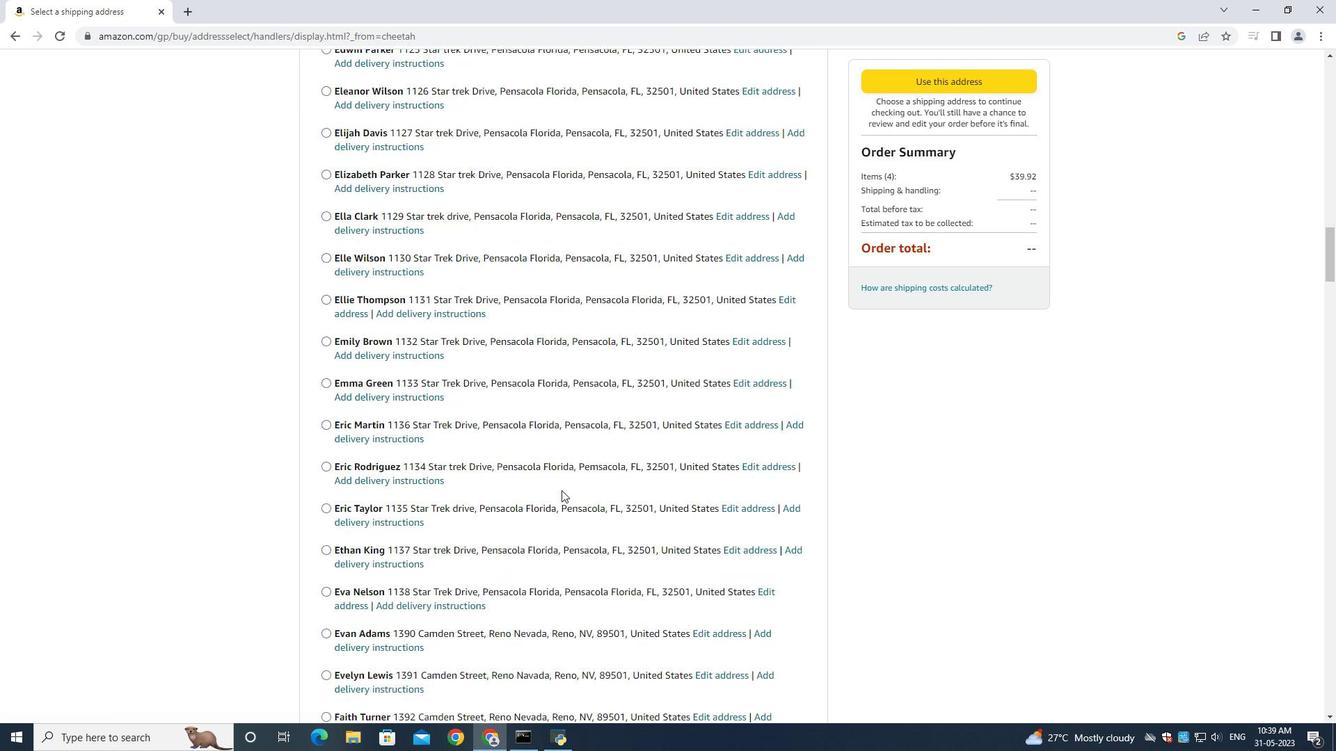 
Action: Mouse scrolled (561, 490) with delta (0, 0)
Screenshot: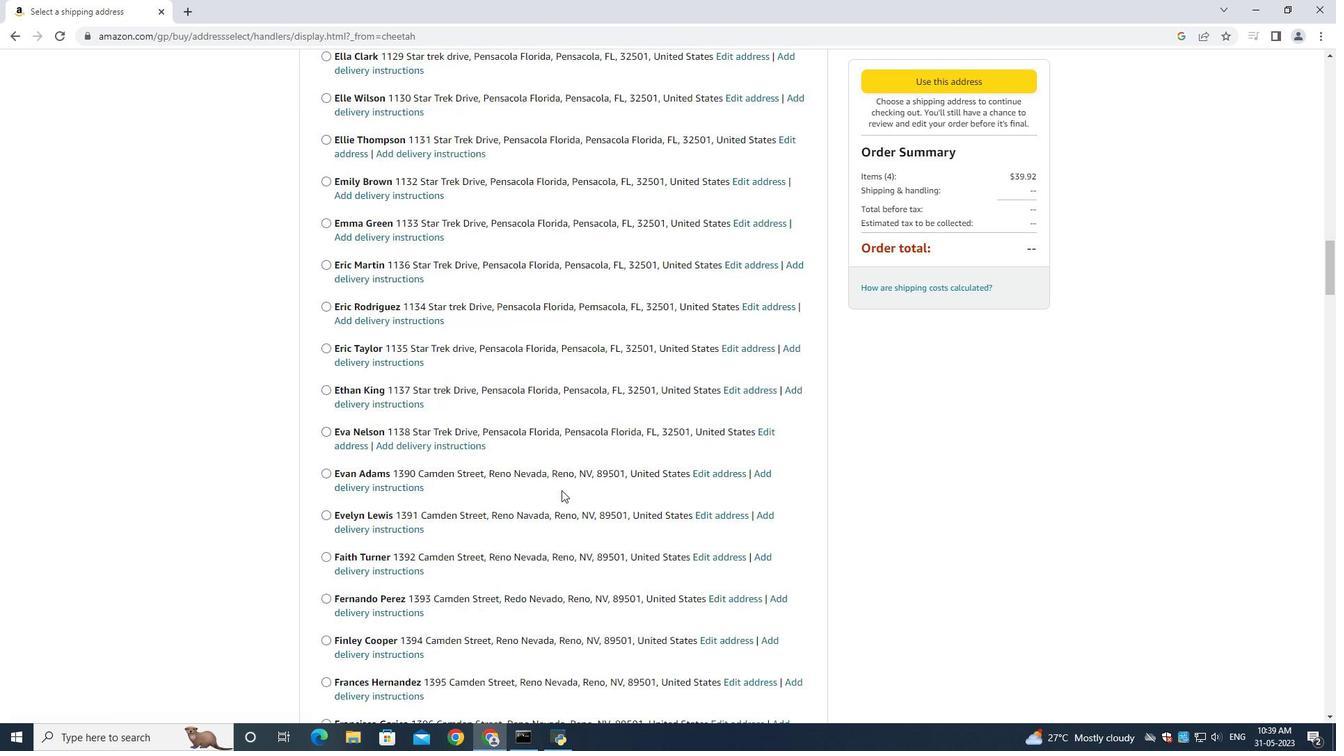 
Action: Mouse moved to (561, 490)
Screenshot: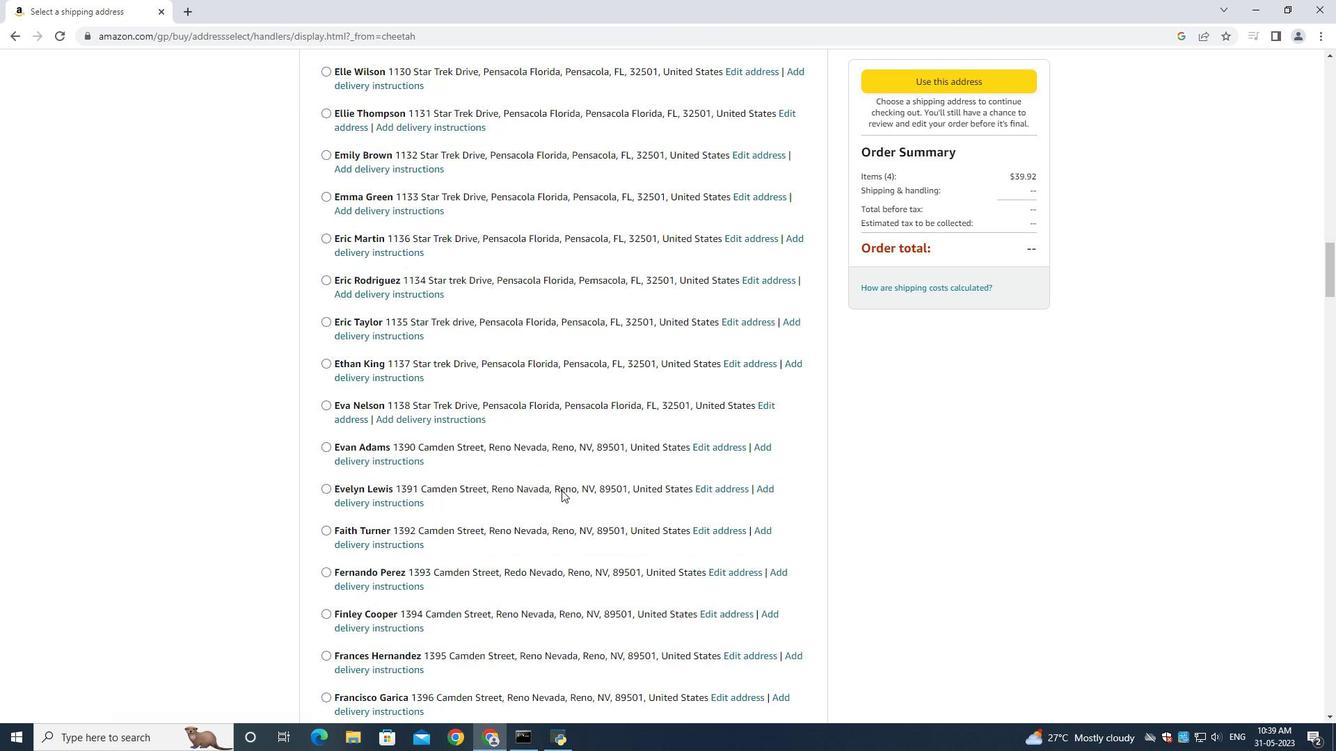 
Action: Mouse scrolled (561, 489) with delta (0, 0)
Screenshot: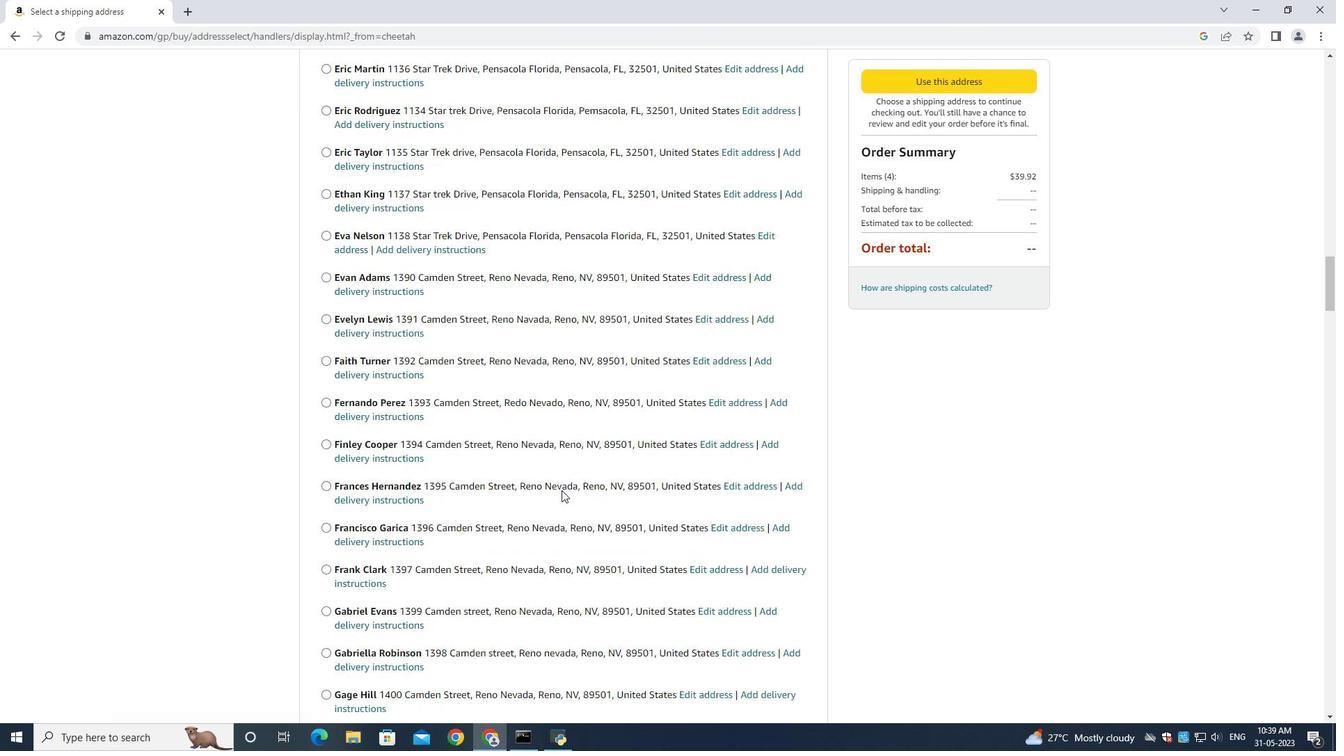 
Action: Mouse scrolled (561, 489) with delta (0, 0)
Screenshot: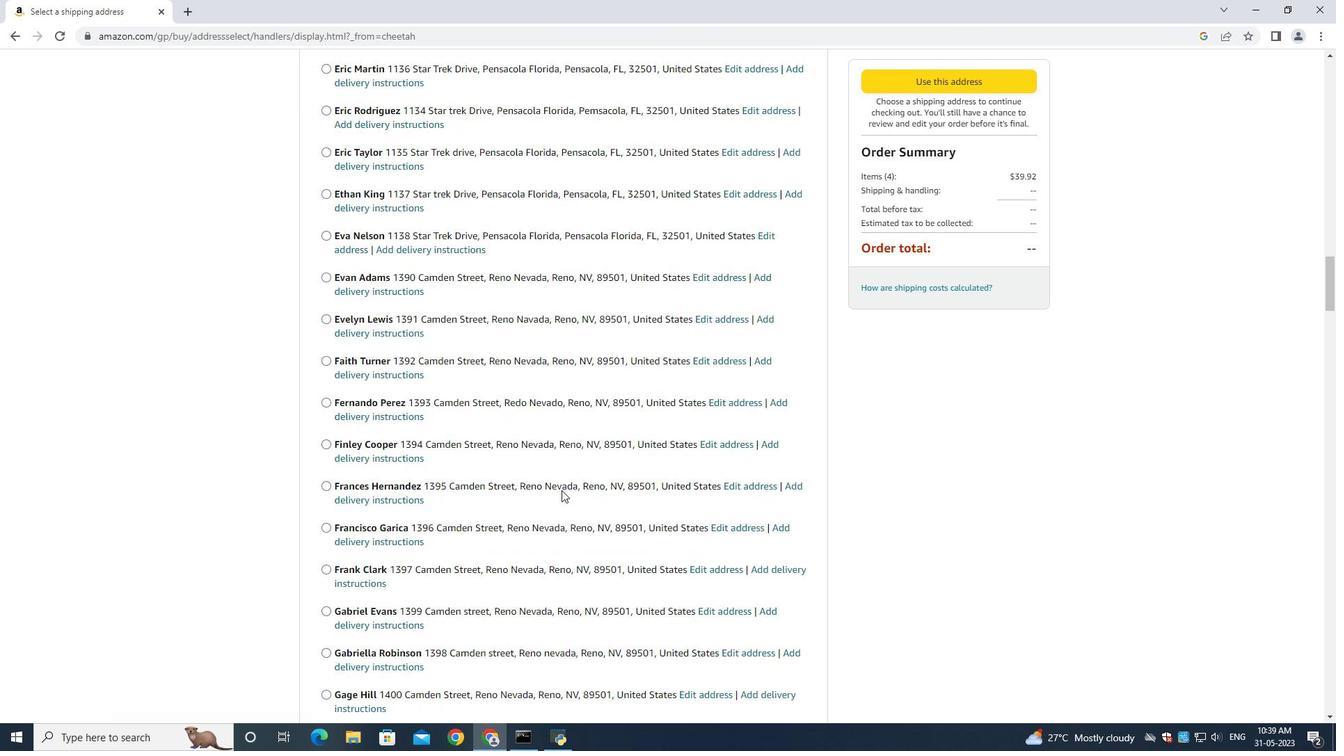 
Action: Mouse scrolled (561, 489) with delta (0, 0)
Screenshot: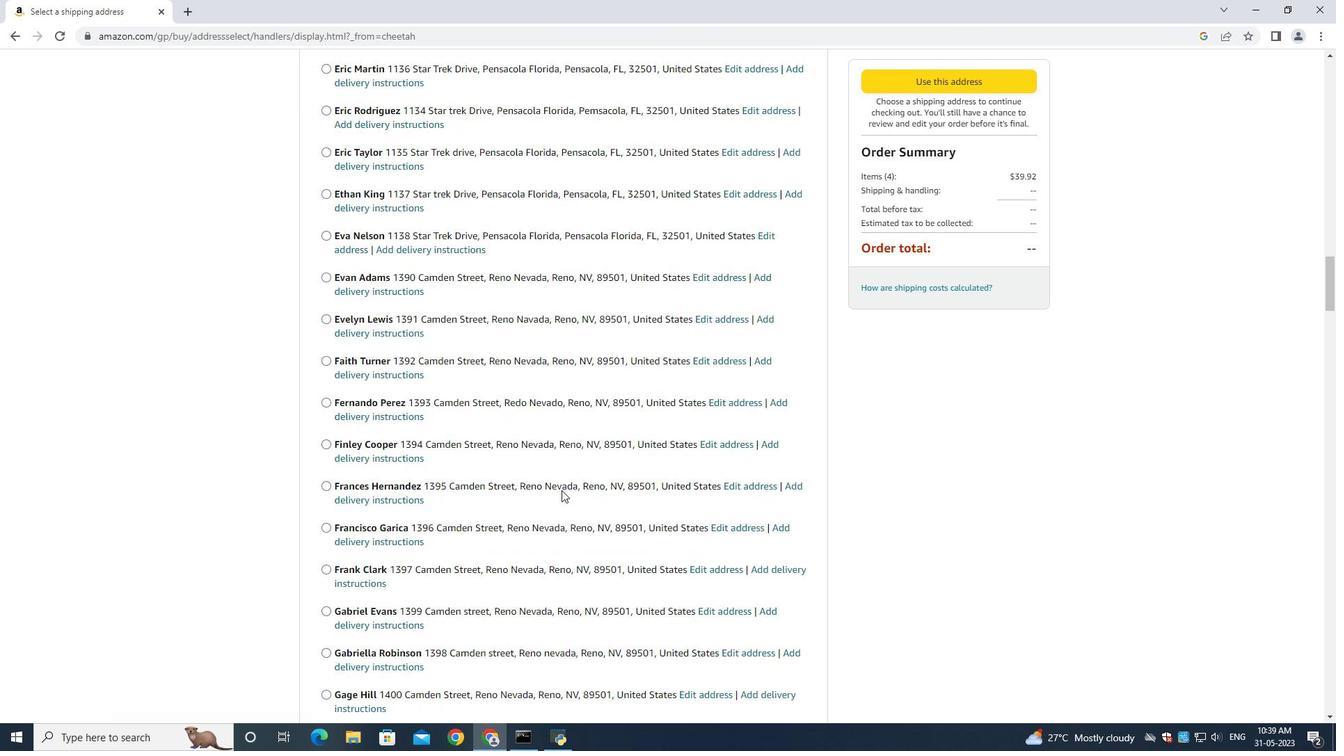 
Action: Mouse scrolled (561, 489) with delta (0, 0)
Screenshot: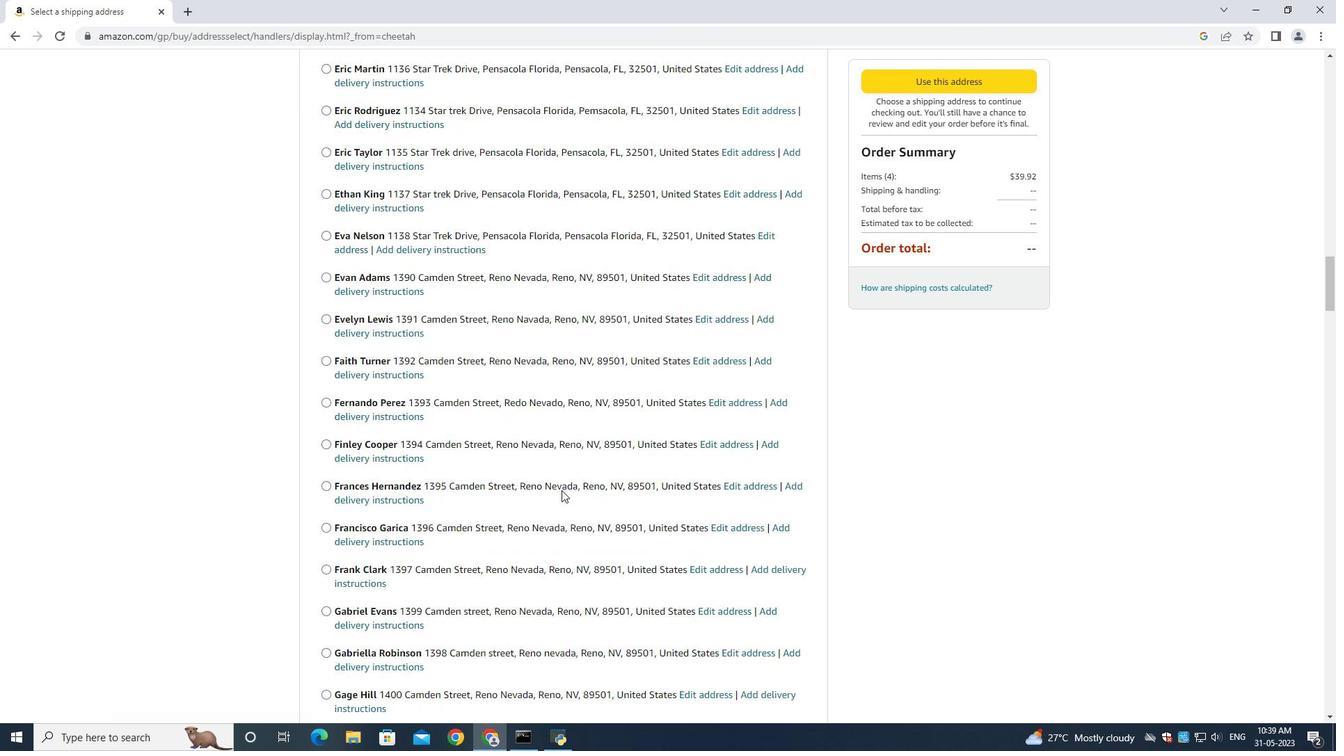 
Action: Mouse scrolled (561, 489) with delta (0, 0)
Screenshot: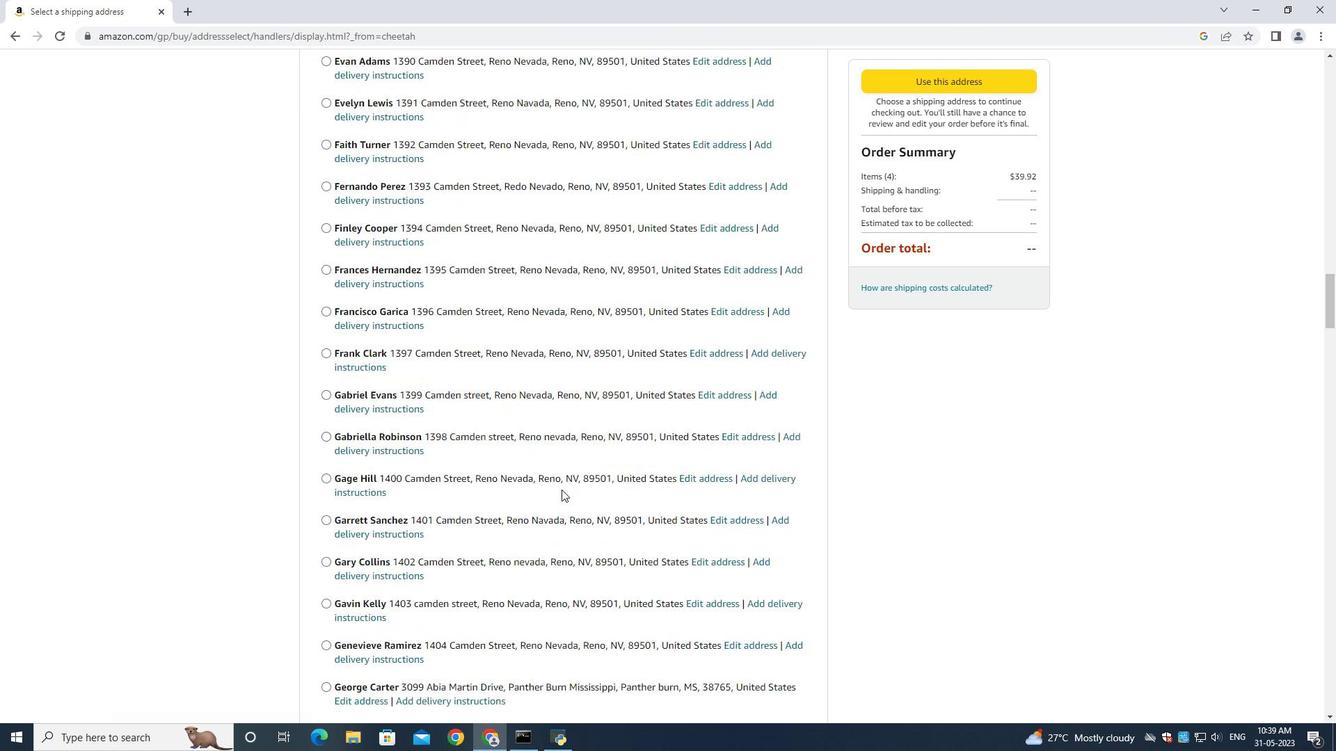 
Action: Mouse scrolled (561, 489) with delta (0, 0)
Screenshot: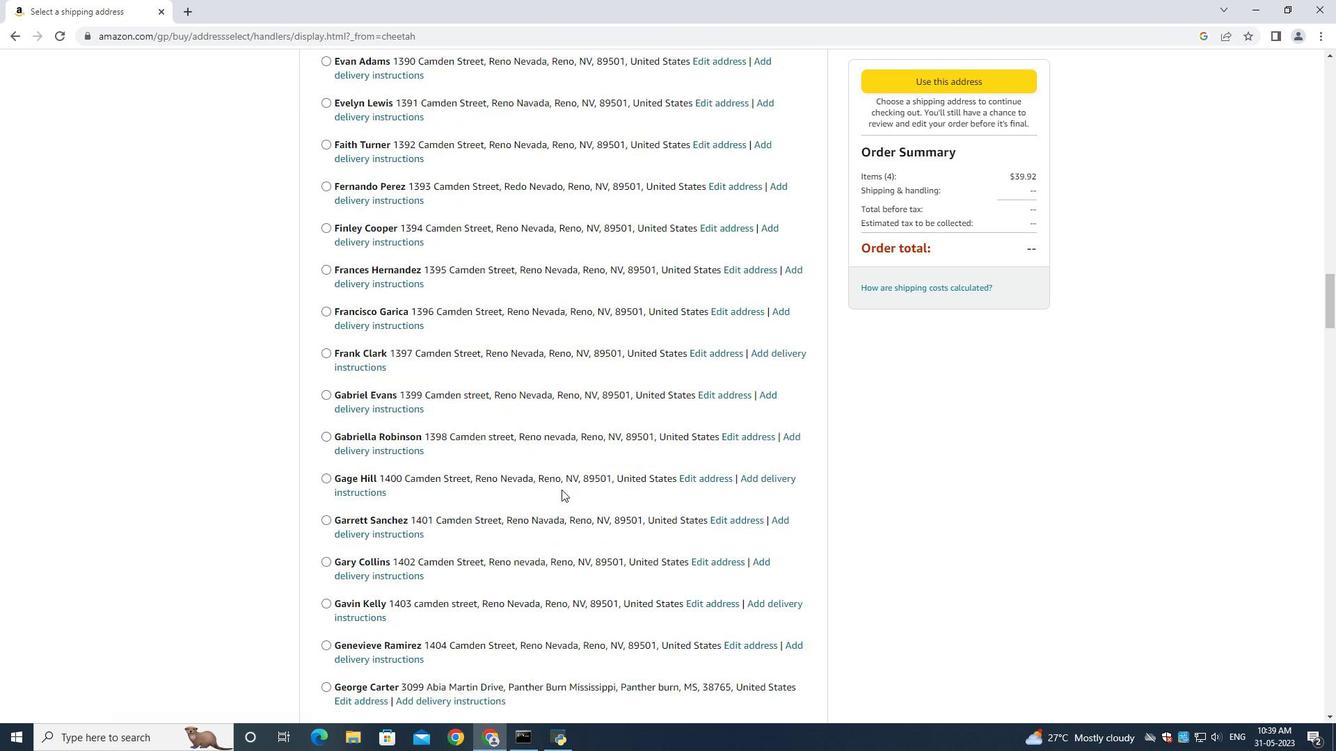 
Action: Mouse scrolled (561, 489) with delta (0, 0)
Screenshot: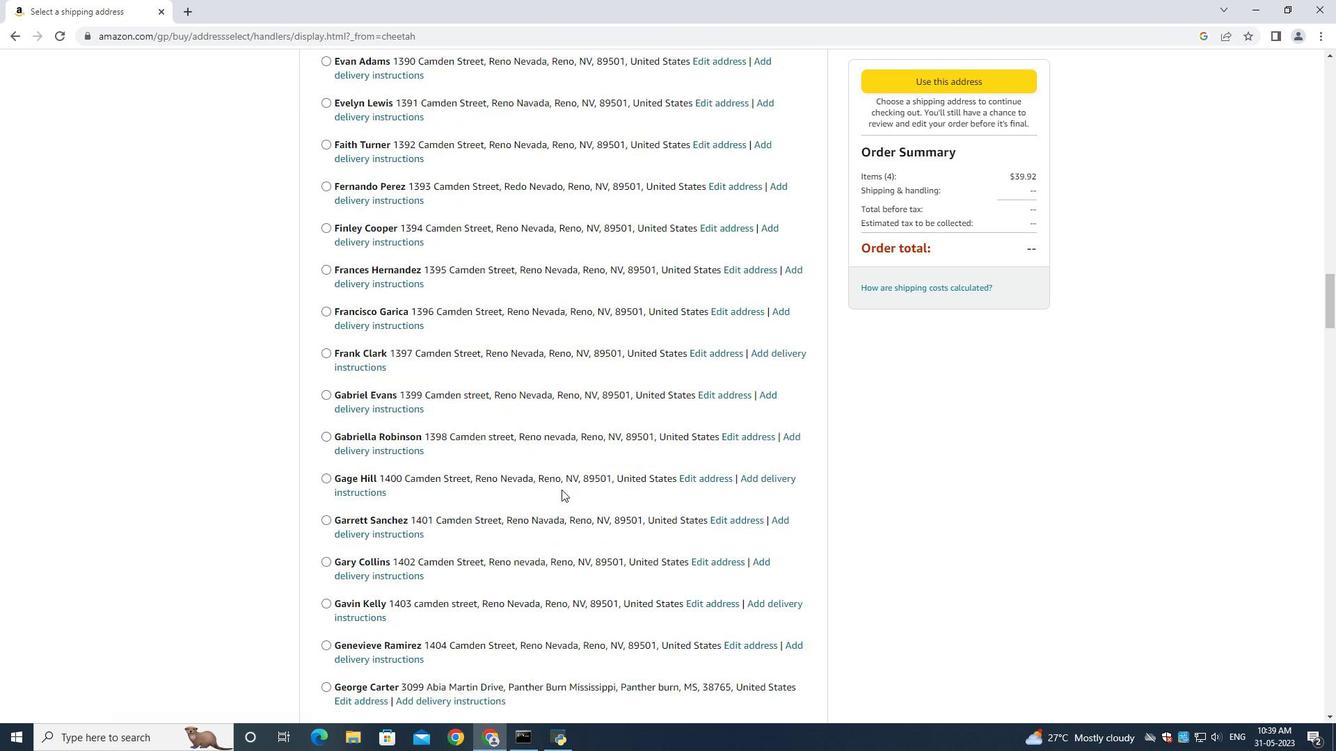 
Action: Mouse moved to (561, 489)
Screenshot: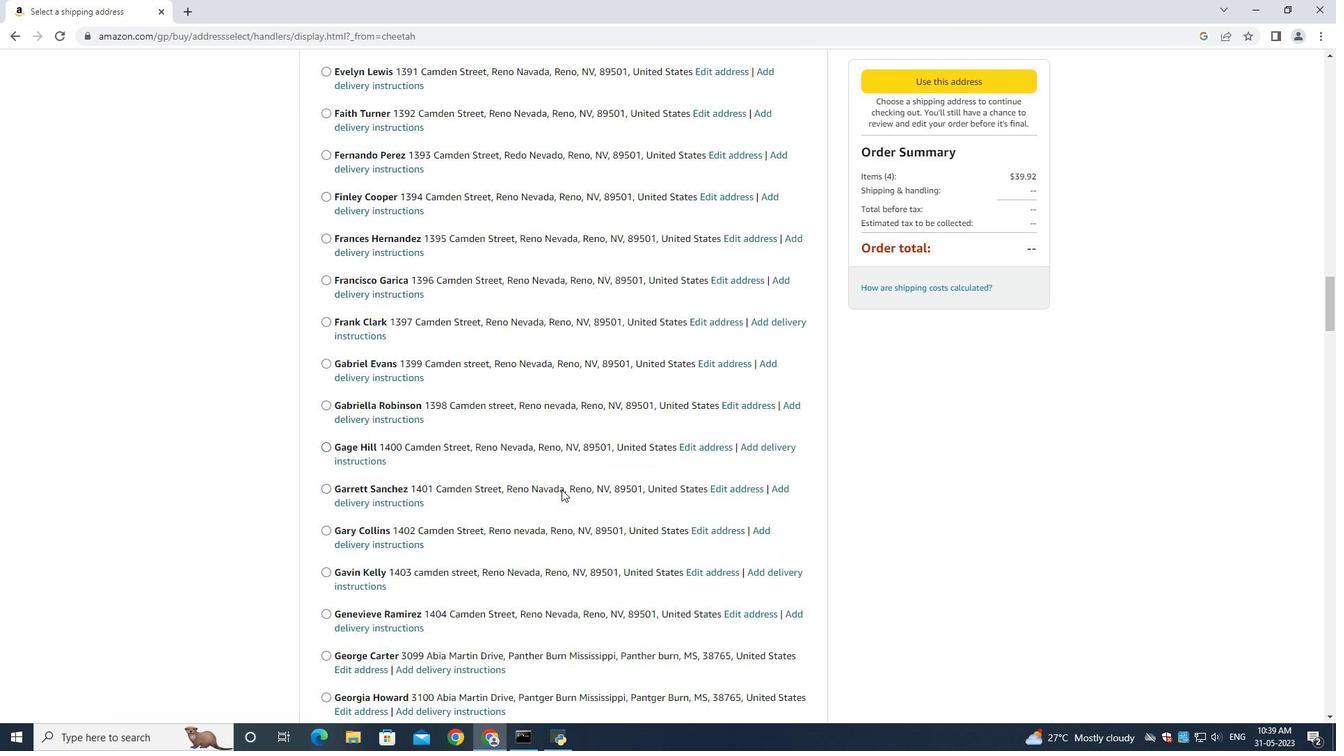 
Action: Mouse scrolled (561, 488) with delta (0, 0)
Screenshot: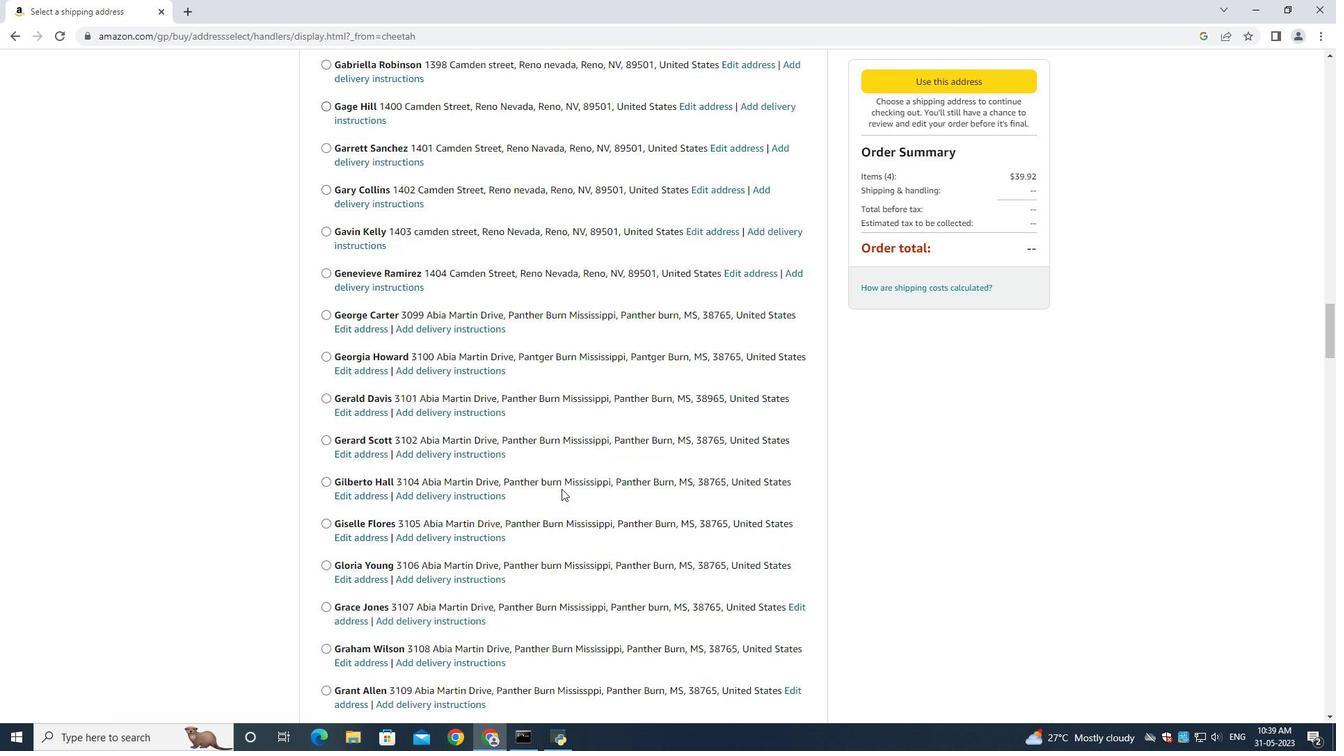 
Action: Mouse scrolled (561, 488) with delta (0, 0)
Screenshot: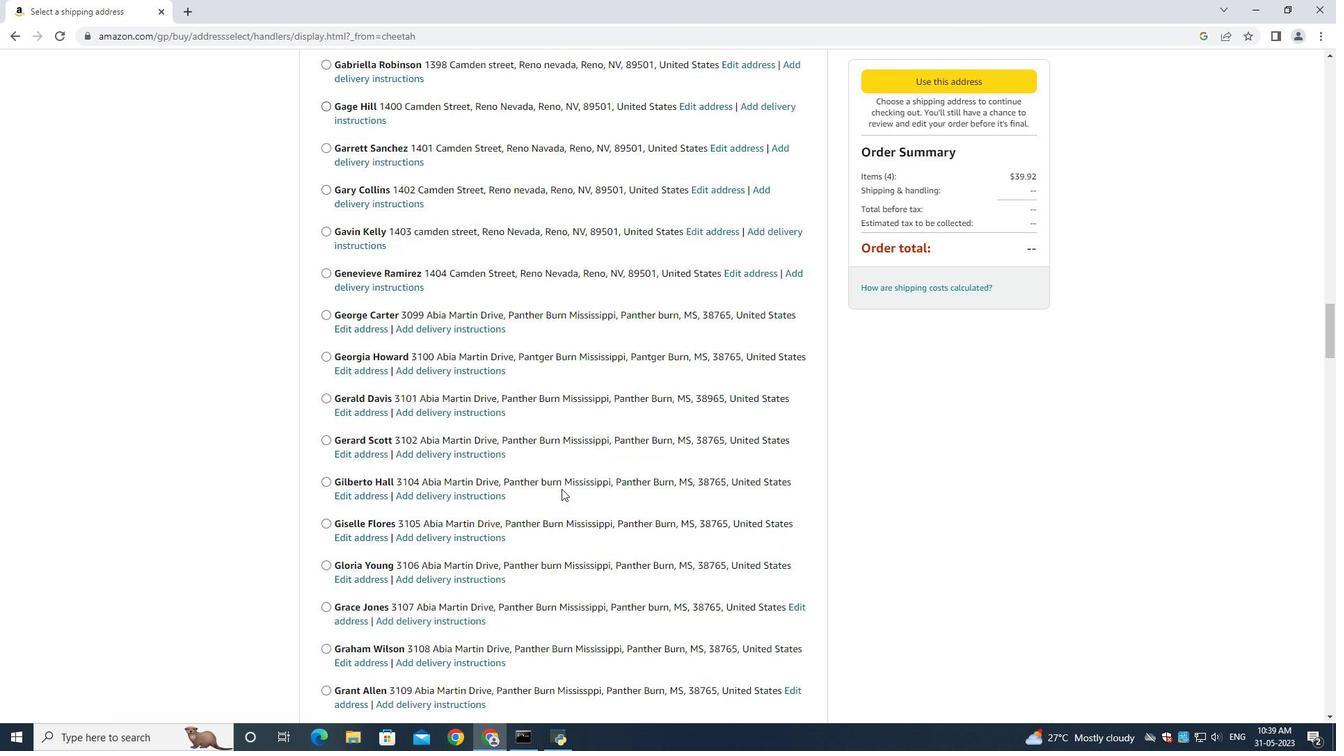
Action: Mouse scrolled (561, 488) with delta (0, 0)
Screenshot: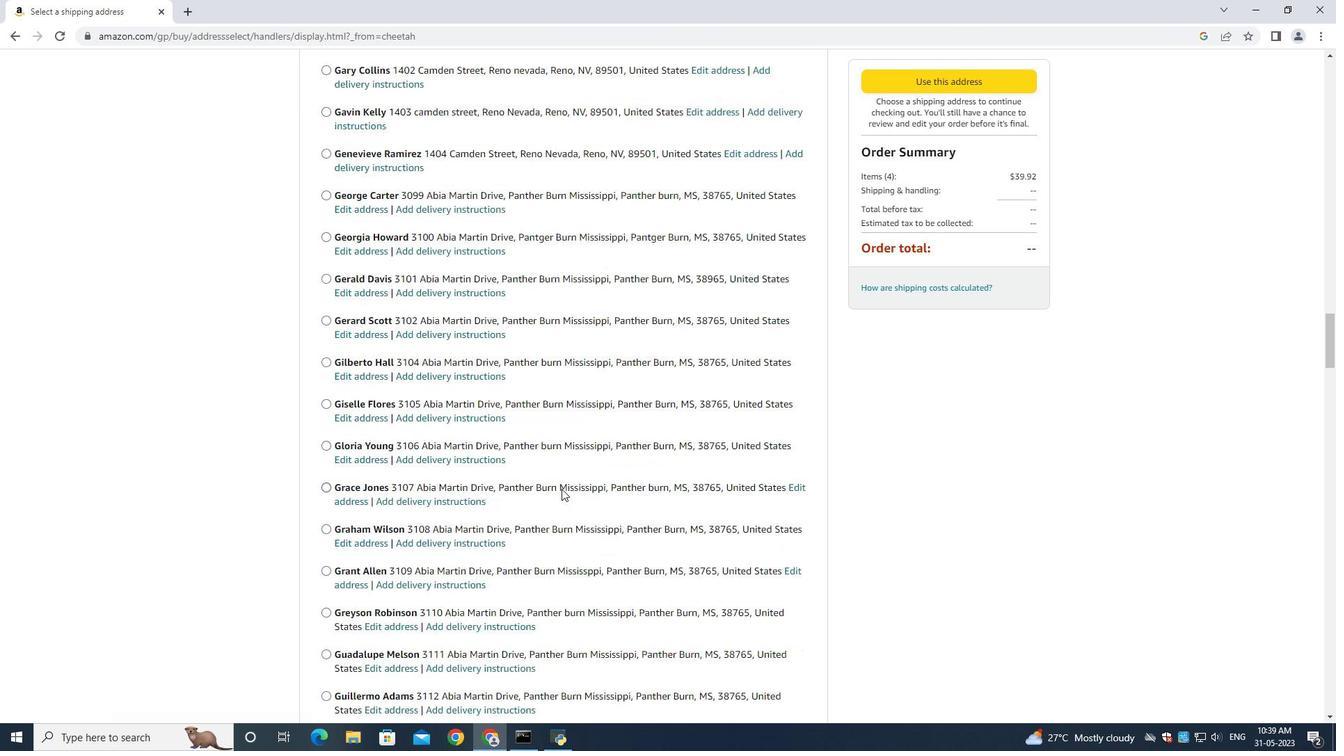 
Action: Mouse scrolled (561, 488) with delta (0, 0)
Screenshot: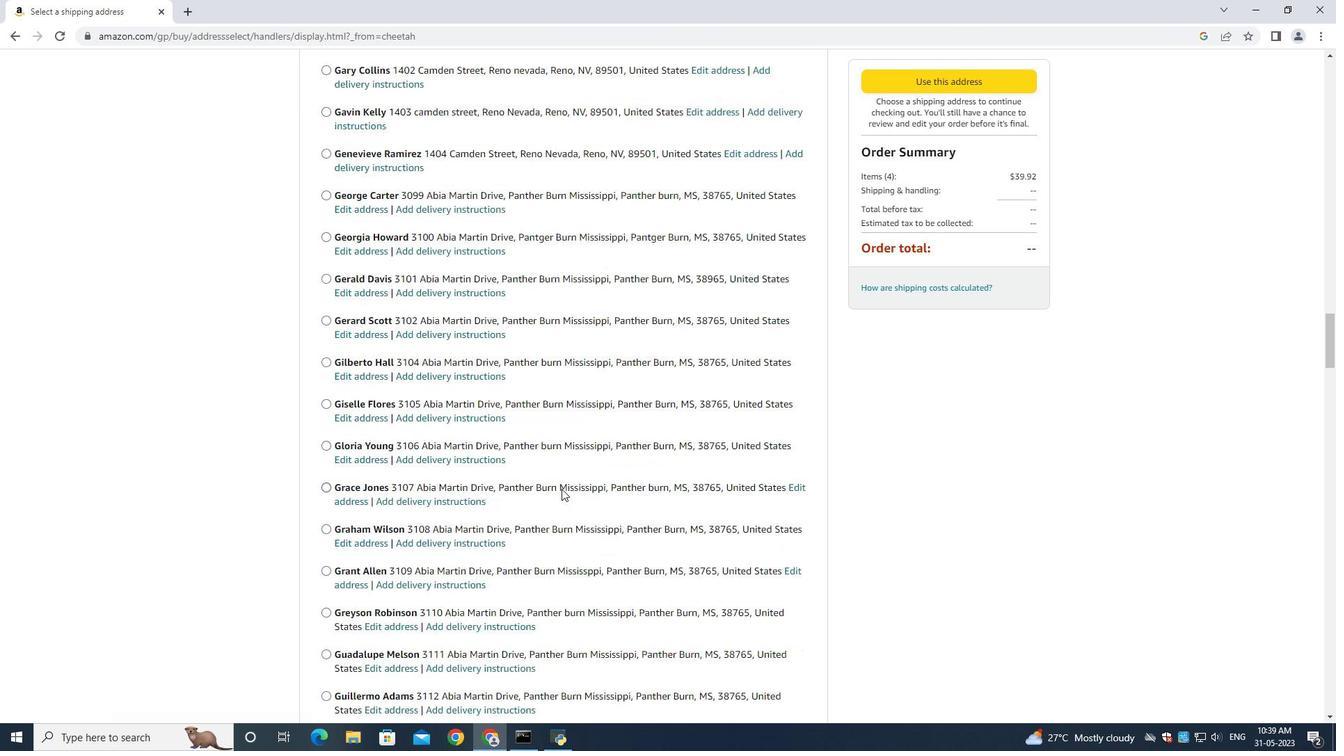 
Action: Mouse scrolled (561, 488) with delta (0, 0)
Screenshot: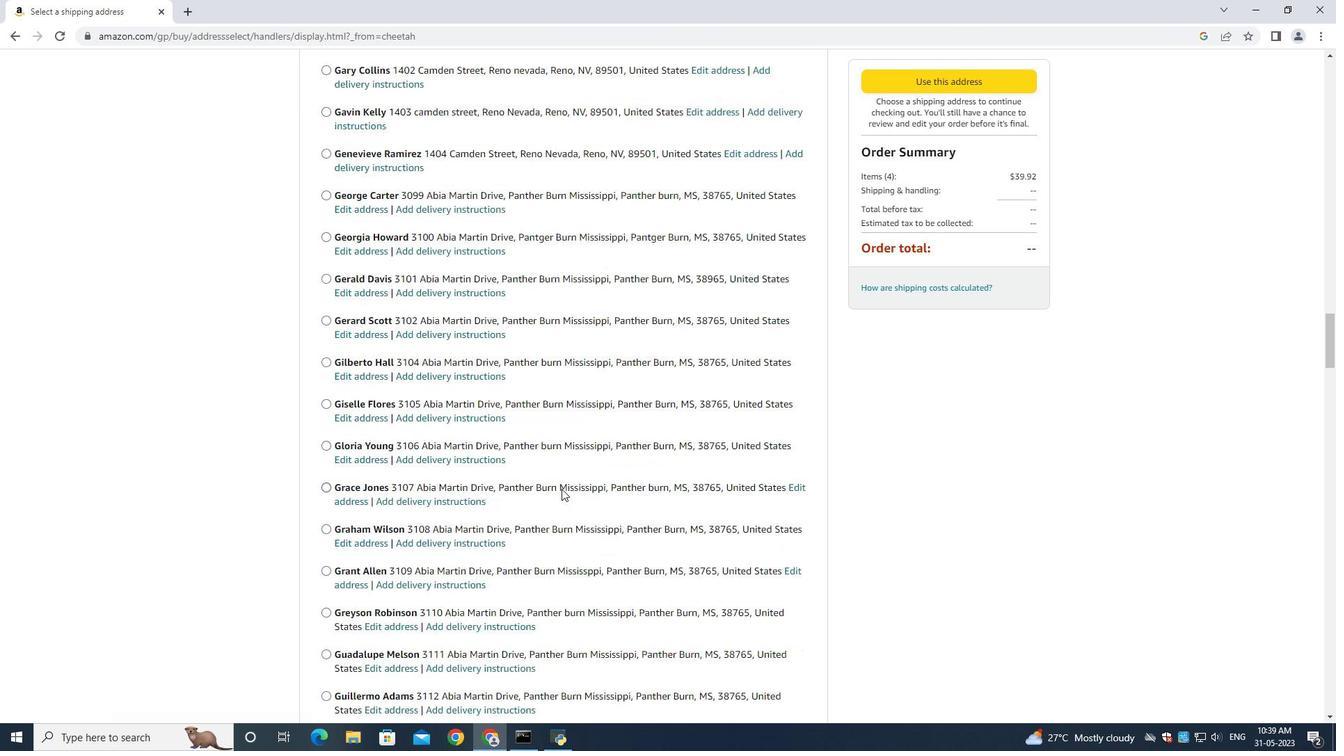 
Action: Mouse scrolled (561, 488) with delta (0, 0)
Screenshot: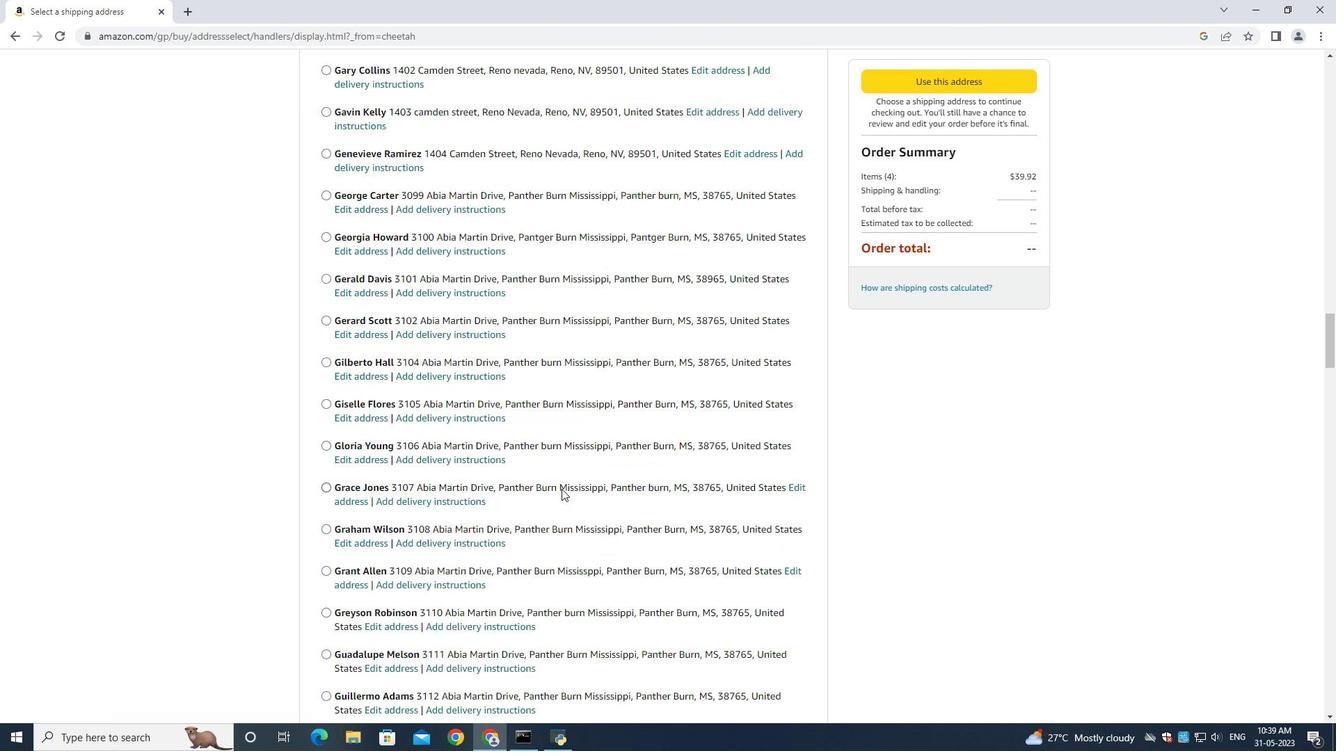
Action: Mouse scrolled (561, 488) with delta (0, 0)
Screenshot: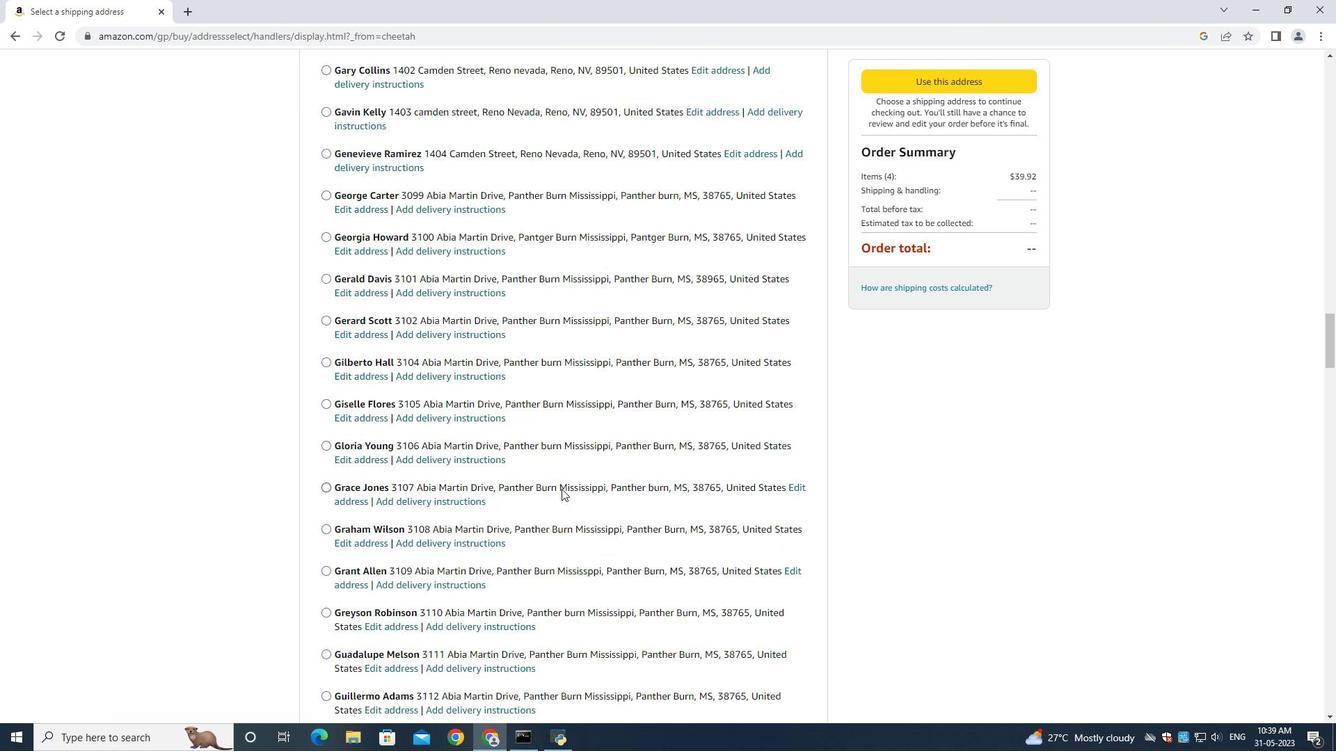 
Action: Mouse moved to (561, 487)
Screenshot: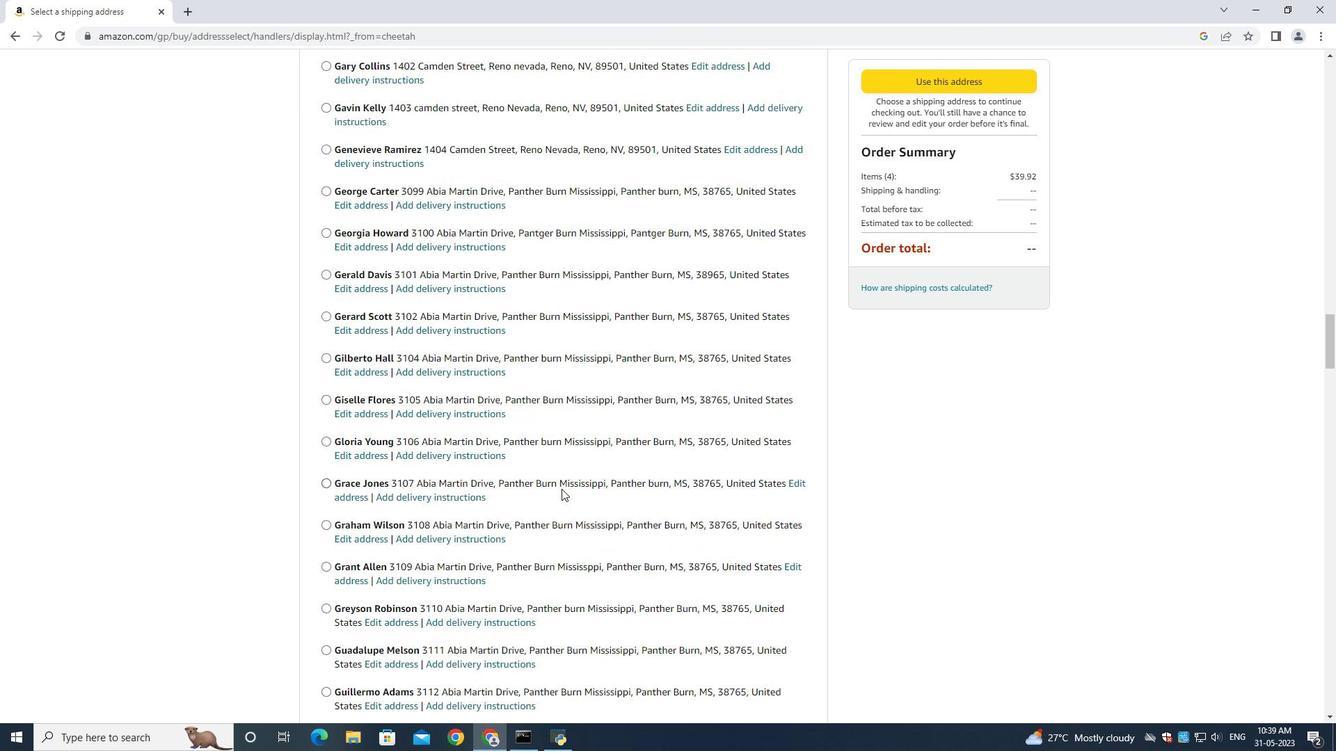 
Action: Mouse scrolled (561, 487) with delta (0, 0)
Screenshot: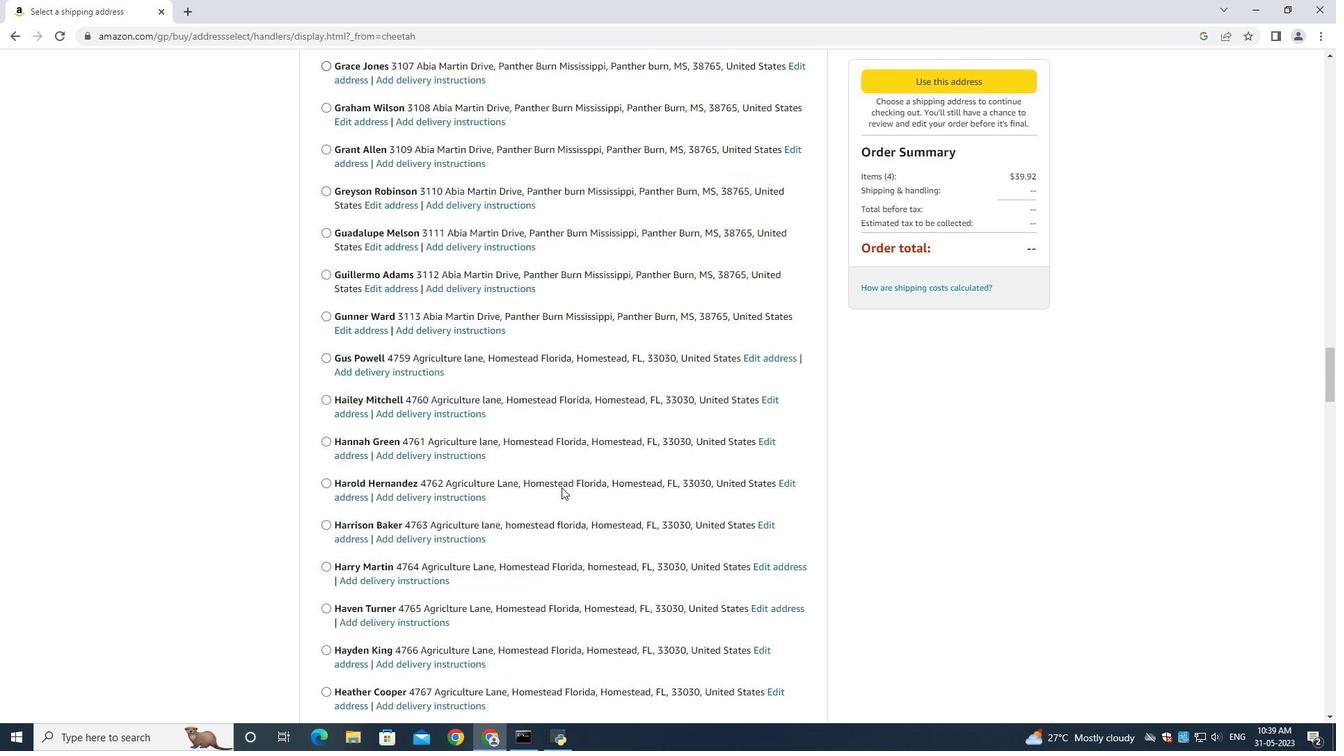 
Action: Mouse scrolled (561, 487) with delta (0, 0)
Screenshot: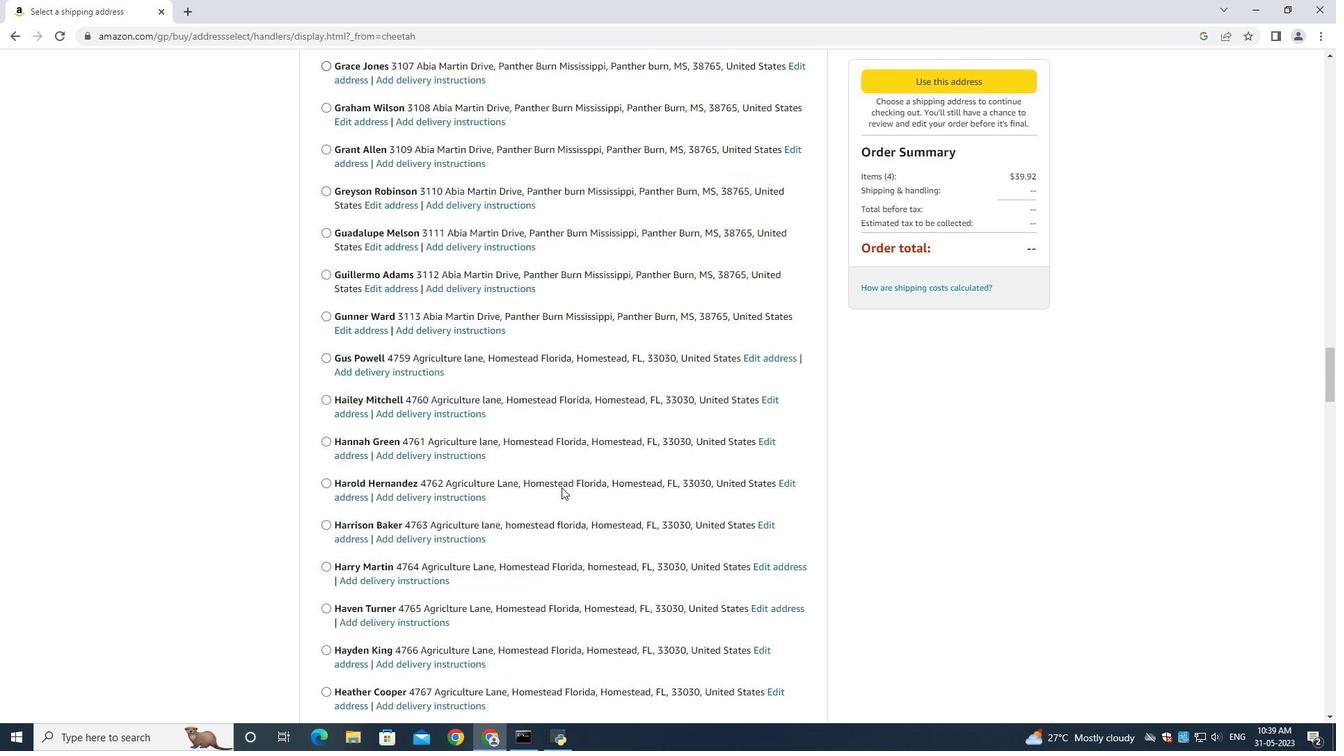 
Action: Mouse scrolled (561, 487) with delta (0, 0)
Screenshot: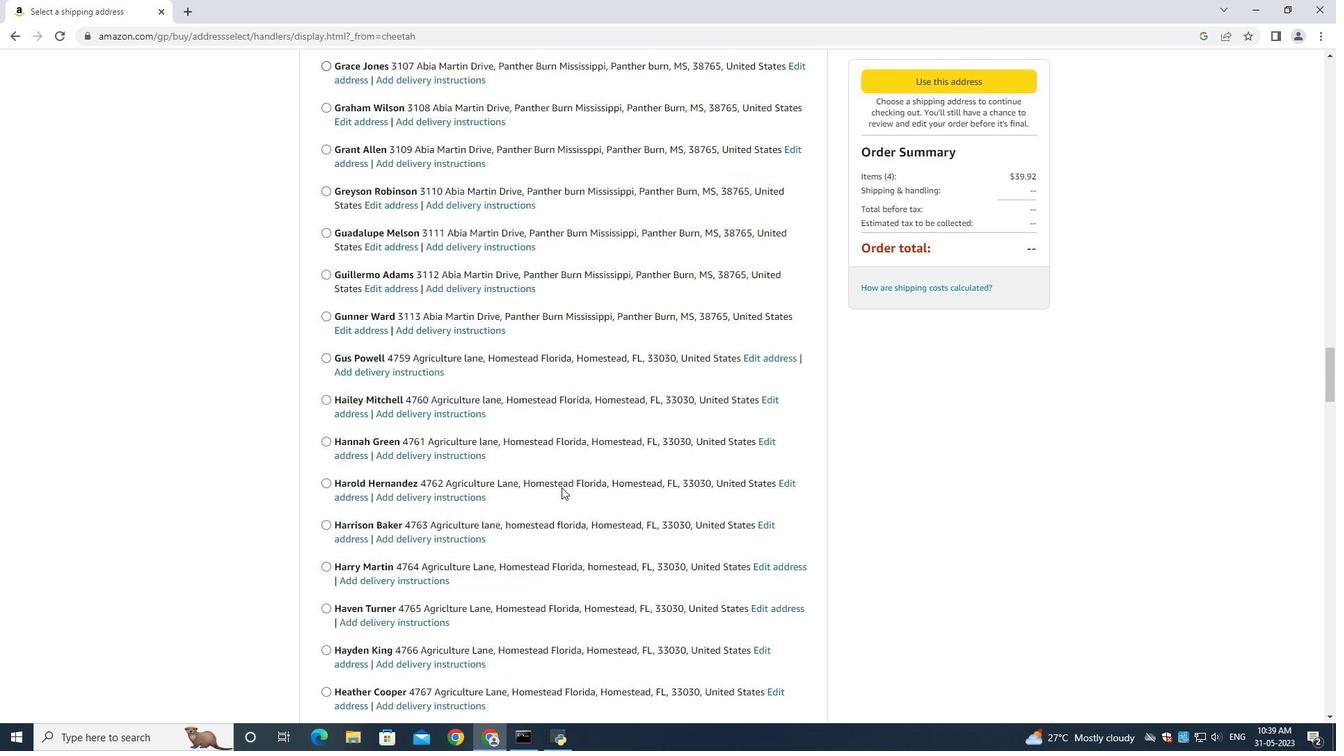 
Action: Mouse scrolled (561, 487) with delta (0, 0)
Screenshot: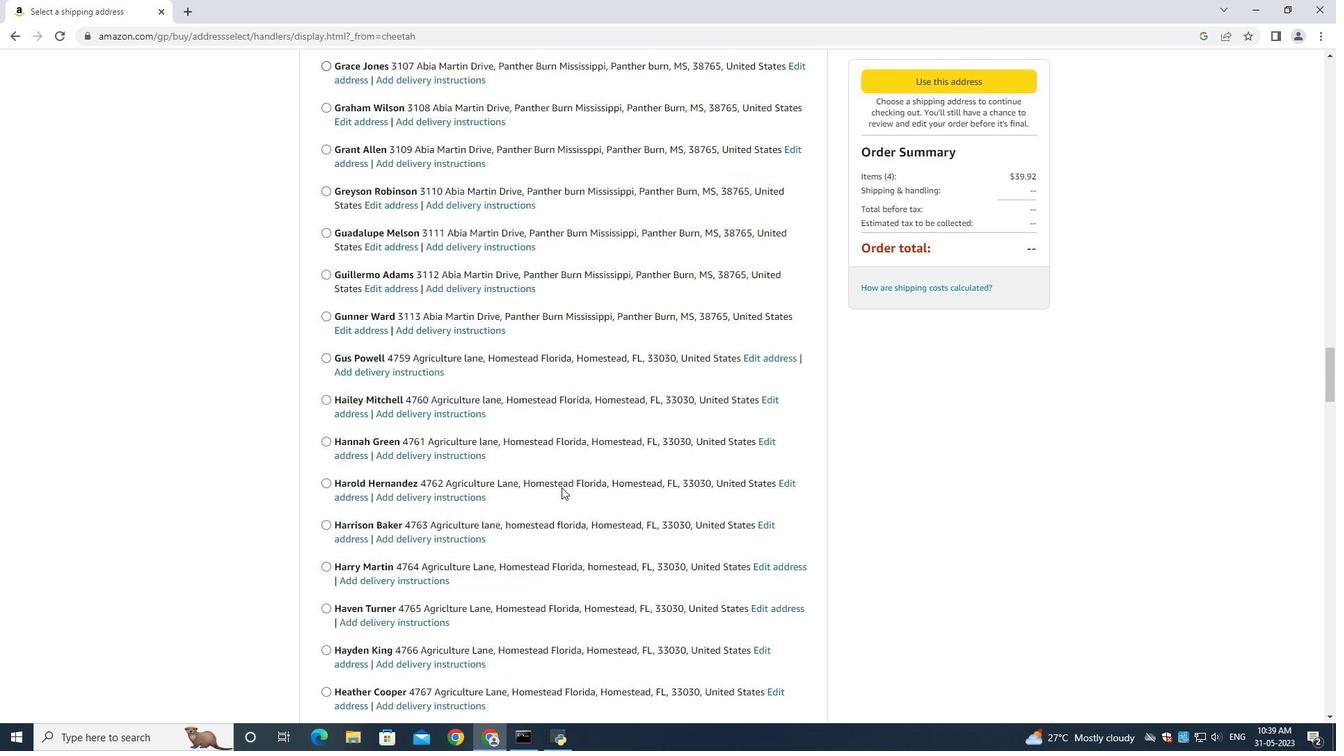 
Action: Mouse scrolled (561, 487) with delta (0, 0)
Screenshot: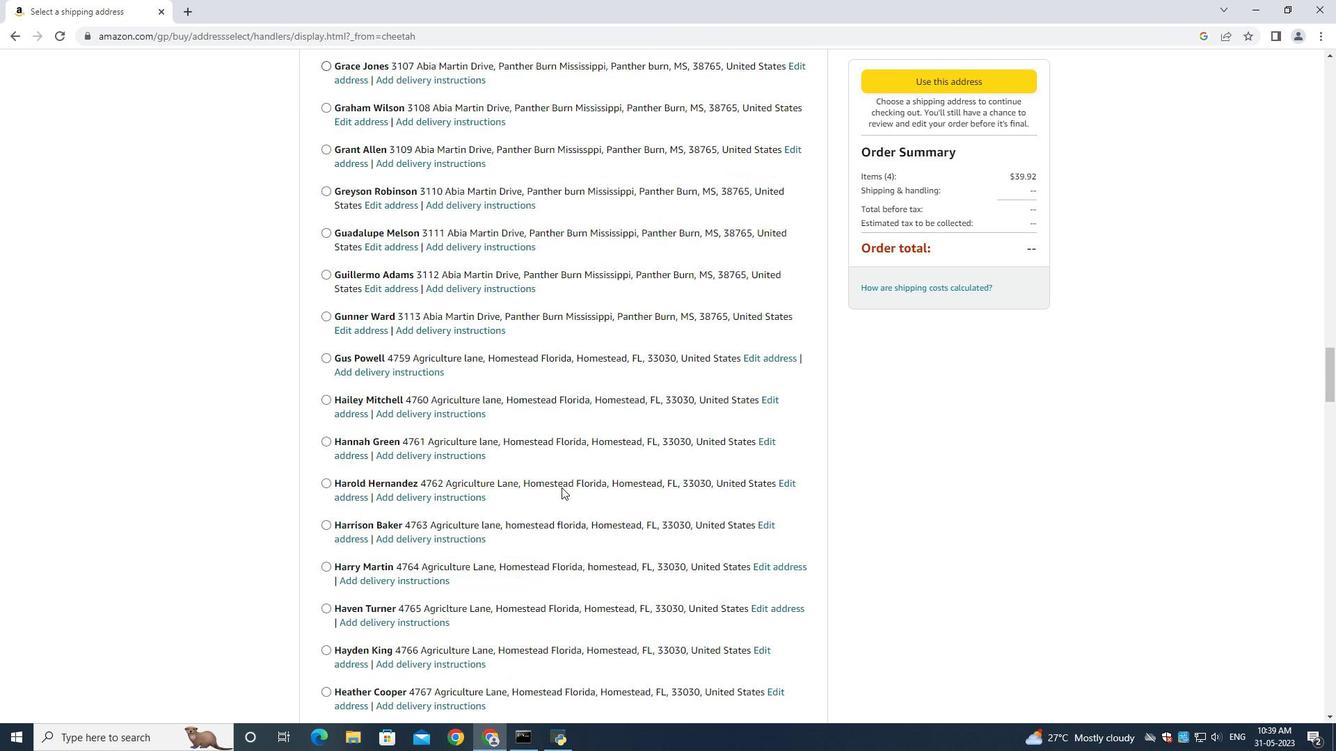 
Action: Mouse scrolled (561, 487) with delta (0, 0)
Screenshot: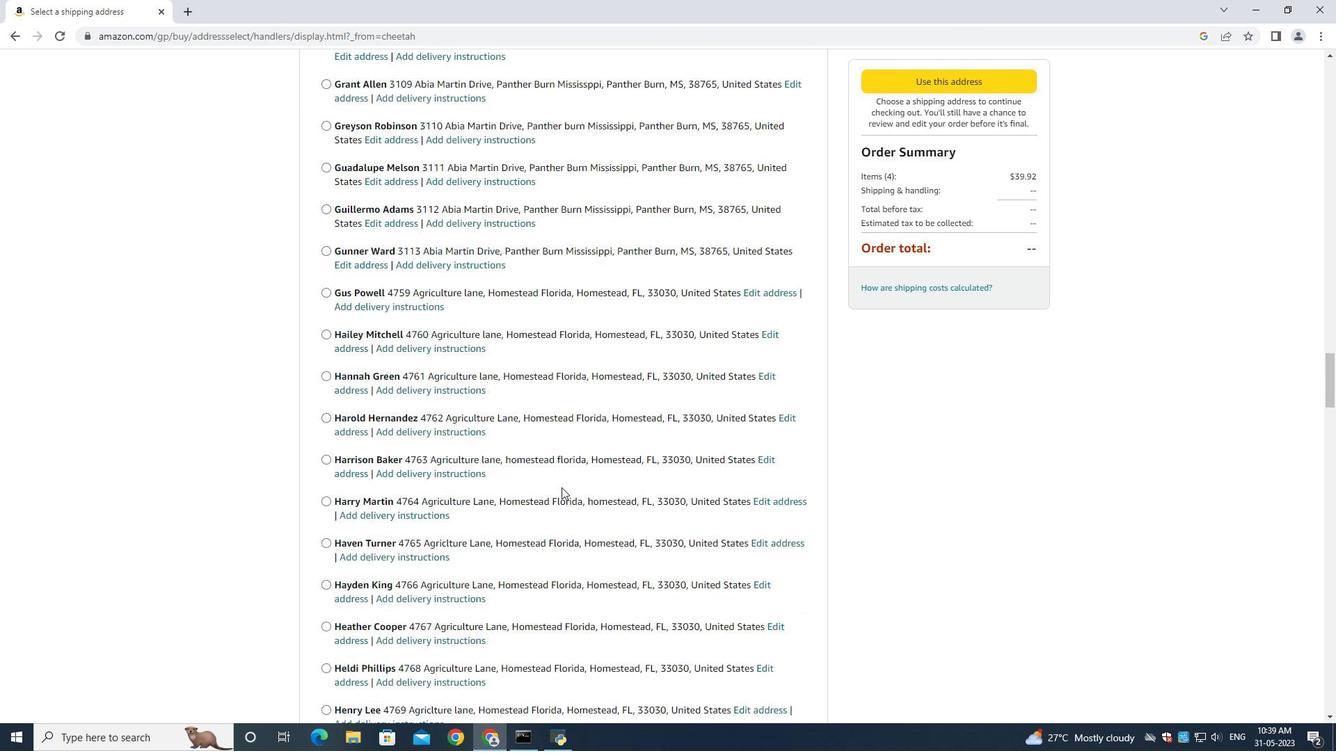 
Action: Mouse scrolled (561, 487) with delta (0, 0)
Screenshot: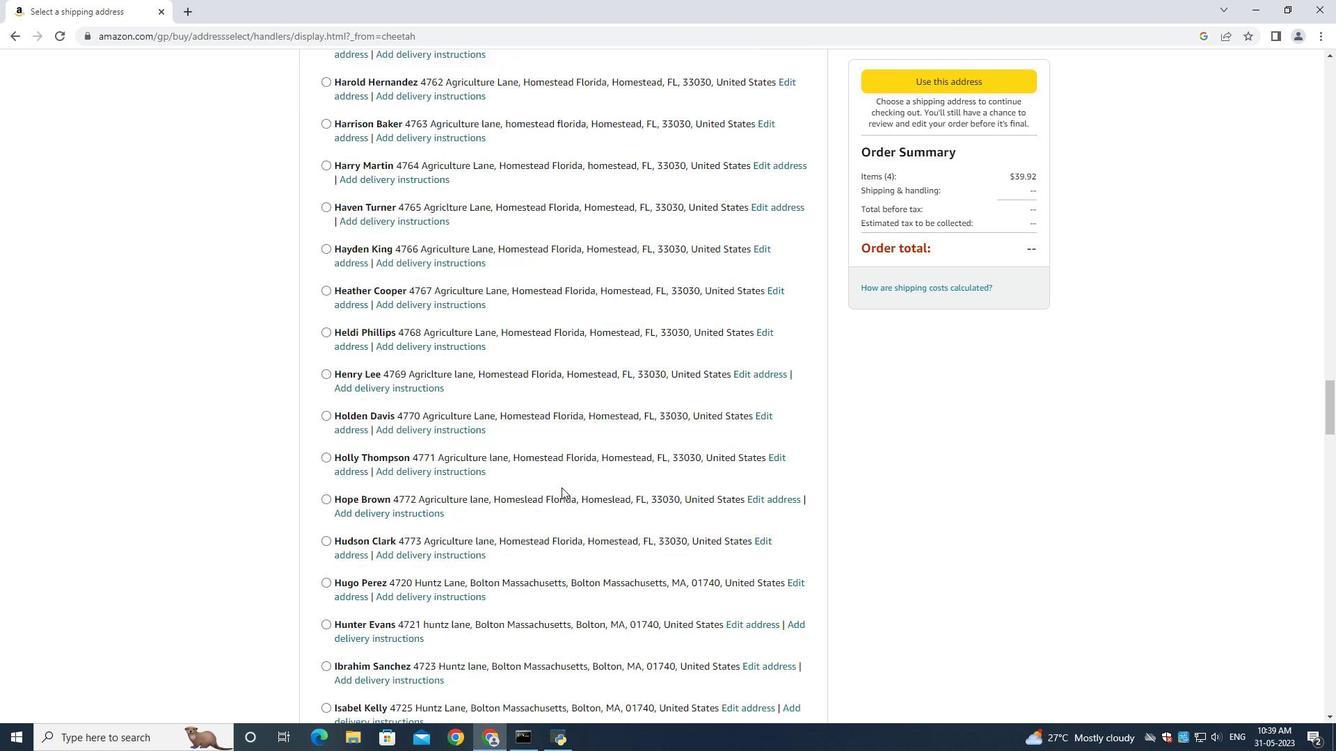 
Action: Mouse scrolled (561, 487) with delta (0, 0)
Screenshot: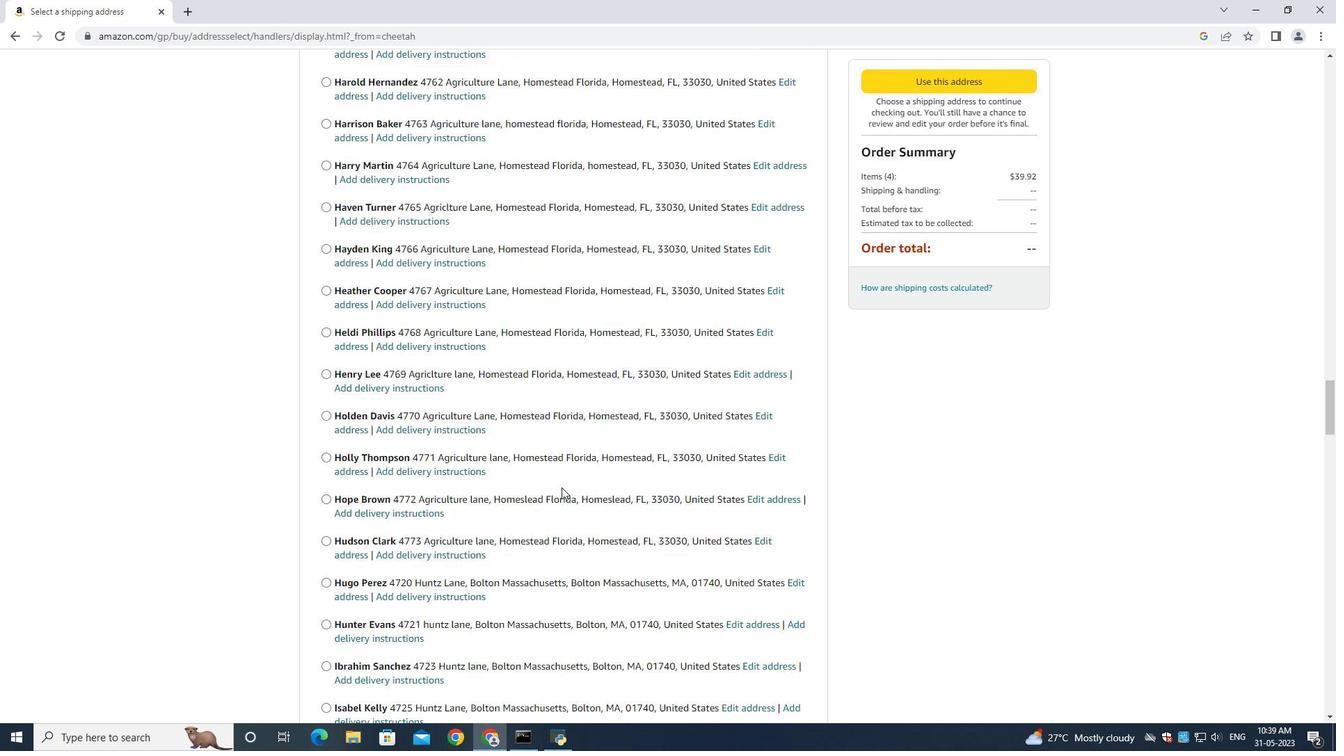 
Action: Mouse scrolled (561, 487) with delta (0, 0)
Screenshot: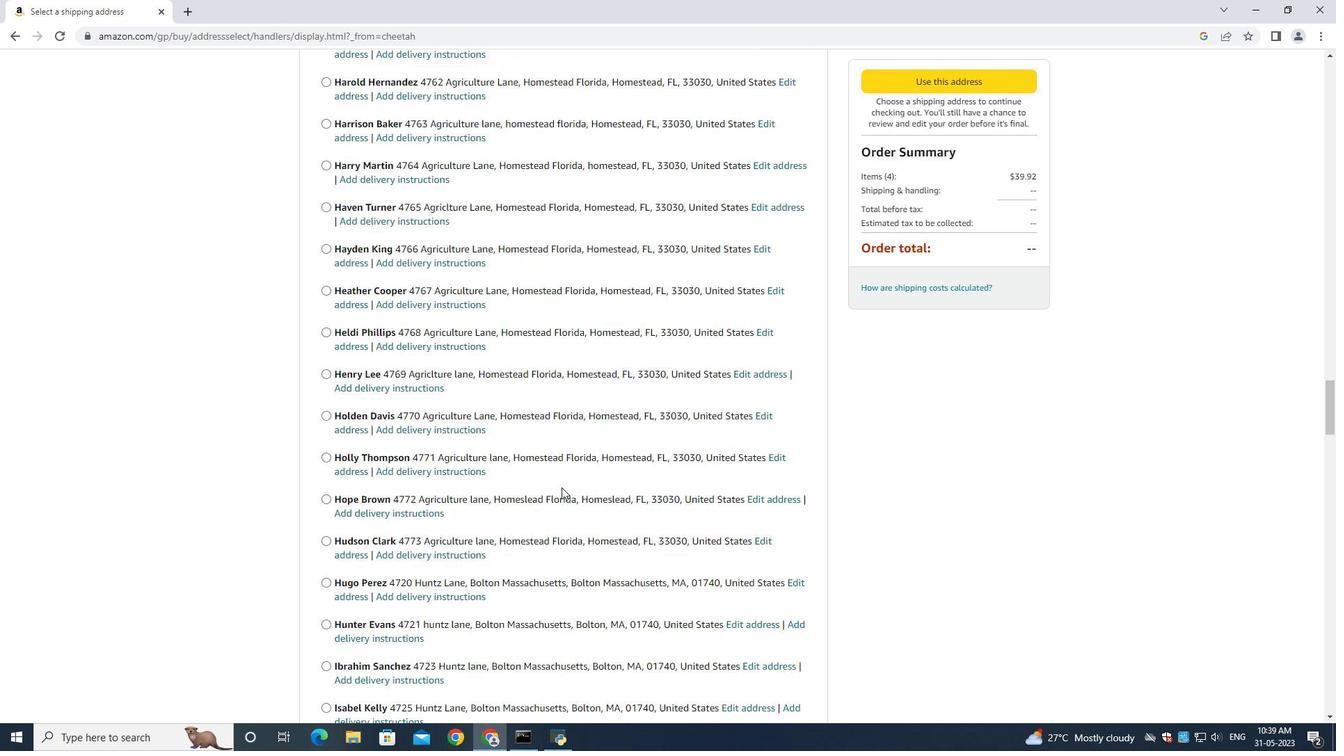 
Action: Mouse scrolled (561, 487) with delta (0, 0)
Screenshot: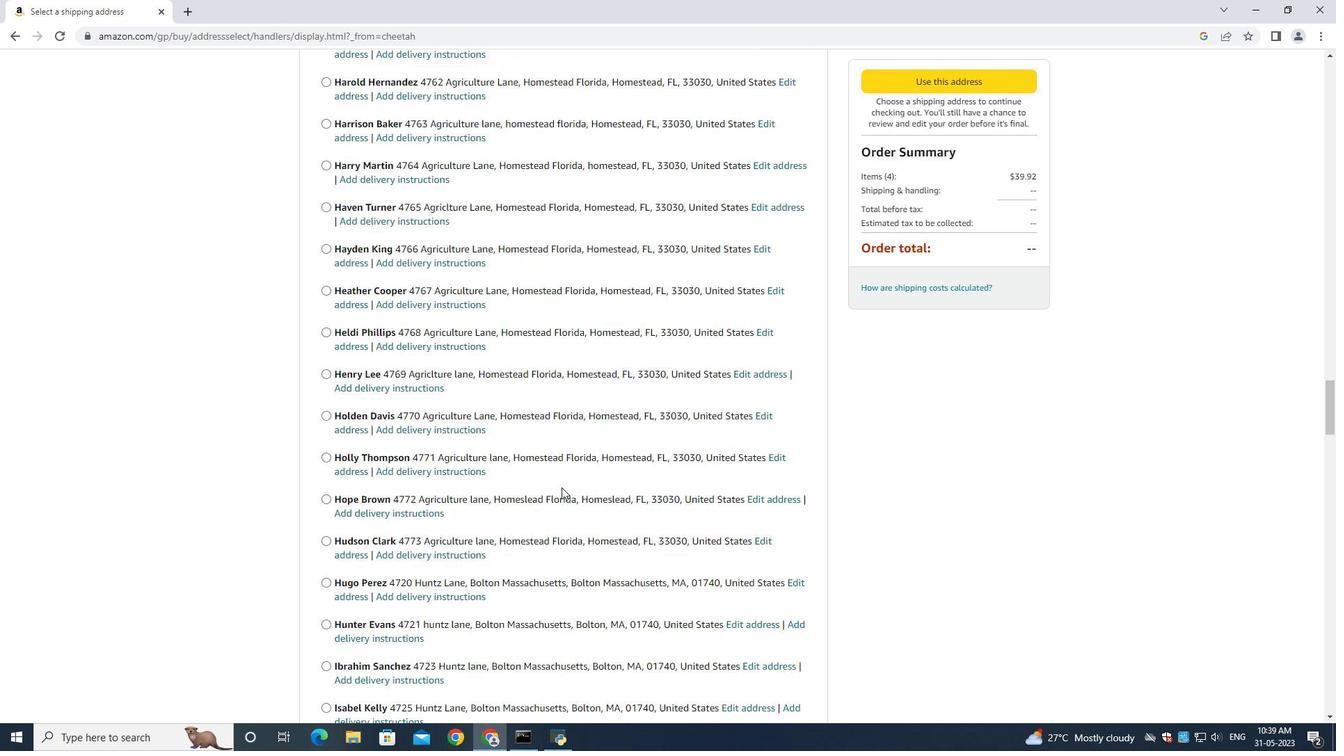 
Action: Mouse scrolled (561, 487) with delta (0, 0)
Screenshot: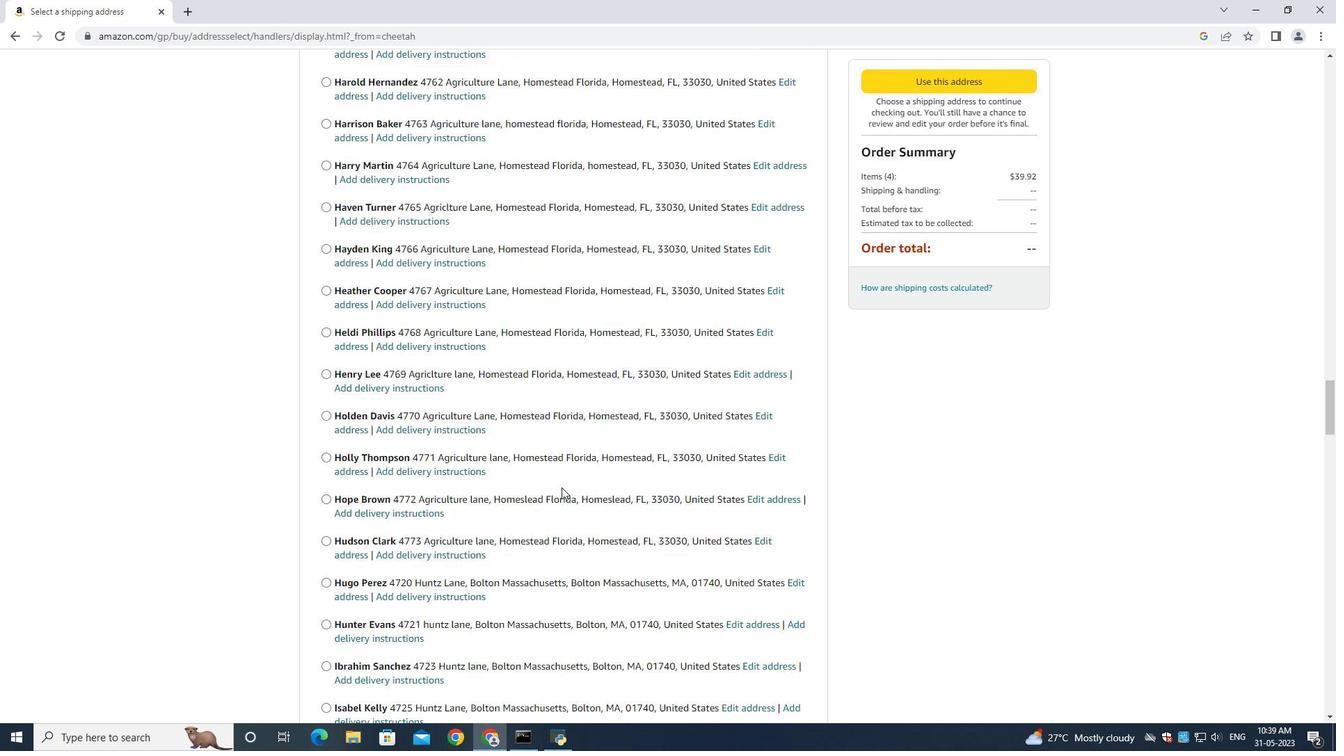 
Action: Mouse scrolled (561, 487) with delta (0, 0)
Screenshot: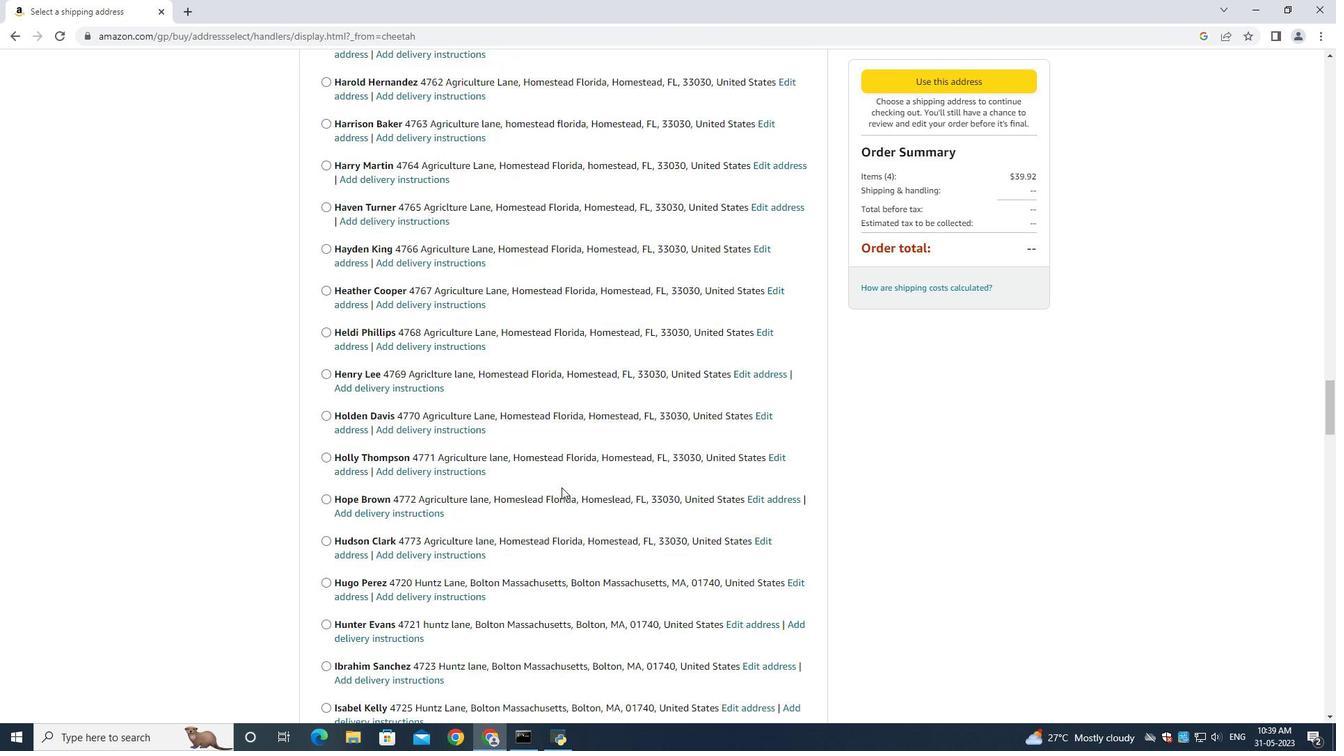 
Action: Mouse scrolled (561, 487) with delta (0, 0)
Screenshot: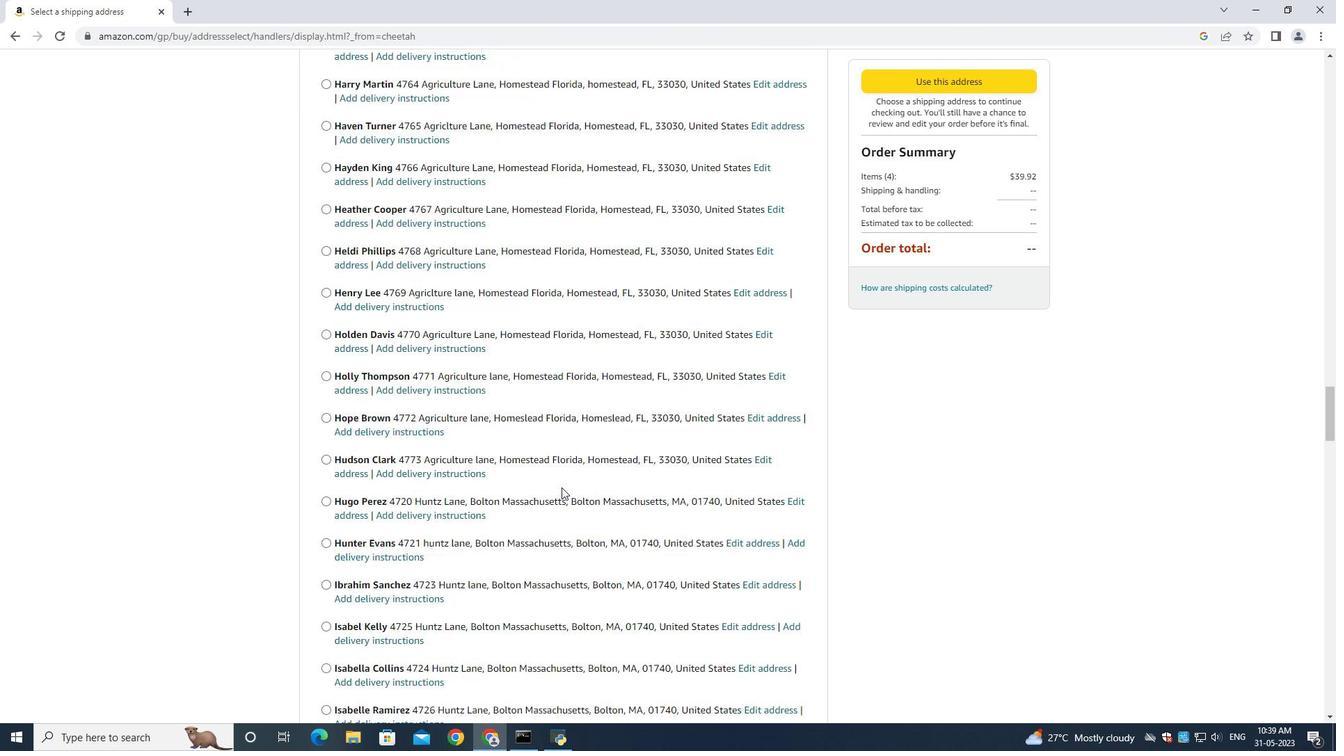 
Action: Mouse scrolled (561, 487) with delta (0, 0)
Screenshot: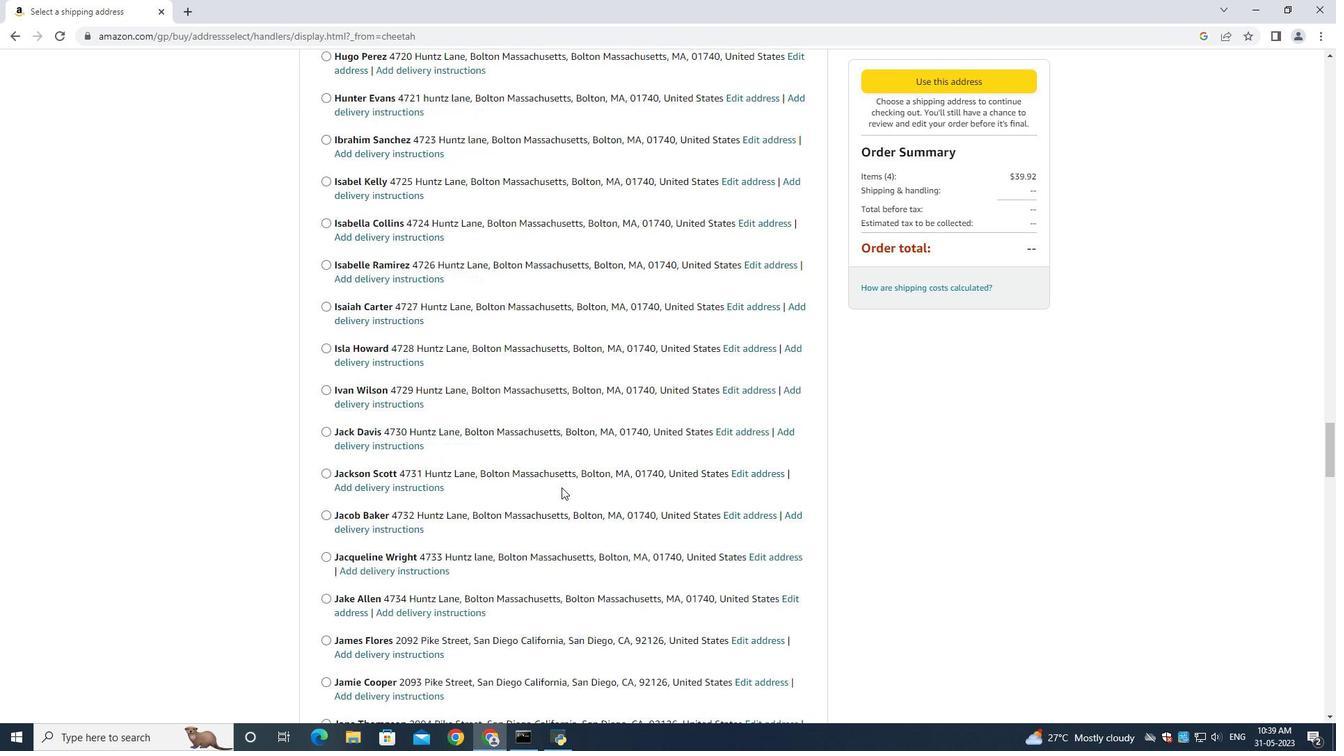 
Action: Mouse scrolled (561, 487) with delta (0, 0)
Screenshot: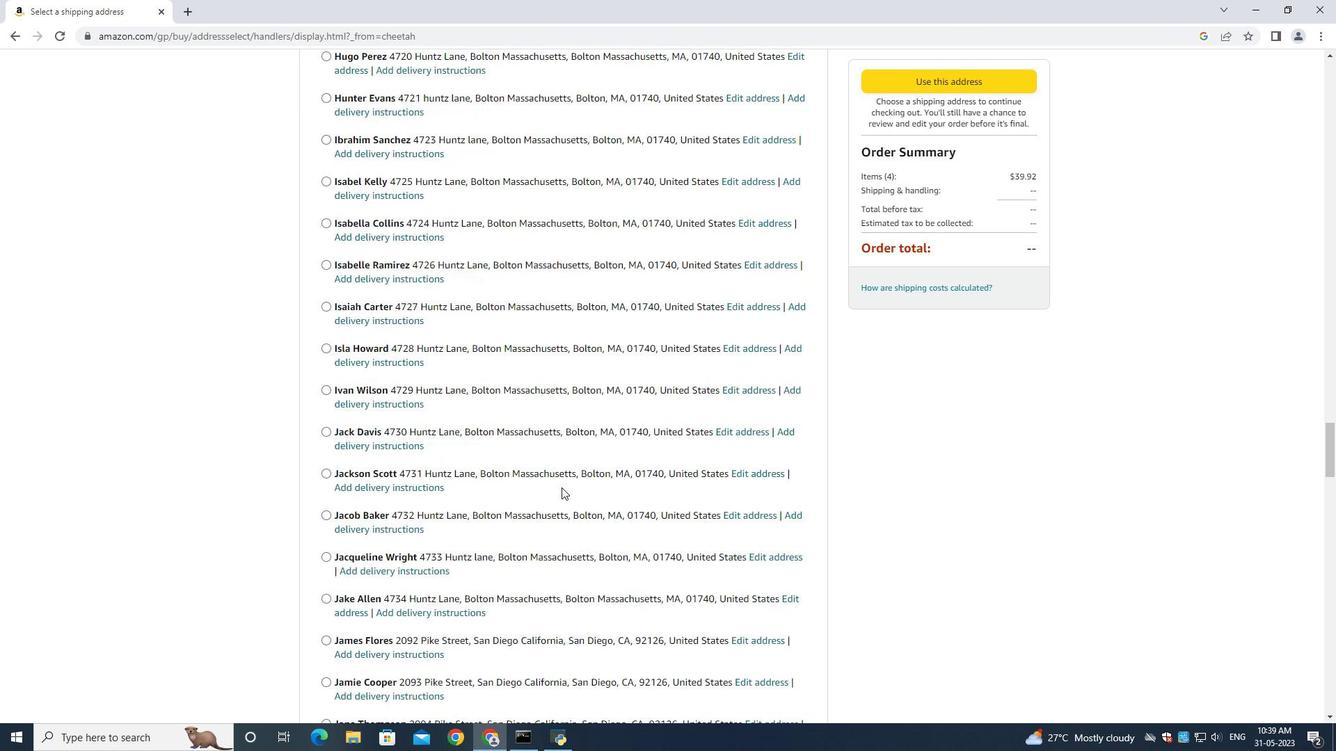 
Action: Mouse scrolled (561, 487) with delta (0, 0)
Screenshot: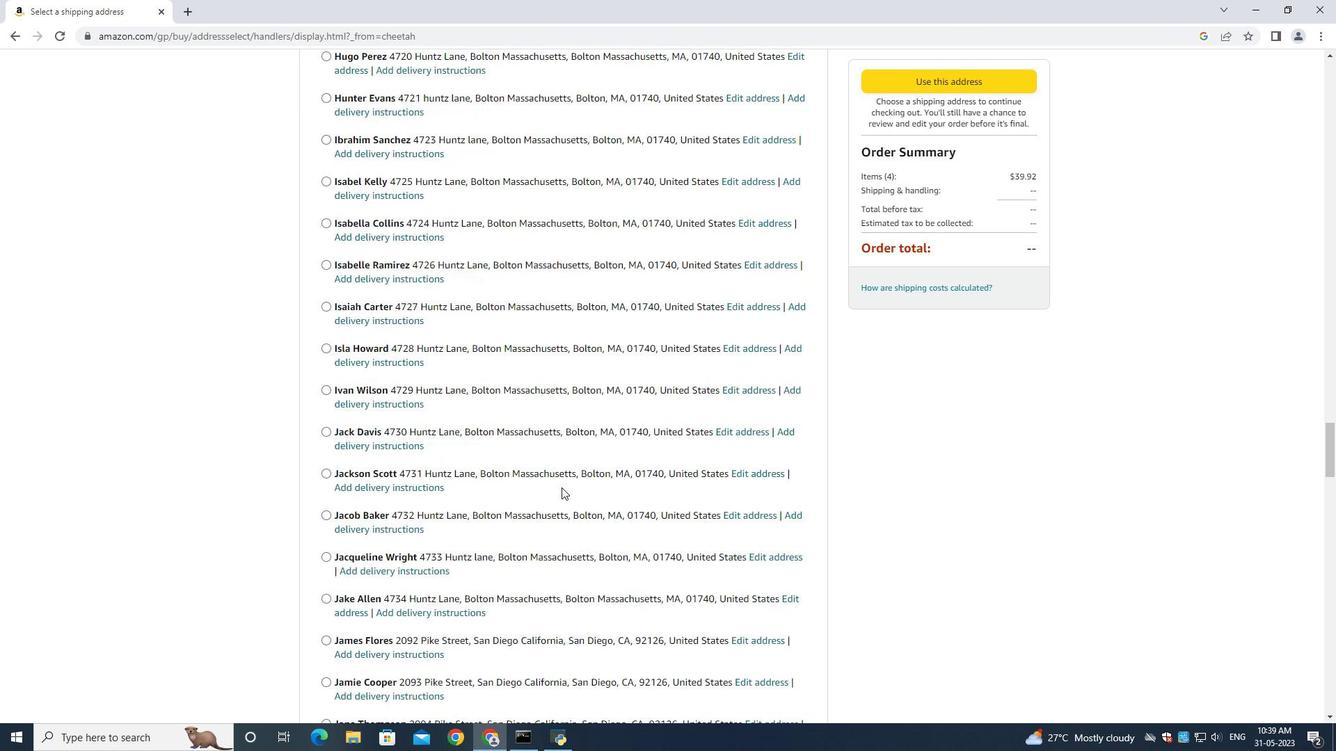 
Action: Mouse scrolled (561, 487) with delta (0, 0)
Screenshot: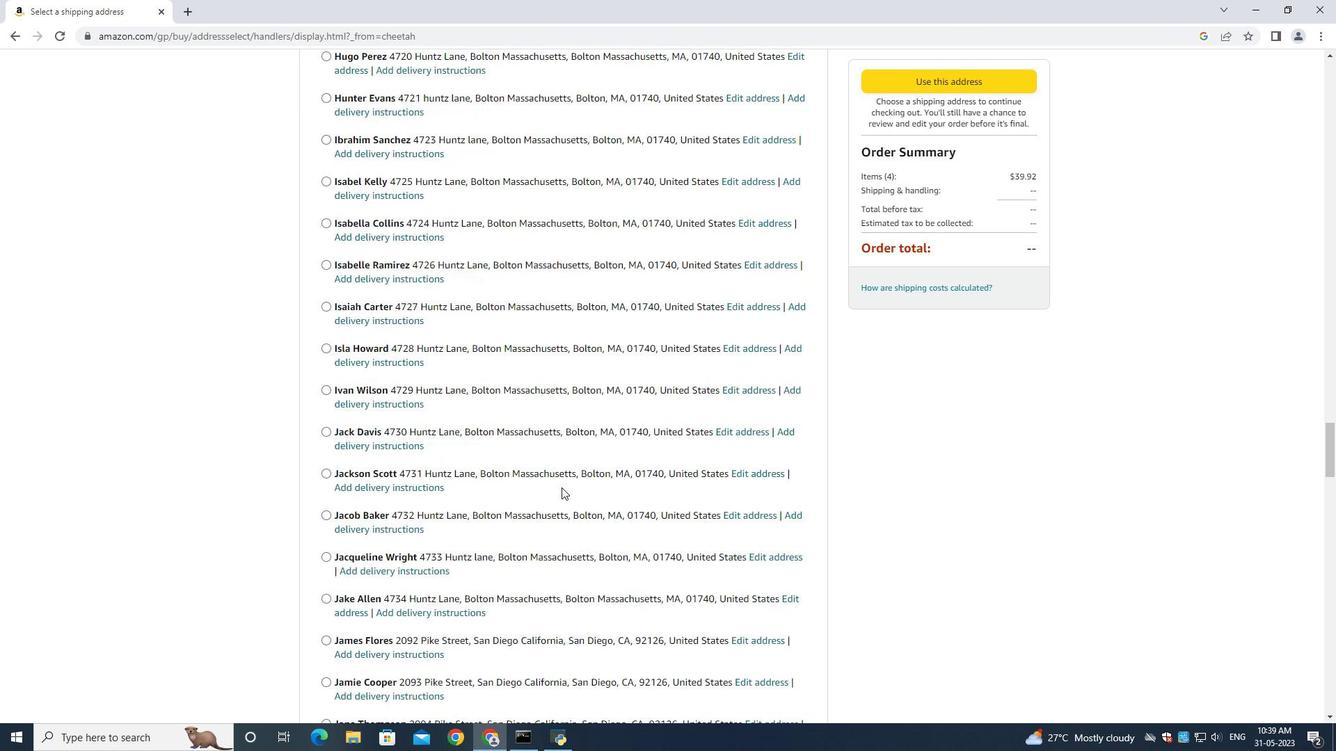 
Action: Mouse scrolled (561, 487) with delta (0, 0)
Screenshot: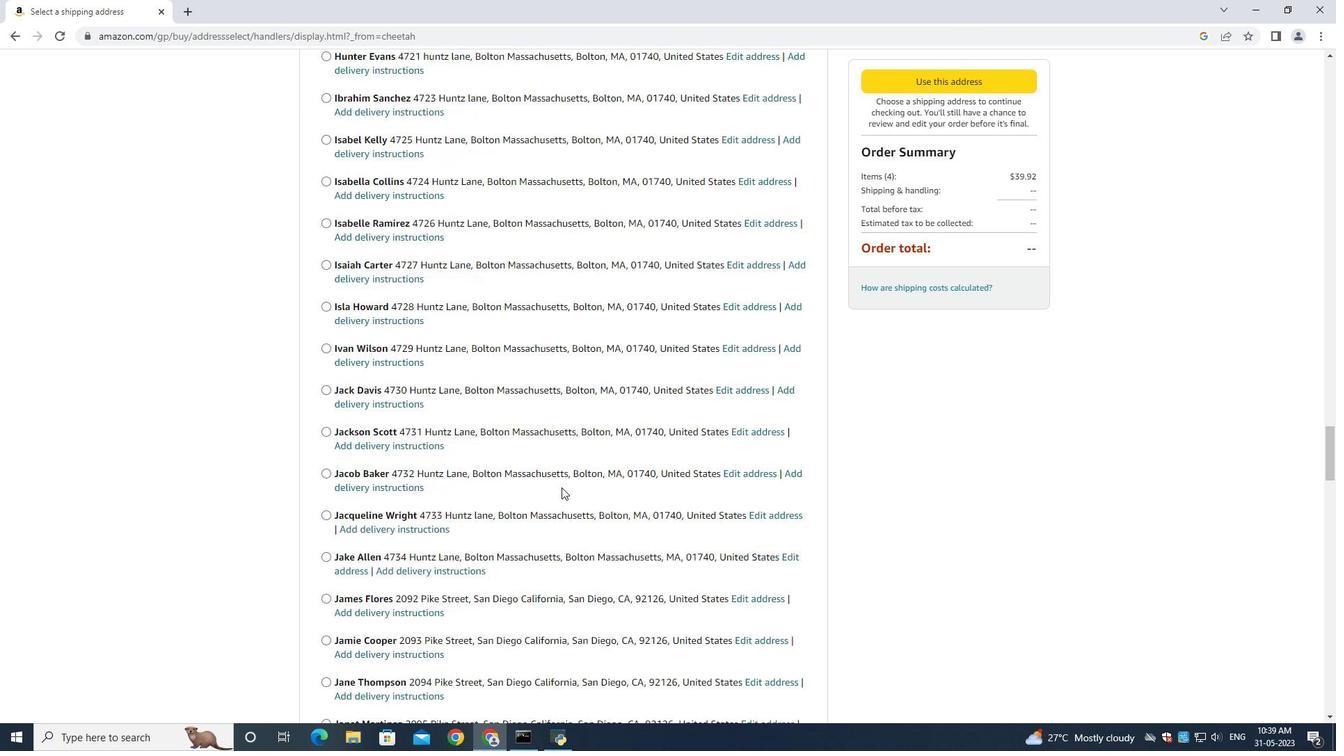 
Action: Mouse scrolled (561, 487) with delta (0, 0)
Screenshot: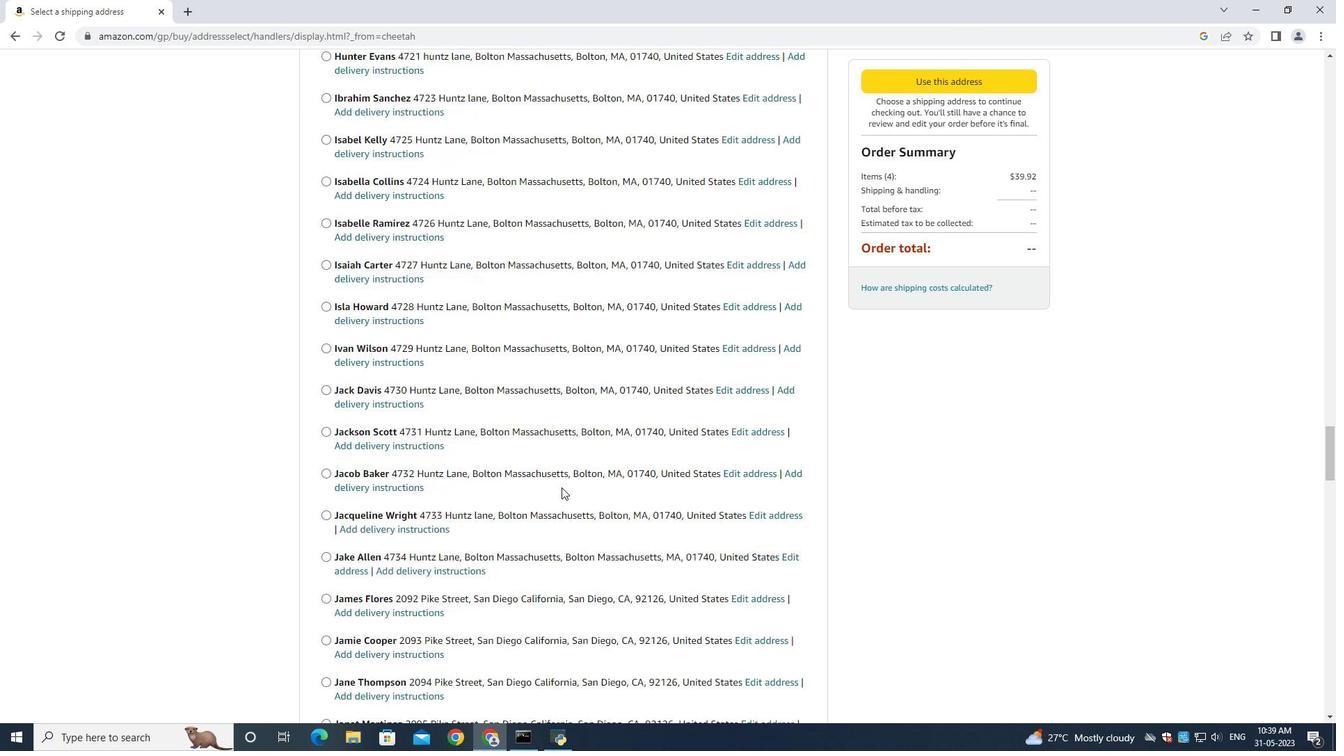 
Action: Mouse scrolled (561, 487) with delta (0, 0)
Screenshot: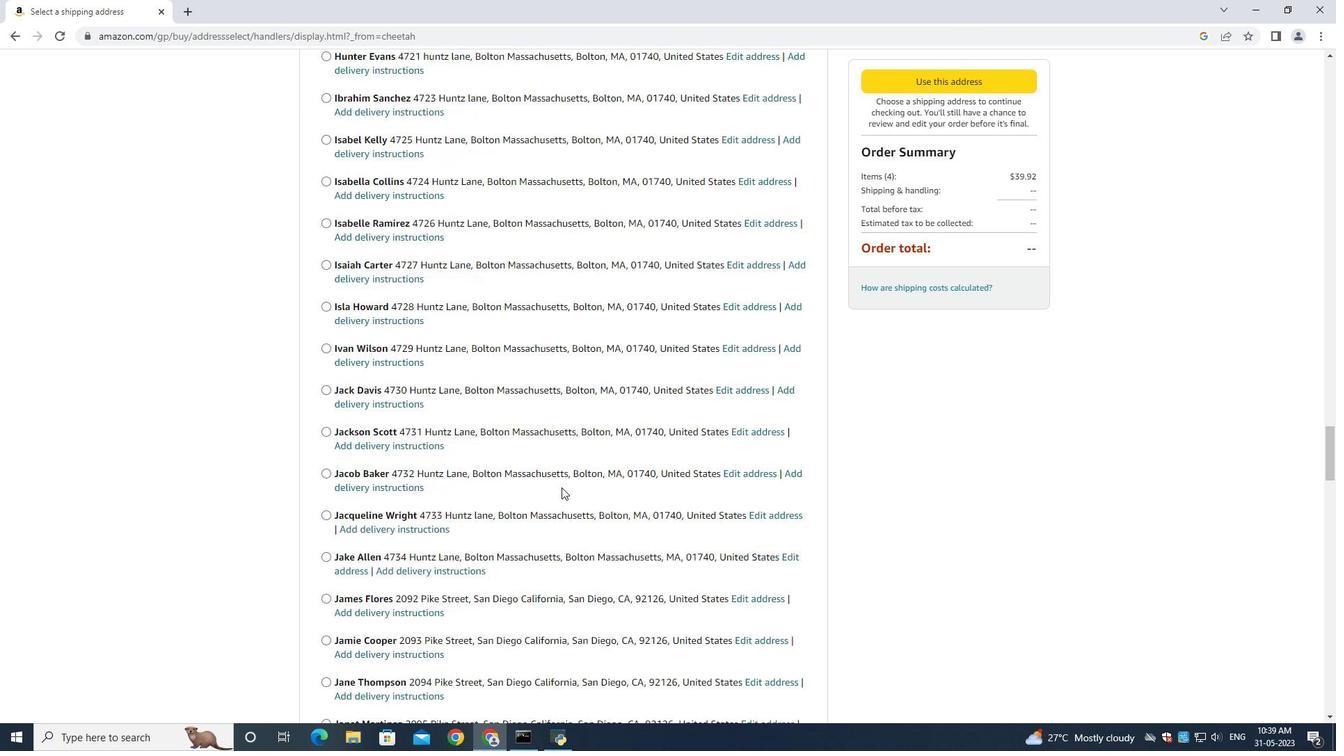
Action: Mouse scrolled (561, 487) with delta (0, 0)
Screenshot: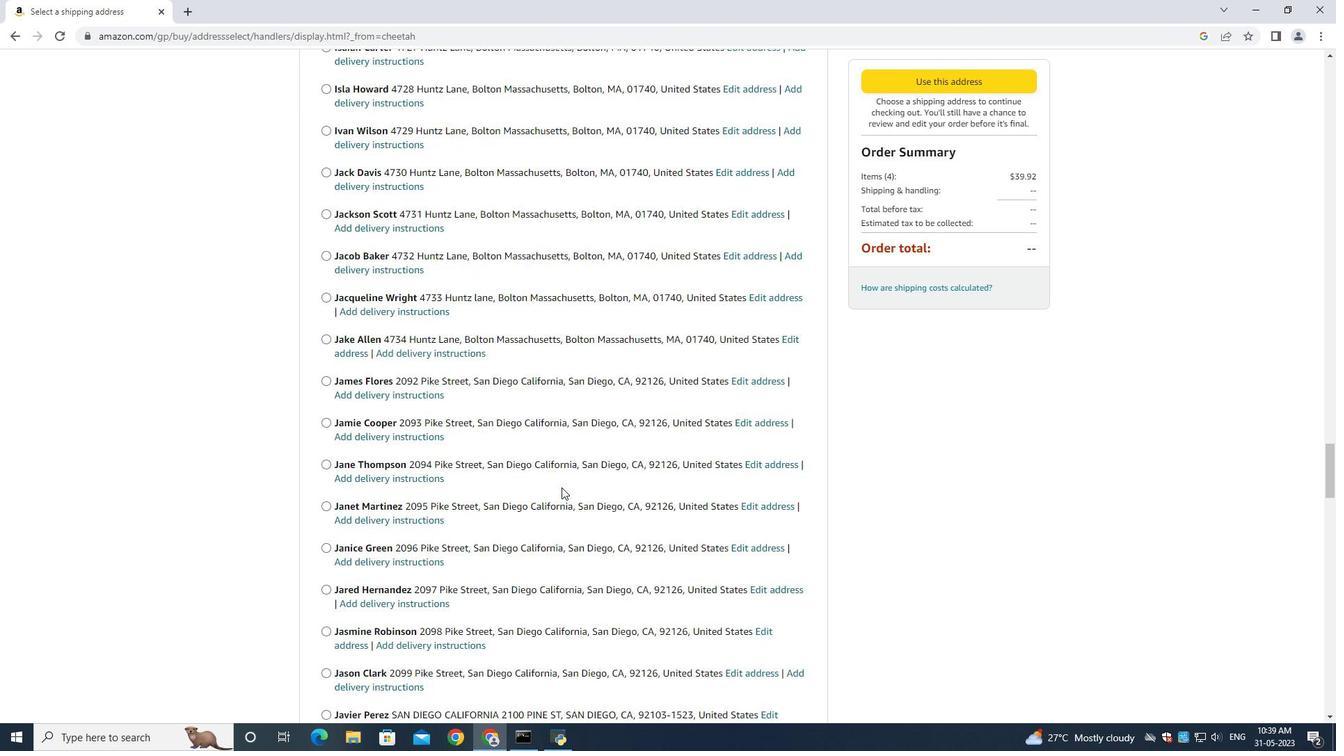 
Action: Mouse scrolled (561, 487) with delta (0, 0)
Screenshot: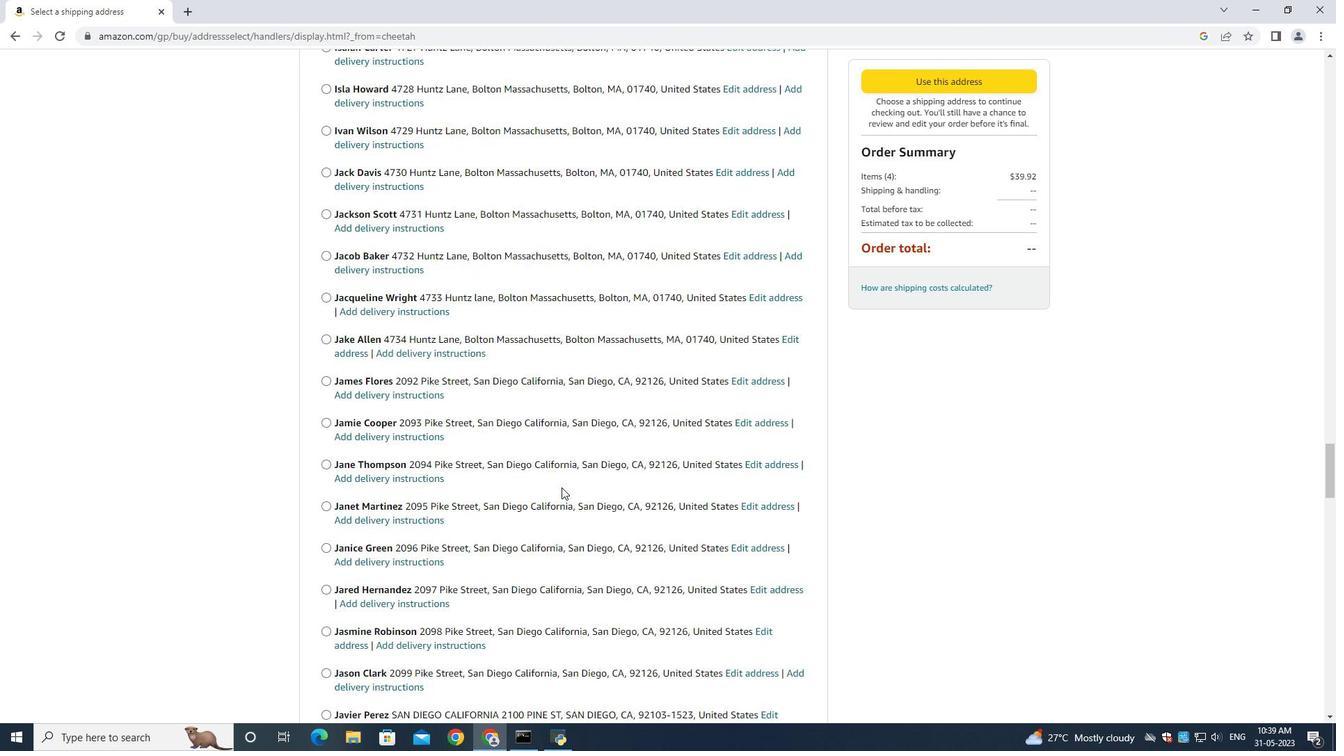 
Action: Mouse scrolled (561, 487) with delta (0, 0)
Screenshot: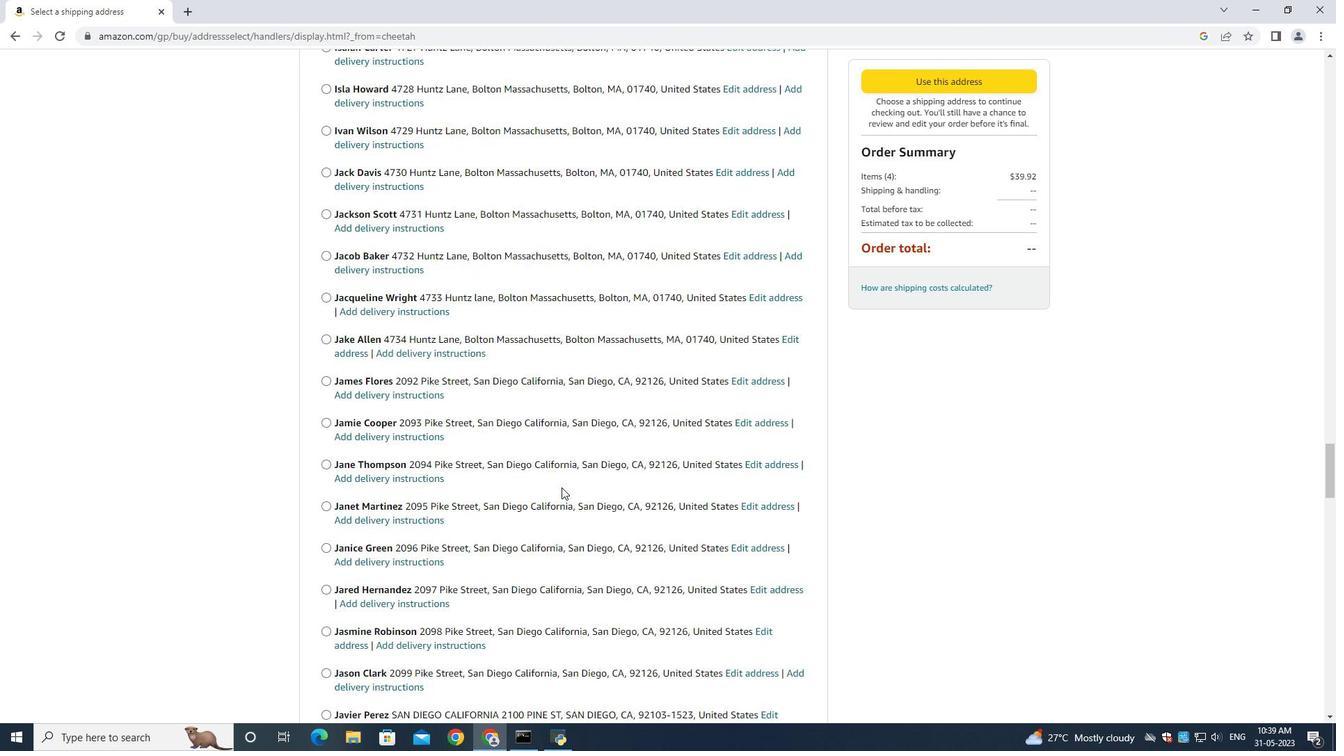 
Action: Mouse scrolled (561, 487) with delta (0, 0)
Screenshot: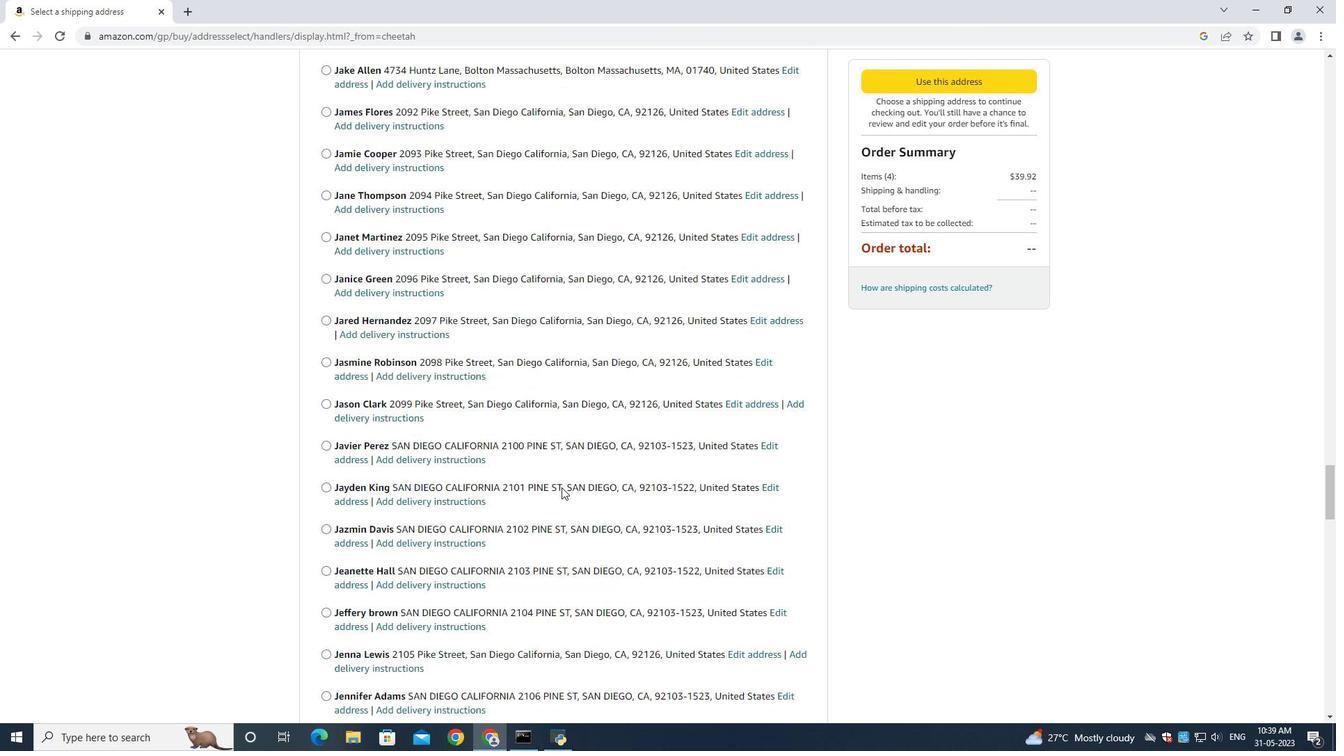 
Action: Mouse scrolled (561, 487) with delta (0, 0)
Screenshot: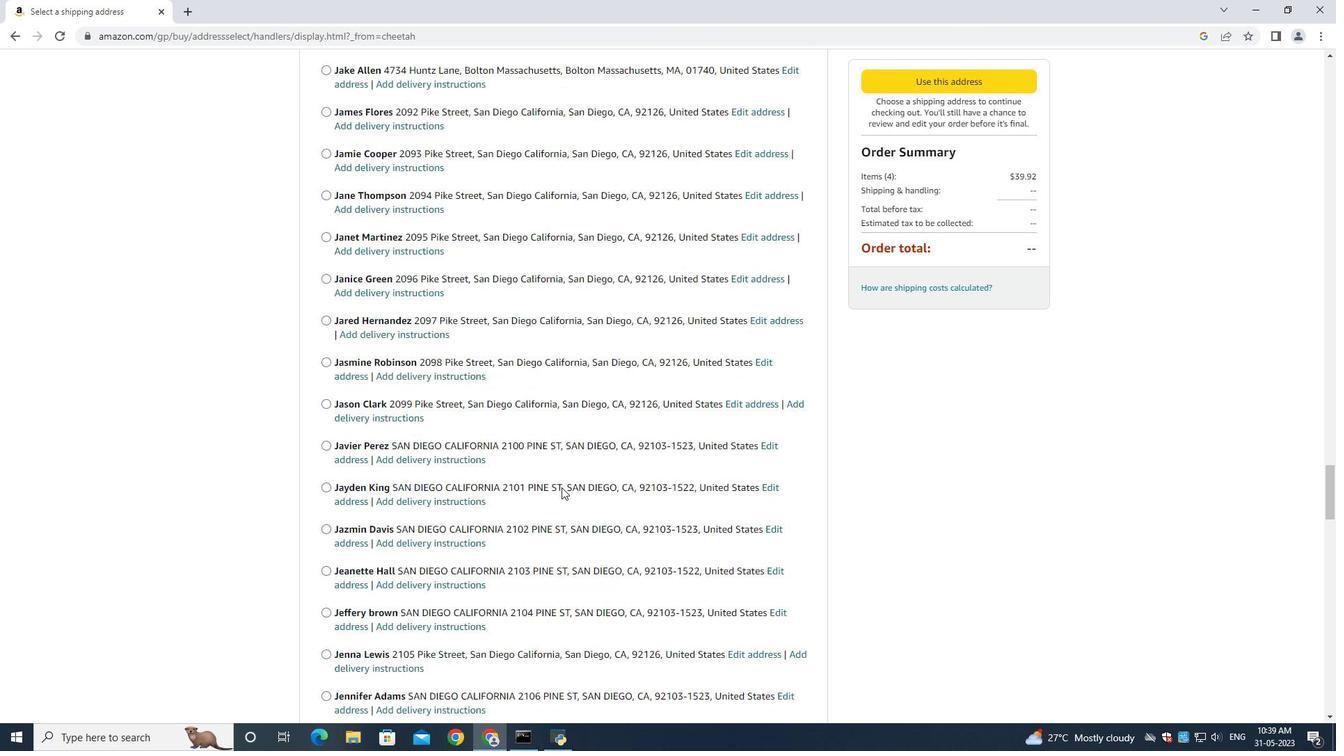 
Action: Mouse scrolled (561, 487) with delta (0, 0)
Screenshot: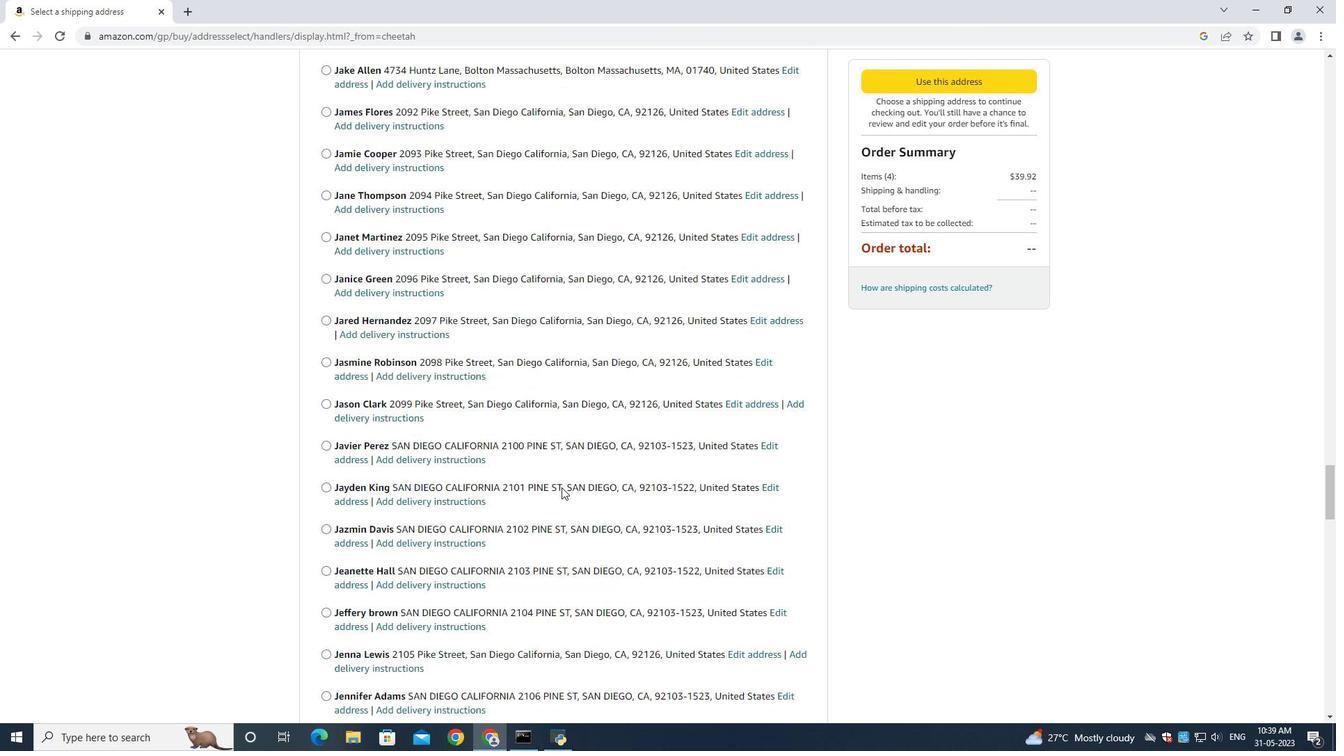 
Action: Mouse scrolled (561, 487) with delta (0, 0)
Screenshot: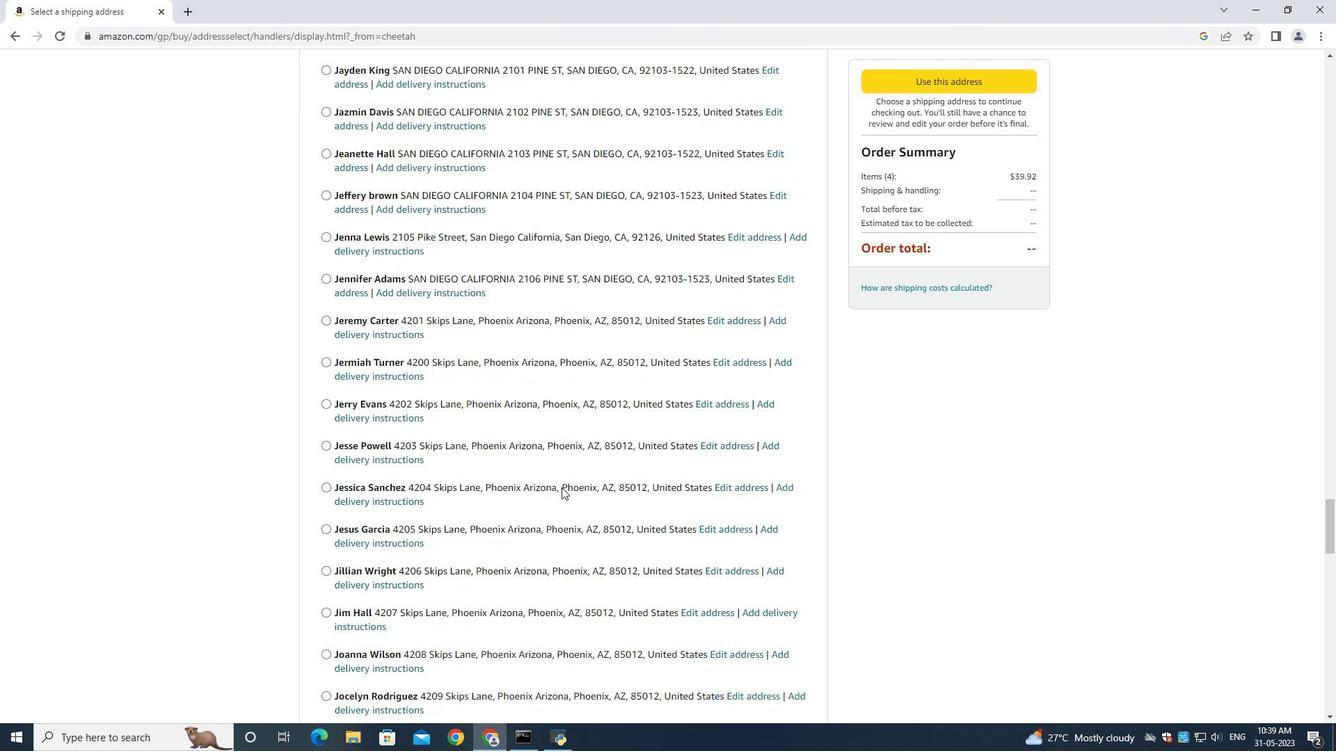 
Action: Mouse scrolled (561, 487) with delta (0, 0)
Screenshot: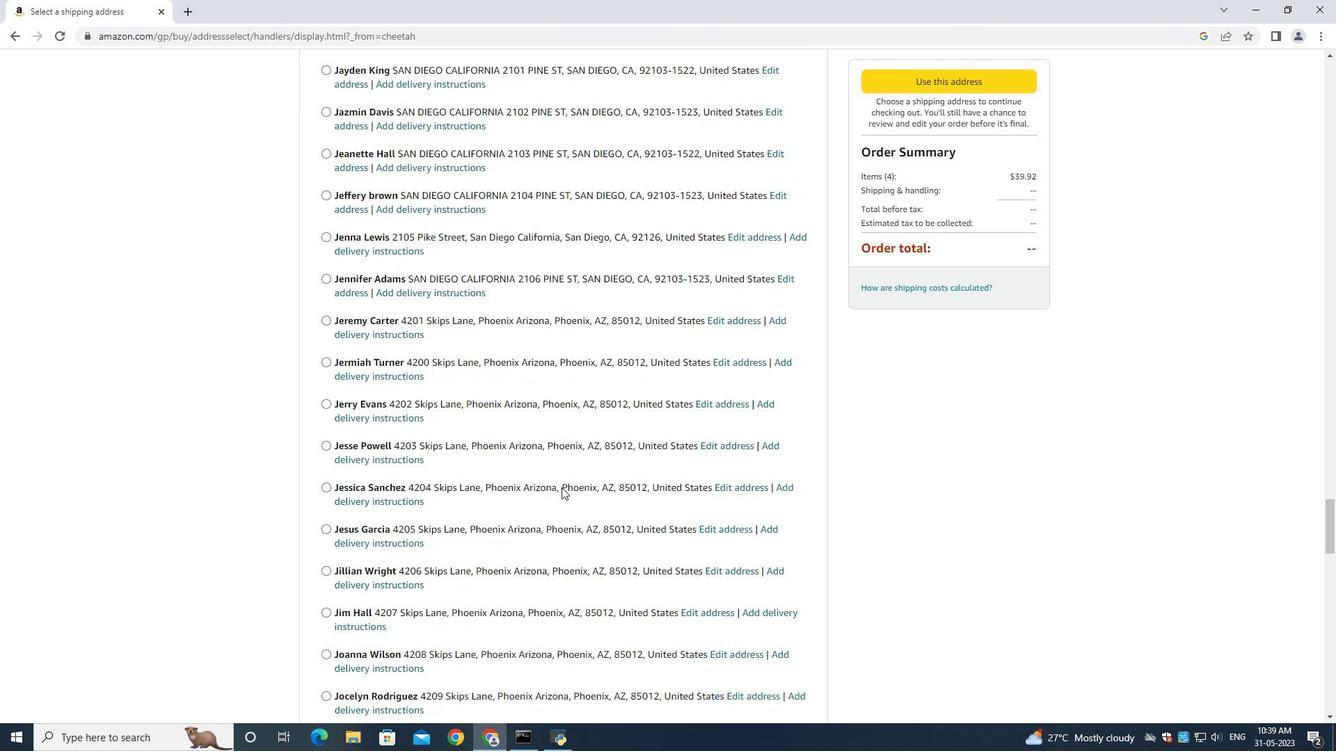 
Action: Mouse scrolled (561, 487) with delta (0, 0)
Screenshot: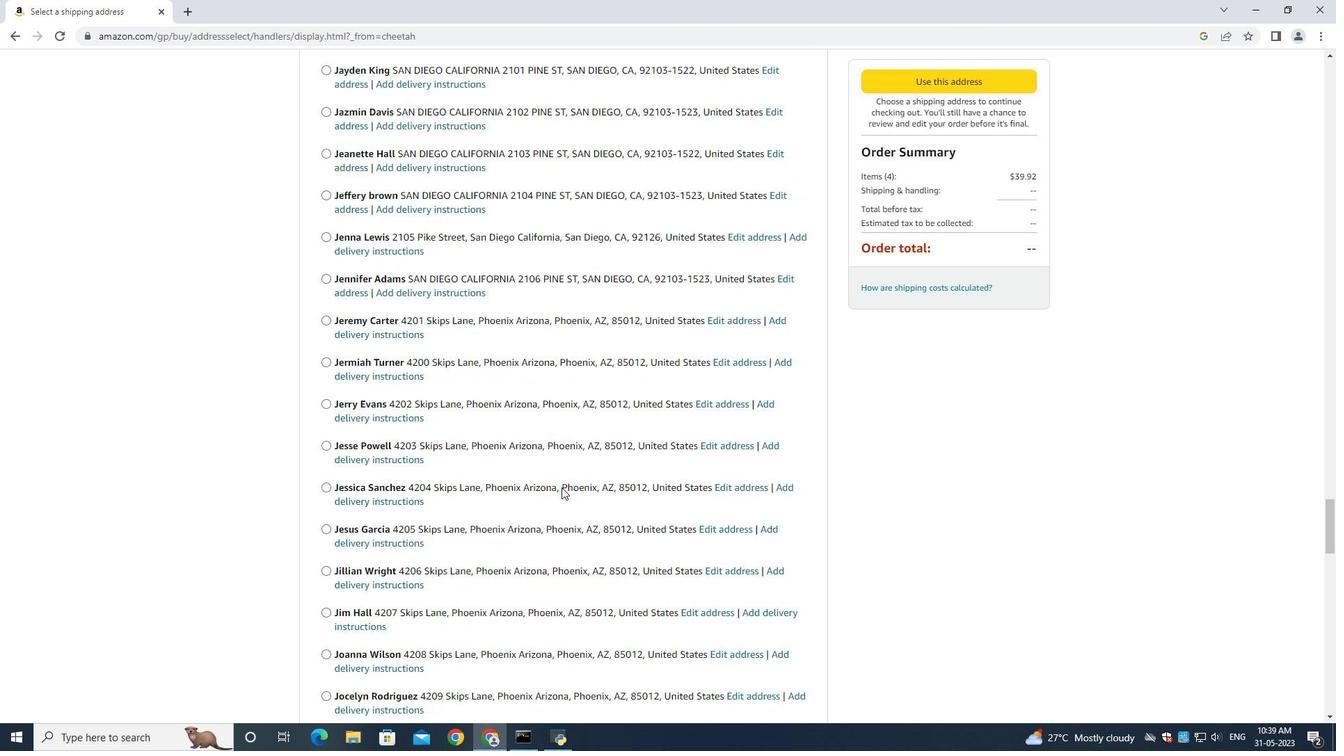 
Action: Mouse scrolled (561, 487) with delta (0, 0)
Screenshot: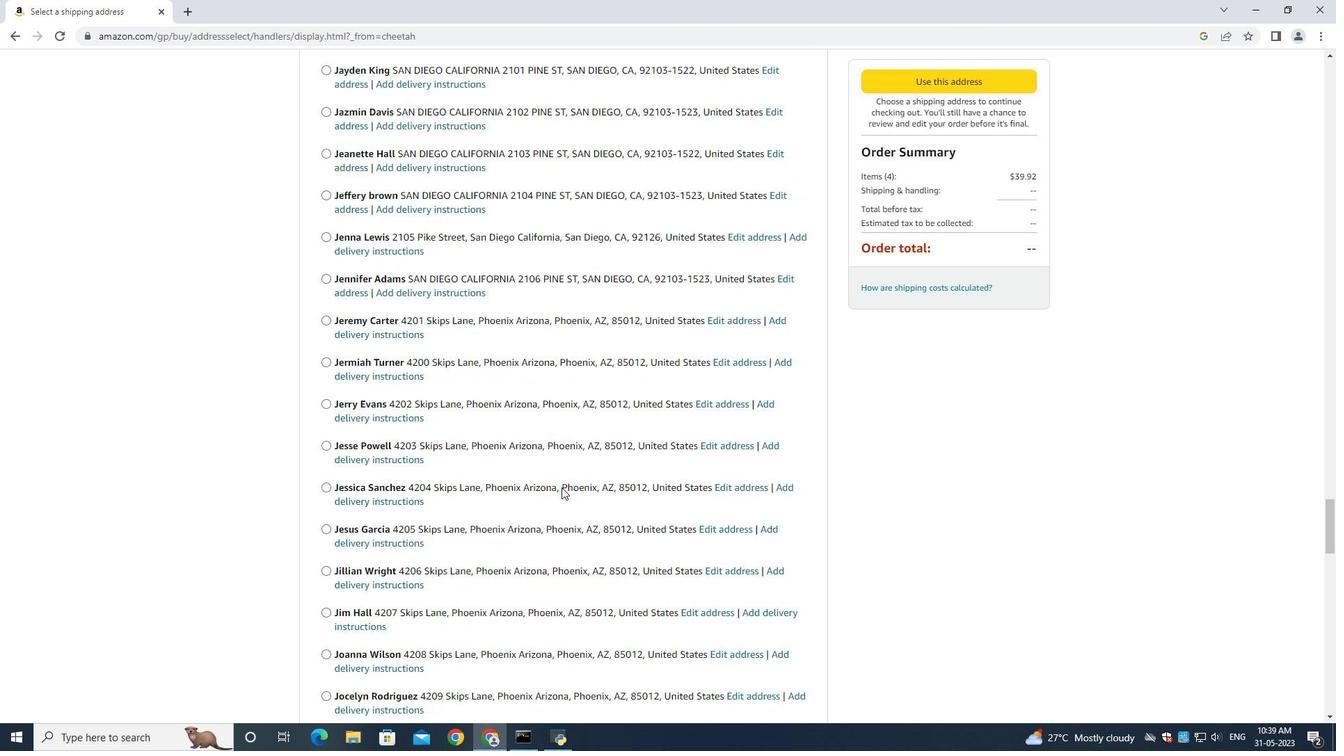 
Action: Mouse scrolled (561, 487) with delta (0, 0)
Screenshot: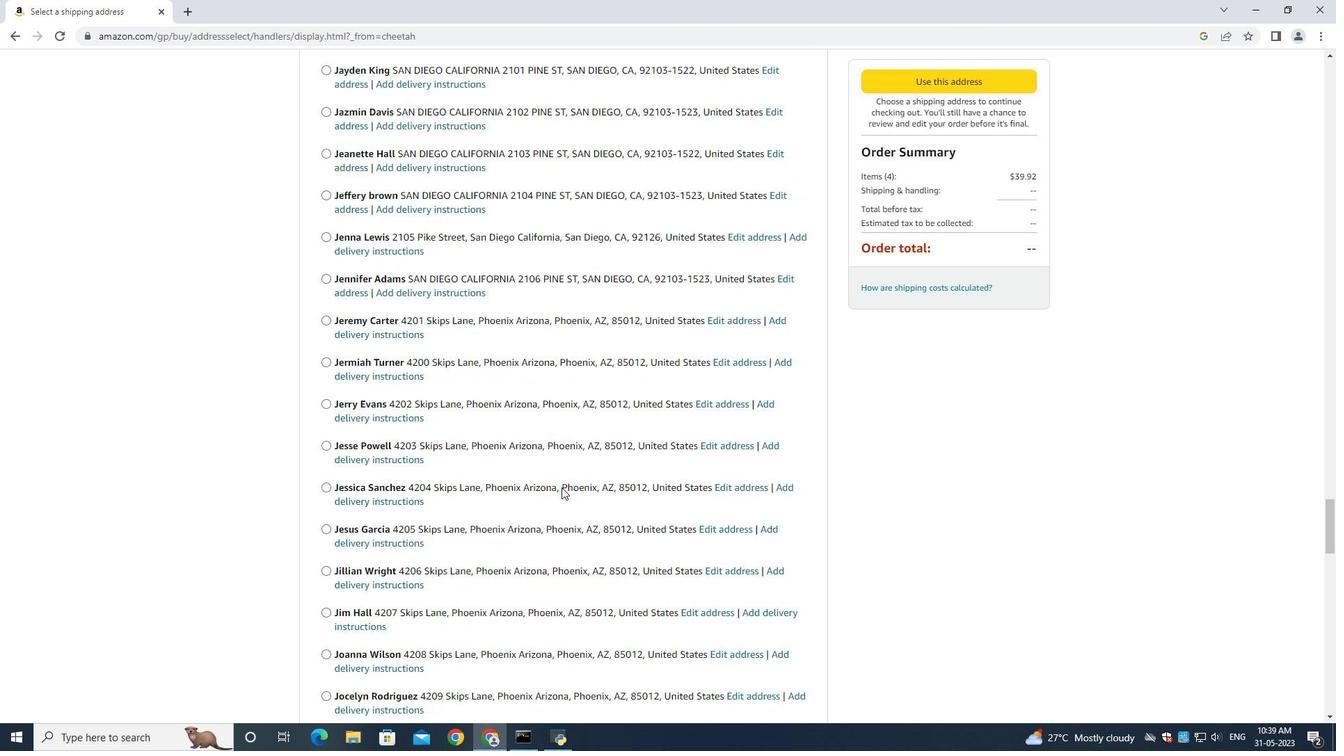 
Action: Mouse scrolled (561, 487) with delta (0, 0)
Screenshot: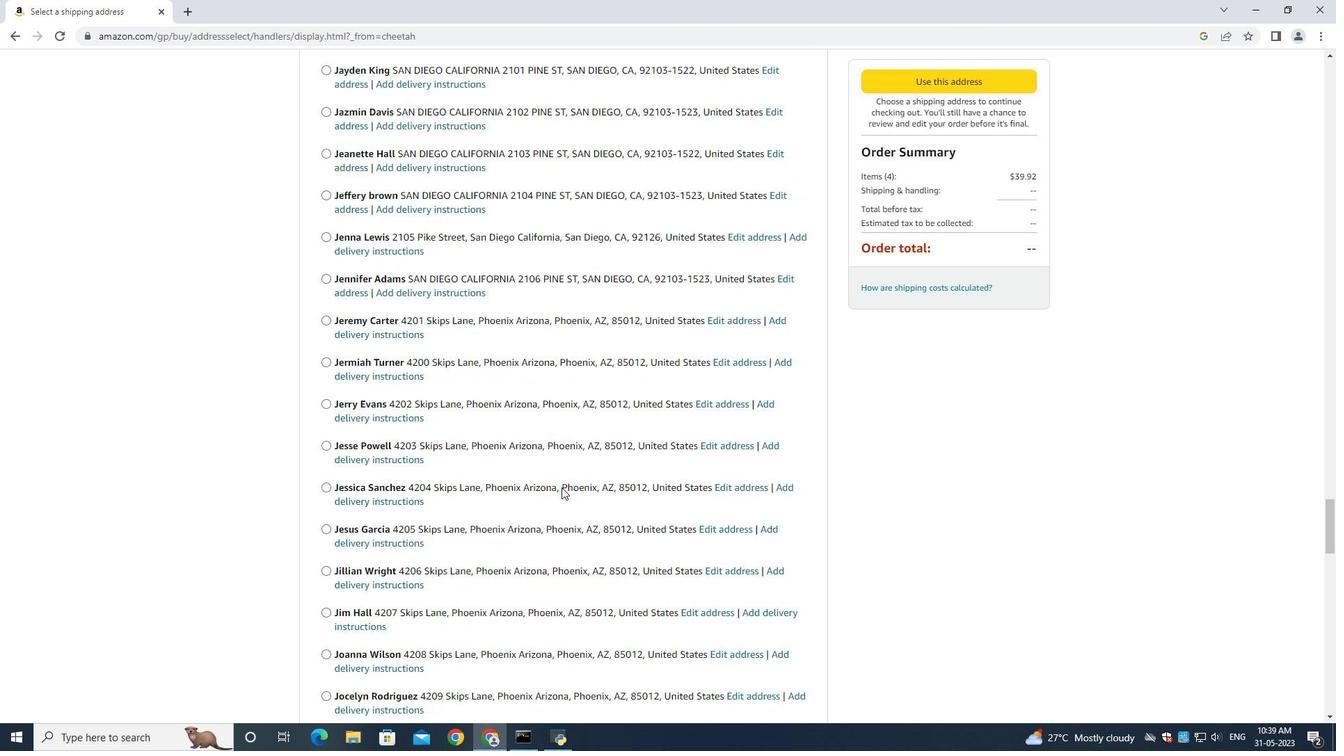 
Action: Mouse moved to (561, 487)
Screenshot: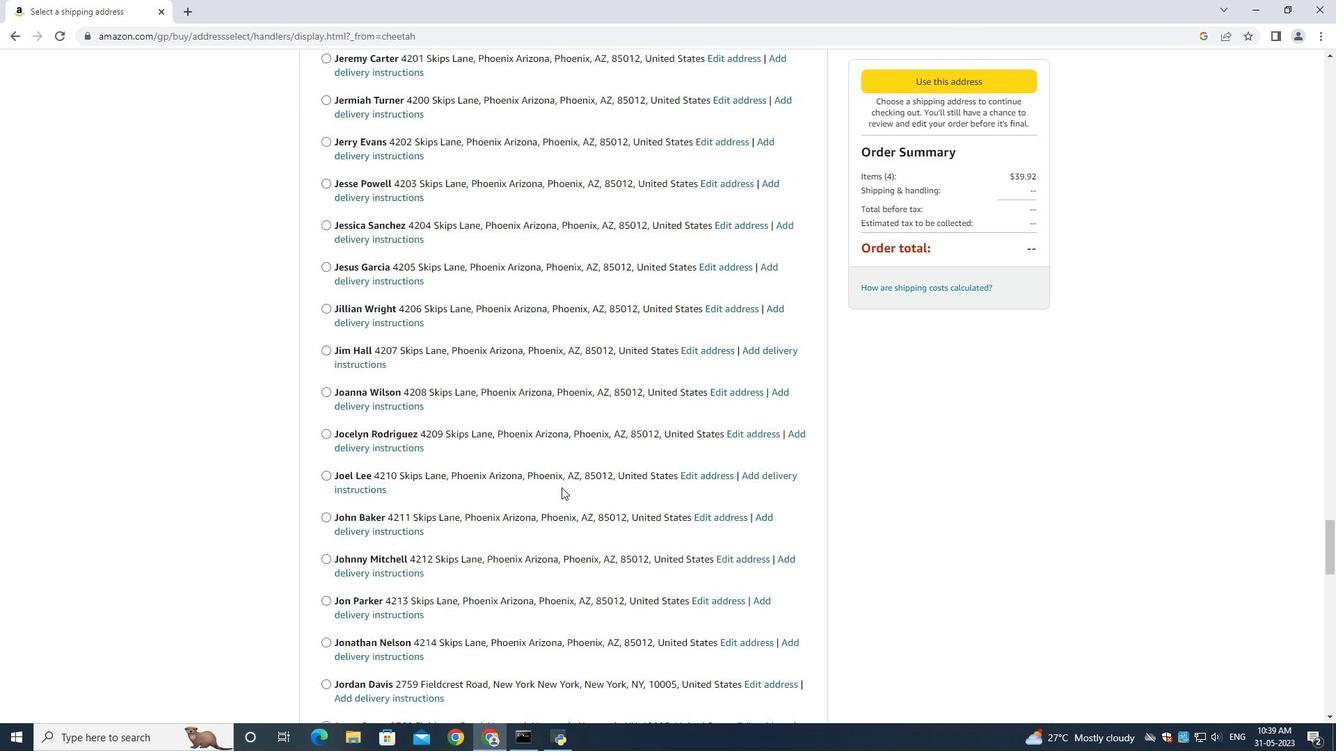 
Action: Mouse scrolled (561, 486) with delta (0, 0)
Screenshot: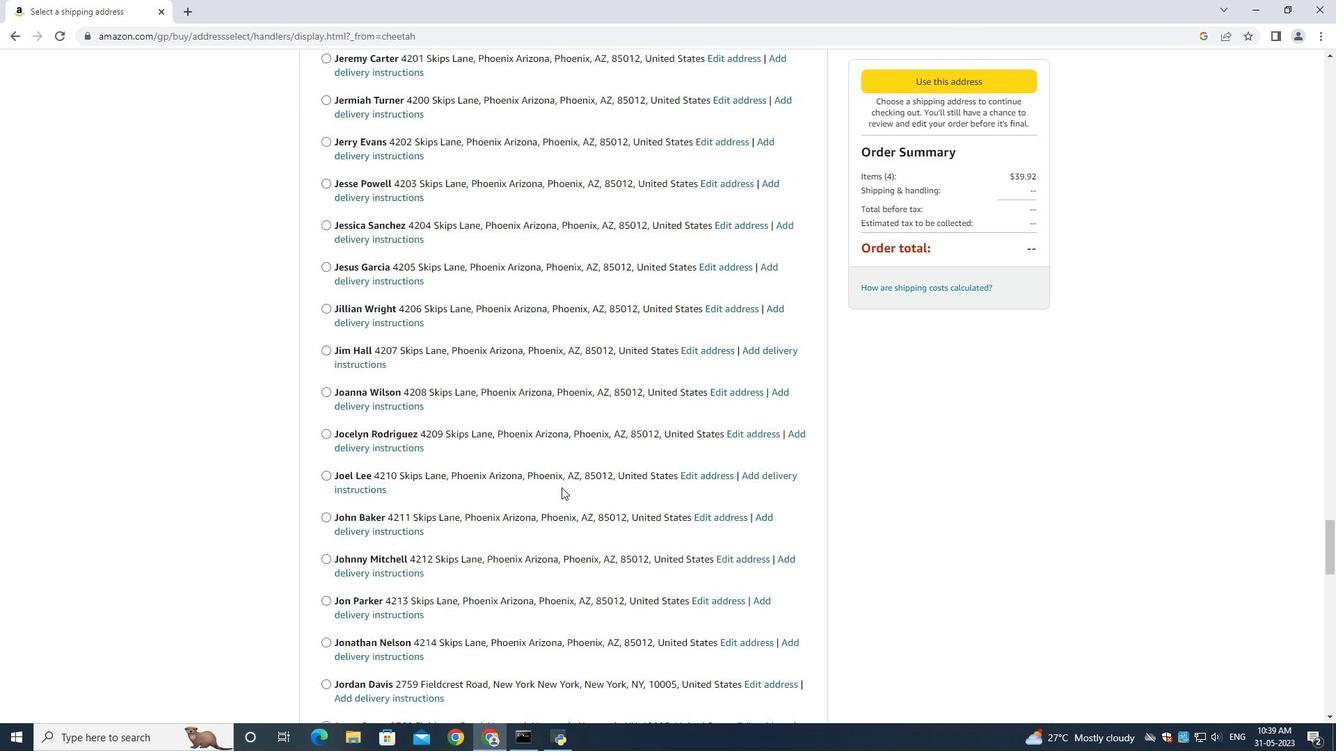 
Action: Mouse scrolled (561, 486) with delta (0, 0)
Screenshot: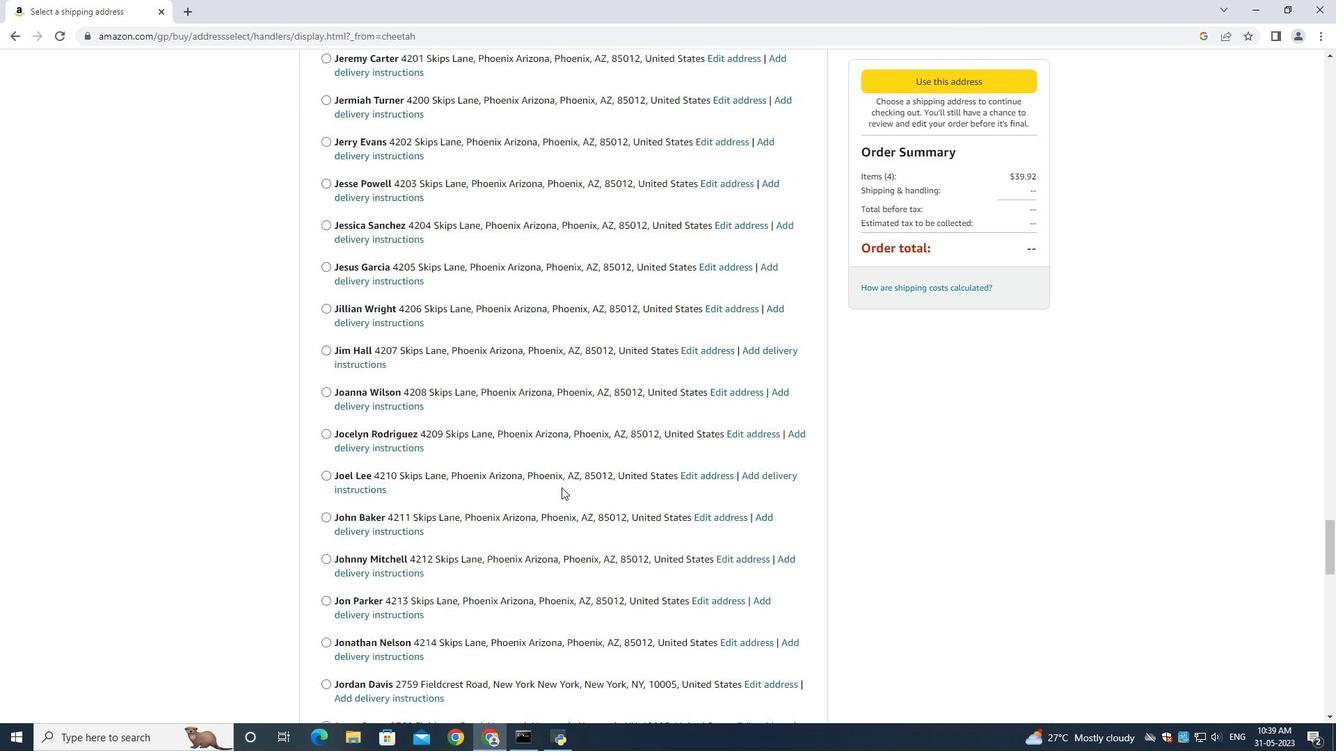 
Action: Mouse scrolled (561, 486) with delta (0, 0)
Screenshot: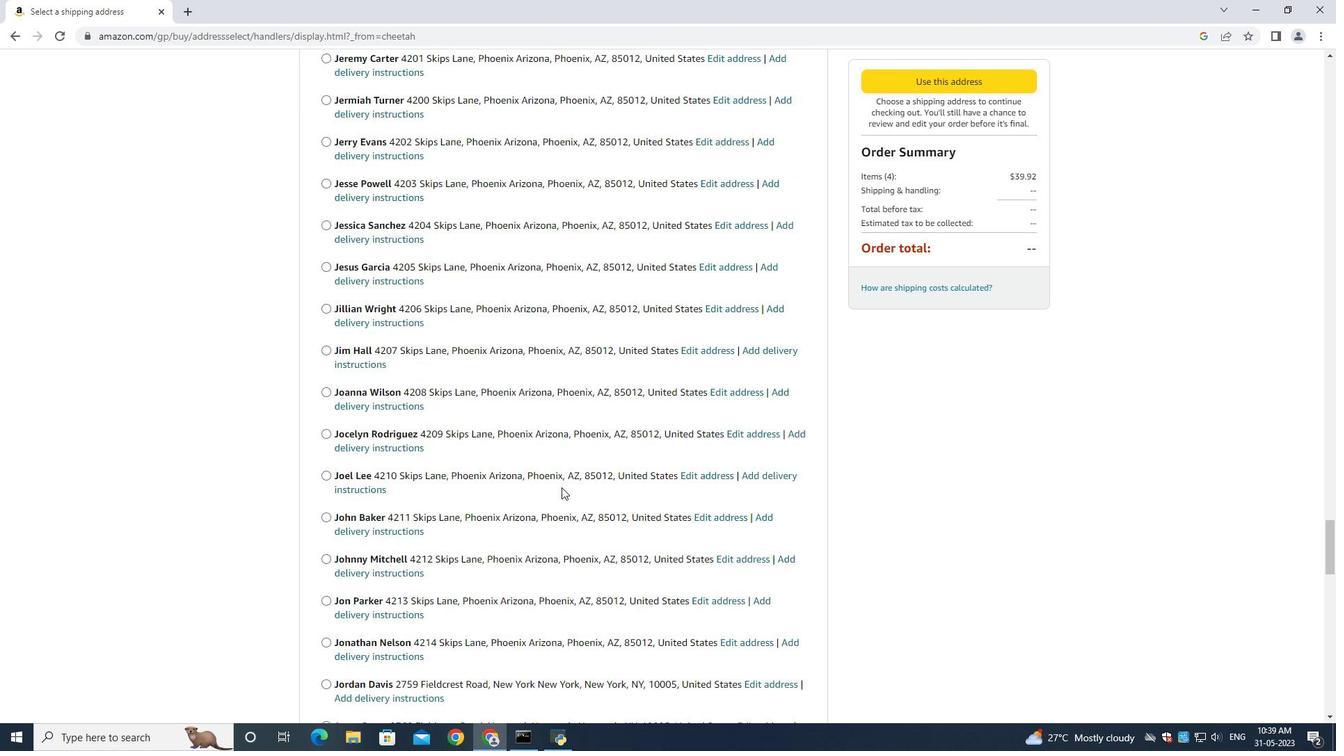 
Action: Mouse scrolled (561, 486) with delta (0, 0)
Screenshot: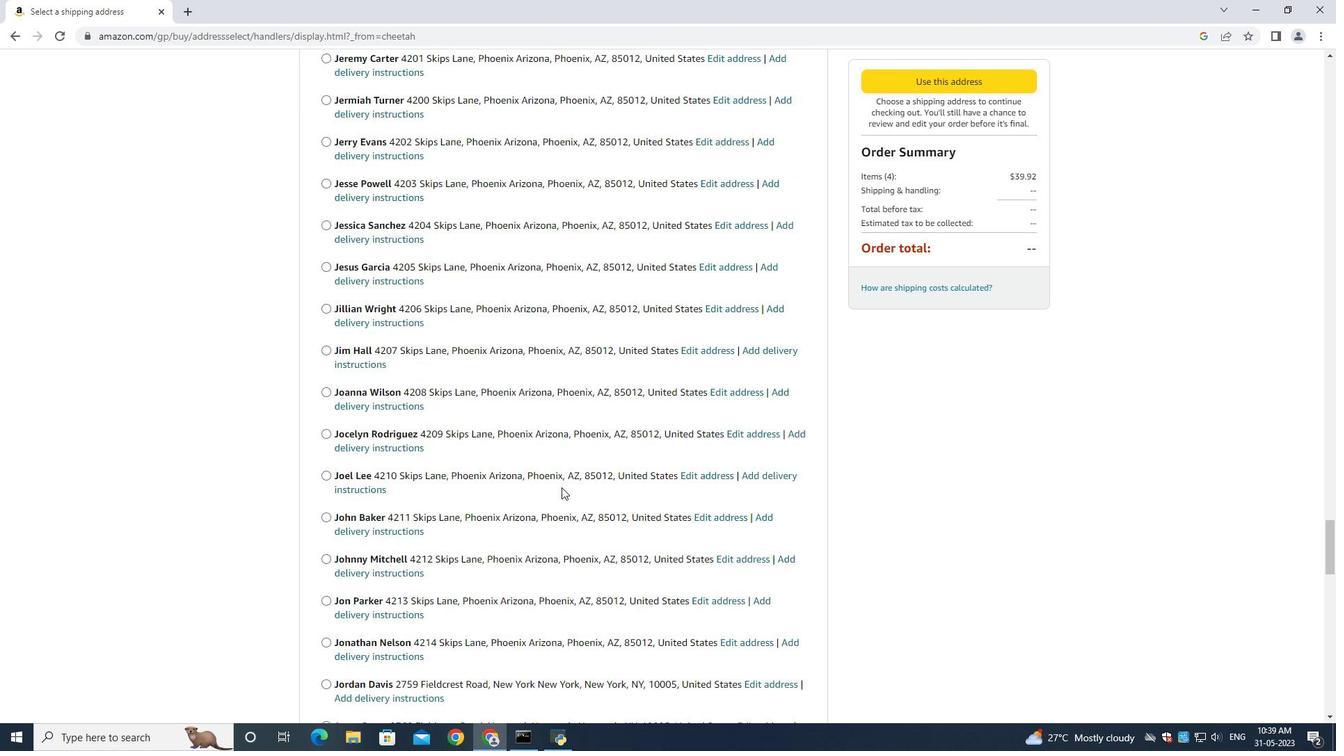 
Action: Mouse scrolled (561, 486) with delta (0, 0)
Screenshot: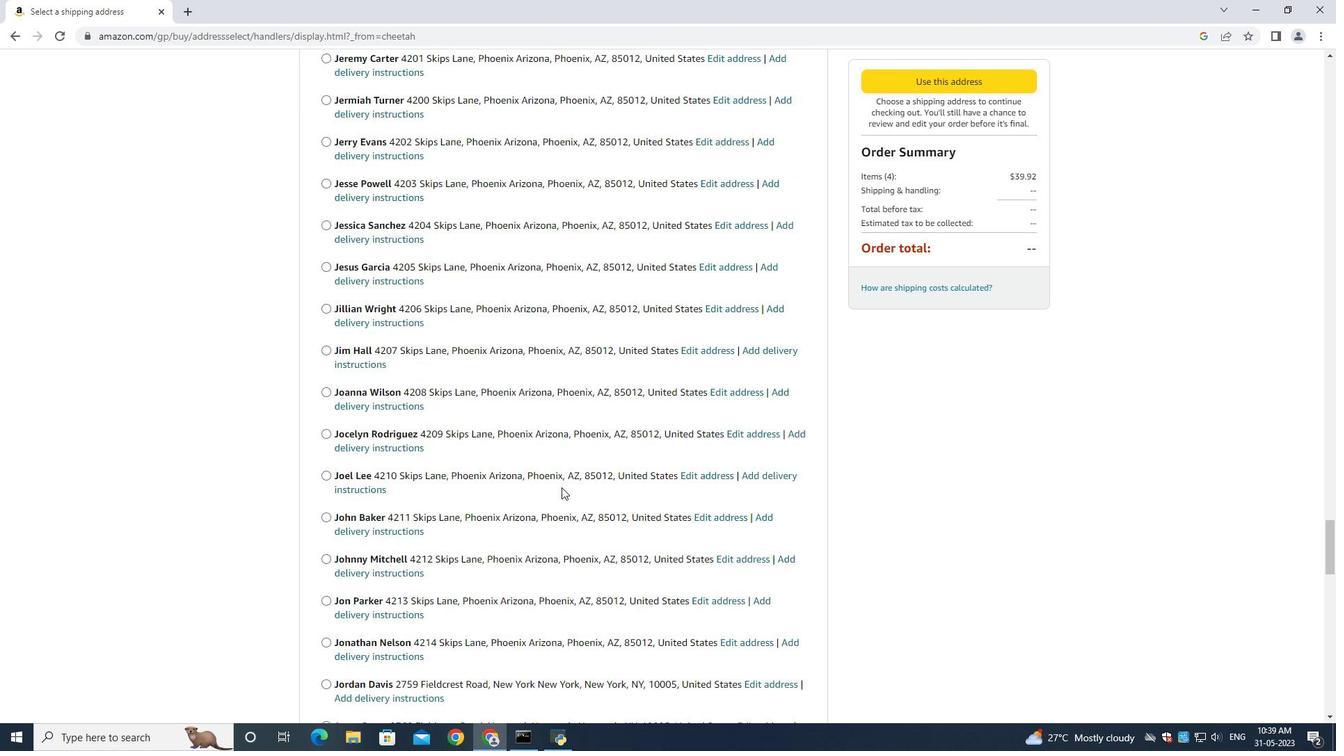 
Action: Mouse scrolled (561, 486) with delta (0, 0)
Screenshot: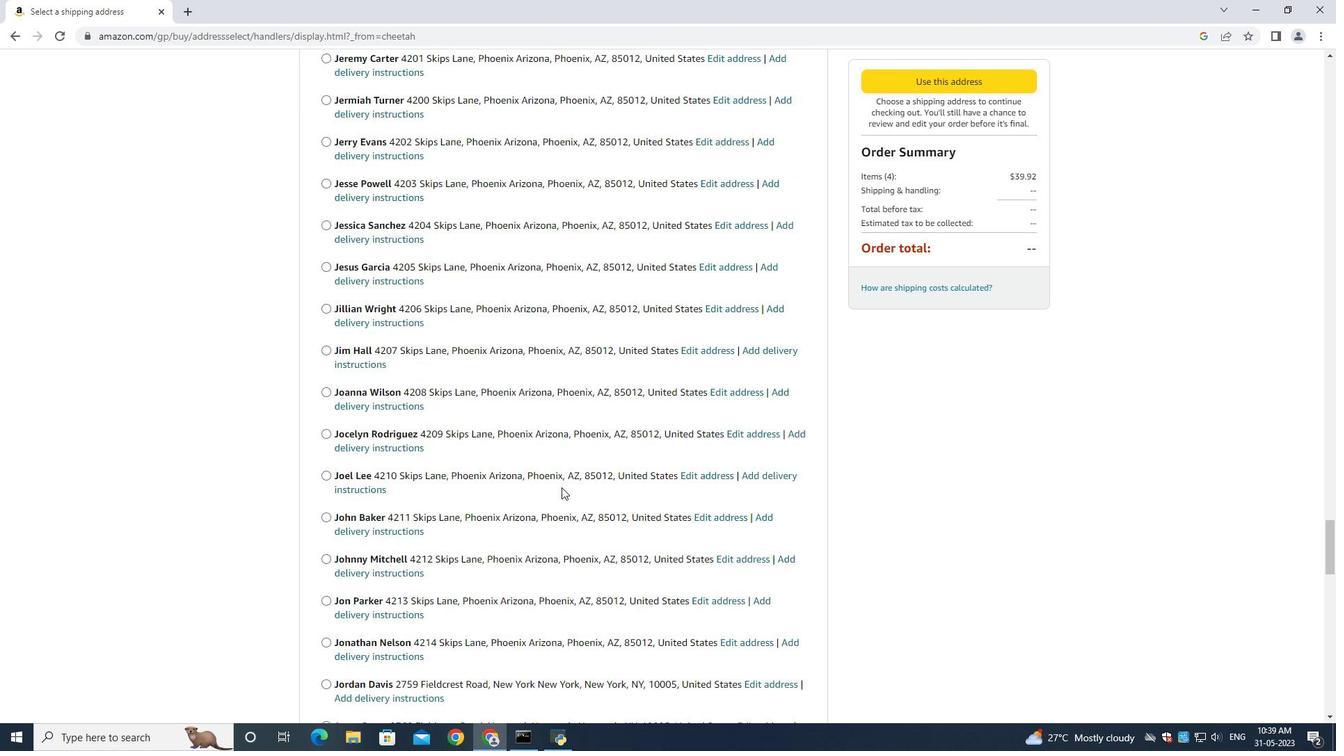 
Action: Mouse moved to (561, 485)
Screenshot: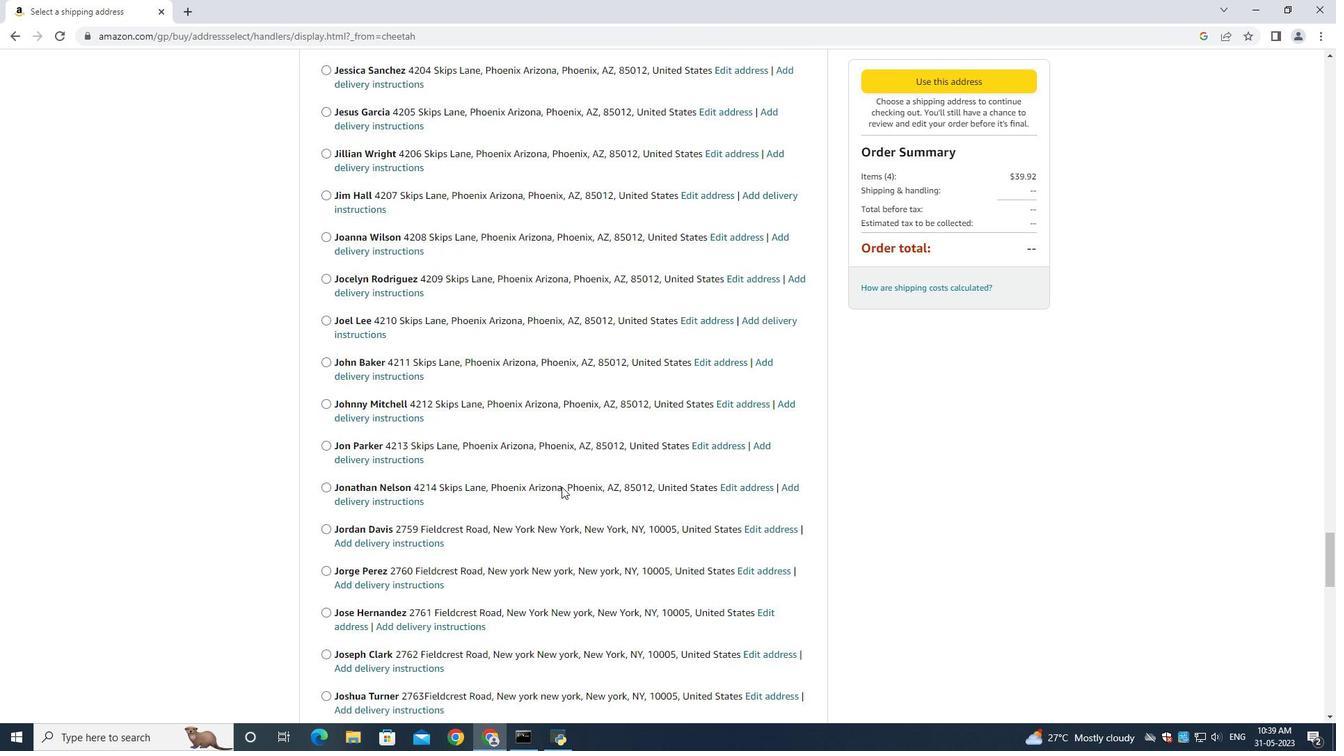 
Action: Mouse scrolled (561, 485) with delta (0, 0)
Screenshot: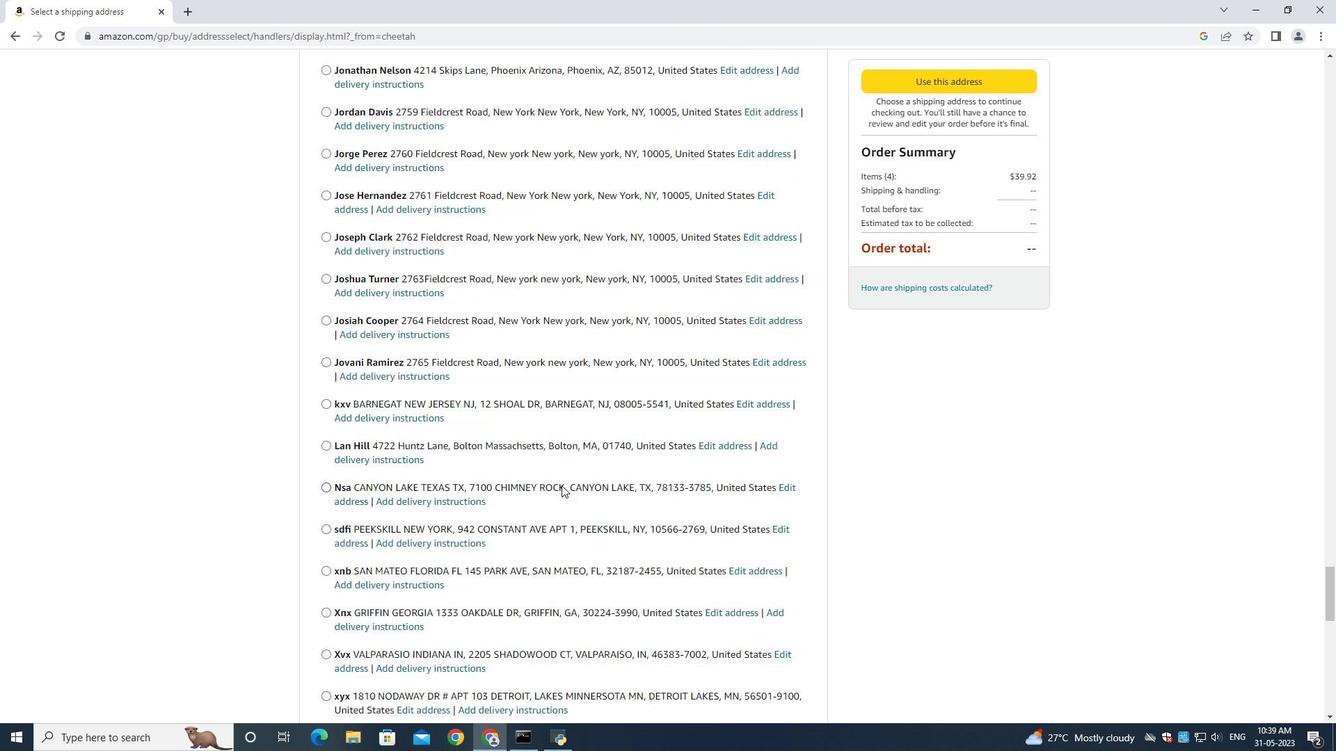 
Action: Mouse scrolled (561, 485) with delta (0, 0)
Screenshot: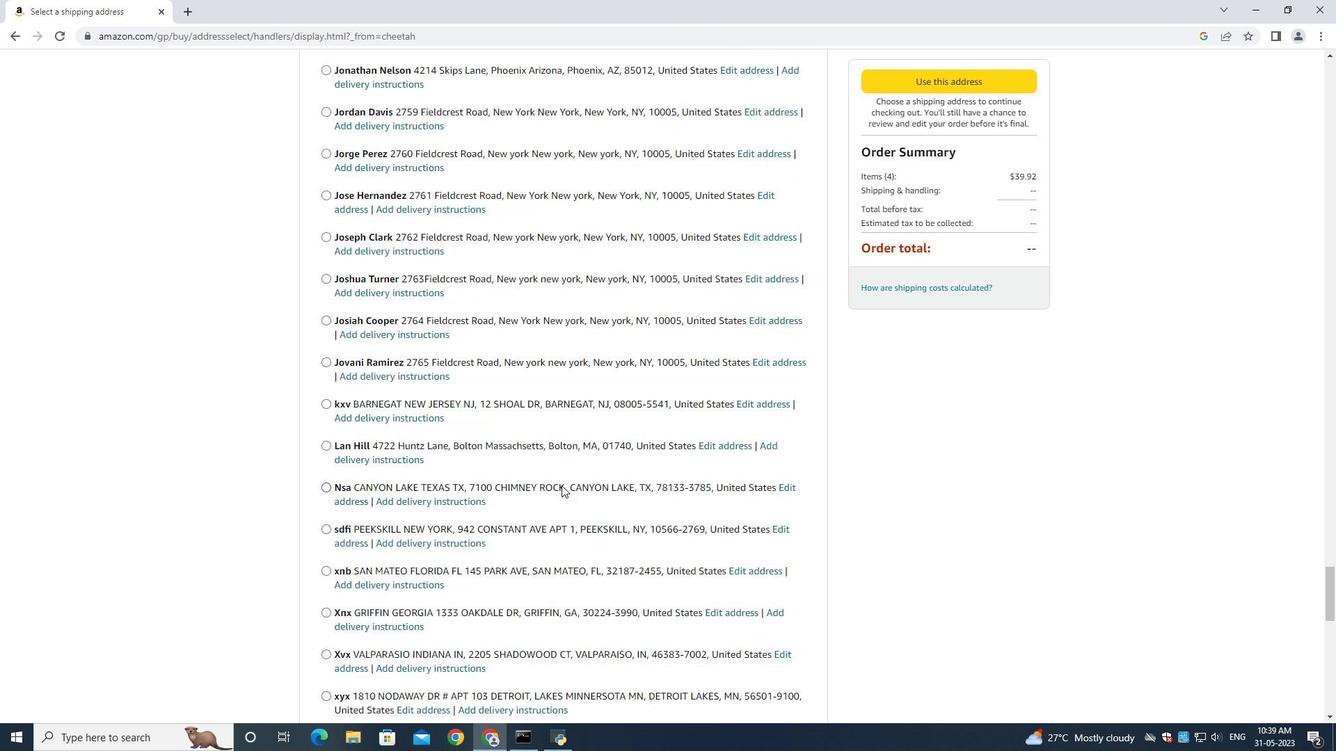 
Action: Mouse scrolled (561, 485) with delta (0, 0)
Screenshot: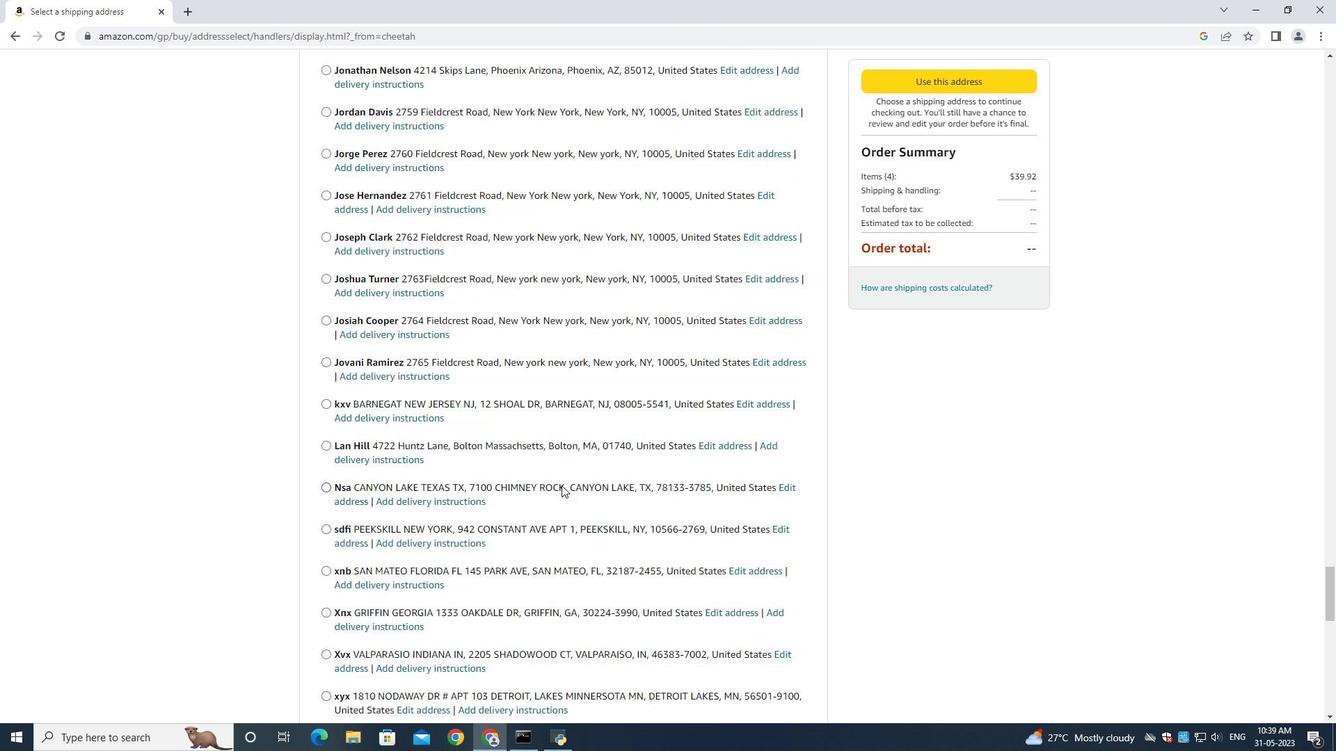 
Action: Mouse scrolled (561, 485) with delta (0, 0)
Screenshot: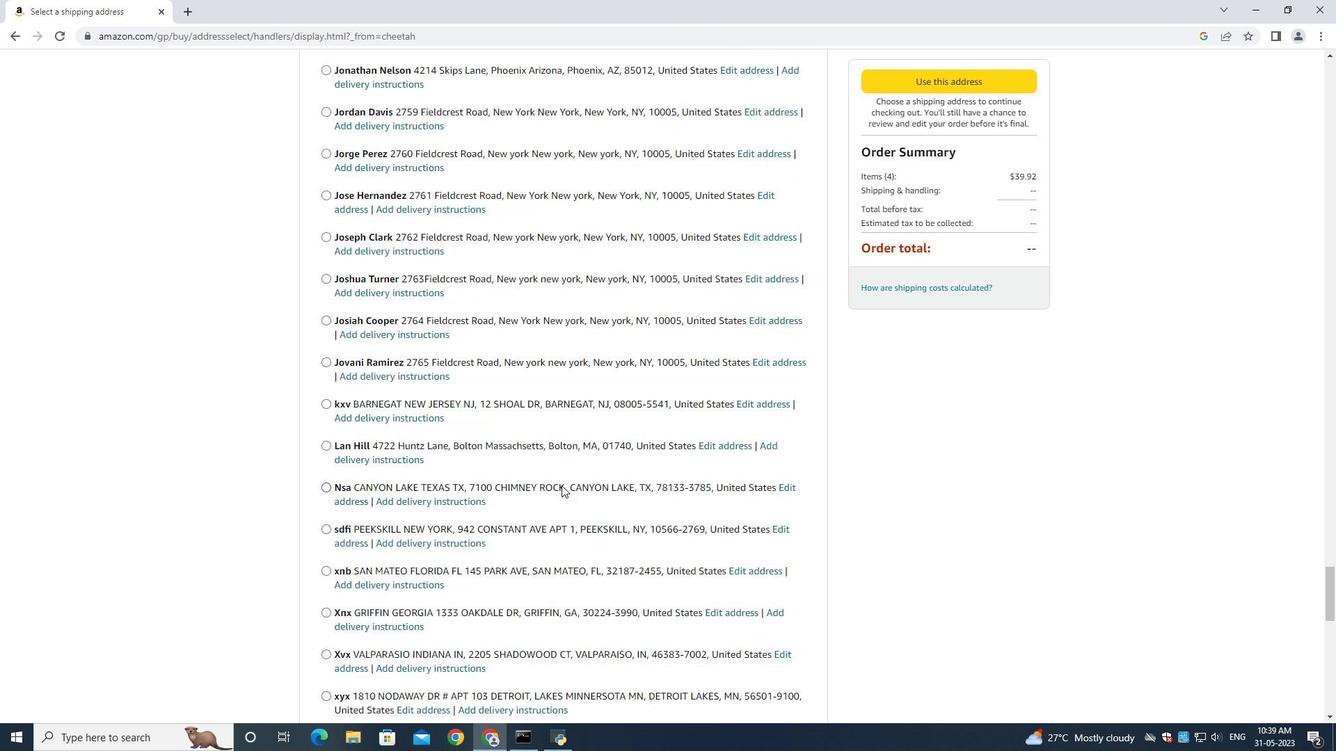 
Action: Mouse scrolled (561, 485) with delta (0, 0)
Screenshot: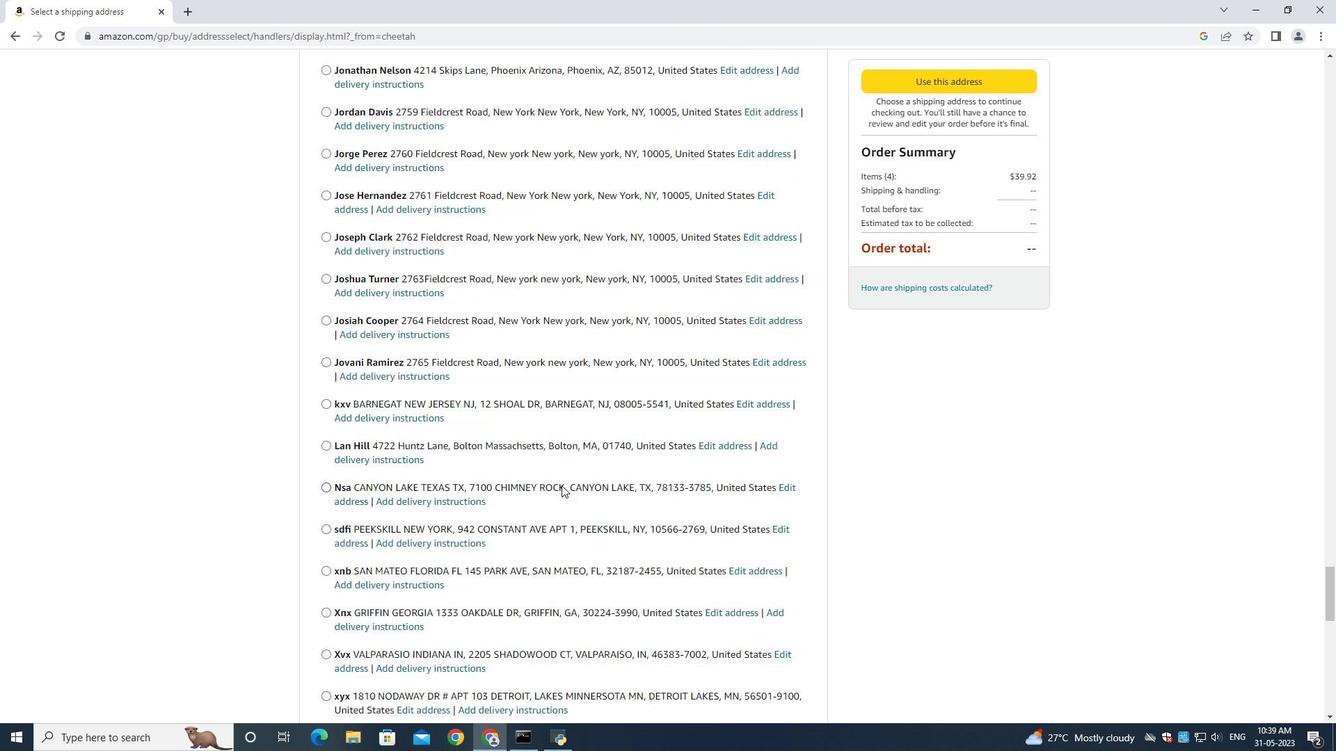 
Action: Mouse scrolled (561, 485) with delta (0, 0)
Screenshot: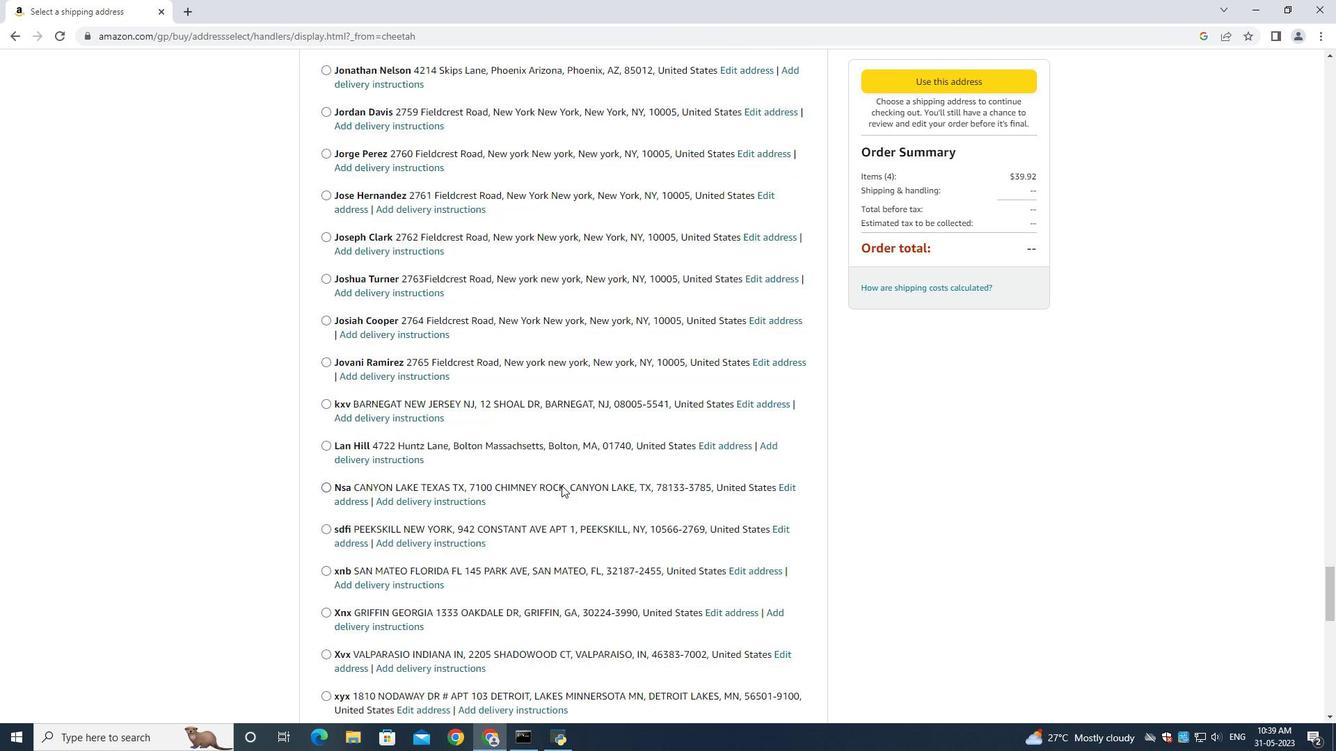 
Action: Mouse moved to (561, 485)
Screenshot: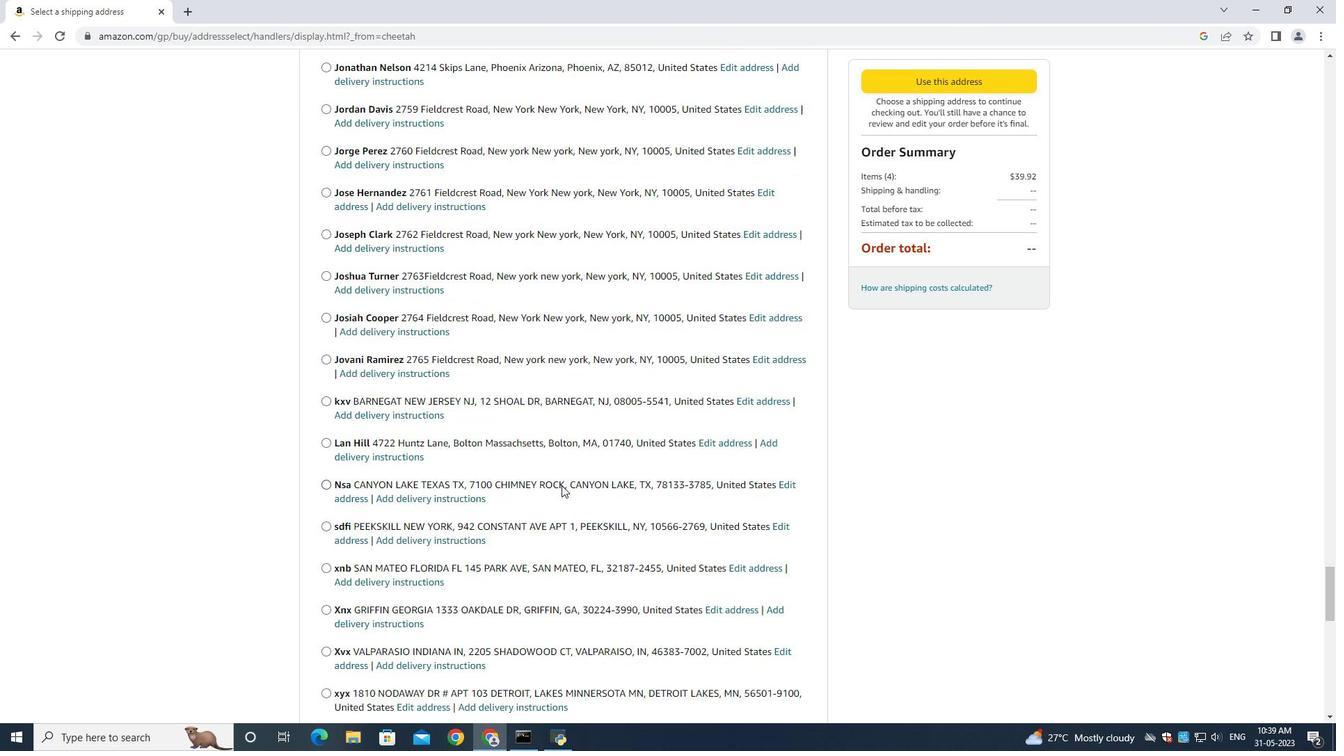 
Action: Mouse scrolled (561, 484) with delta (0, 0)
Screenshot: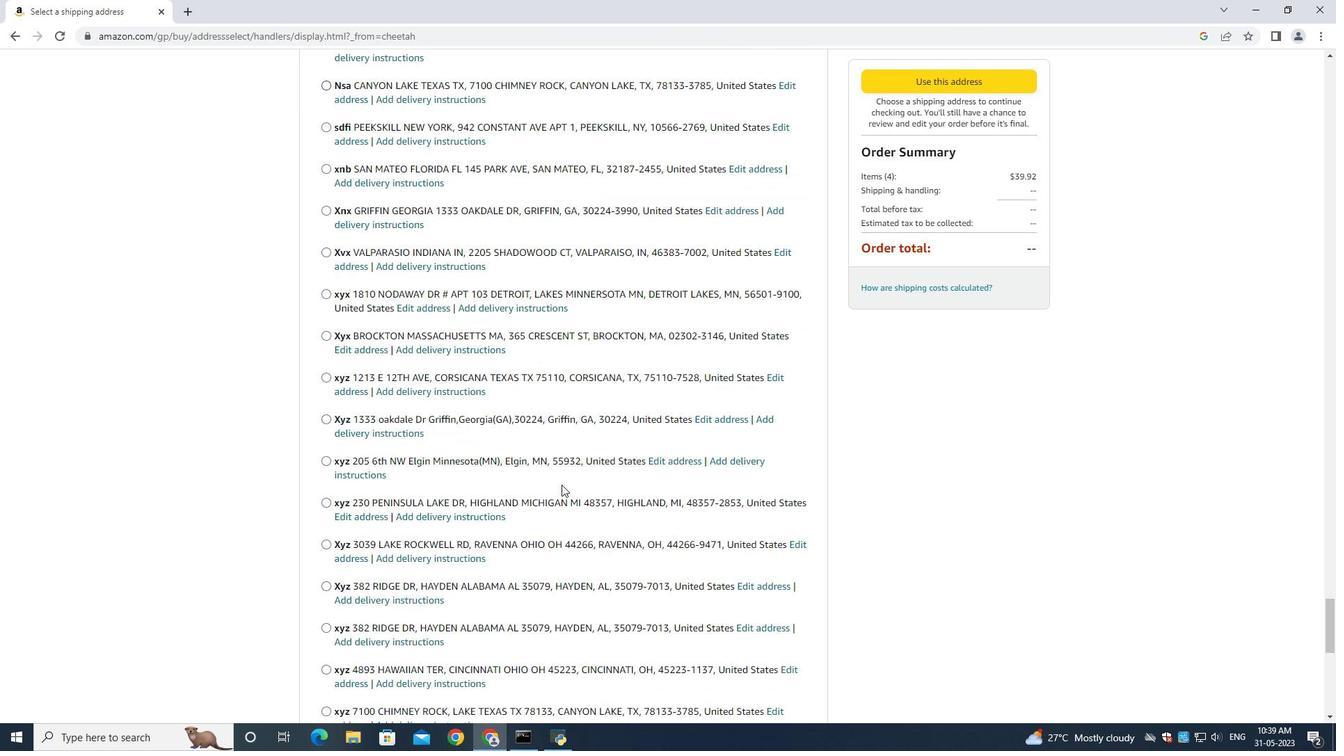 
Action: Mouse scrolled (561, 484) with delta (0, 0)
Screenshot: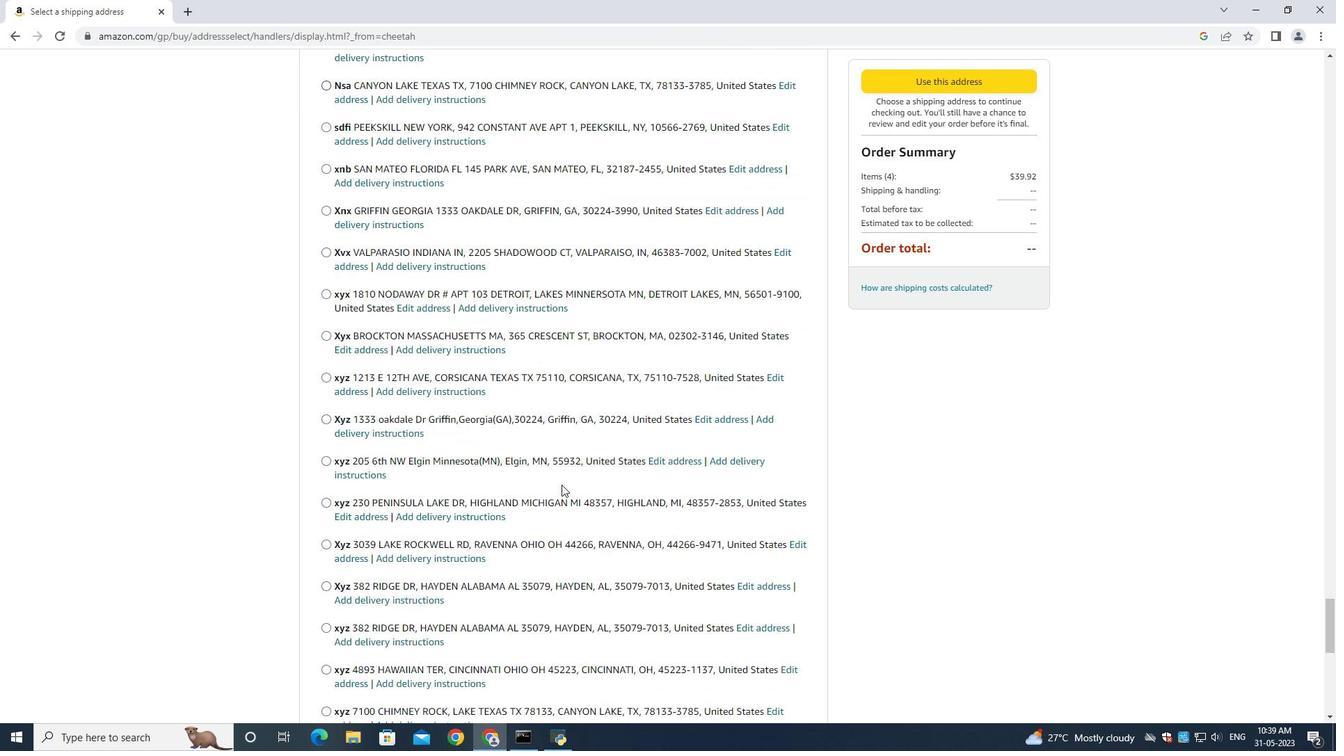 
Action: Mouse scrolled (561, 484) with delta (0, 0)
Screenshot: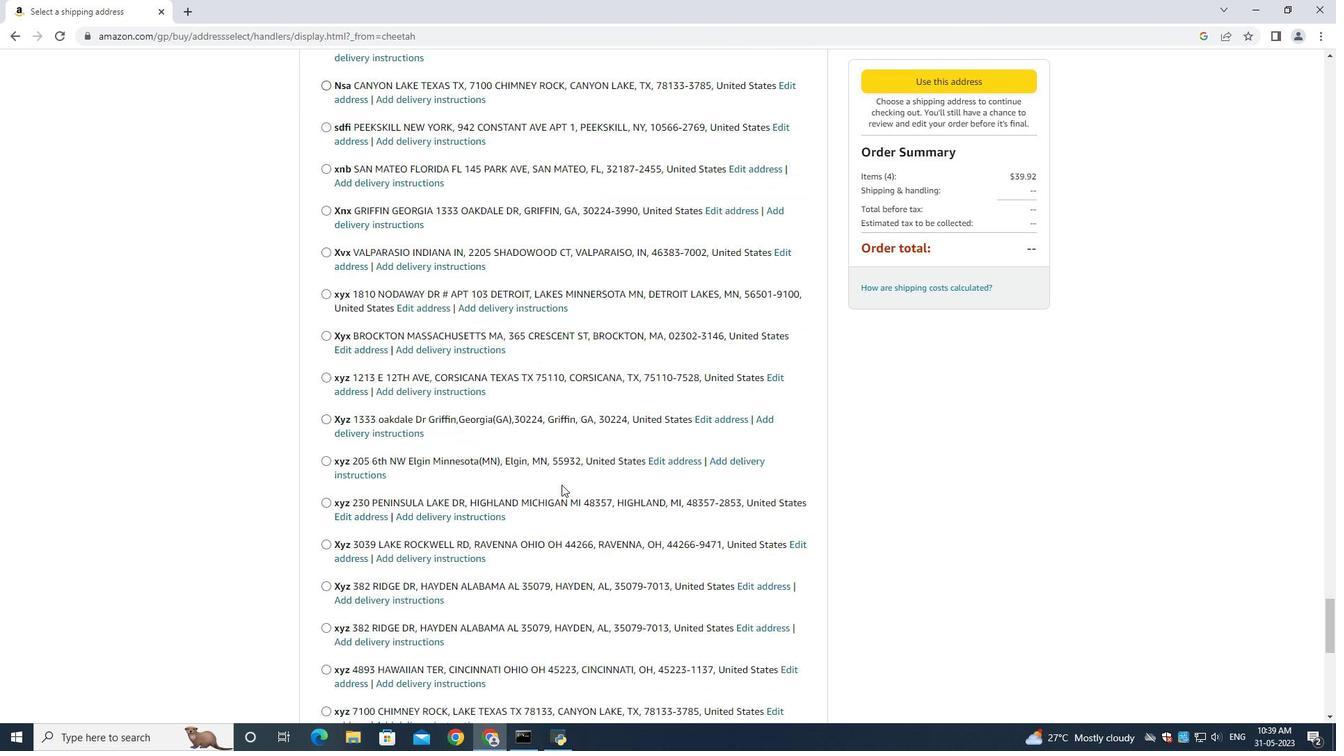 
Action: Mouse scrolled (561, 484) with delta (0, 0)
Screenshot: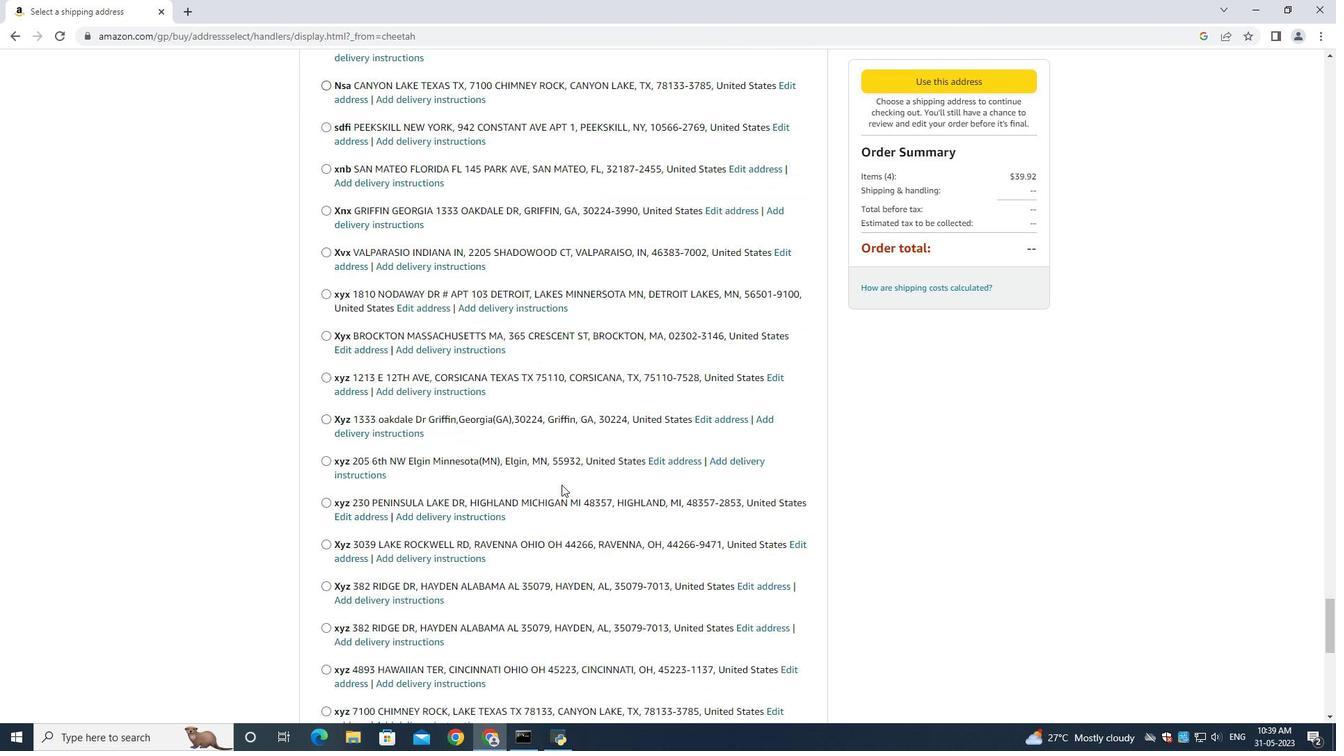 
Action: Mouse scrolled (561, 484) with delta (0, 0)
Screenshot: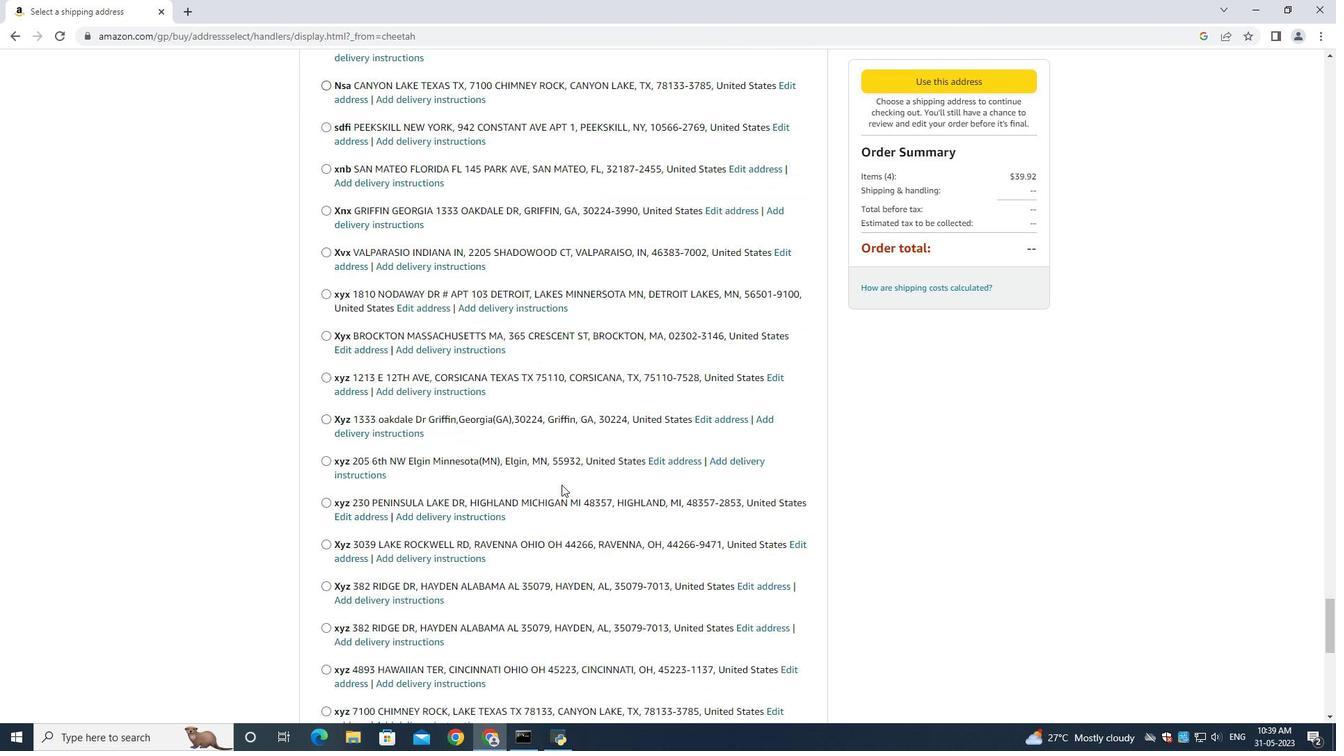 
Action: Mouse moved to (561, 480)
Screenshot: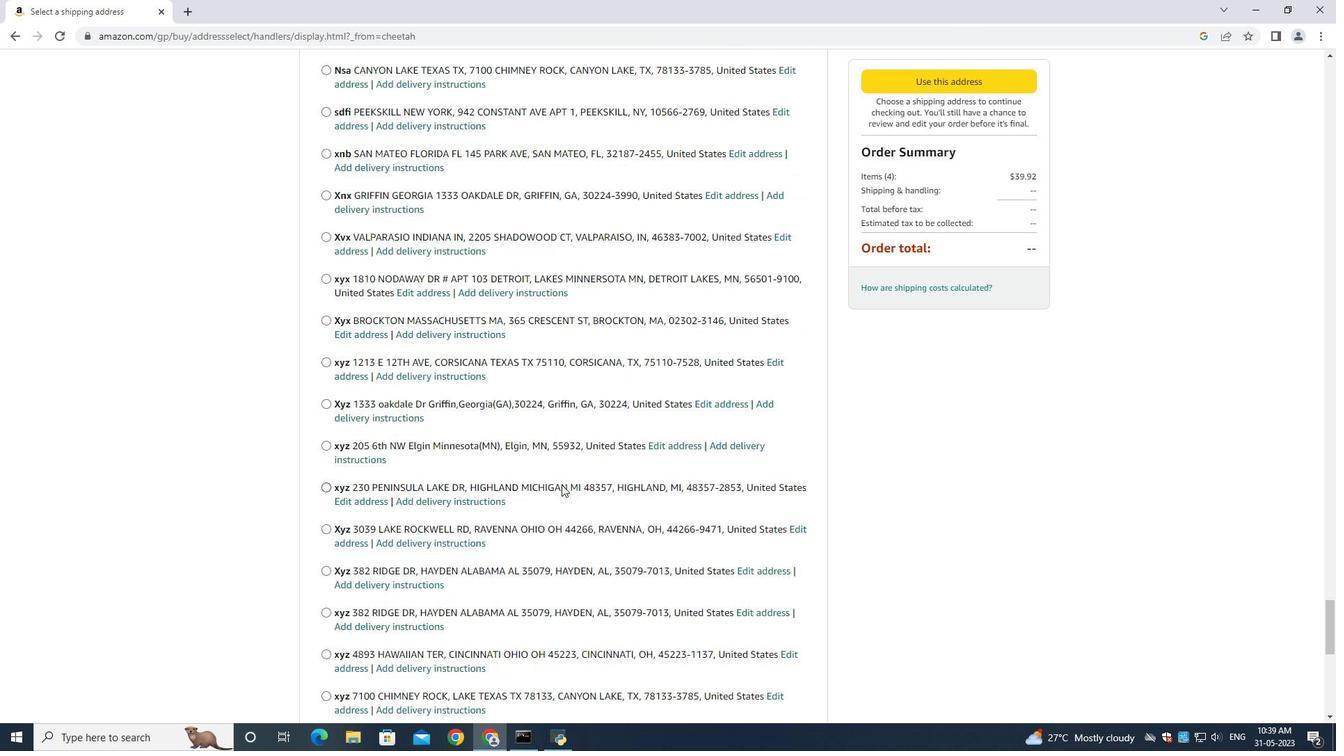 
Action: Mouse scrolled (561, 479) with delta (0, 0)
Screenshot: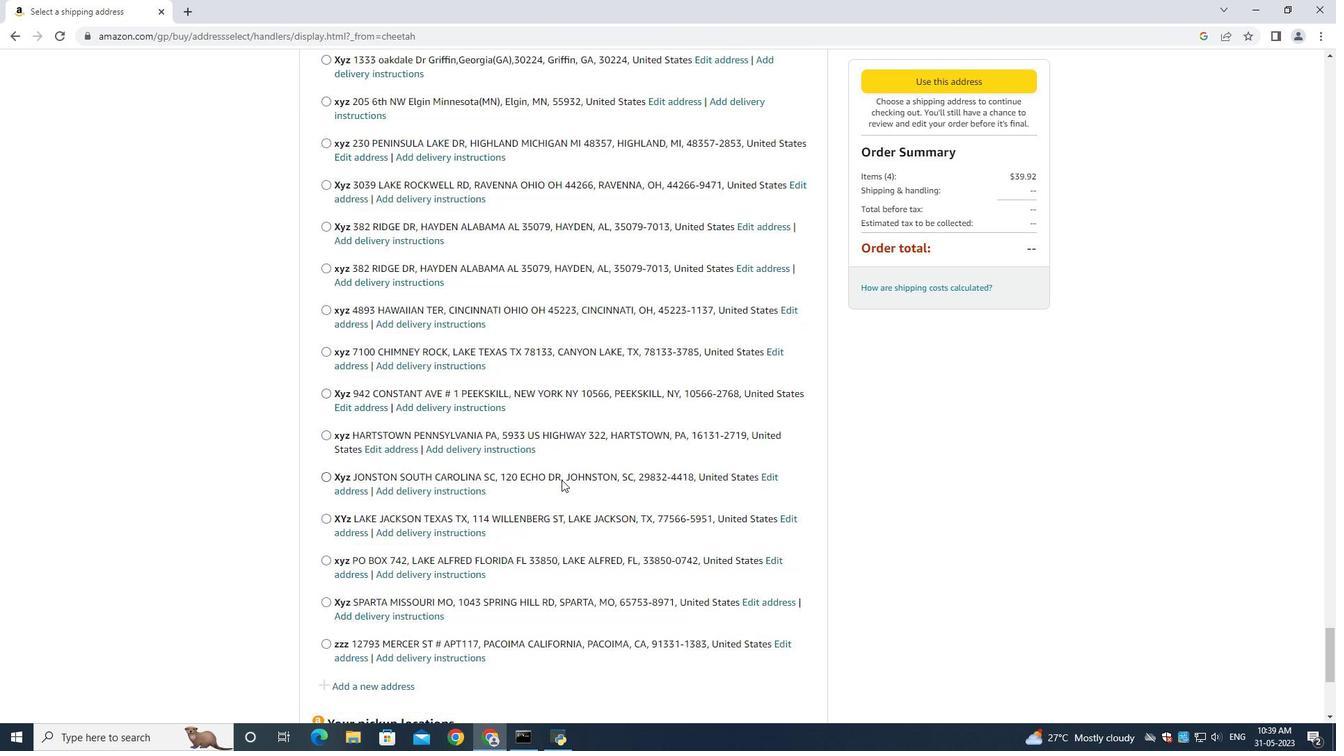 
Action: Mouse scrolled (561, 479) with delta (0, 0)
Screenshot: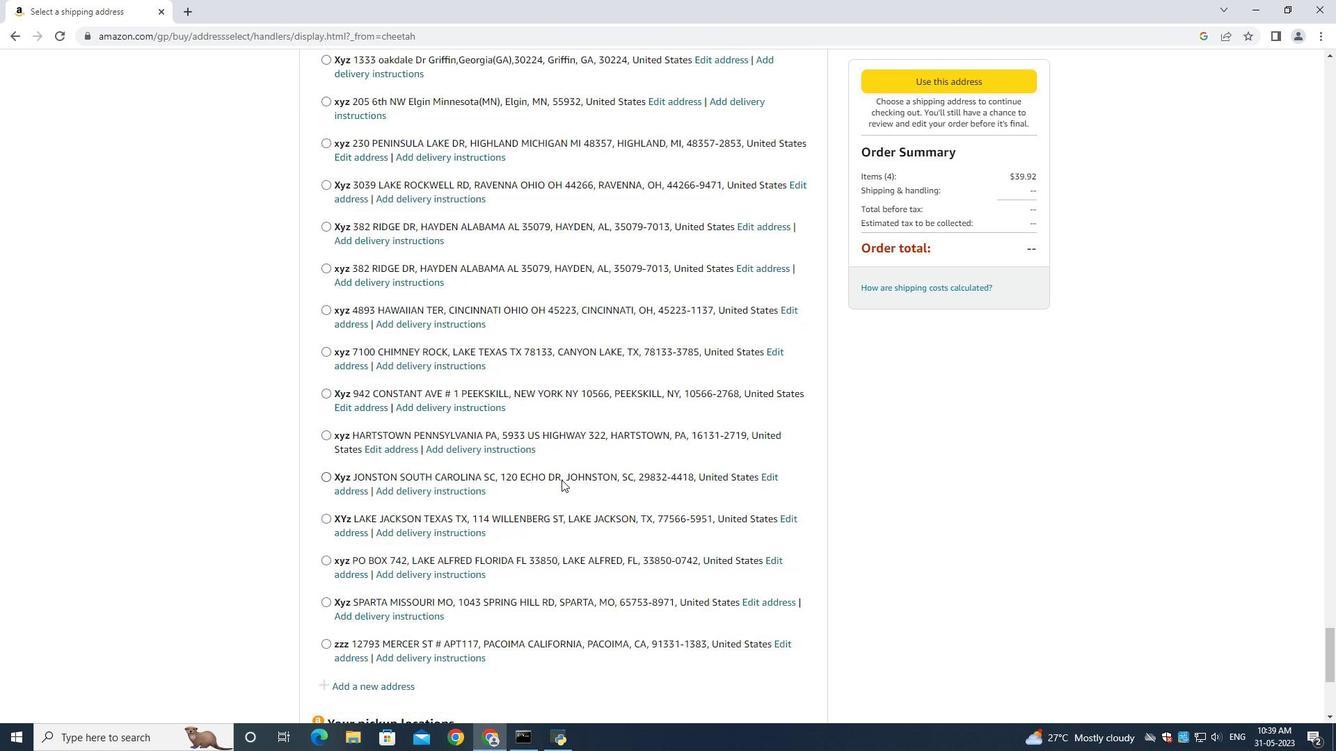 
Action: Mouse scrolled (561, 479) with delta (0, 0)
Screenshot: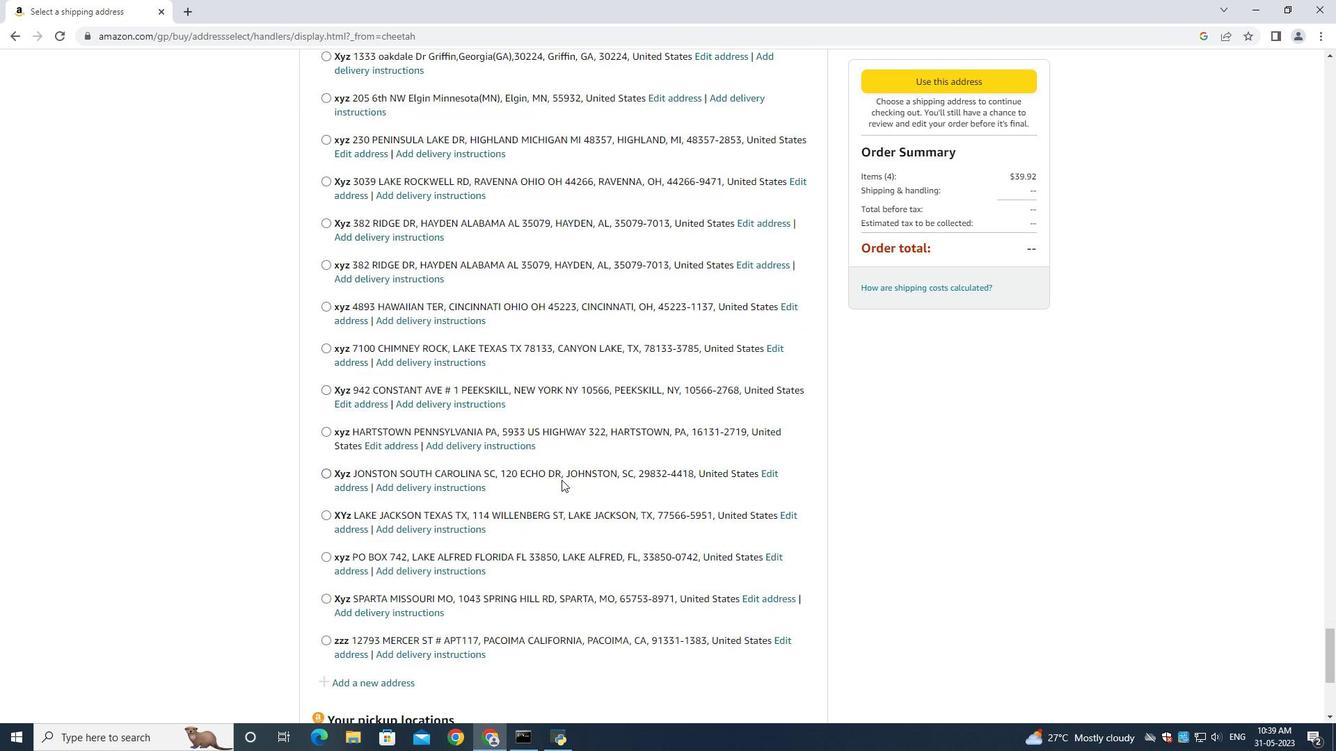 
Action: Mouse scrolled (561, 479) with delta (0, 0)
Screenshot: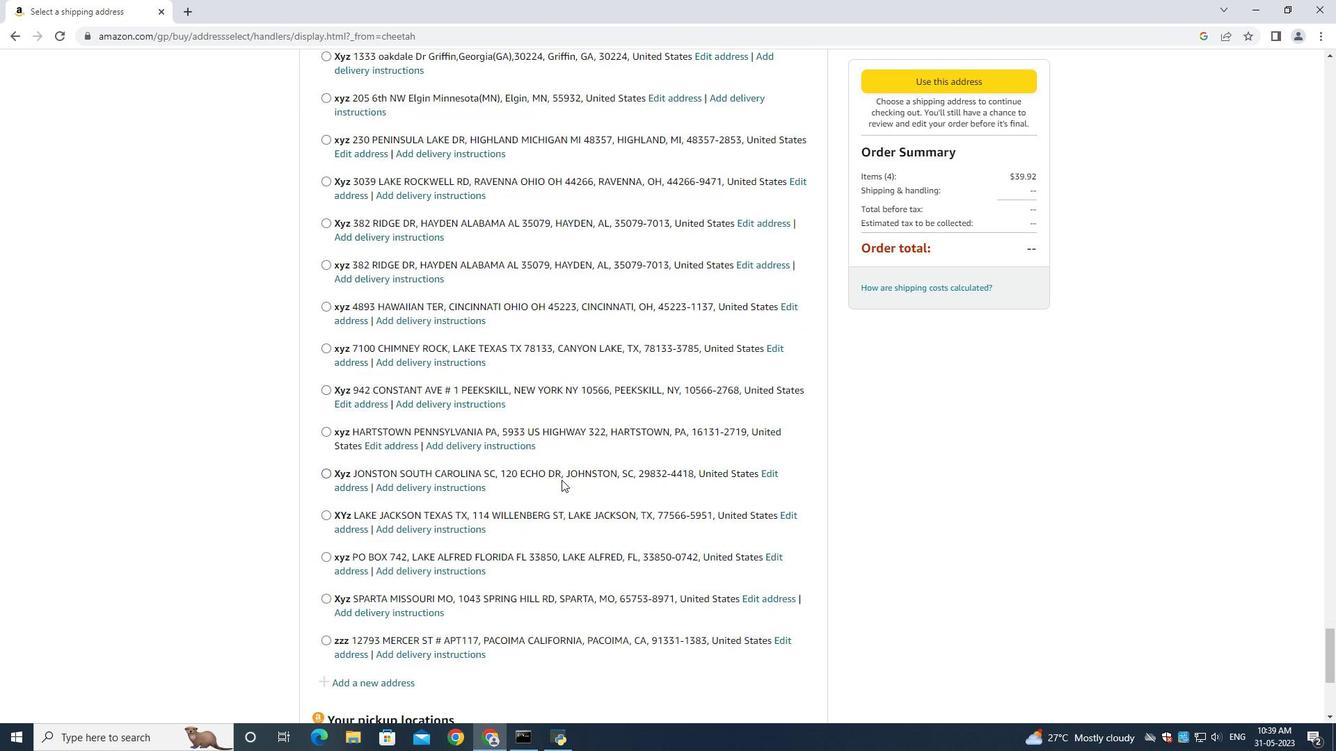 
Action: Mouse moved to (400, 412)
Screenshot: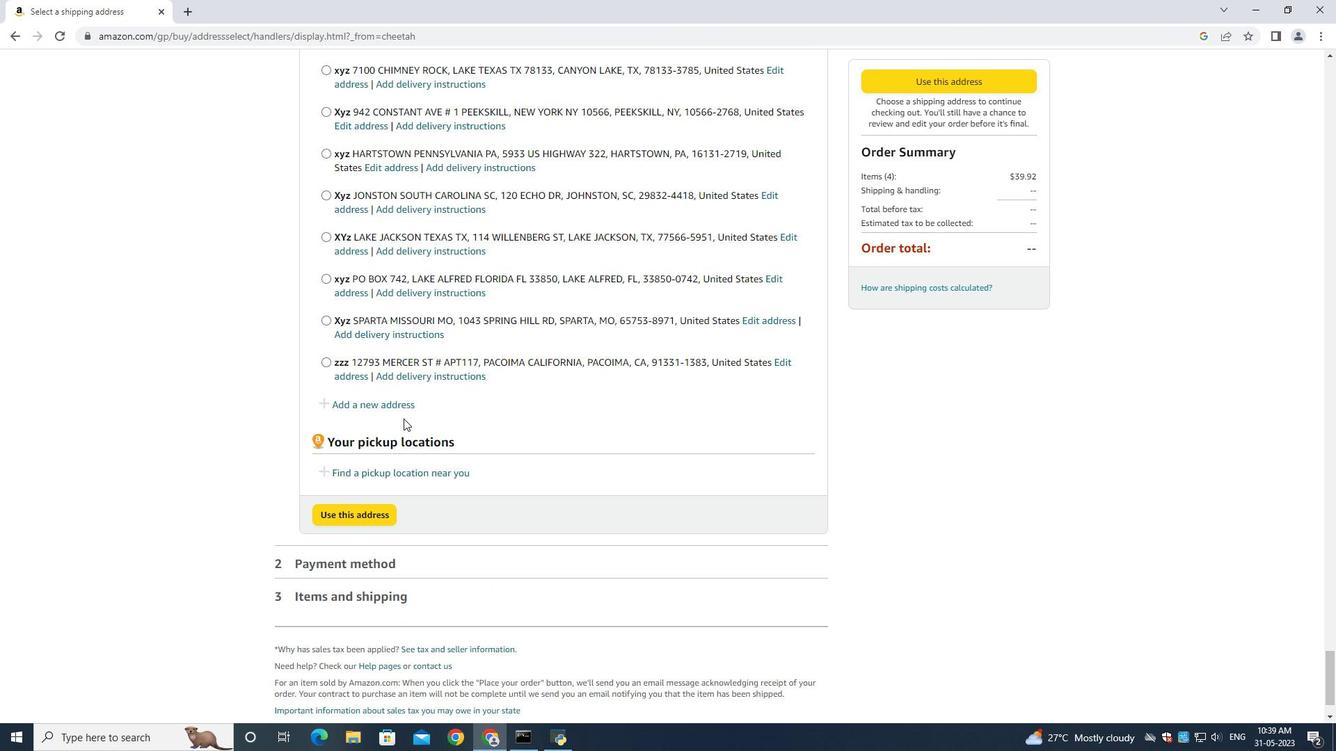 
Action: Mouse pressed left at (400, 412)
Screenshot: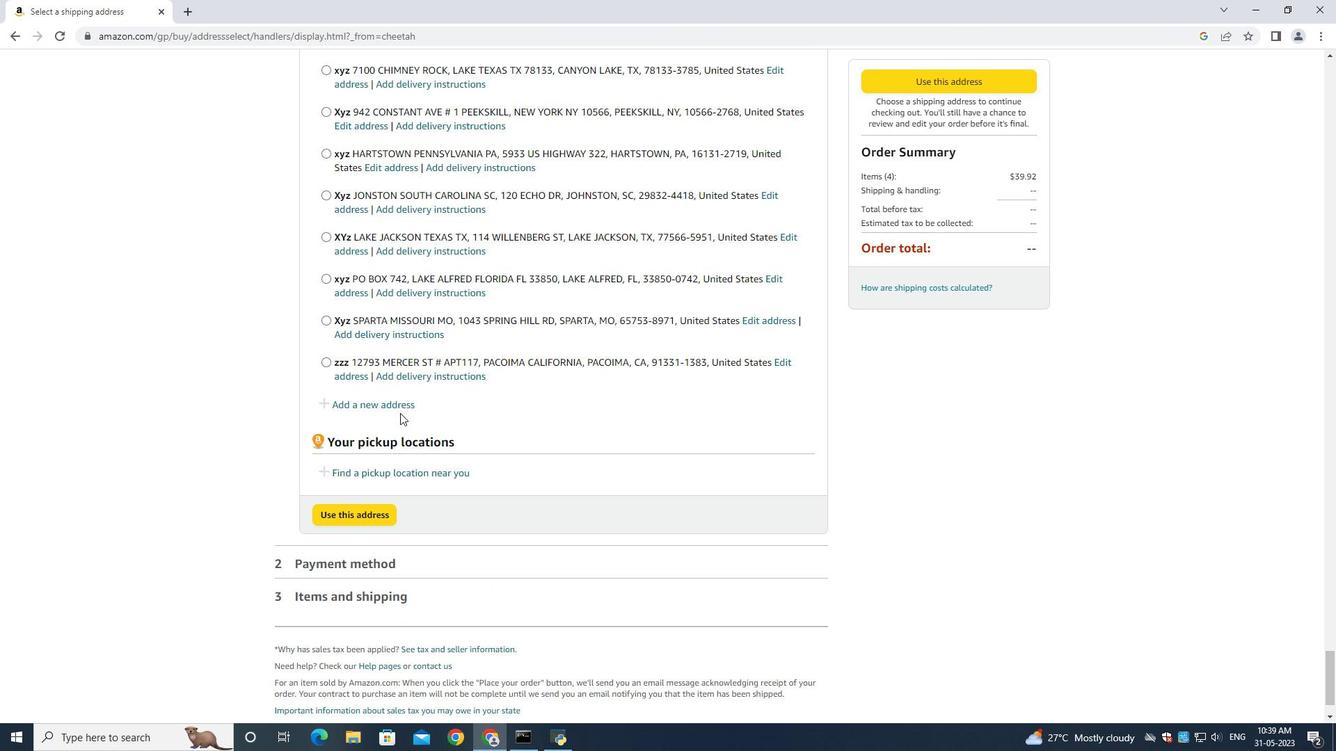 
Action: Mouse moved to (391, 403)
Screenshot: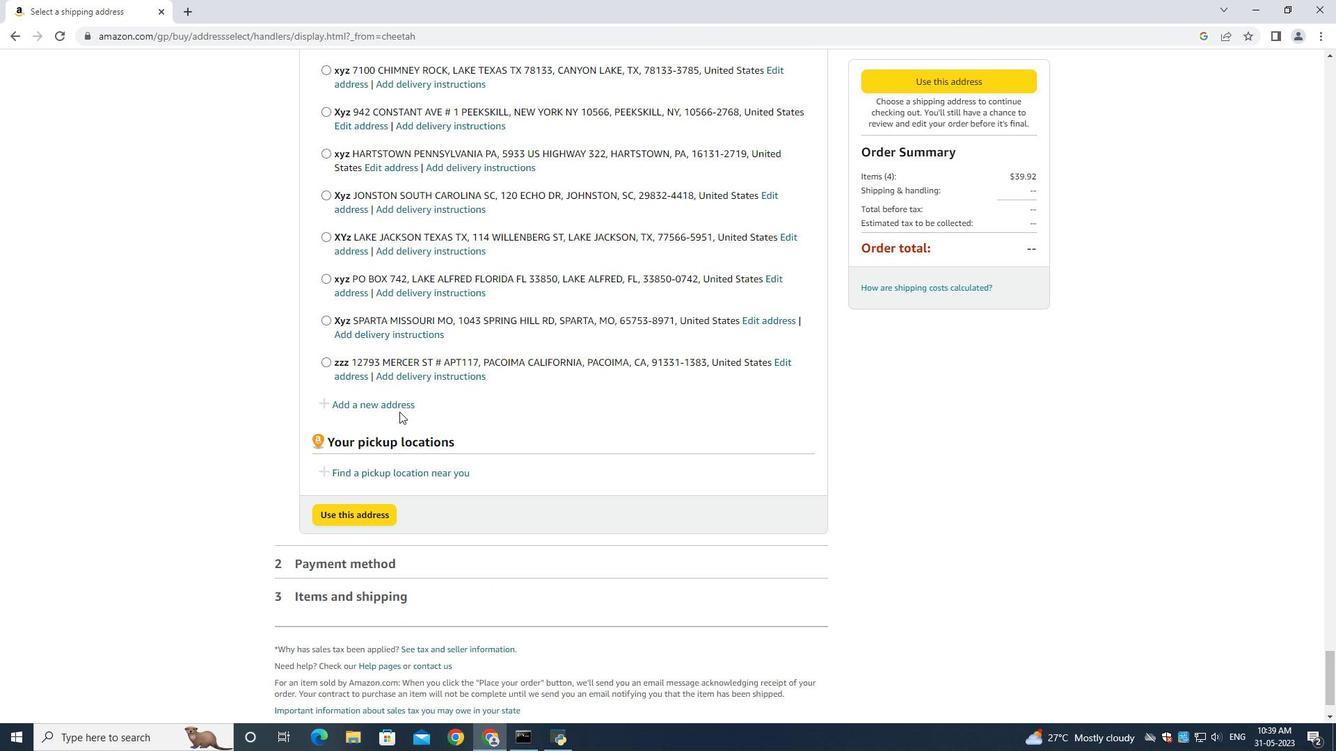 
Action: Mouse pressed left at (391, 403)
Screenshot: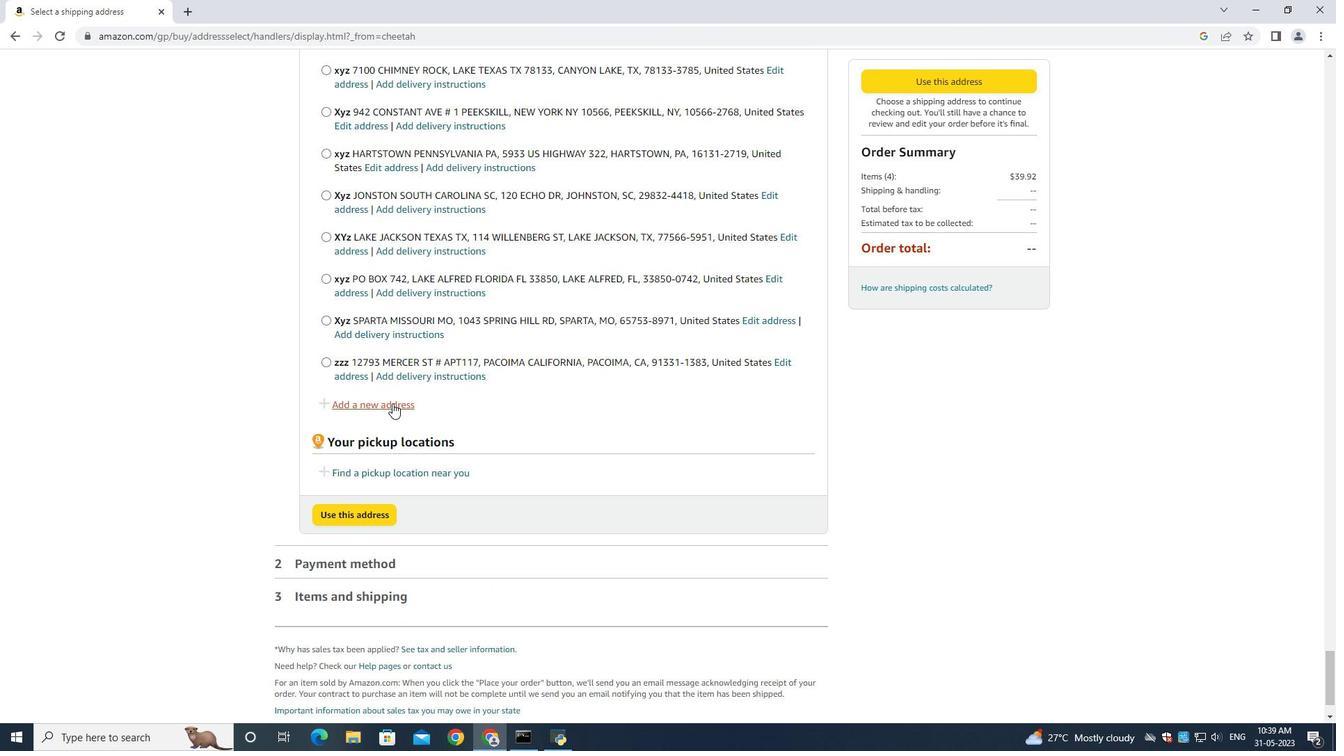 
Action: Mouse moved to (506, 343)
Screenshot: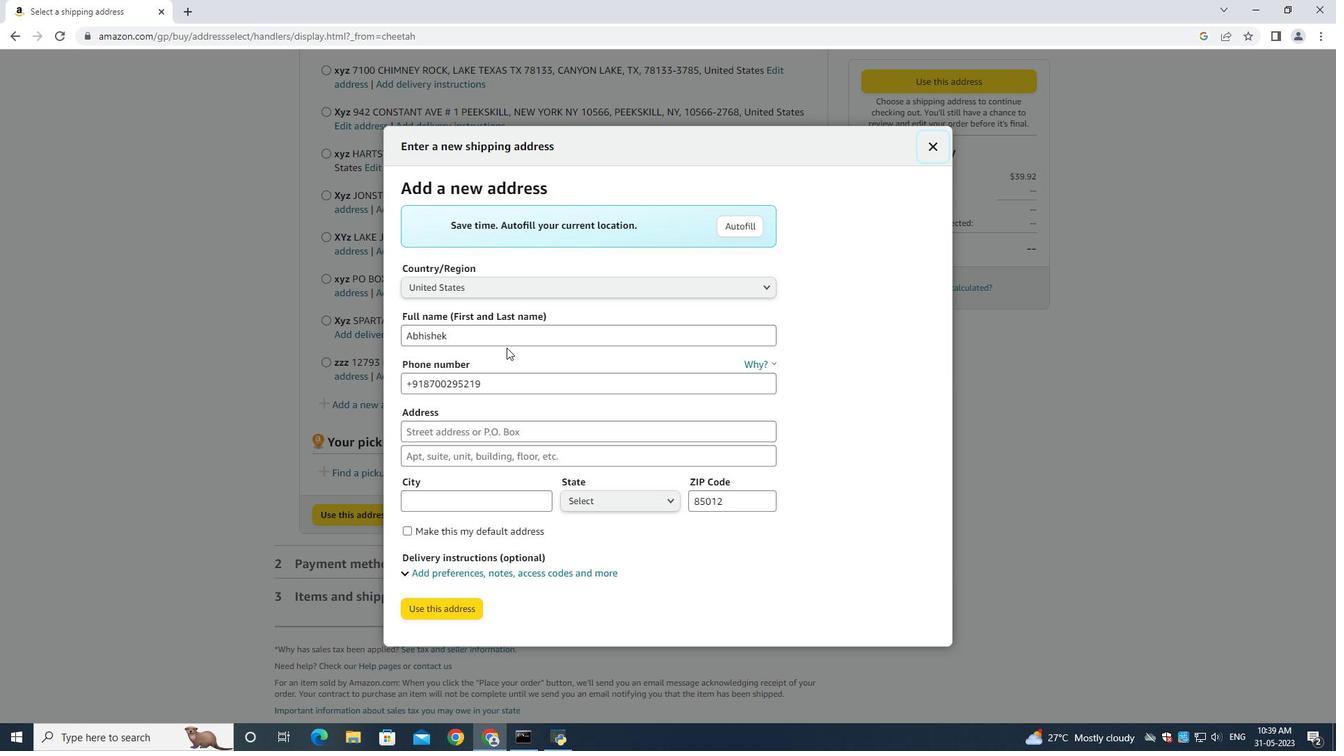 
Action: Mouse pressed left at (506, 343)
Screenshot: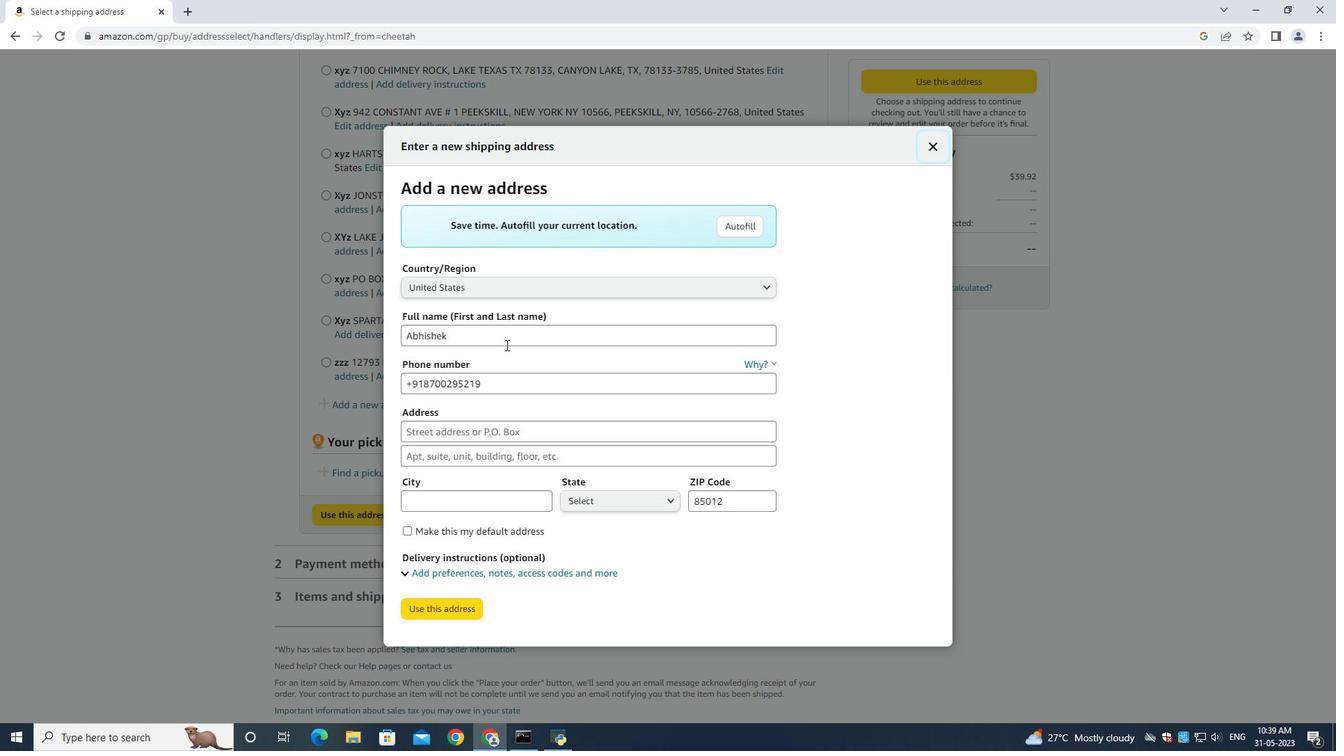 
Action: Key pressed ctrl+A<Key.backspace><Key.shift><Key.shift><Key.shift><Key.shift><Key.shift><Key.shift><Key.shift><Key.shift><Key.shift><Key.shift><Key.shift><Key.shift><Key.shift><Key.shift><Key.shift><Key.shift><Key.shift><Key.shift><Key.shift><Key.shift><Key.shift><Key.shift><Key.shift><Key.shift><Key.shift><Key.shift><Key.shift><Key.shift><Key.shift><Key.shift><Key.shift><Key.shift><Key.shift><Key.shift><Key.shift><Key.shift><Key.shift><Key.shift><Key.shift><Key.shift><Key.shift><Key.shift><Key.shift><Key.shift><Key.shift><Key.shift><Key.shift><Key.shift><Key.shift><Key.shift><Key.shift><Key.shift><Key.shift><Key.shift><Key.shift><Key.shift><Key.shift><Key.shift><Key.shift><Key.shift><Key.shift><Key.shift><Key.shift><Key.shift><Key.shift>Juanita<Key.space><Key.shift>Young<Key.space><Key.tab><Key.tab><Key.backspace>6318992398
Screenshot: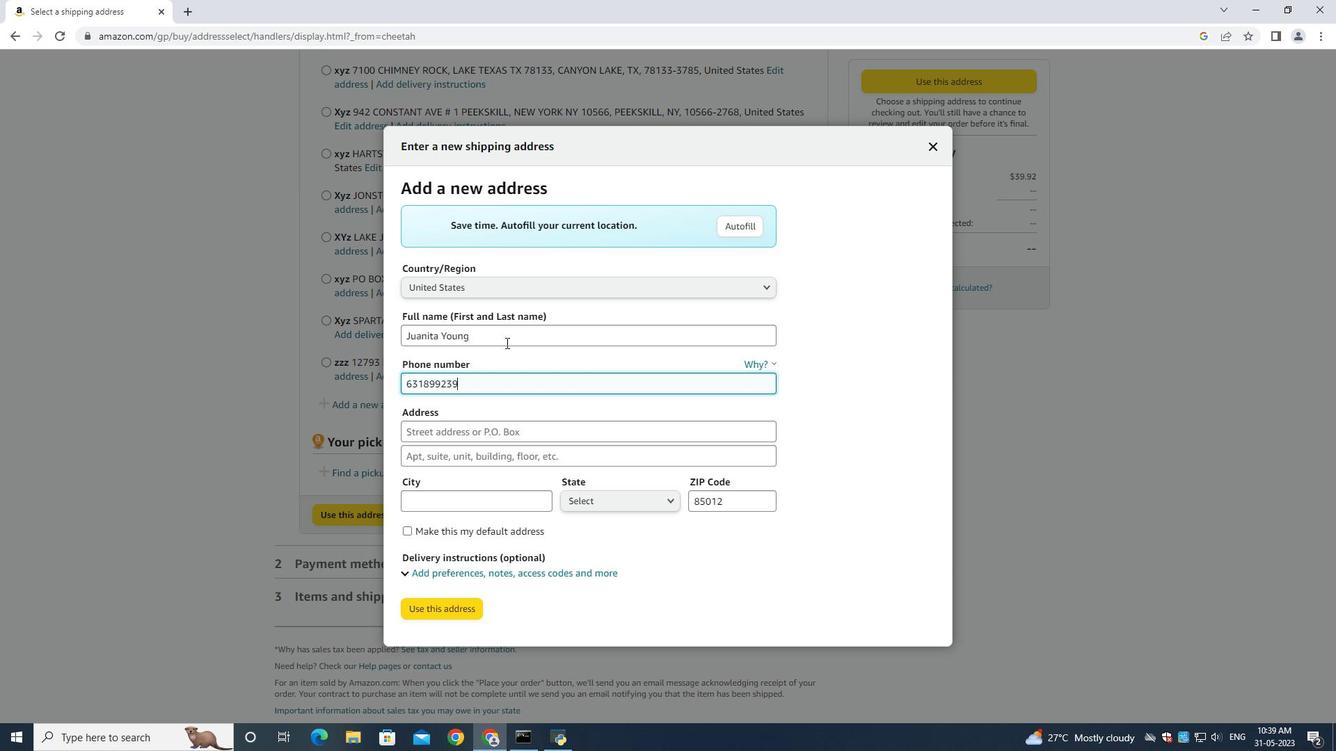 
Action: Mouse moved to (485, 438)
Screenshot: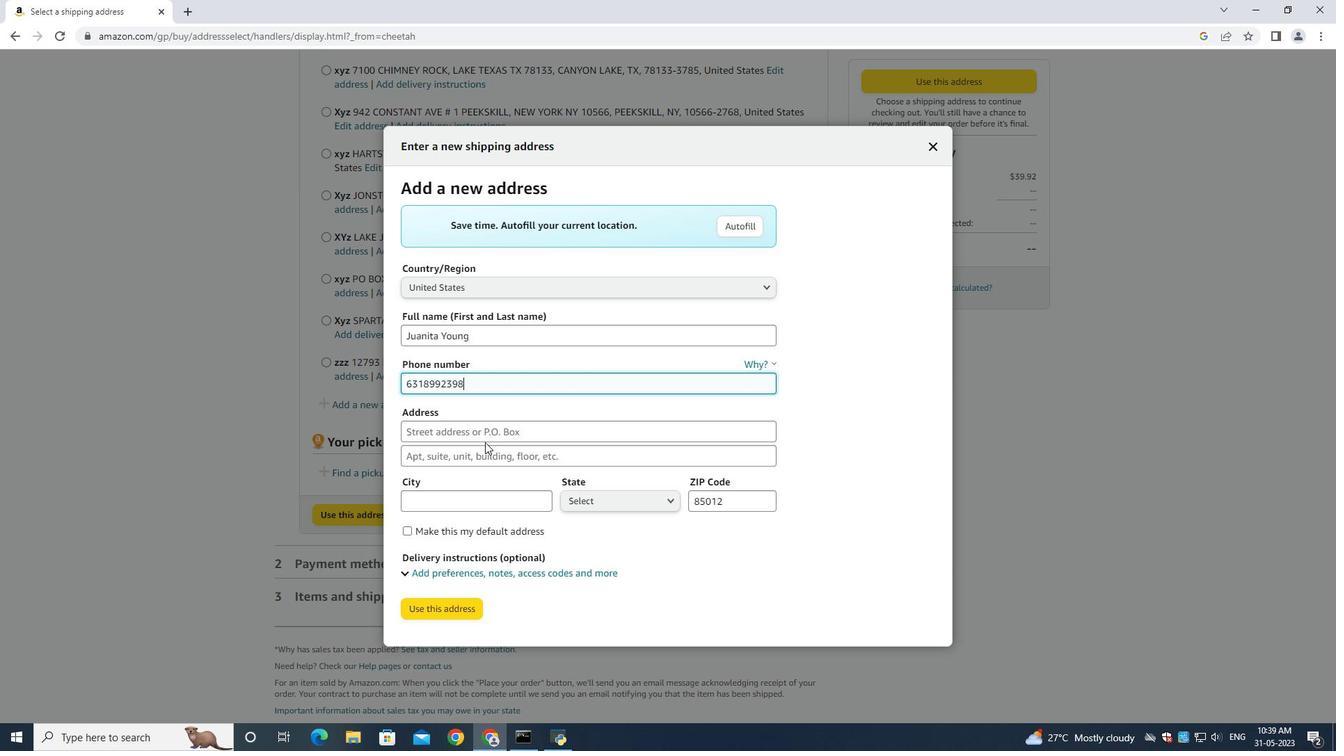 
Action: Mouse pressed left at (485, 438)
Screenshot: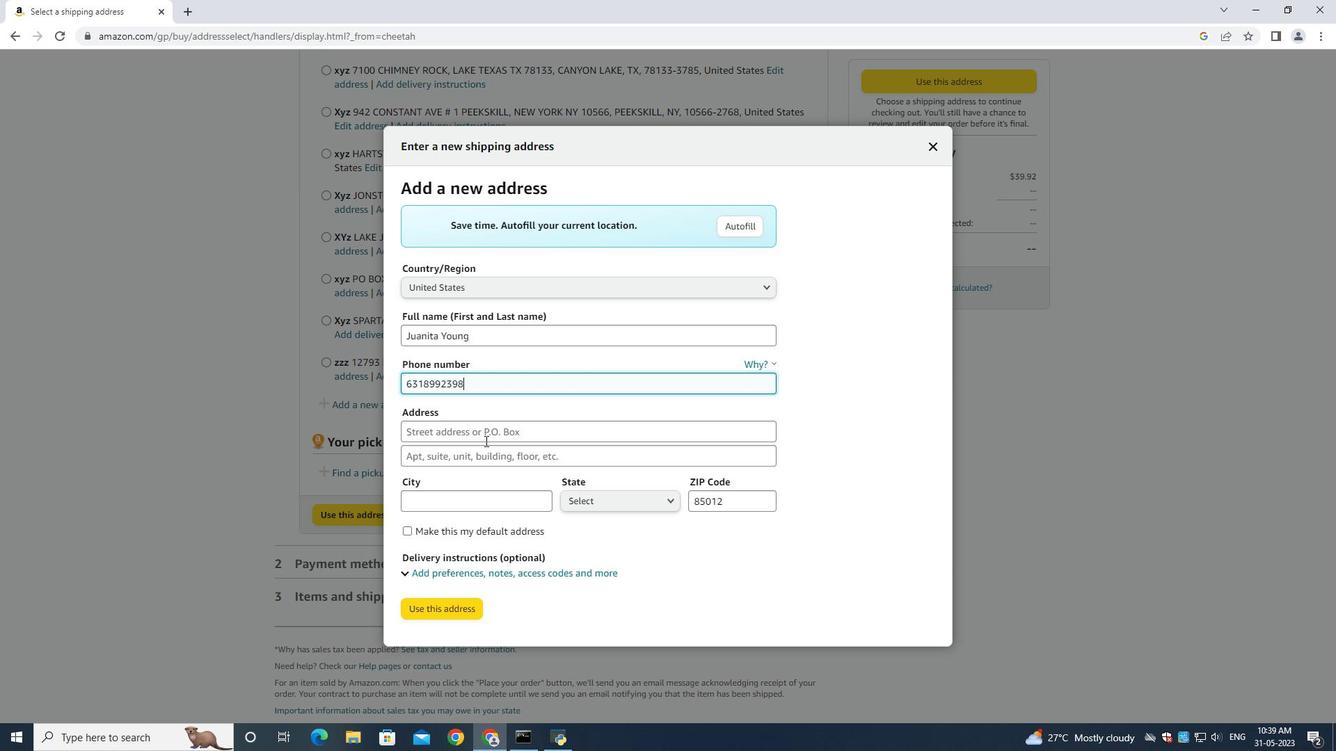 
Action: Mouse moved to (486, 438)
Screenshot: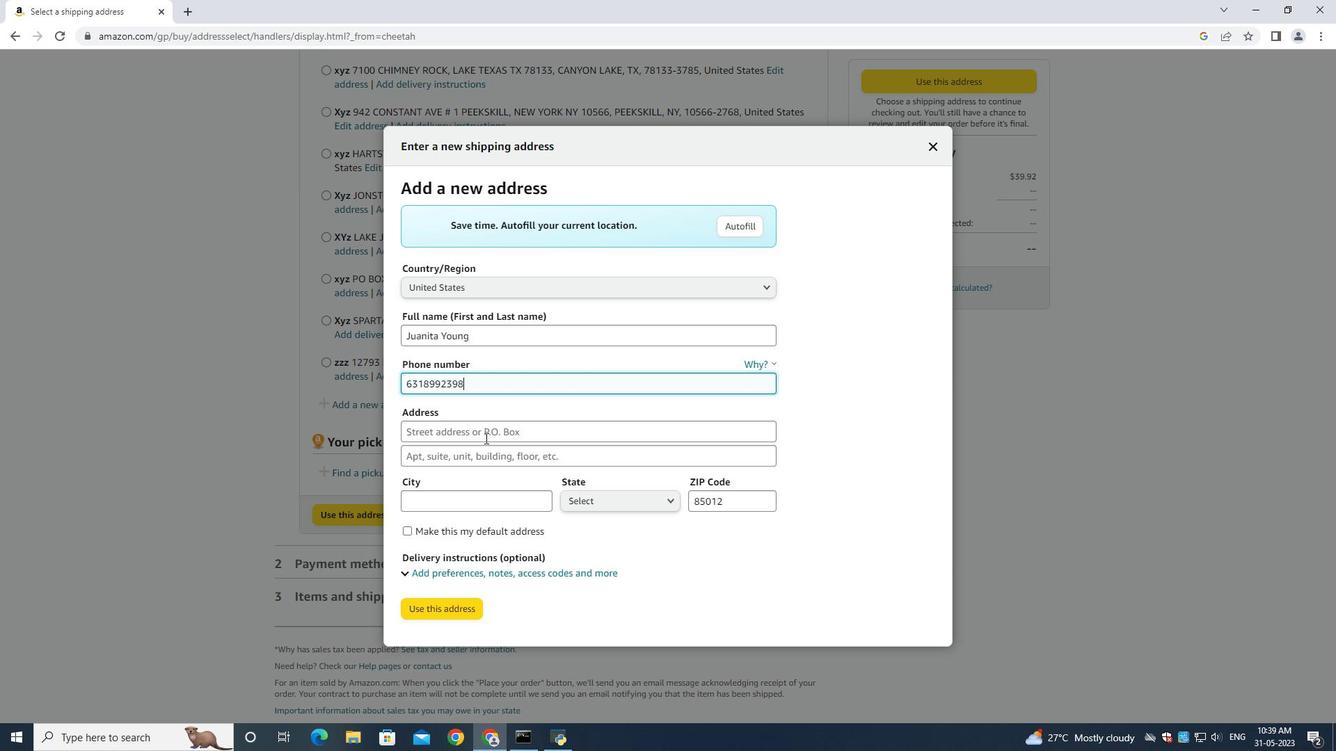 
Action: Key pressed 2766<Key.space><Key.shift><Key.shift><Key.shift><Key.shift><Key.shift><Key.shift><Key.shift><Key.shift><Key.shift><Key.shift><Key.shift>Fieldcrest<Key.space><Key.shift><Key.shift><Key.shift><Key.shift><Key.shift><Key.shift>Road<Key.space><Key.tab><Key.shift><Key.shift><Key.shift><Key.shift><Key.shift><Key.shift><Key.shift><Key.shift><Key.shift><Key.shift><Key.shift><Key.shift><Key.shift><Key.shift><Key.shift><Key.shift><Key.shift><Key.shift><Key.shift><Key.shift><Key.shift><Key.shift><Key.shift><Key.shift><Key.shift><Key.shift>new<Key.space>york<Key.space>new<Key.space>york<Key.space><Key.tab><Key.shift>New<Key.space><Key.shift><Key.shift><Key.shift><Key.shift><Key.shift><Key.shift><Key.shift><Key.shift>York<Key.space><Key.tab>new<Key.space><Key.down><Key.down><Key.down><Key.enter><Key.tab><Key.backspace>10005
Screenshot: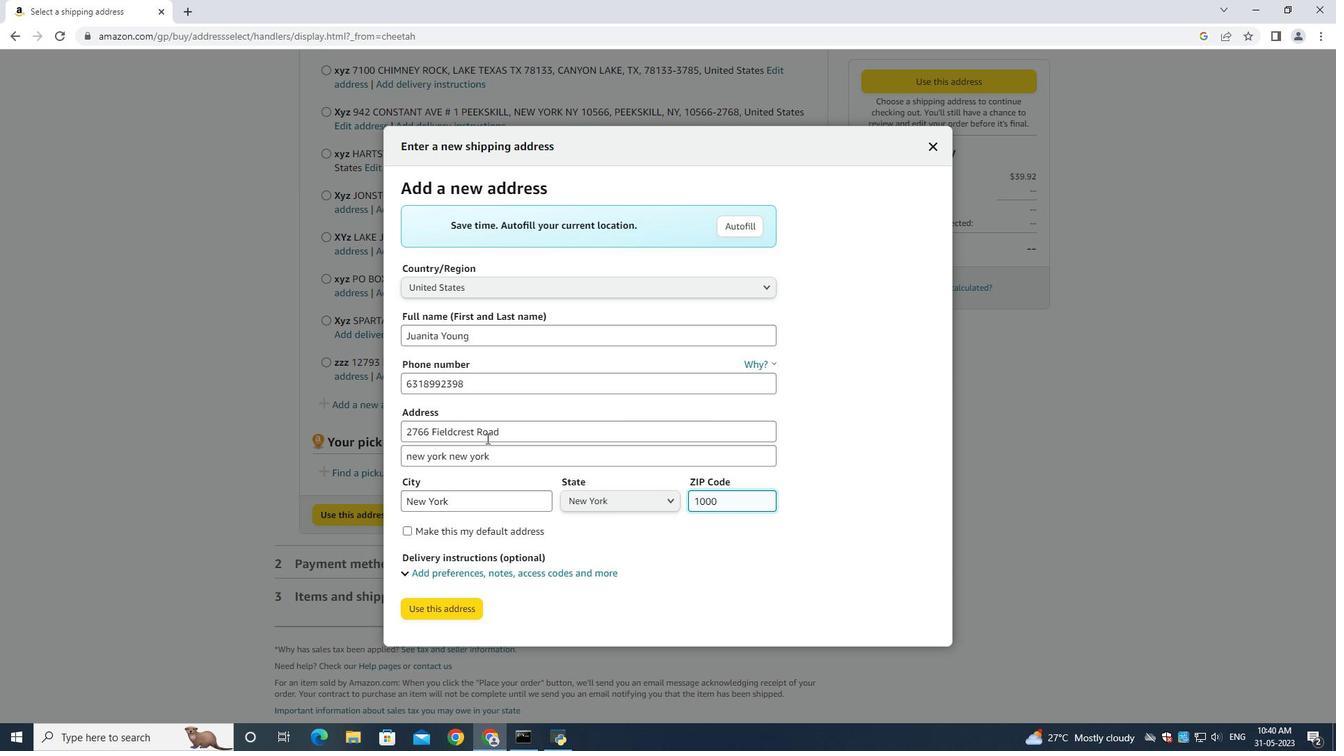 
Action: Mouse moved to (416, 609)
Screenshot: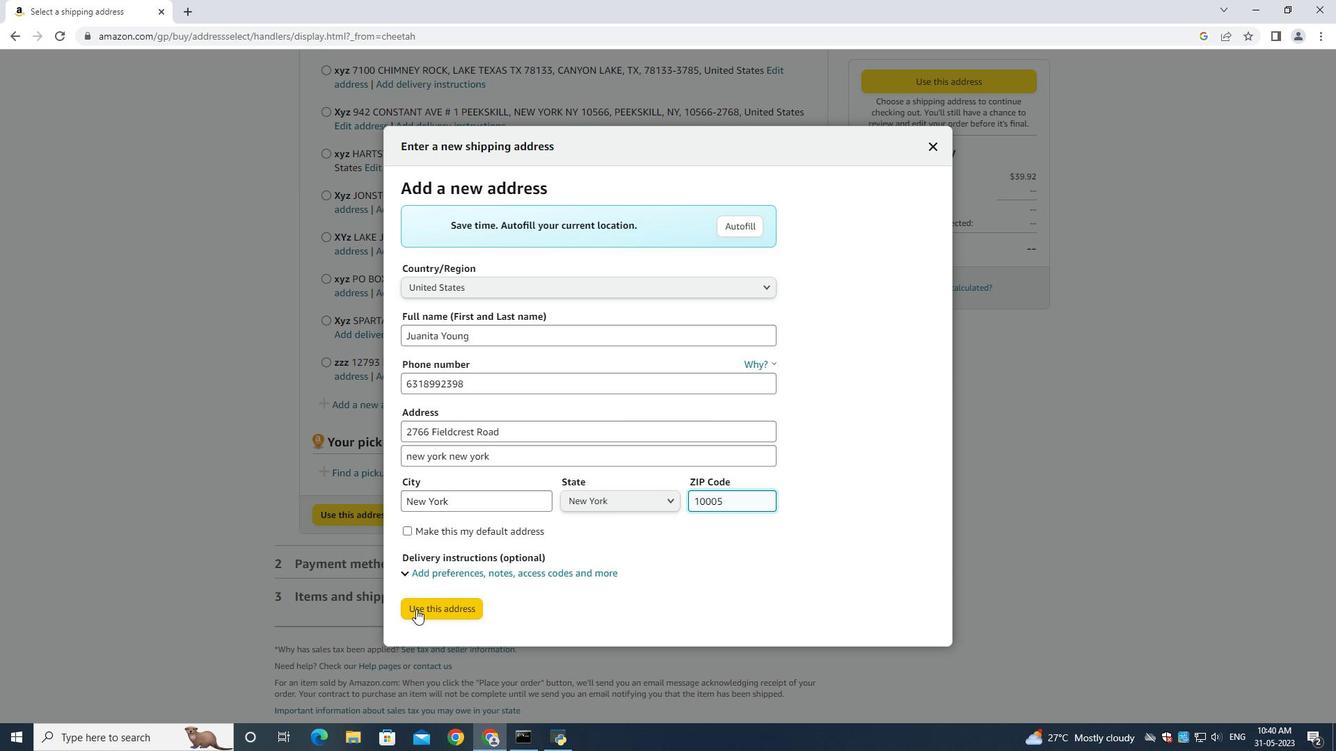 
Action: Mouse pressed left at (416, 609)
Screenshot: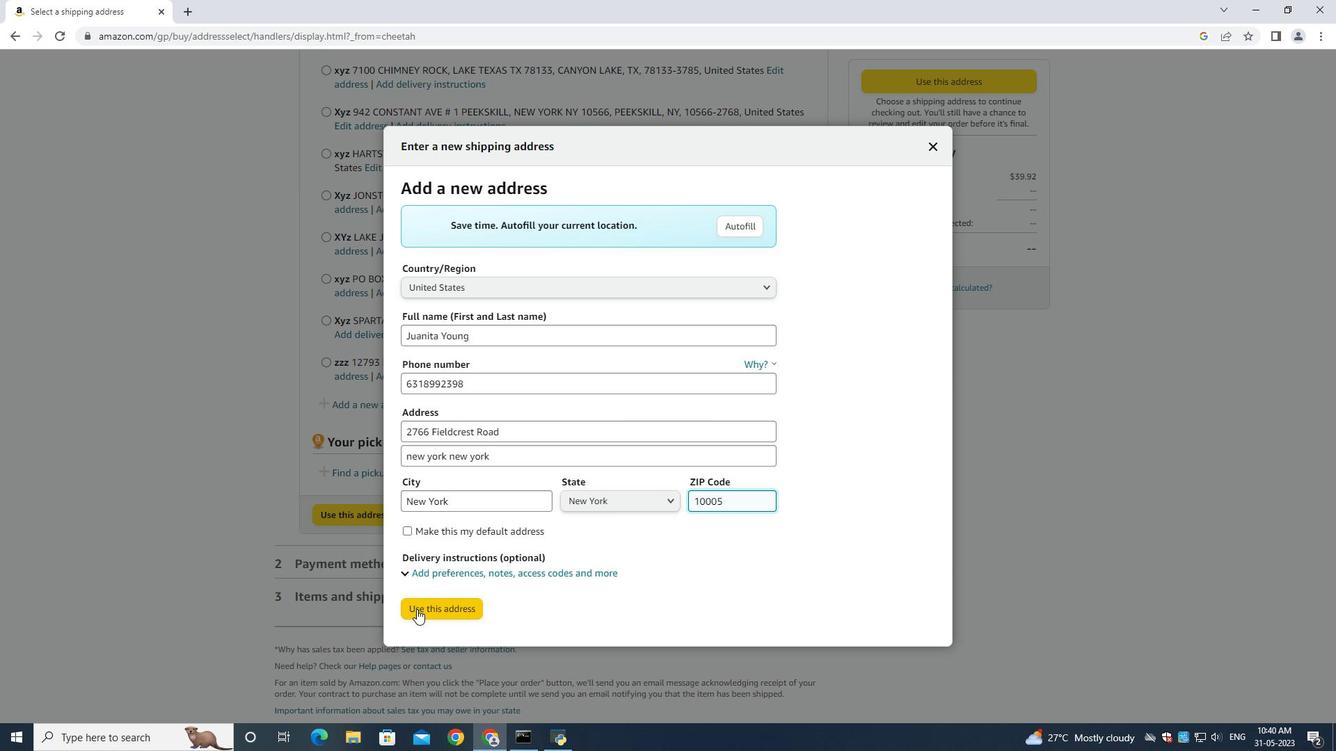 
Action: Mouse moved to (454, 715)
Screenshot: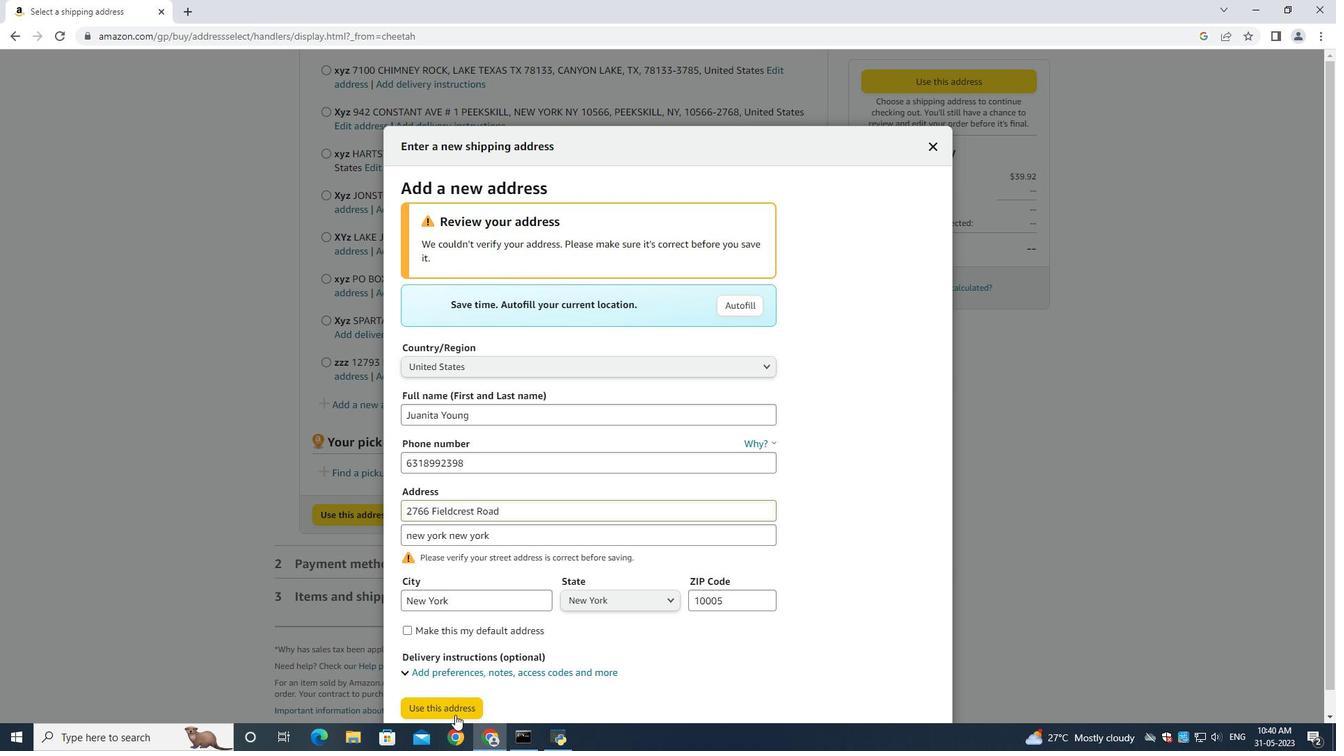 
Action: Mouse pressed left at (454, 715)
Screenshot: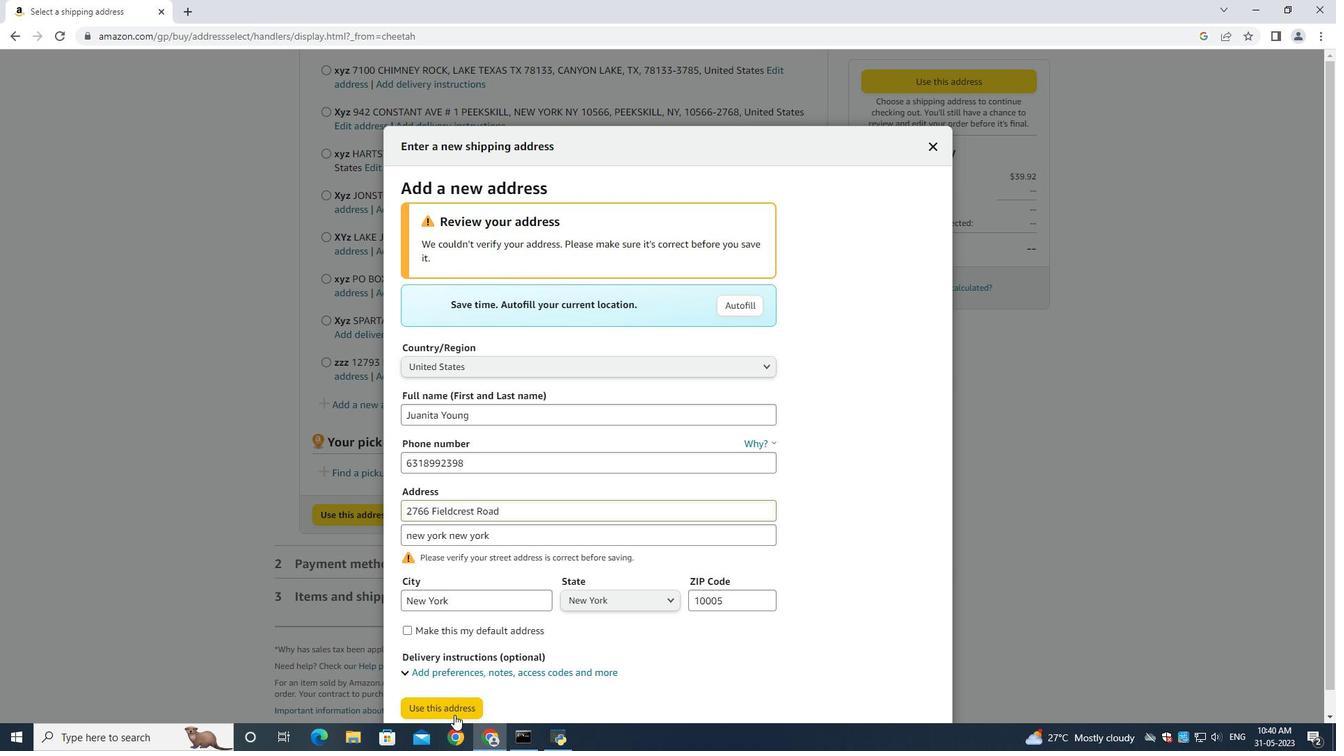 
Action: Mouse moved to (758, 325)
Screenshot: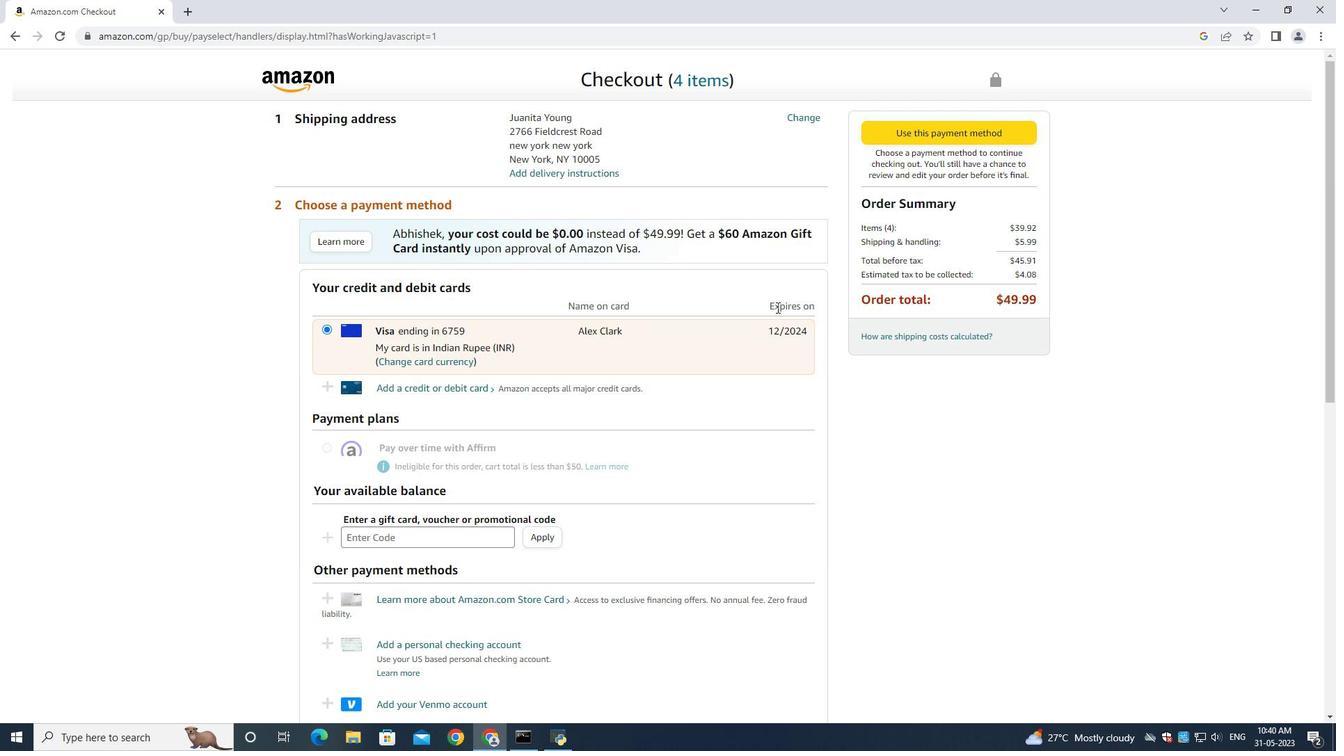 
